 Task: Research Airbnb options in Kingori, Tanzania from 2nd December, 2023 to 9th December, 2023 for 5 adults. Place can be shared room with 2 bedrooms having 5 beds and 2 bathrooms. Property type can be flat.
Action: Mouse moved to (598, 131)
Screenshot: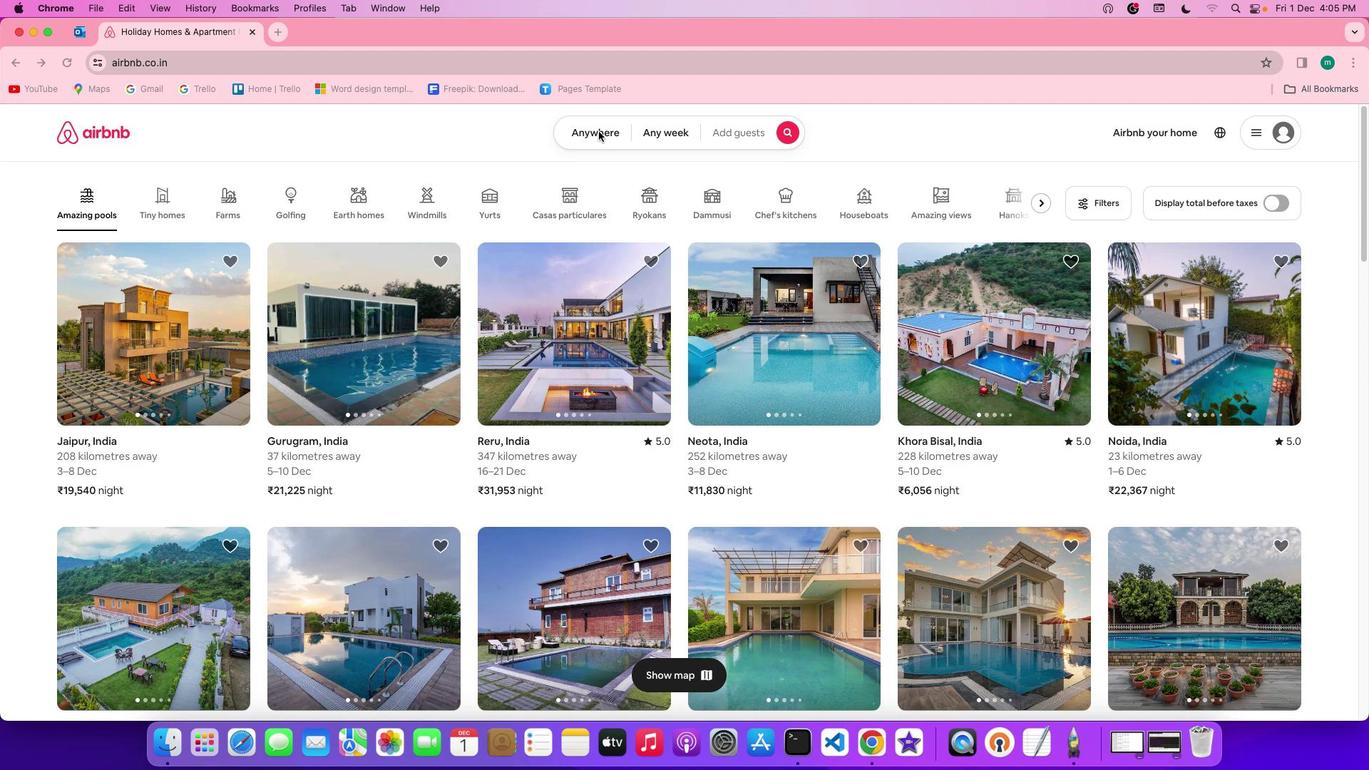 
Action: Mouse pressed left at (598, 131)
Screenshot: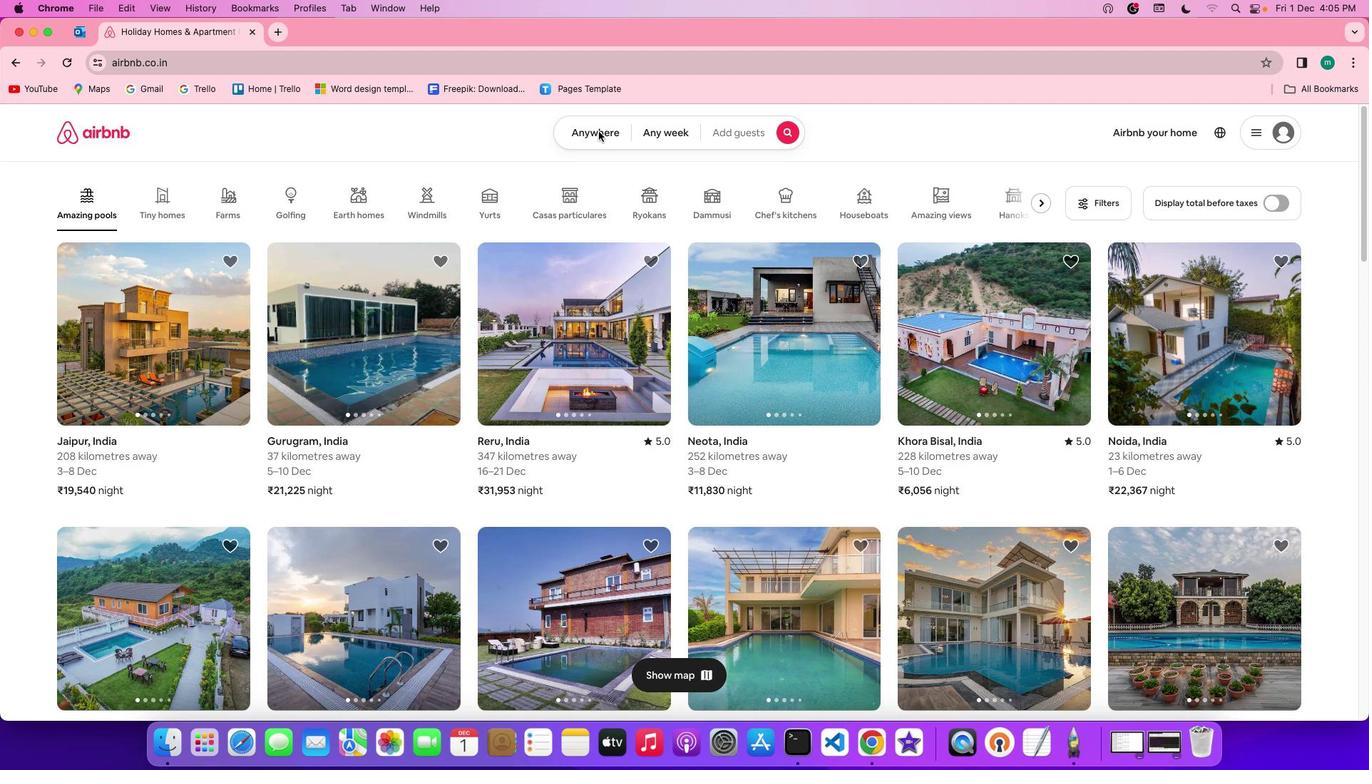 
Action: Mouse moved to (586, 139)
Screenshot: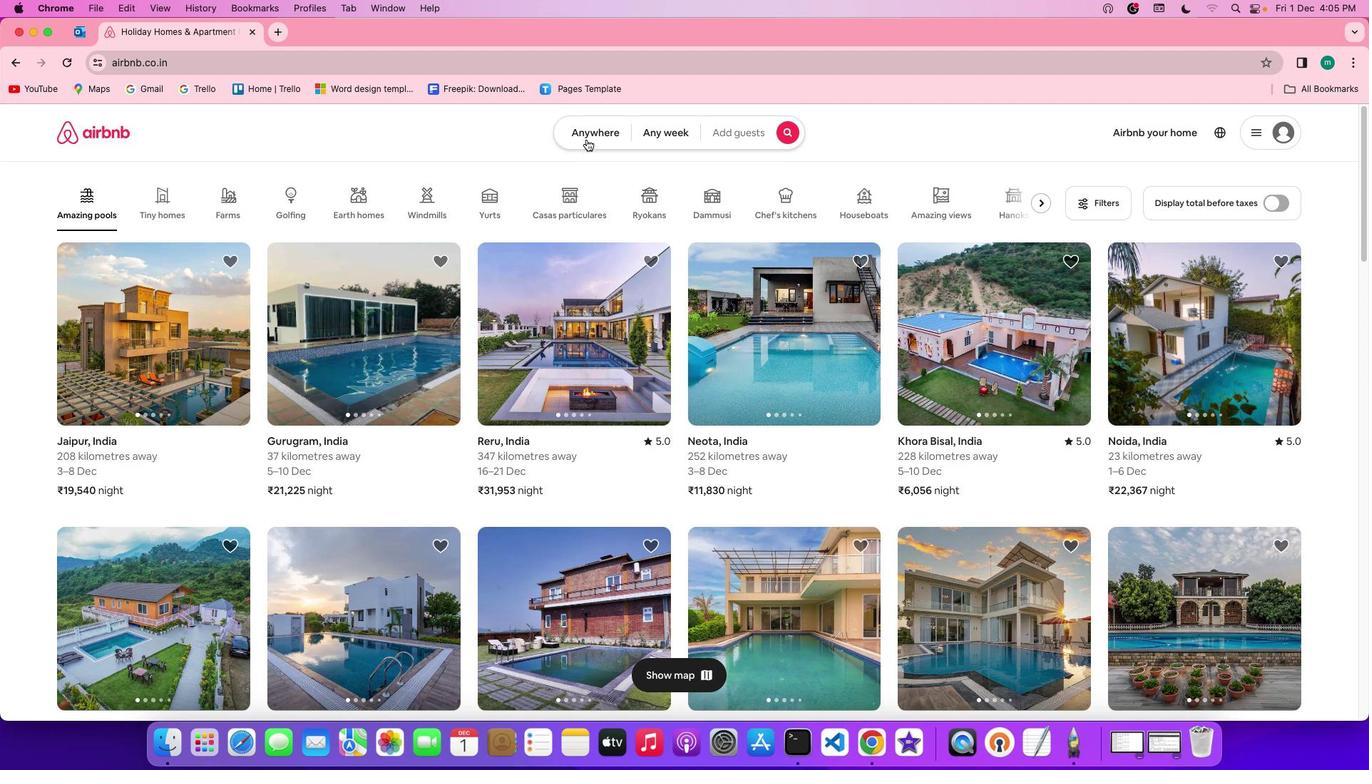 
Action: Mouse pressed left at (586, 139)
Screenshot: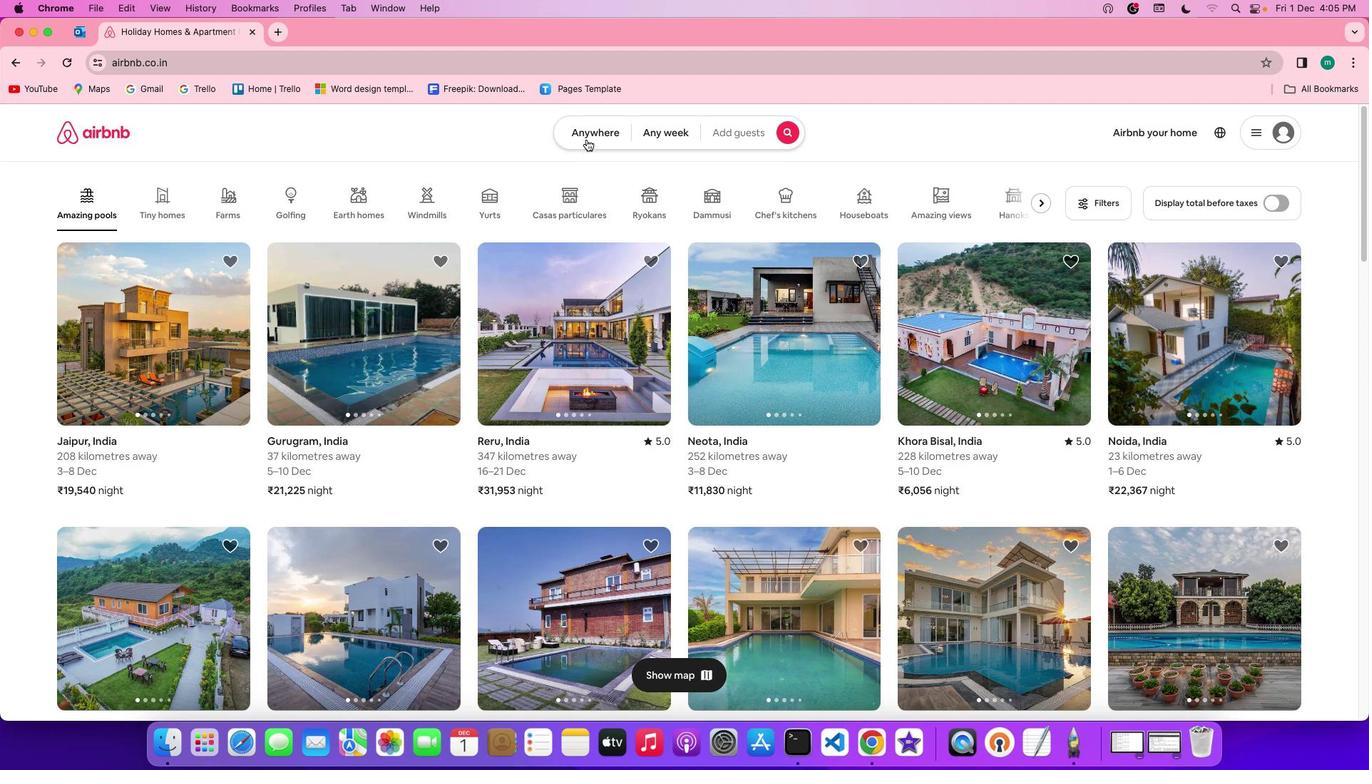 
Action: Mouse moved to (529, 191)
Screenshot: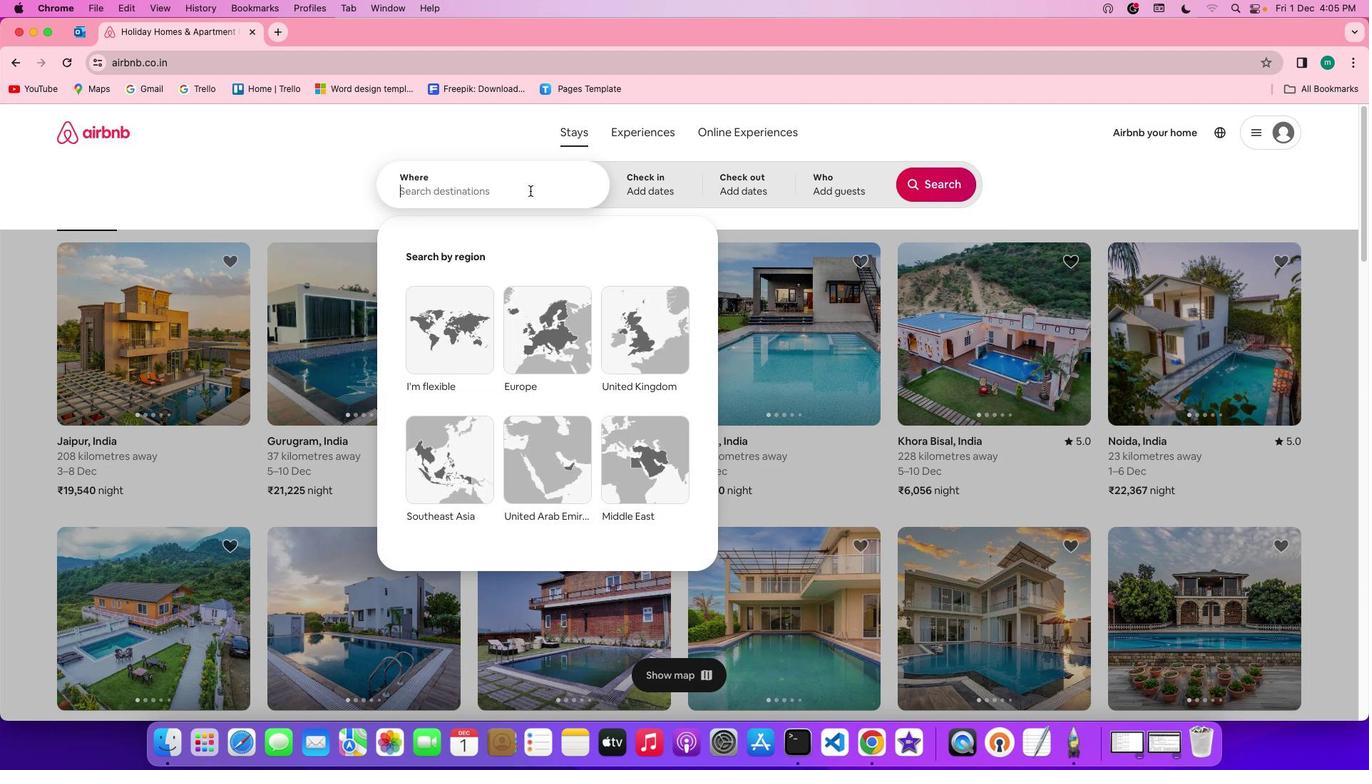 
Action: Mouse pressed left at (529, 191)
Screenshot: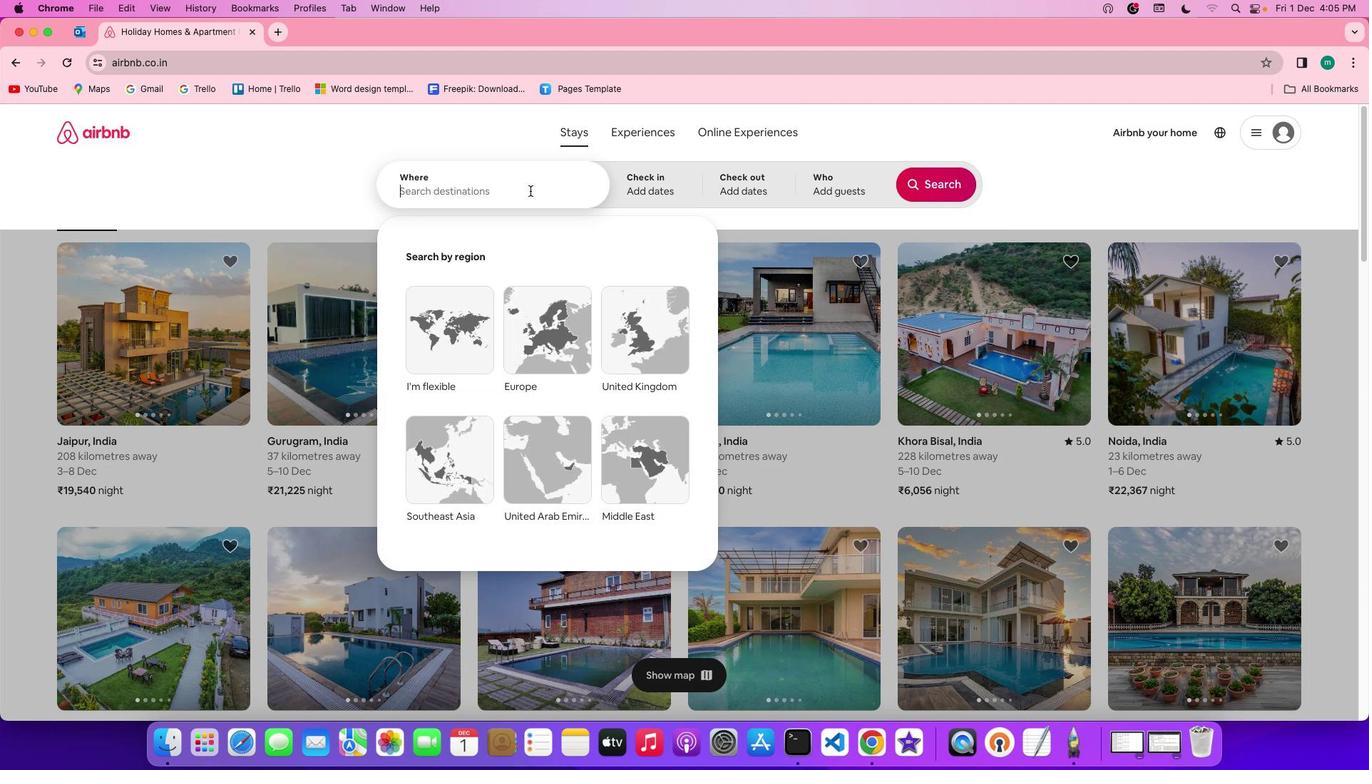 
Action: Mouse moved to (541, 194)
Screenshot: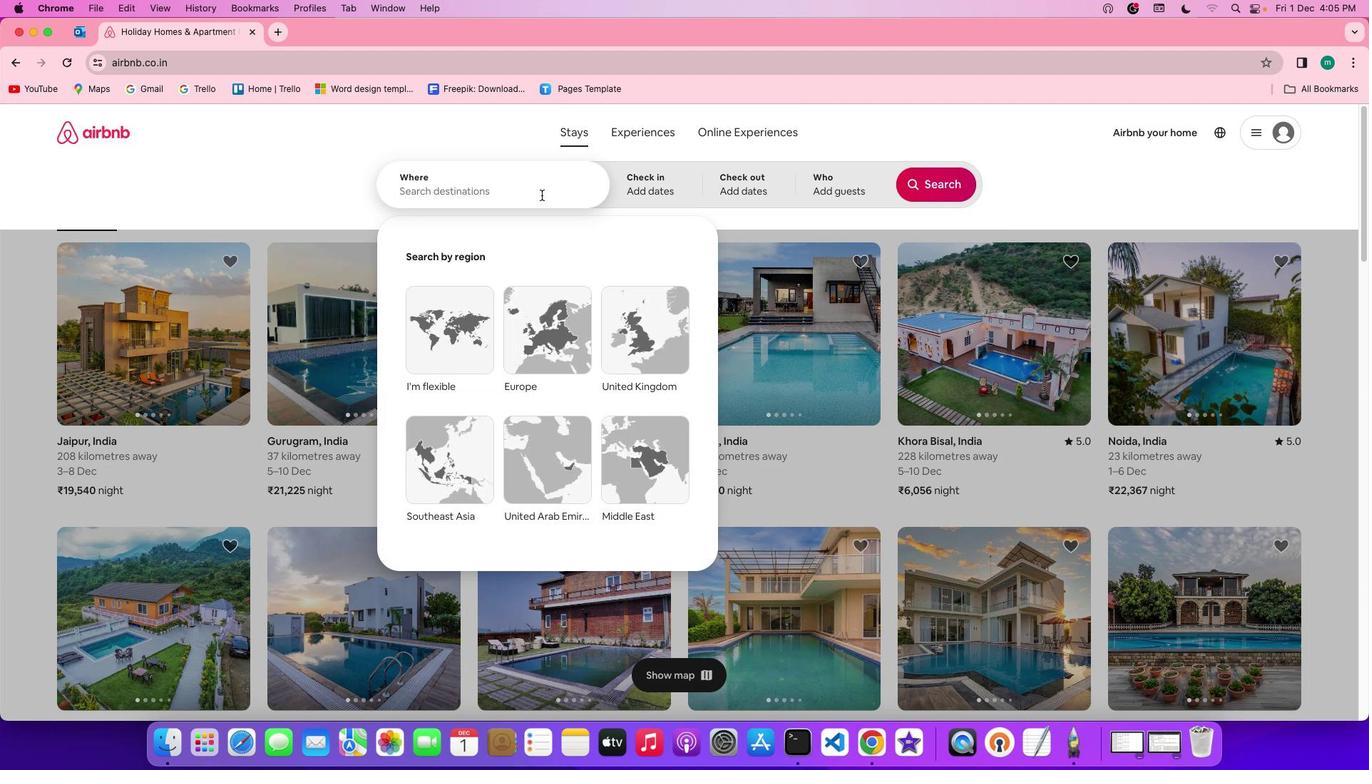 
Action: Key pressed Key.shift'K''i''n''g''o''r''i'','Key.spaceKey.shift't''a''m'Key.backspace'n''z''a''n''i''a'
Screenshot: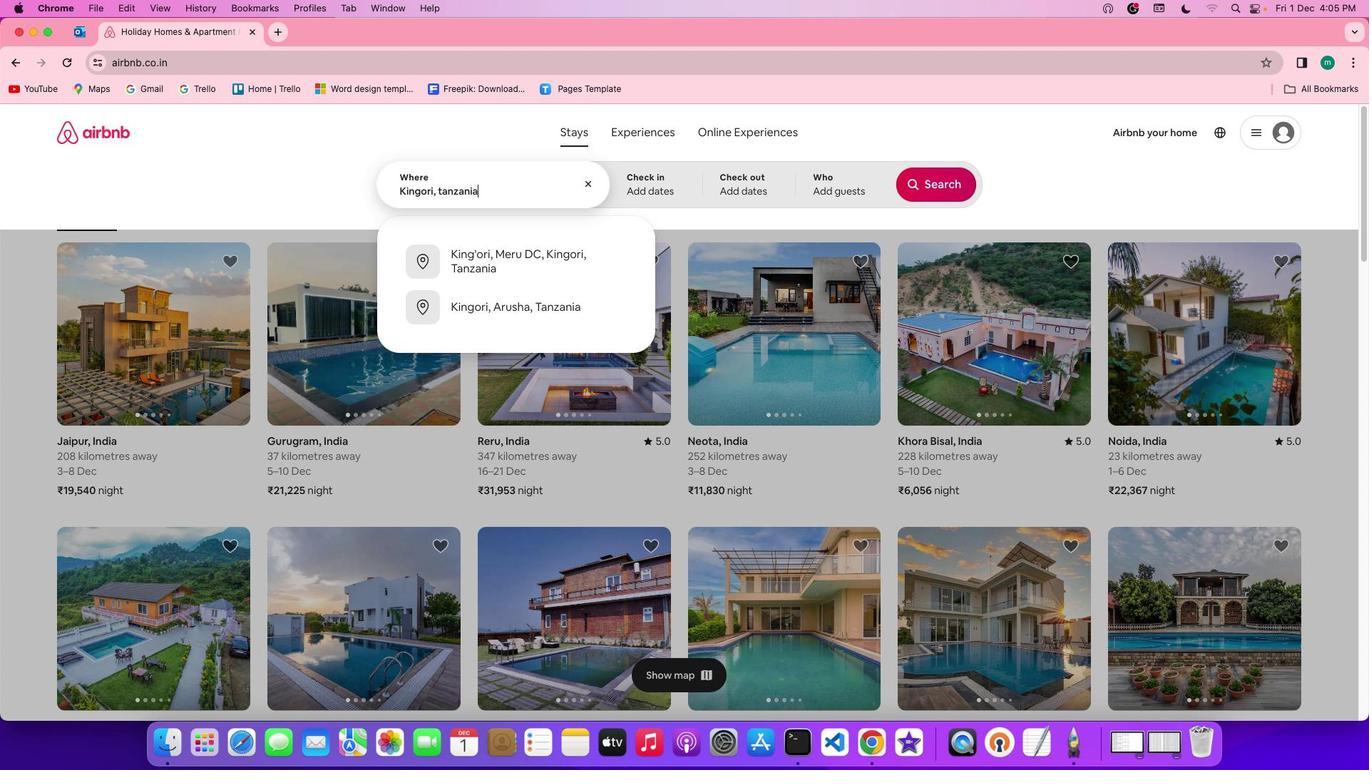 
Action: Mouse moved to (649, 197)
Screenshot: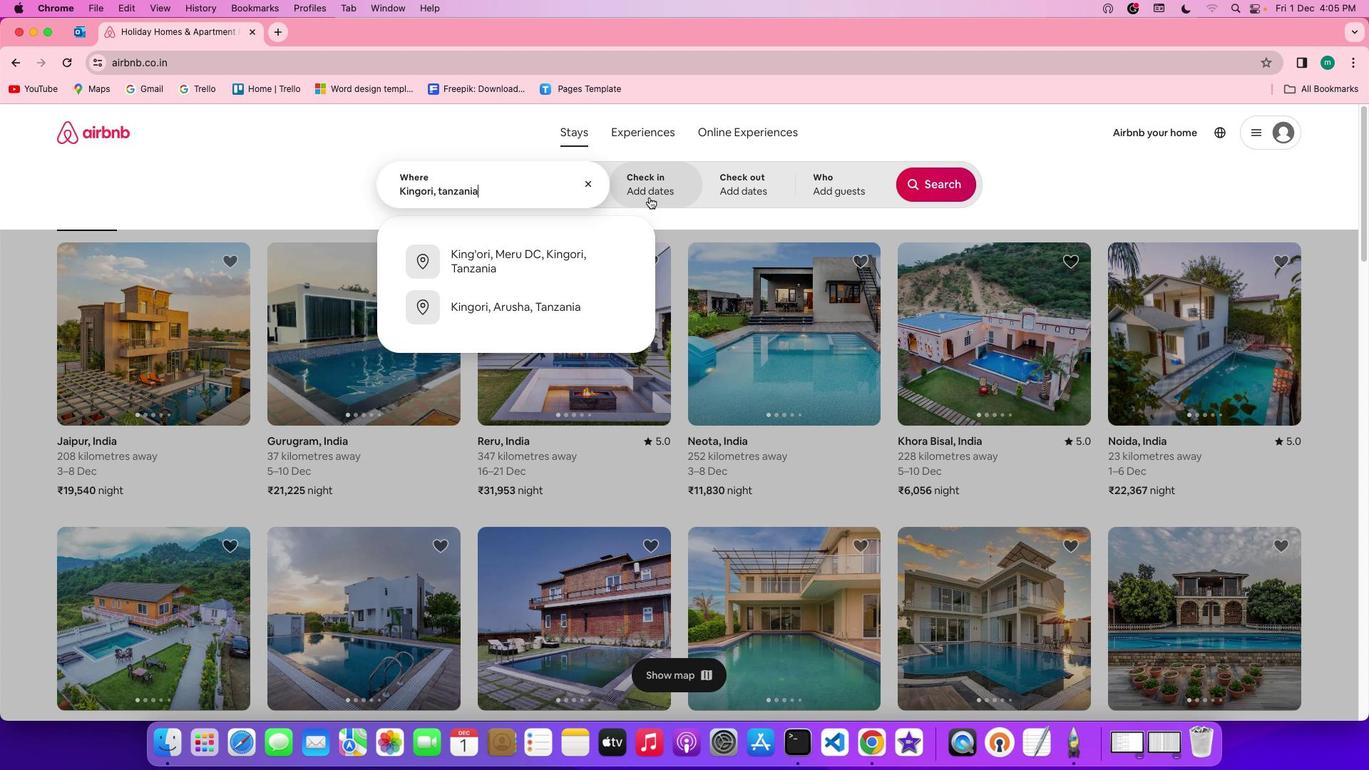 
Action: Mouse pressed left at (649, 197)
Screenshot: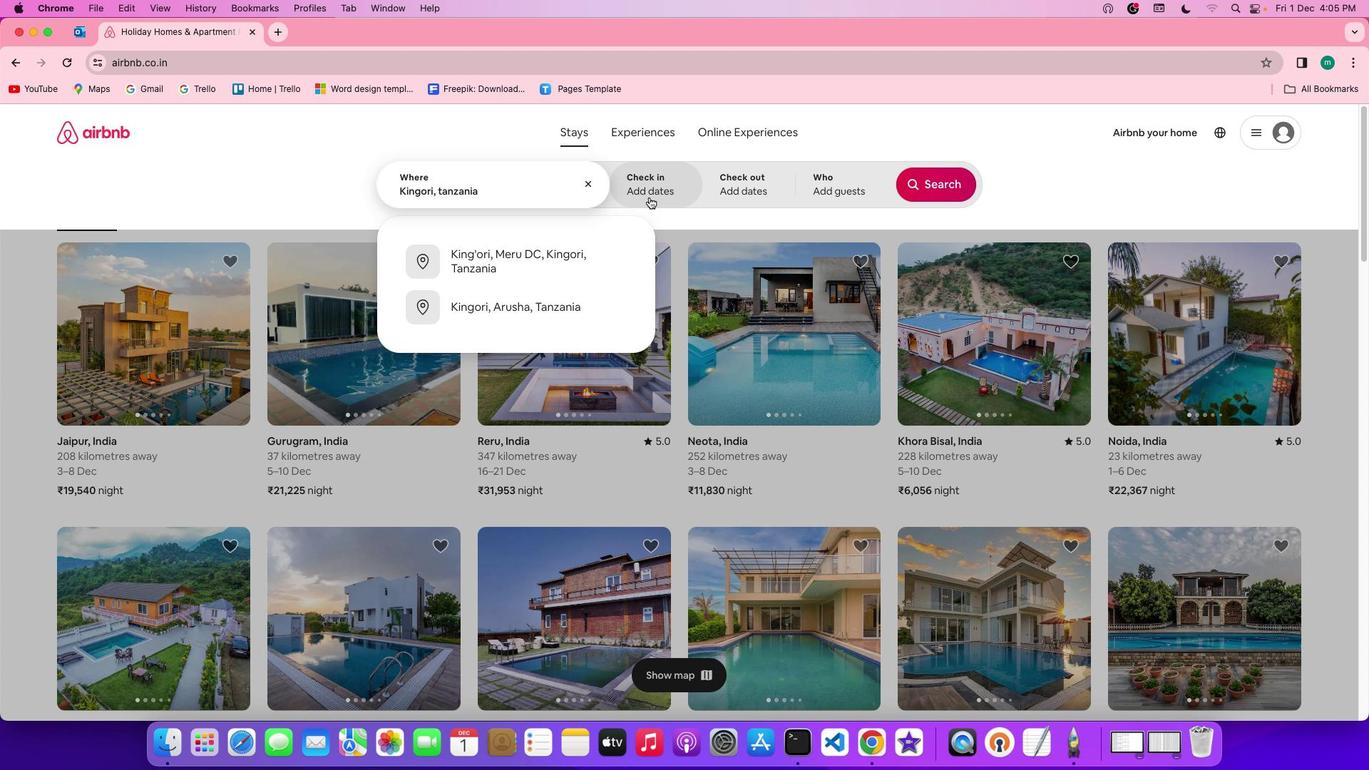 
Action: Mouse moved to (636, 367)
Screenshot: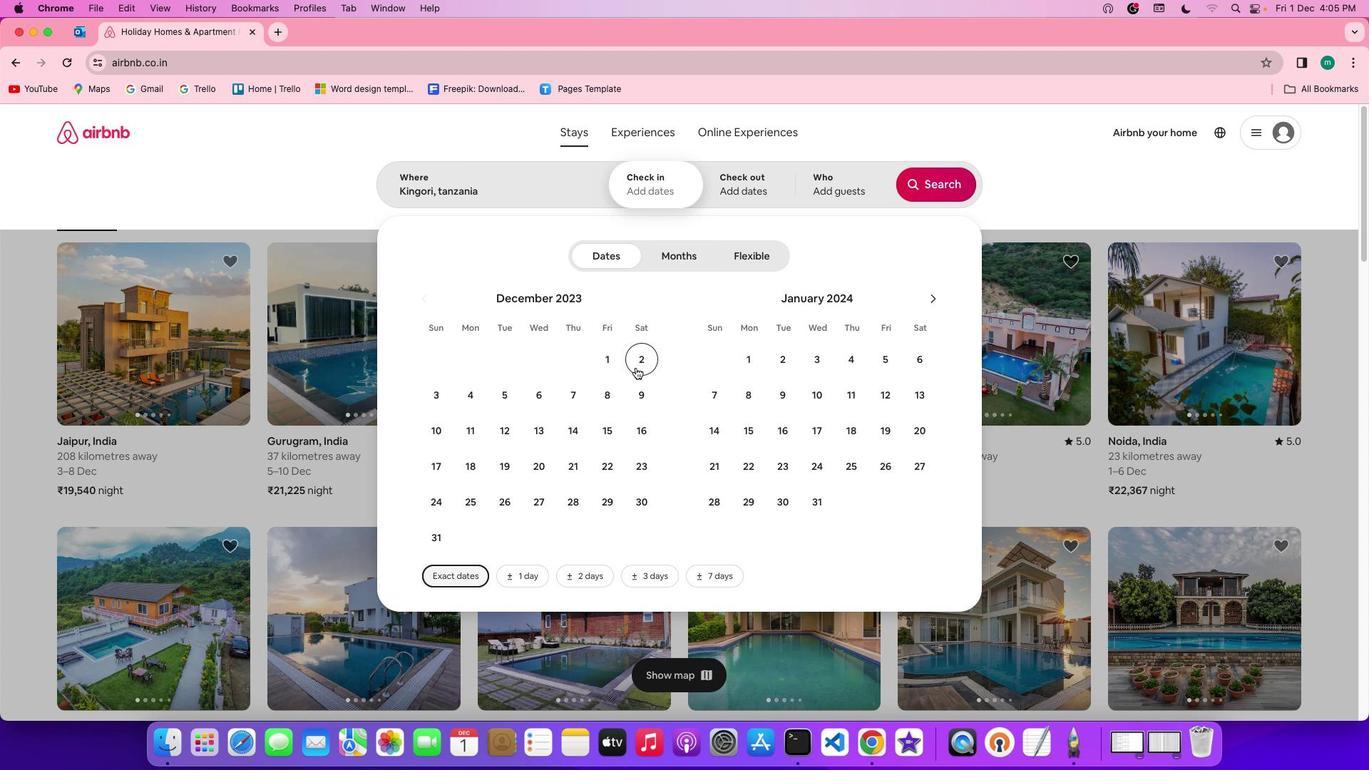 
Action: Mouse pressed left at (636, 367)
Screenshot: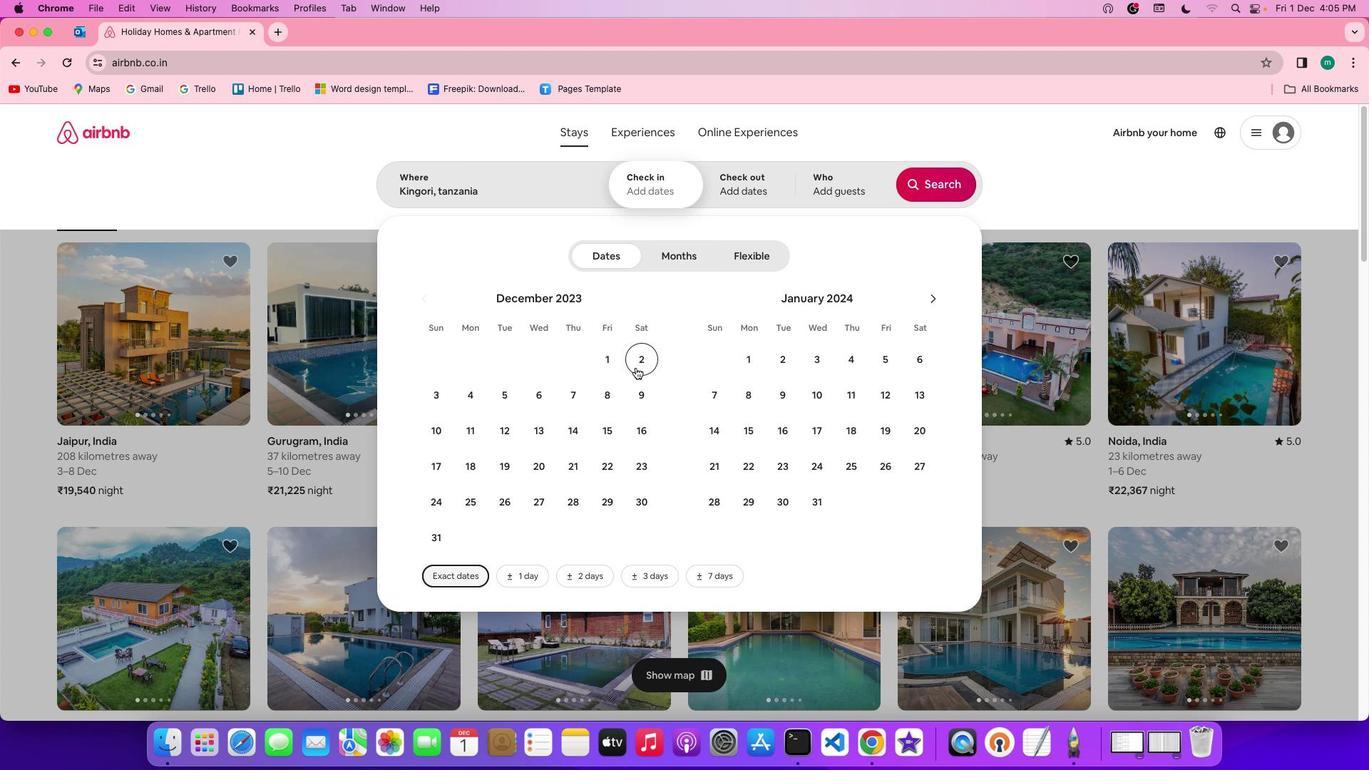 
Action: Mouse moved to (636, 392)
Screenshot: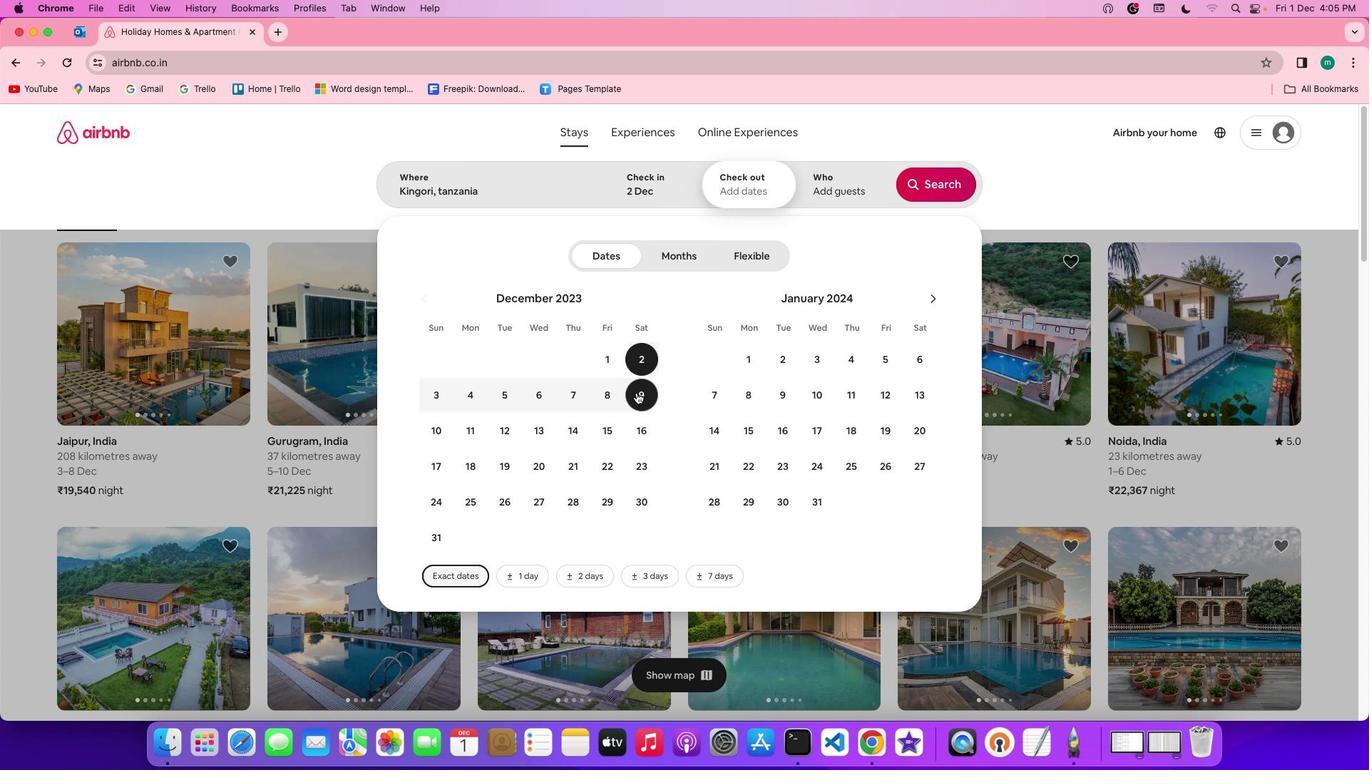 
Action: Mouse pressed left at (636, 392)
Screenshot: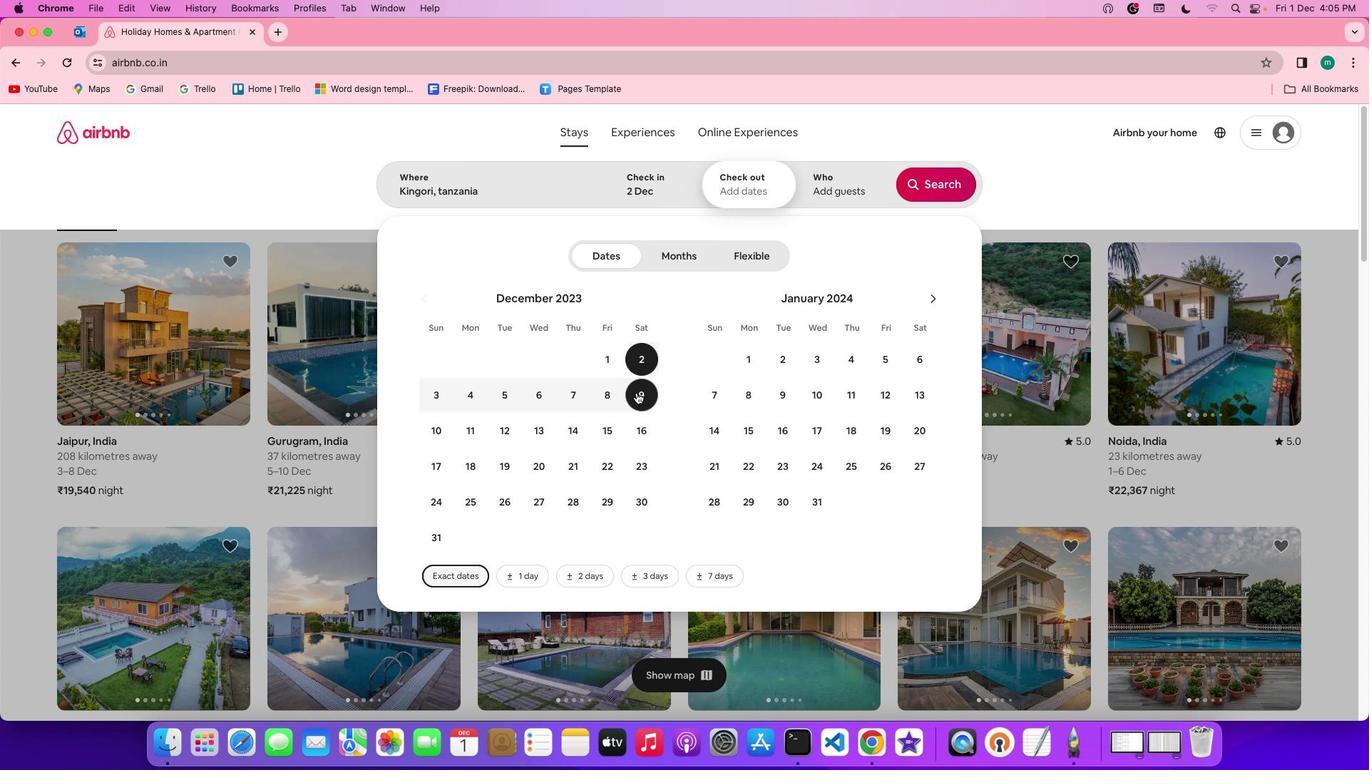 
Action: Mouse moved to (849, 179)
Screenshot: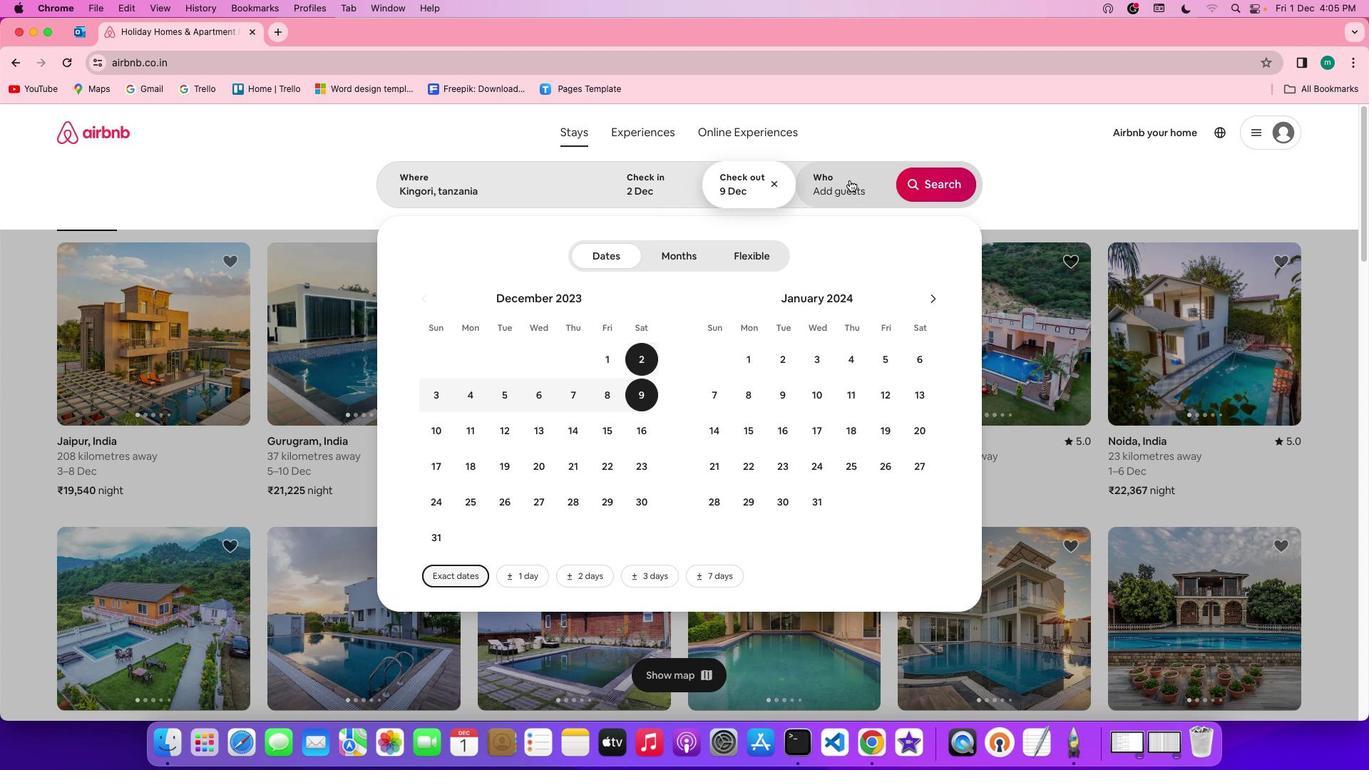 
Action: Mouse pressed left at (849, 179)
Screenshot: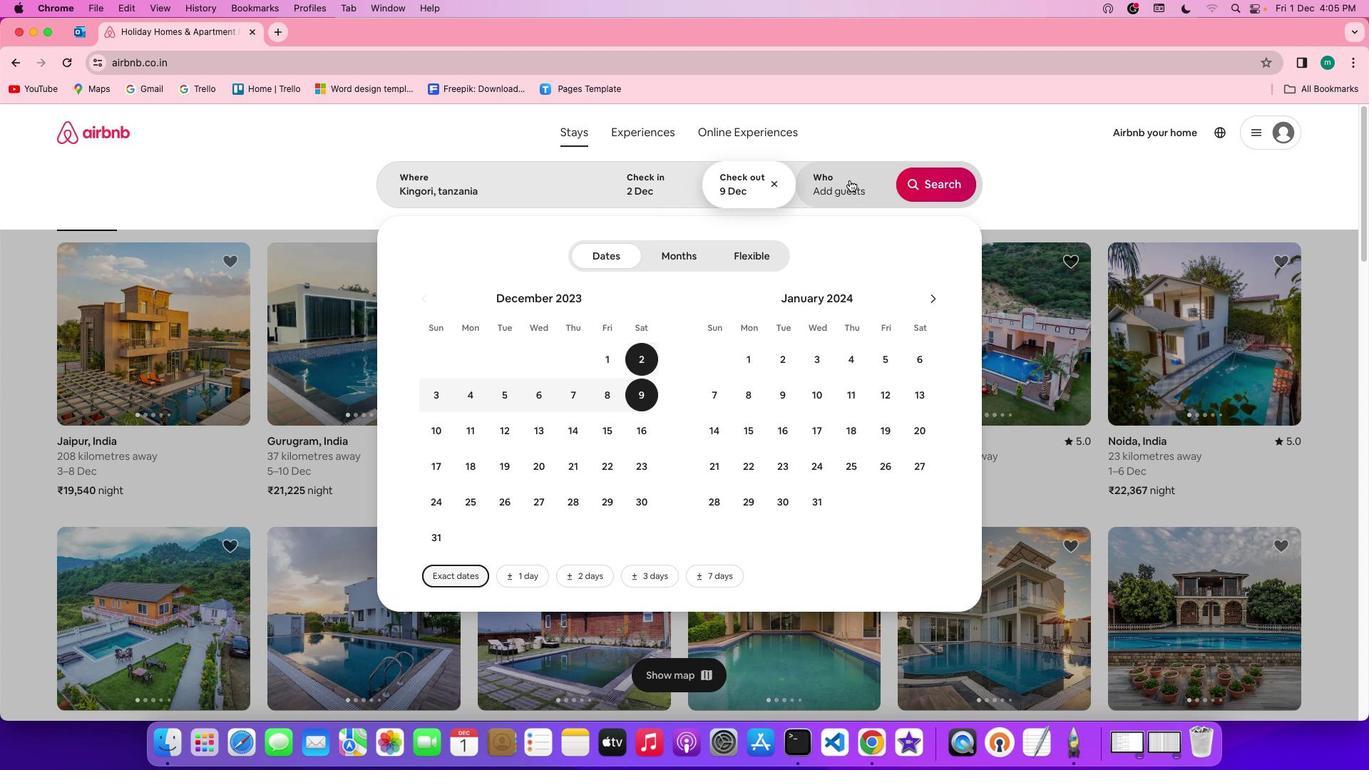 
Action: Mouse moved to (944, 266)
Screenshot: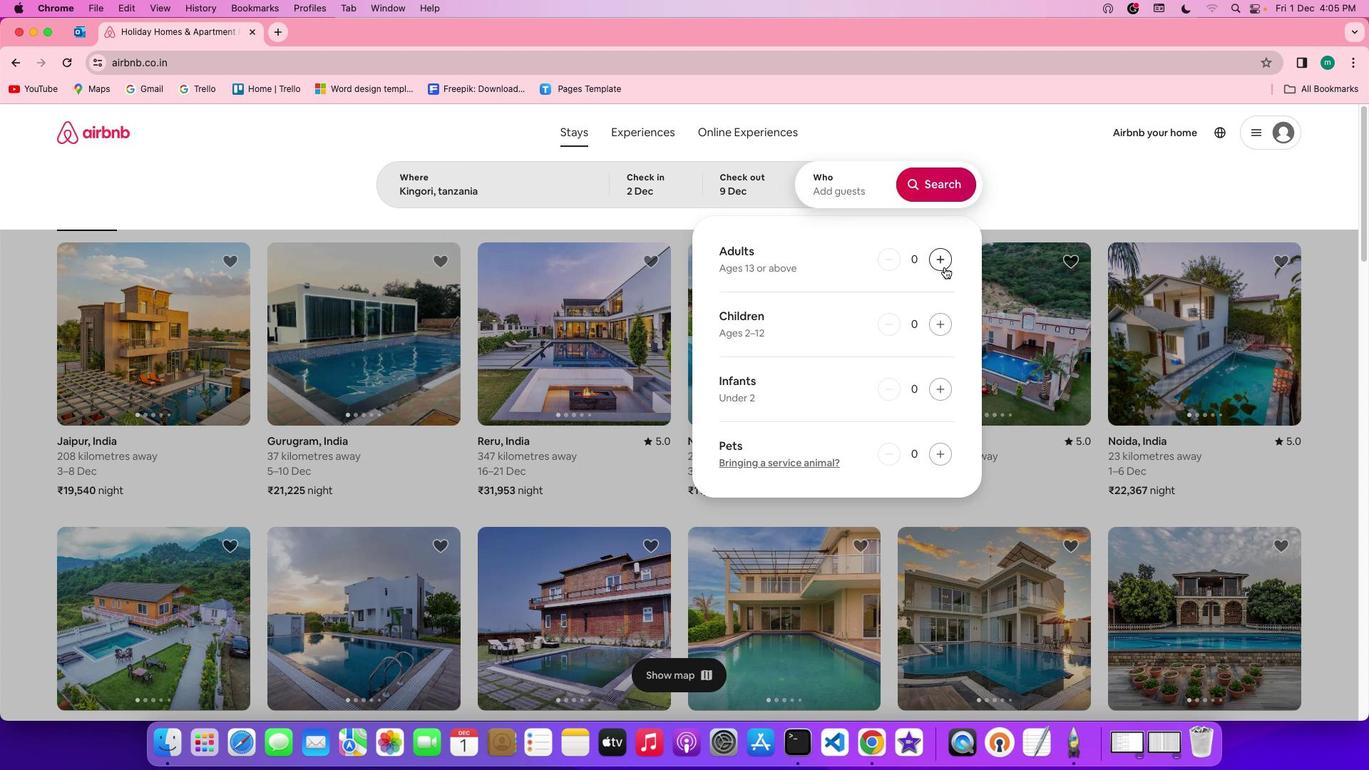 
Action: Mouse pressed left at (944, 266)
Screenshot: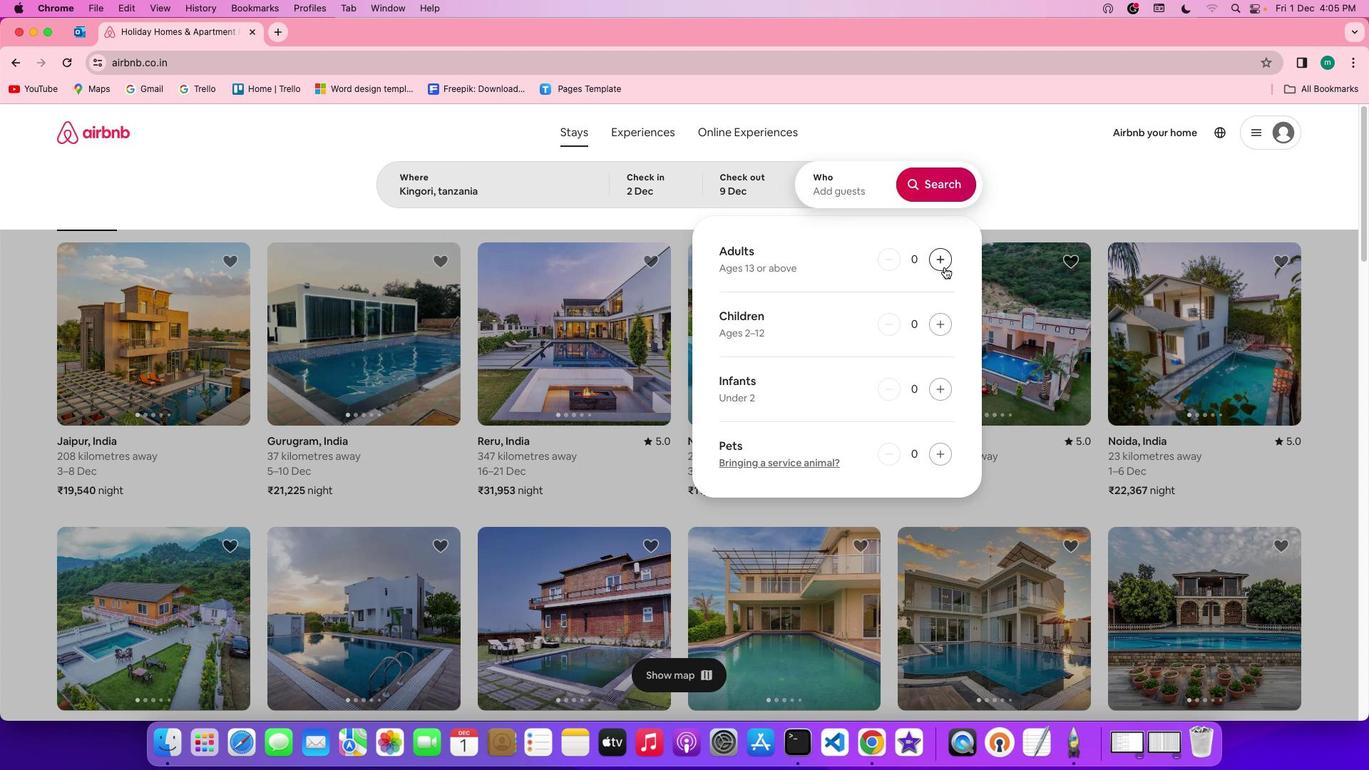 
Action: Mouse pressed left at (944, 266)
Screenshot: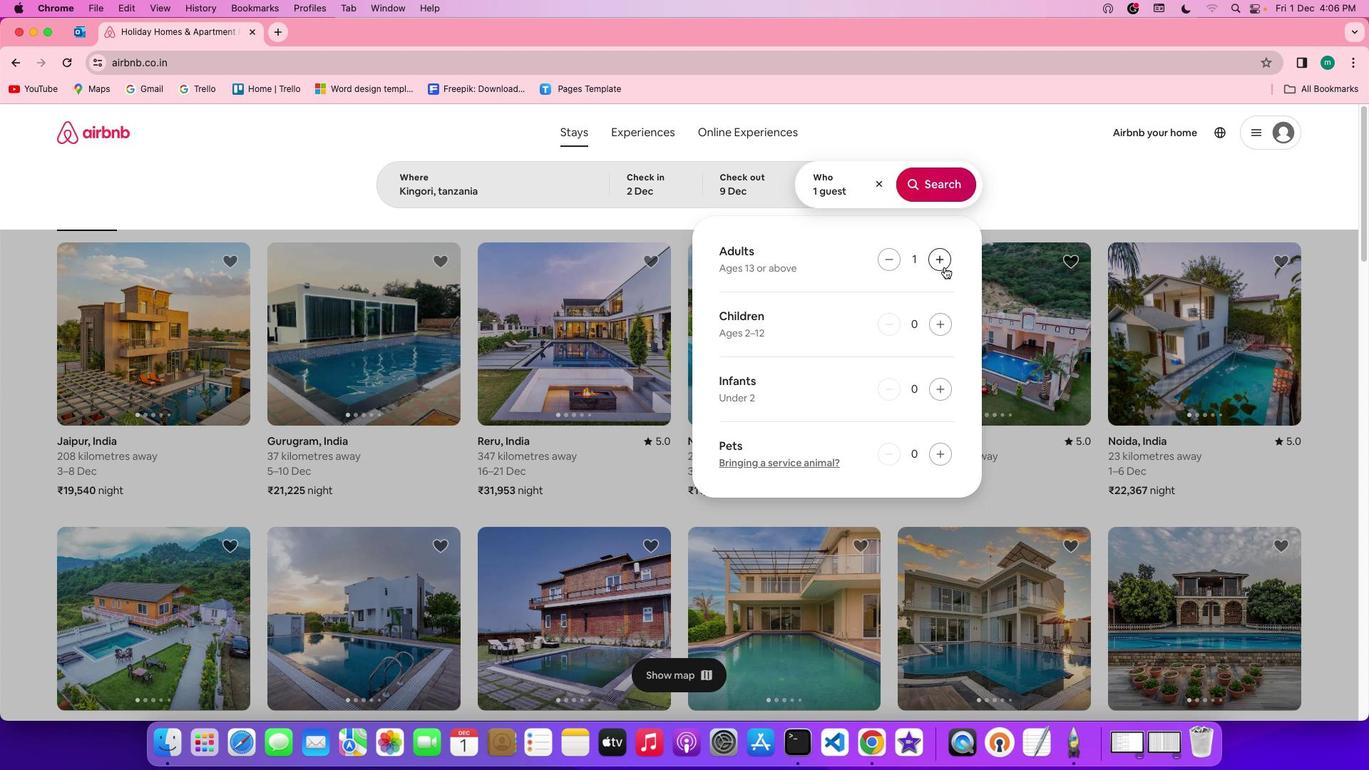 
Action: Mouse moved to (937, 257)
Screenshot: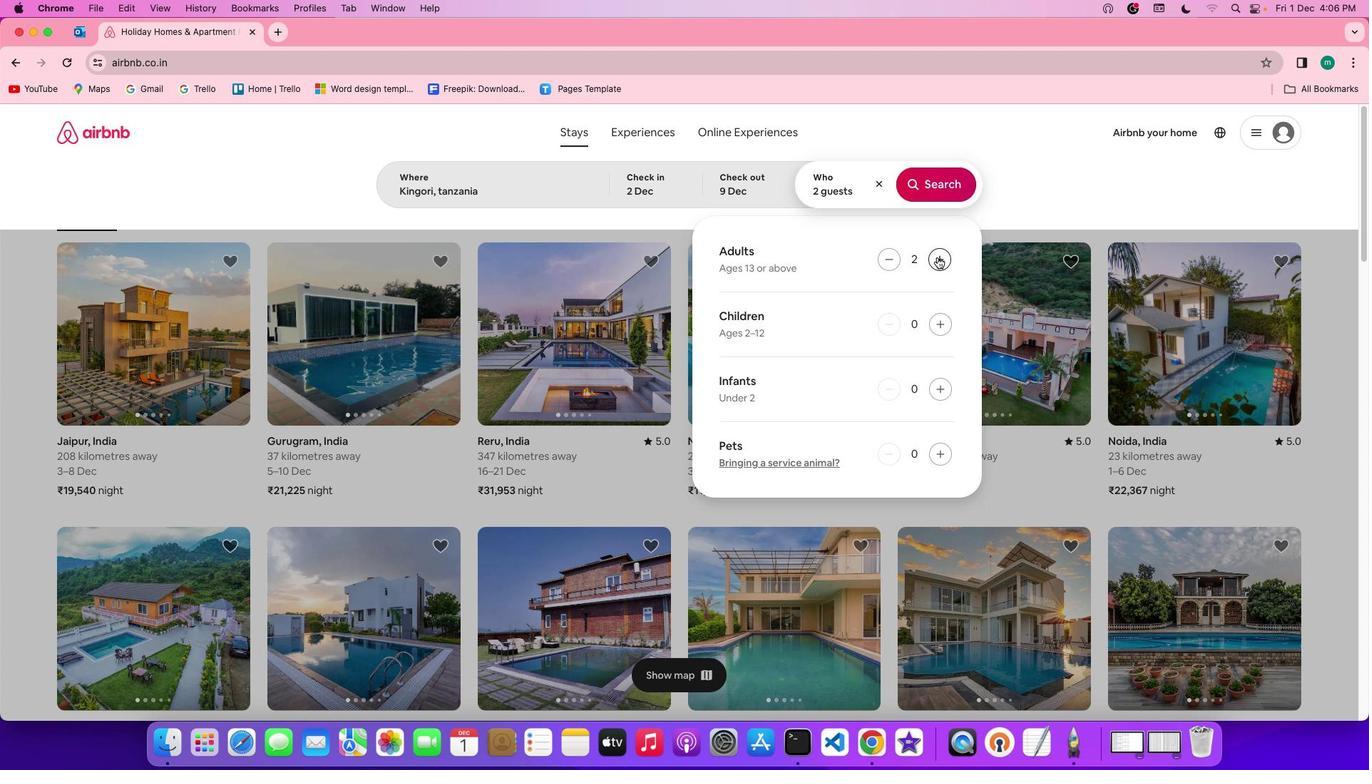 
Action: Mouse pressed left at (937, 257)
Screenshot: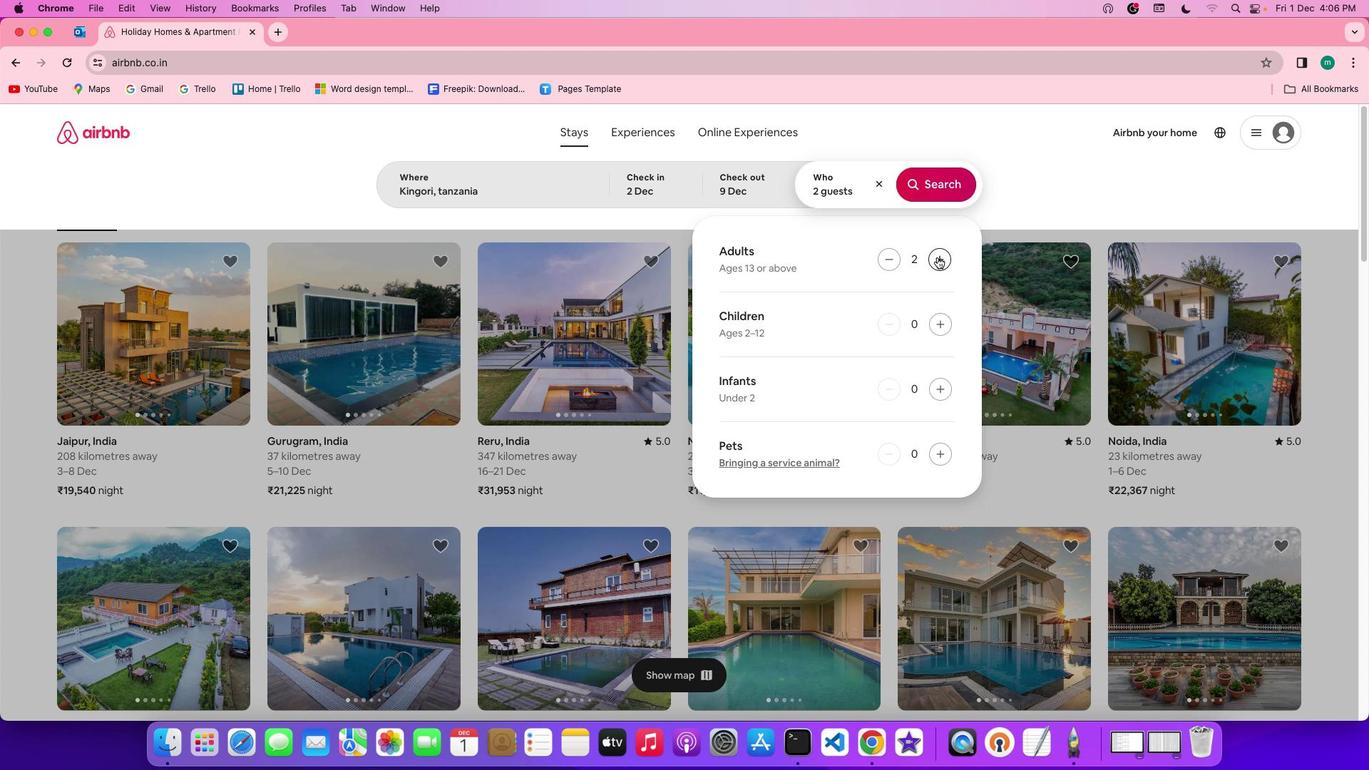 
Action: Mouse pressed left at (937, 257)
Screenshot: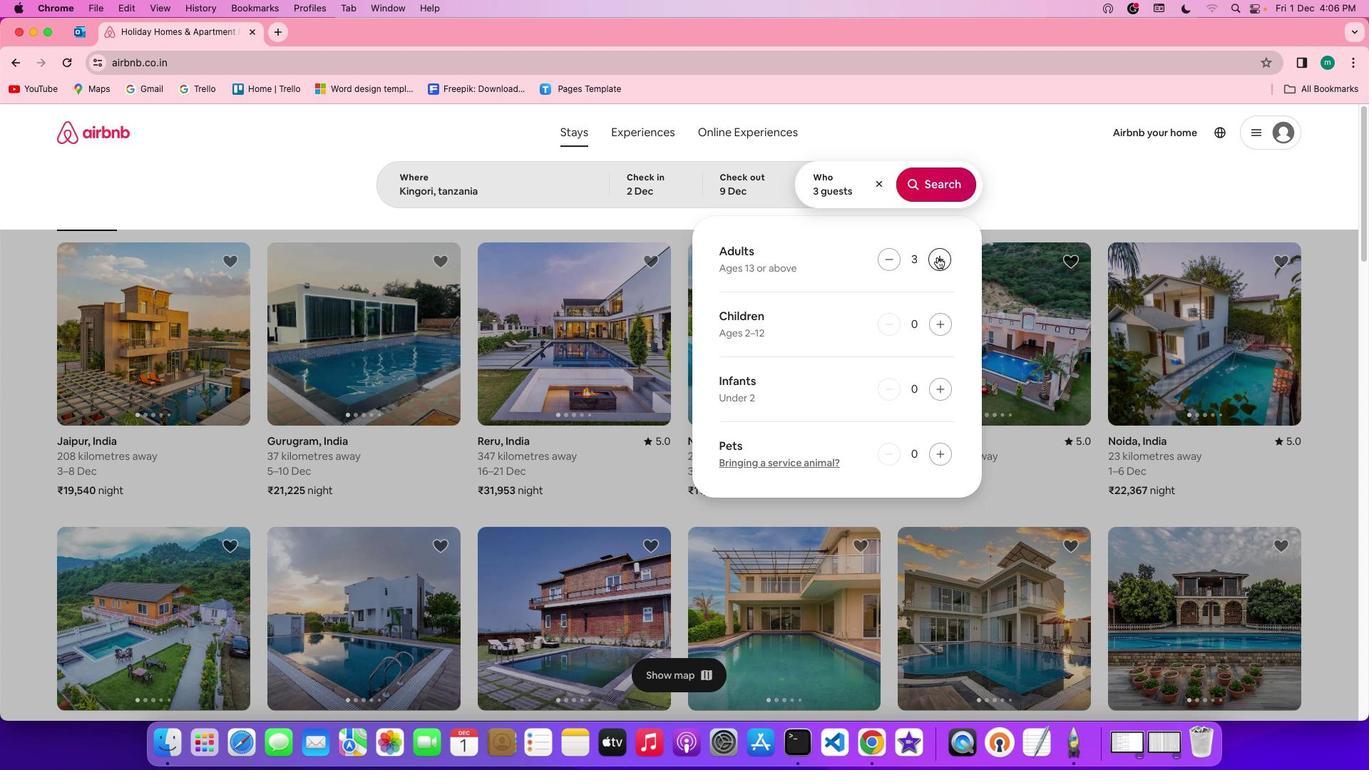 
Action: Mouse pressed left at (937, 257)
Screenshot: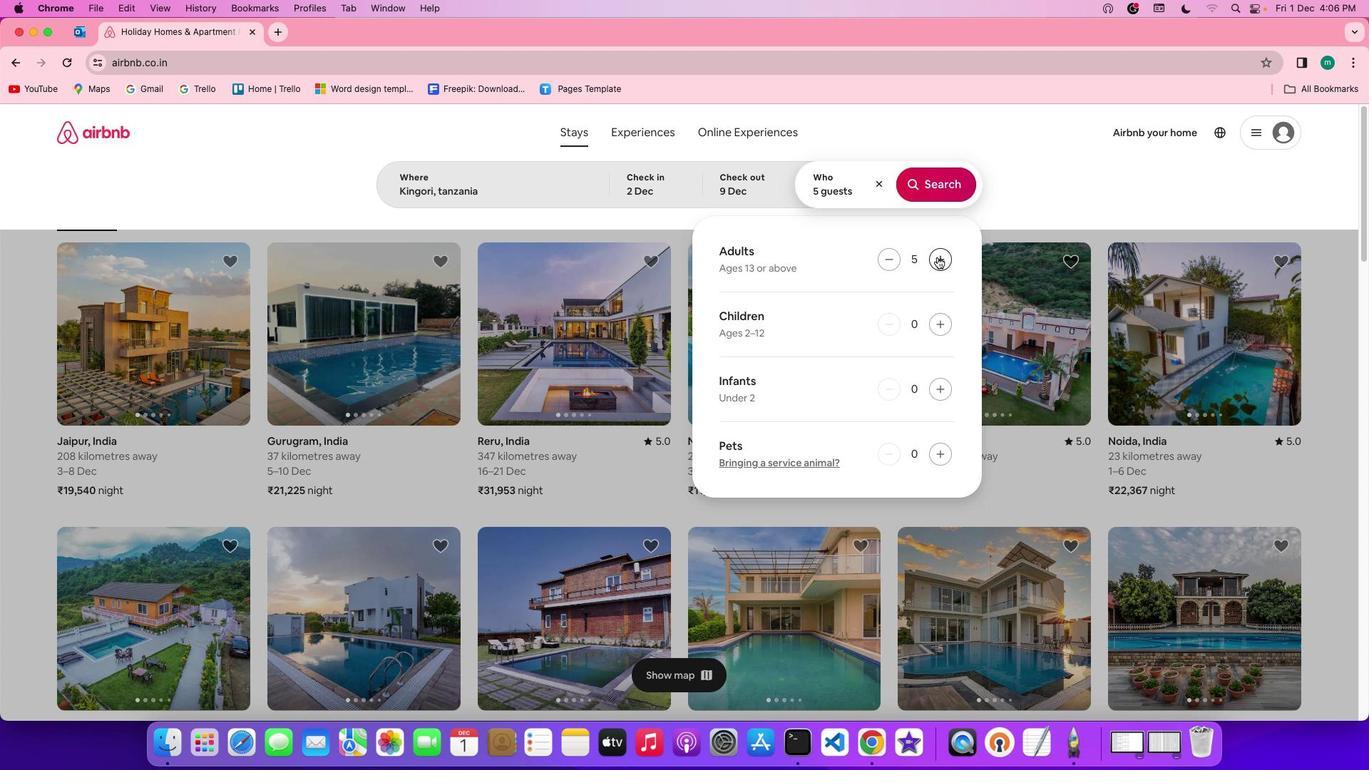 
Action: Mouse moved to (946, 176)
Screenshot: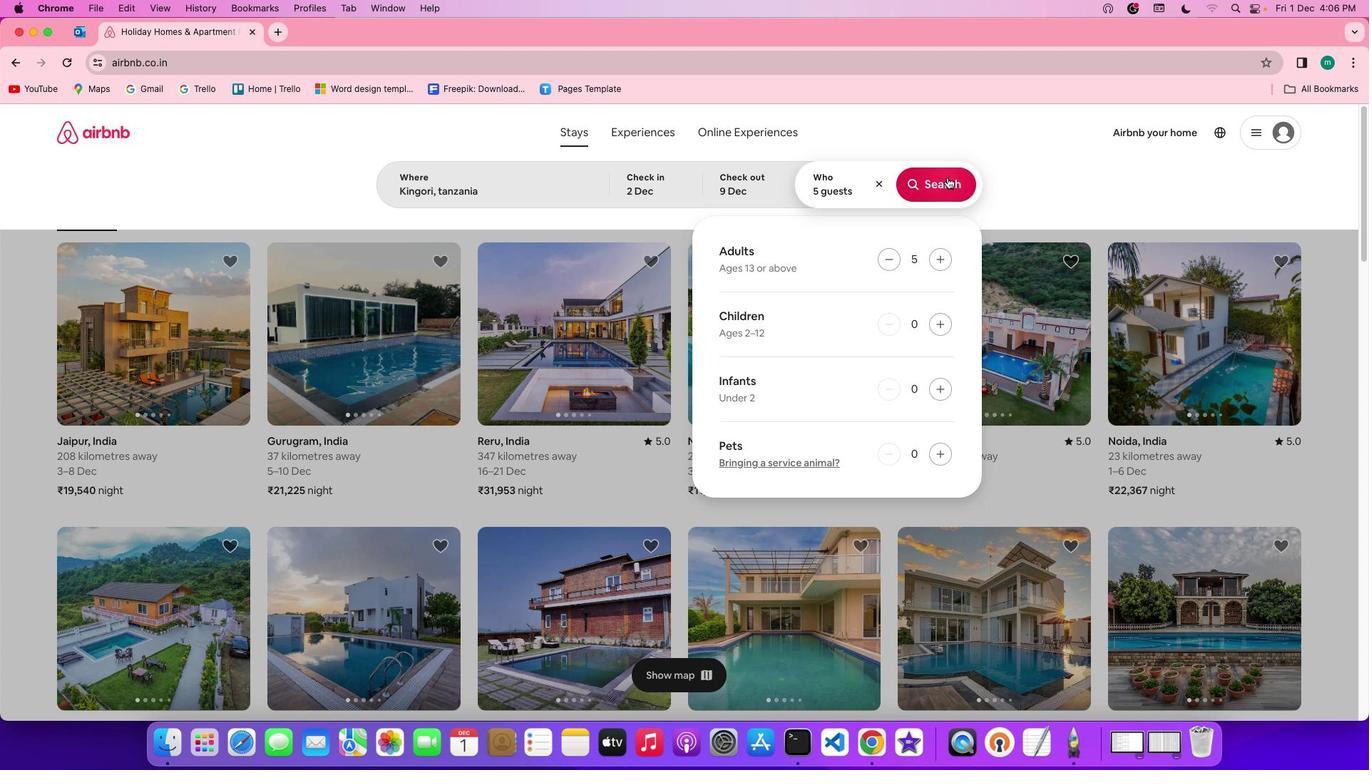 
Action: Mouse pressed left at (946, 176)
Screenshot: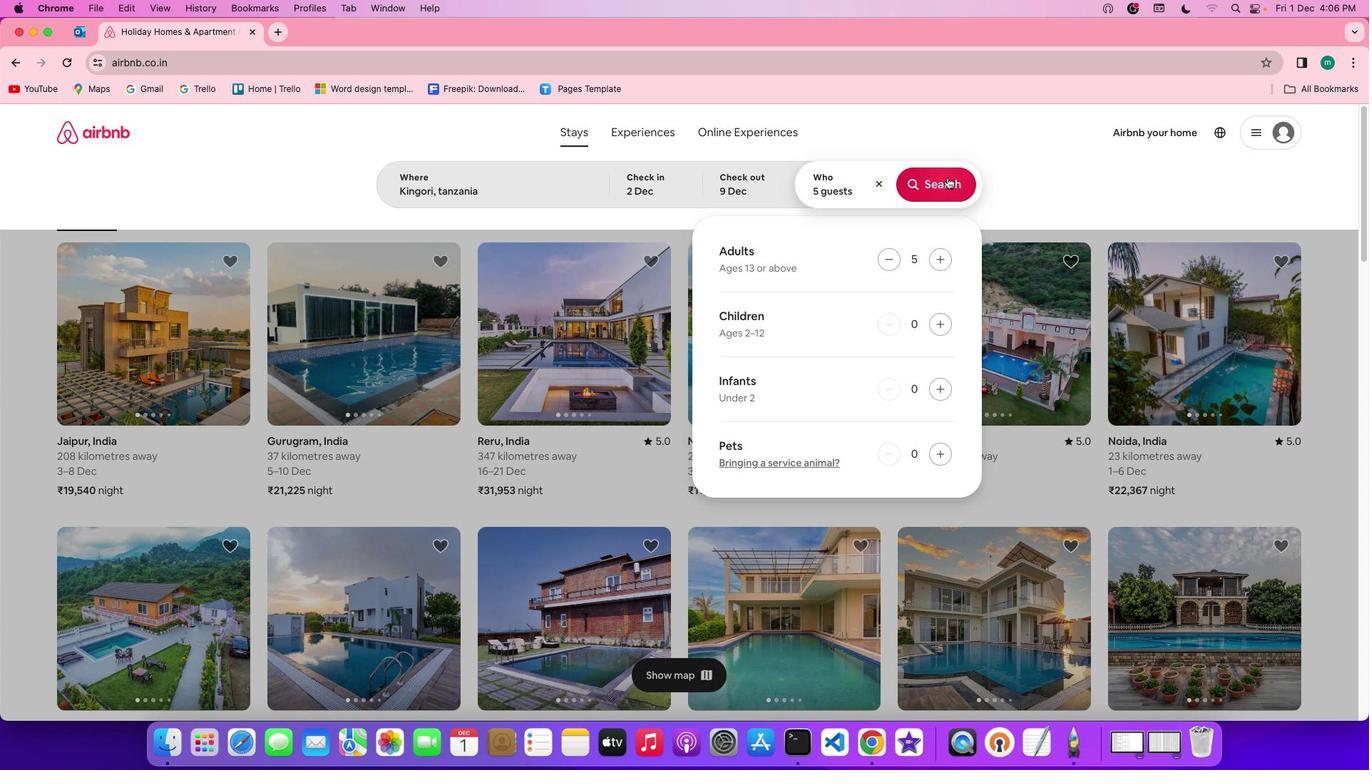
Action: Mouse moved to (1162, 186)
Screenshot: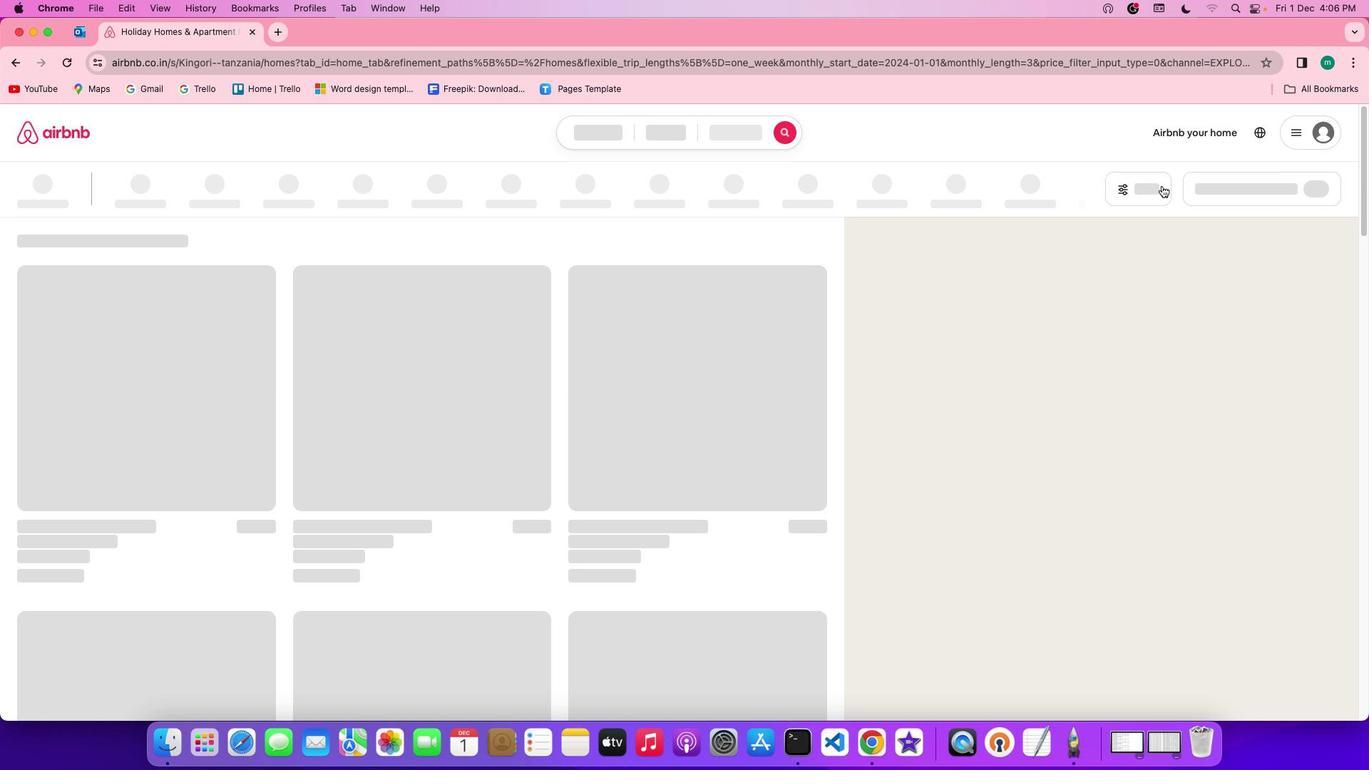 
Action: Mouse pressed left at (1162, 186)
Screenshot: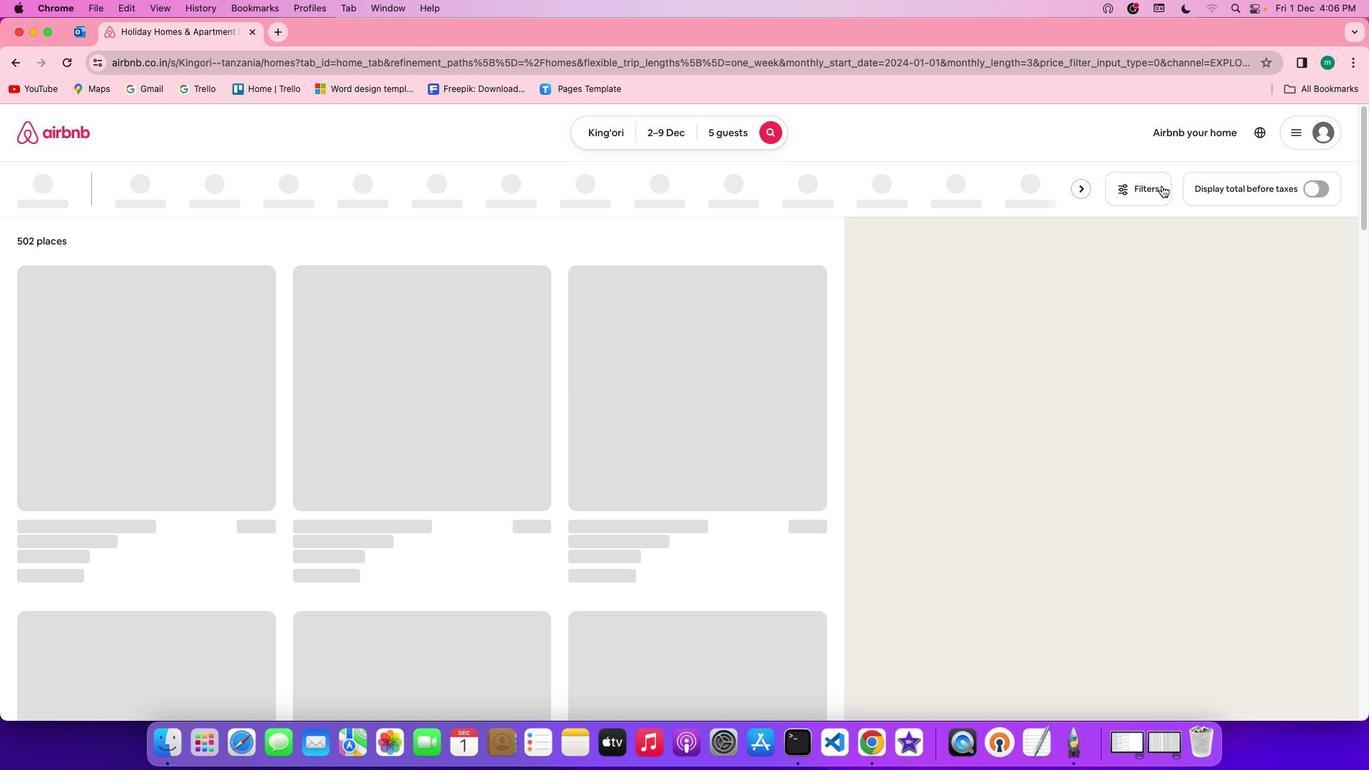 
Action: Mouse moved to (1137, 184)
Screenshot: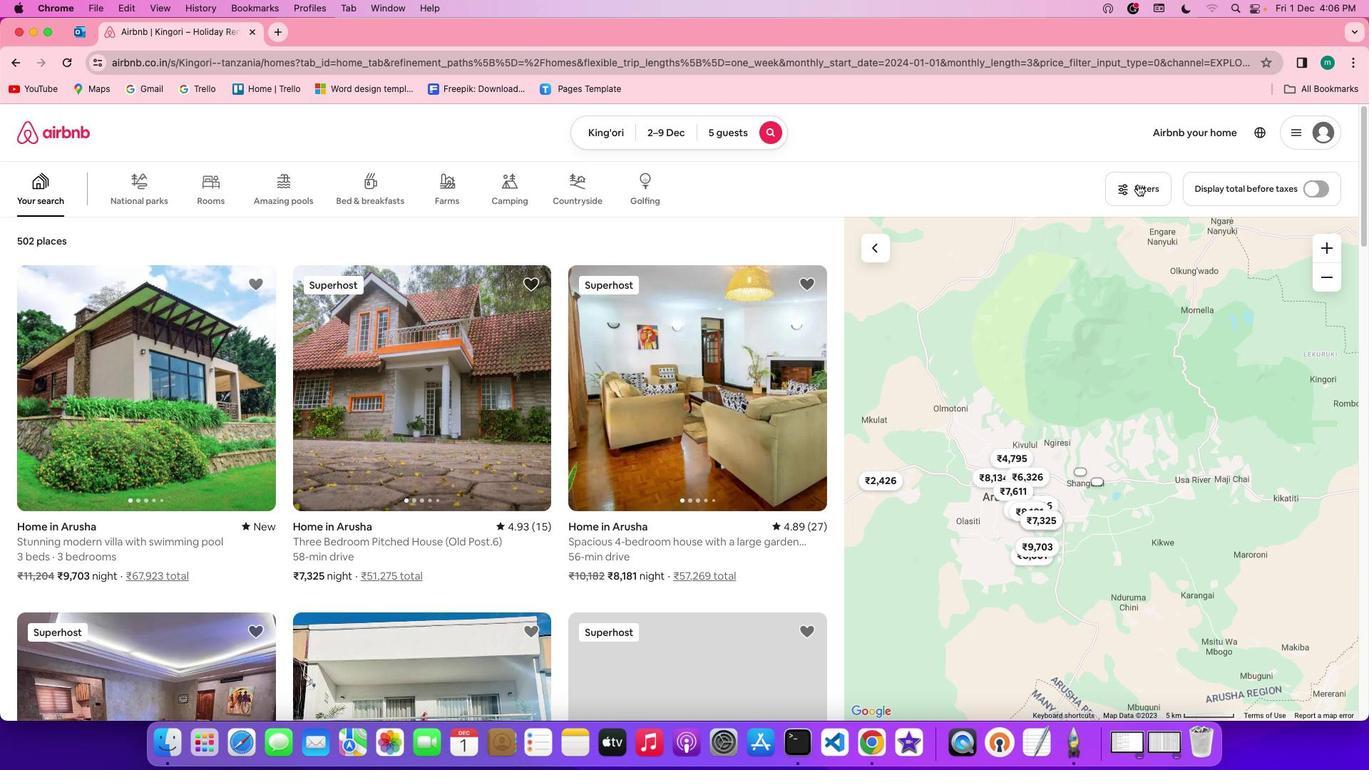 
Action: Mouse pressed left at (1137, 184)
Screenshot: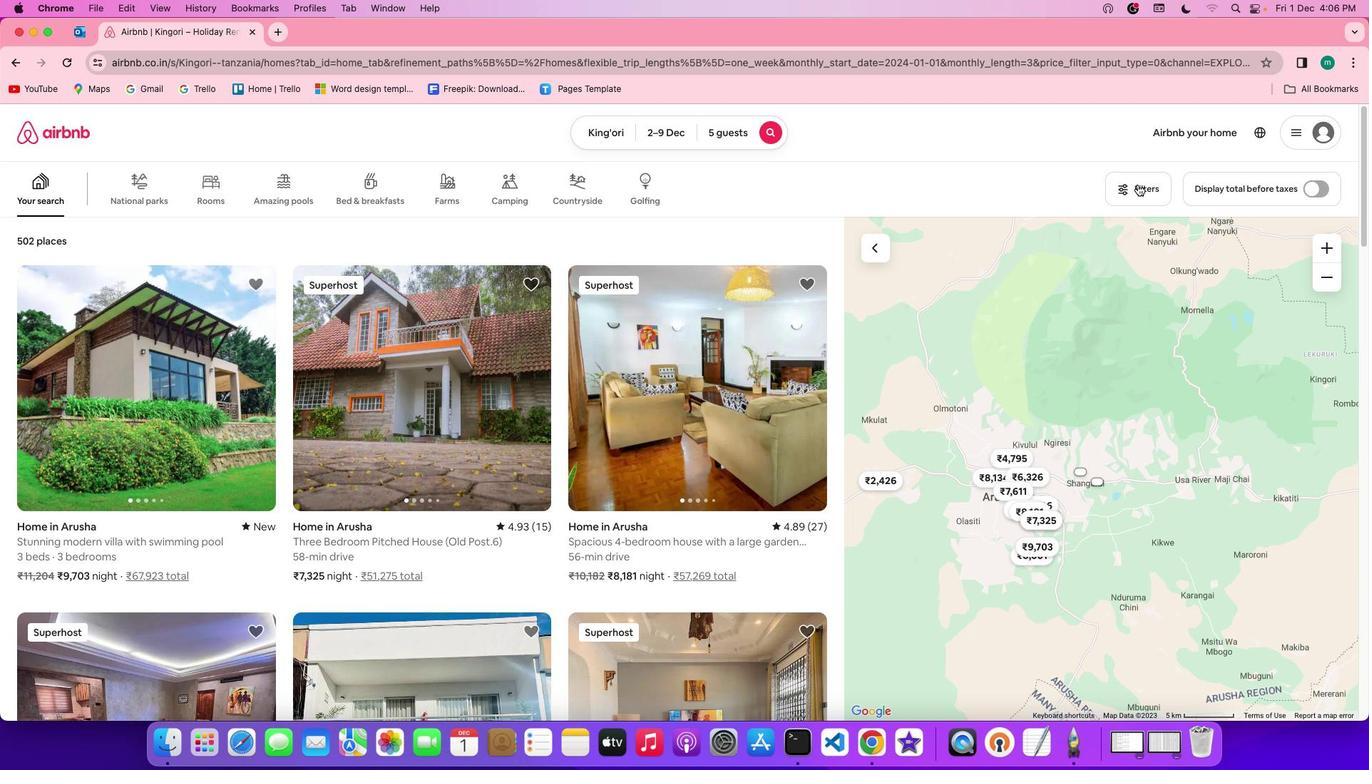 
Action: Mouse moved to (623, 473)
Screenshot: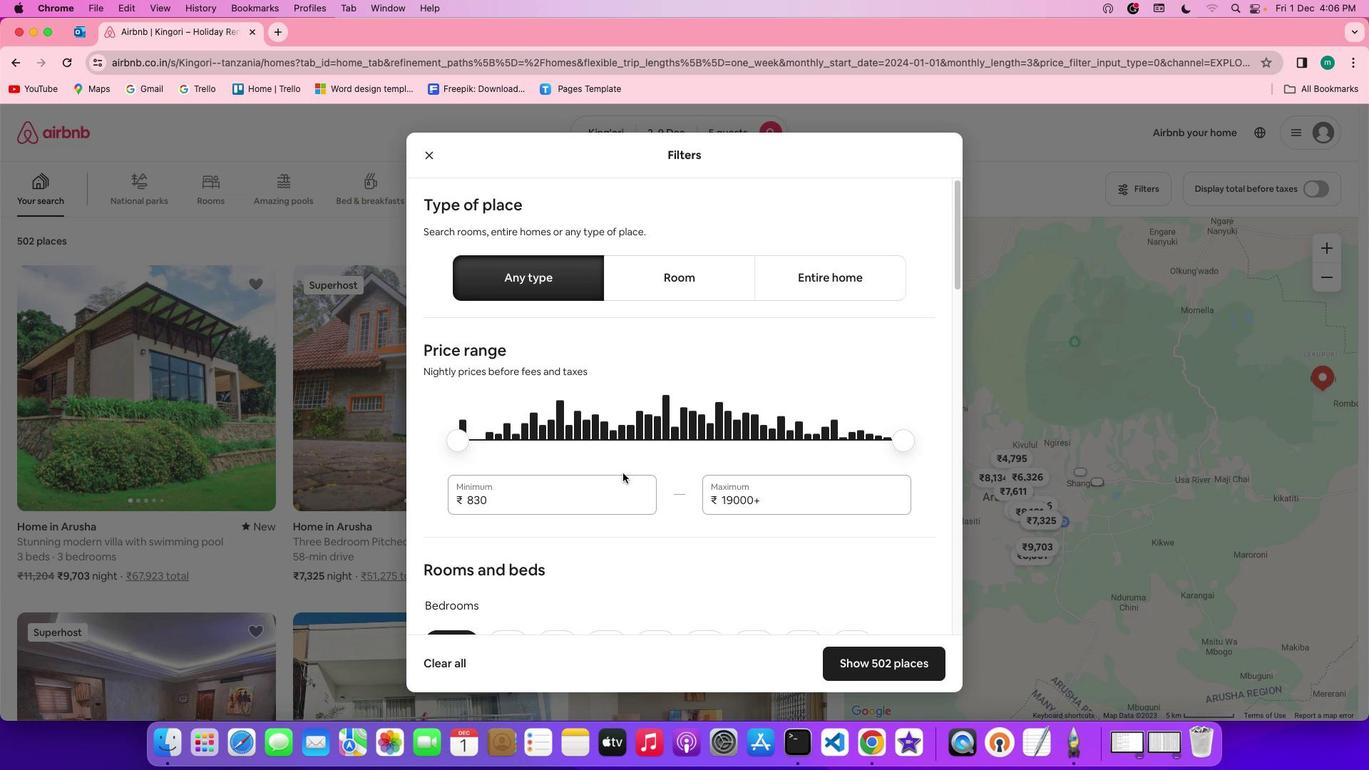 
Action: Mouse scrolled (623, 473) with delta (0, 0)
Screenshot: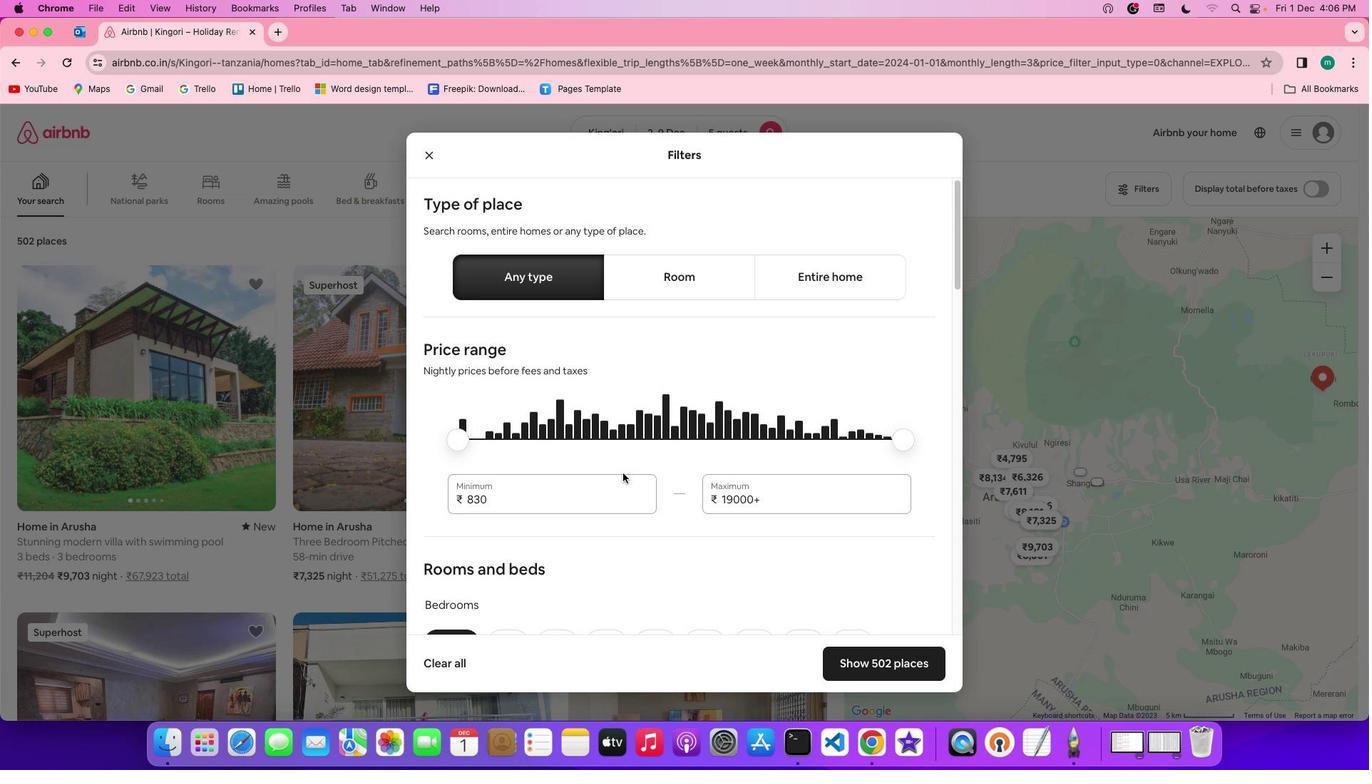 
Action: Mouse scrolled (623, 473) with delta (0, 0)
Screenshot: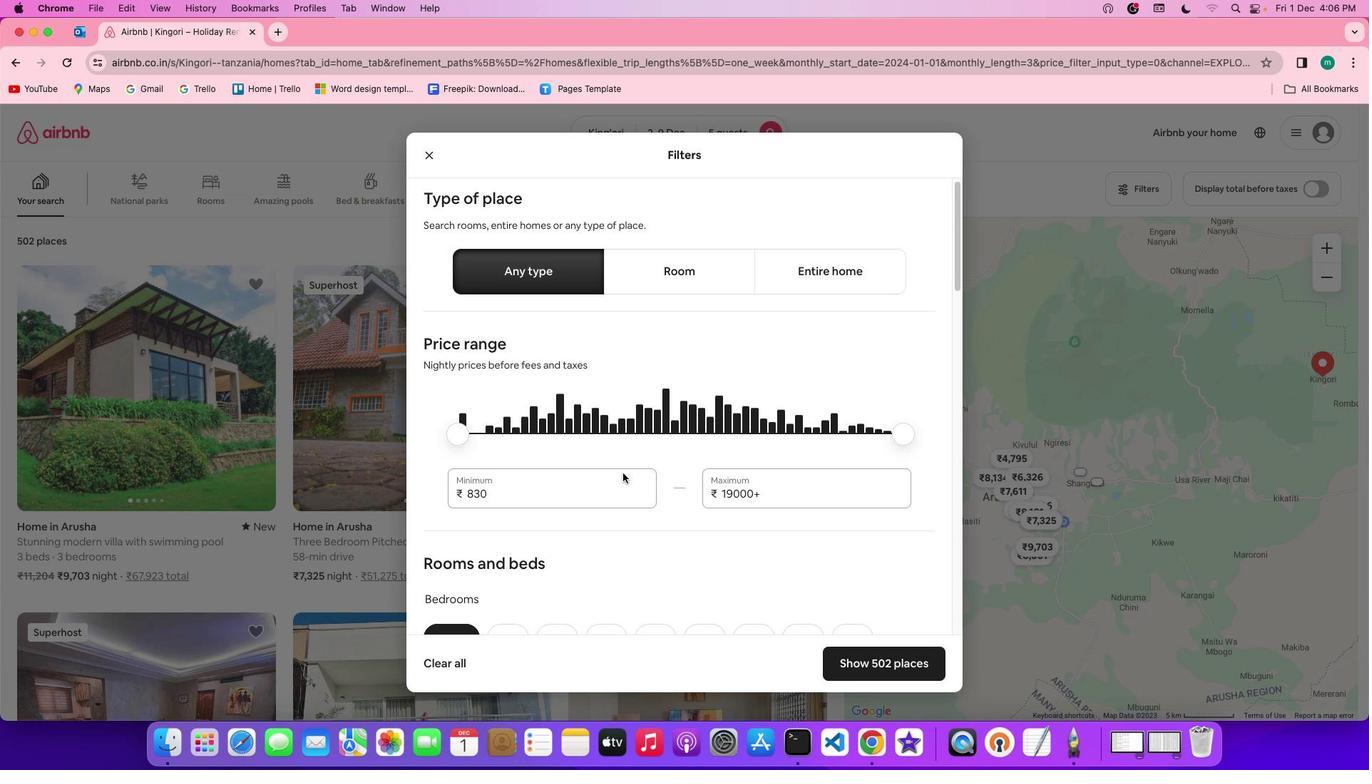 
Action: Mouse scrolled (623, 473) with delta (0, -1)
Screenshot: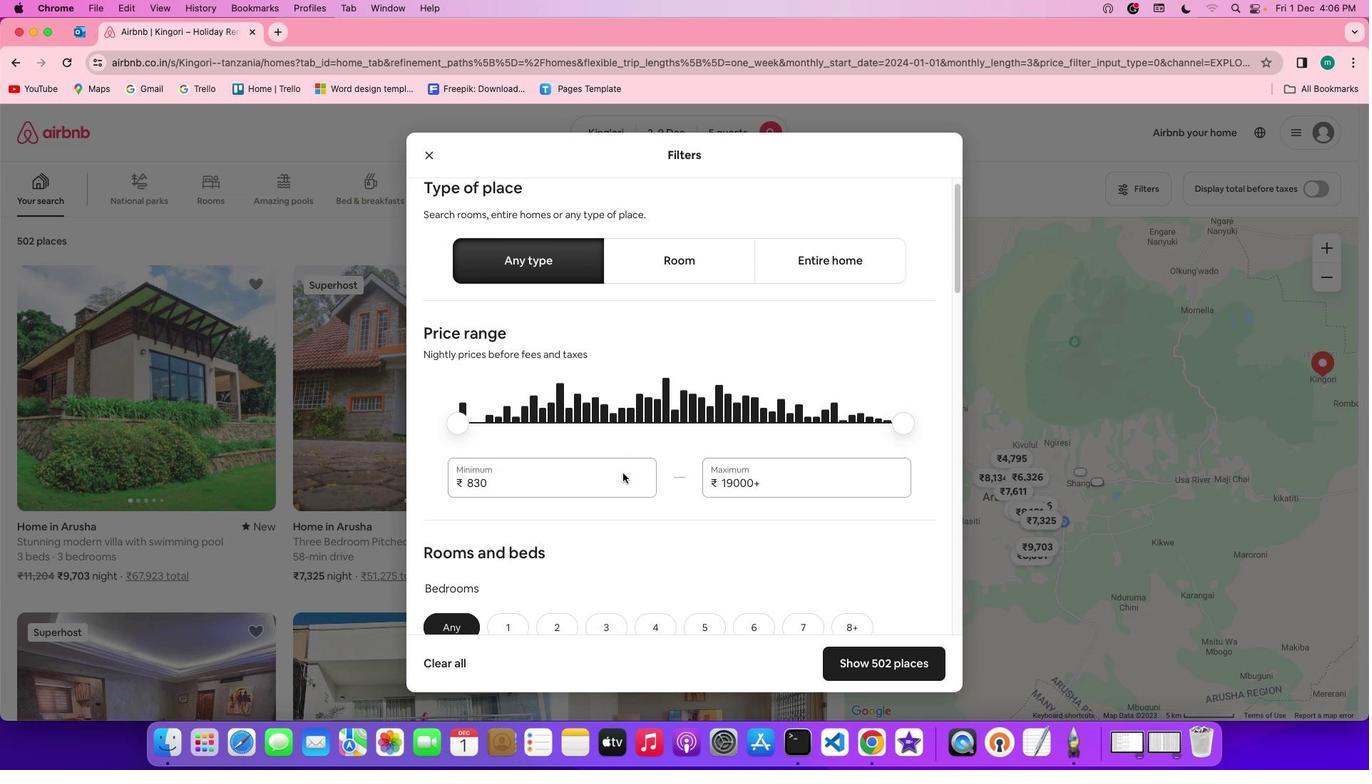 
Action: Mouse scrolled (623, 473) with delta (0, -1)
Screenshot: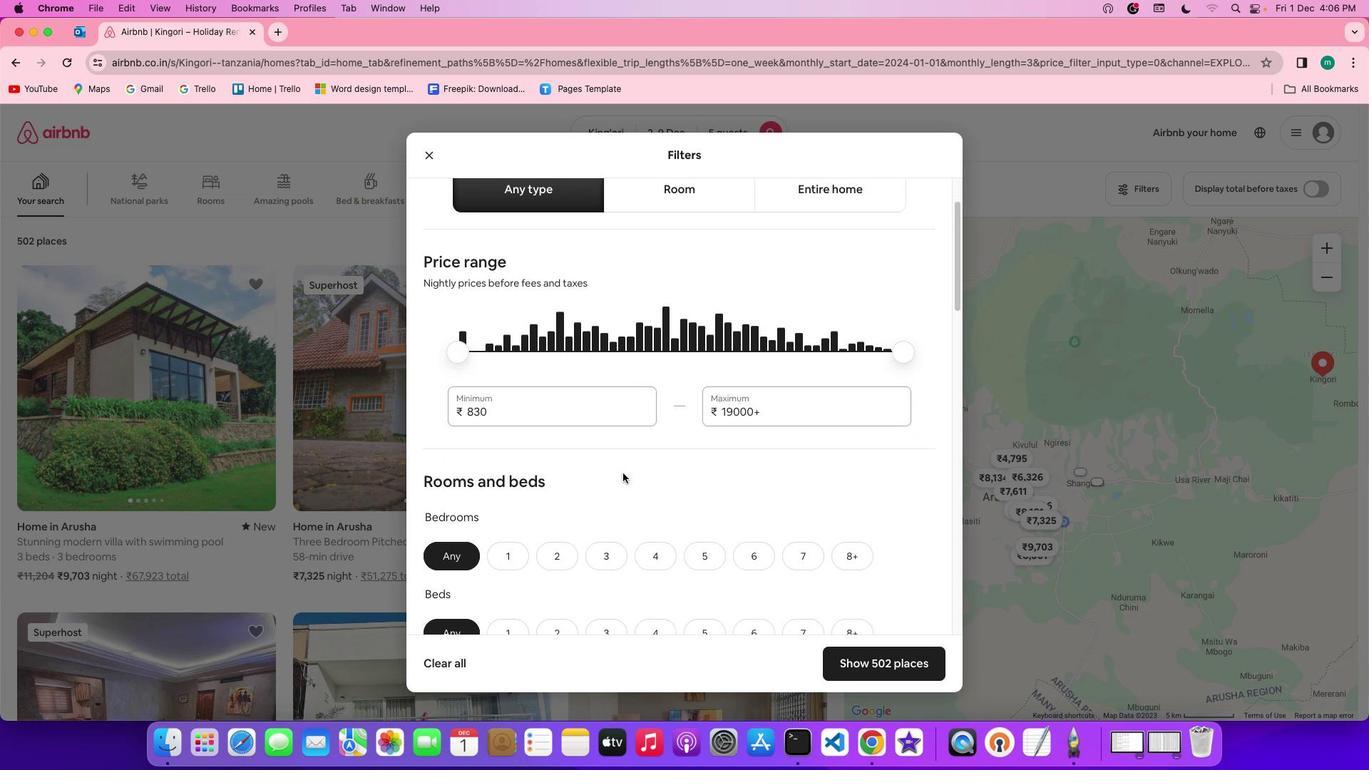 
Action: Mouse moved to (623, 472)
Screenshot: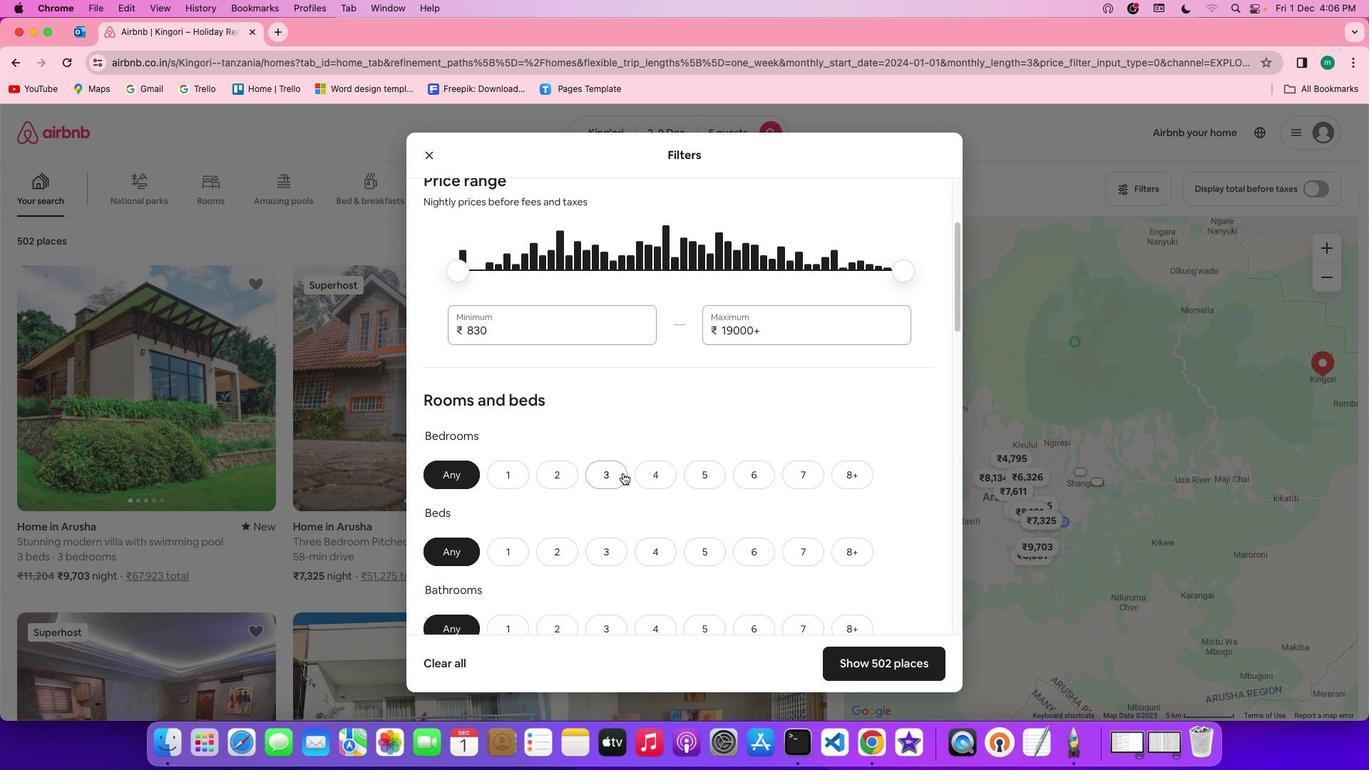 
Action: Mouse scrolled (623, 472) with delta (0, 0)
Screenshot: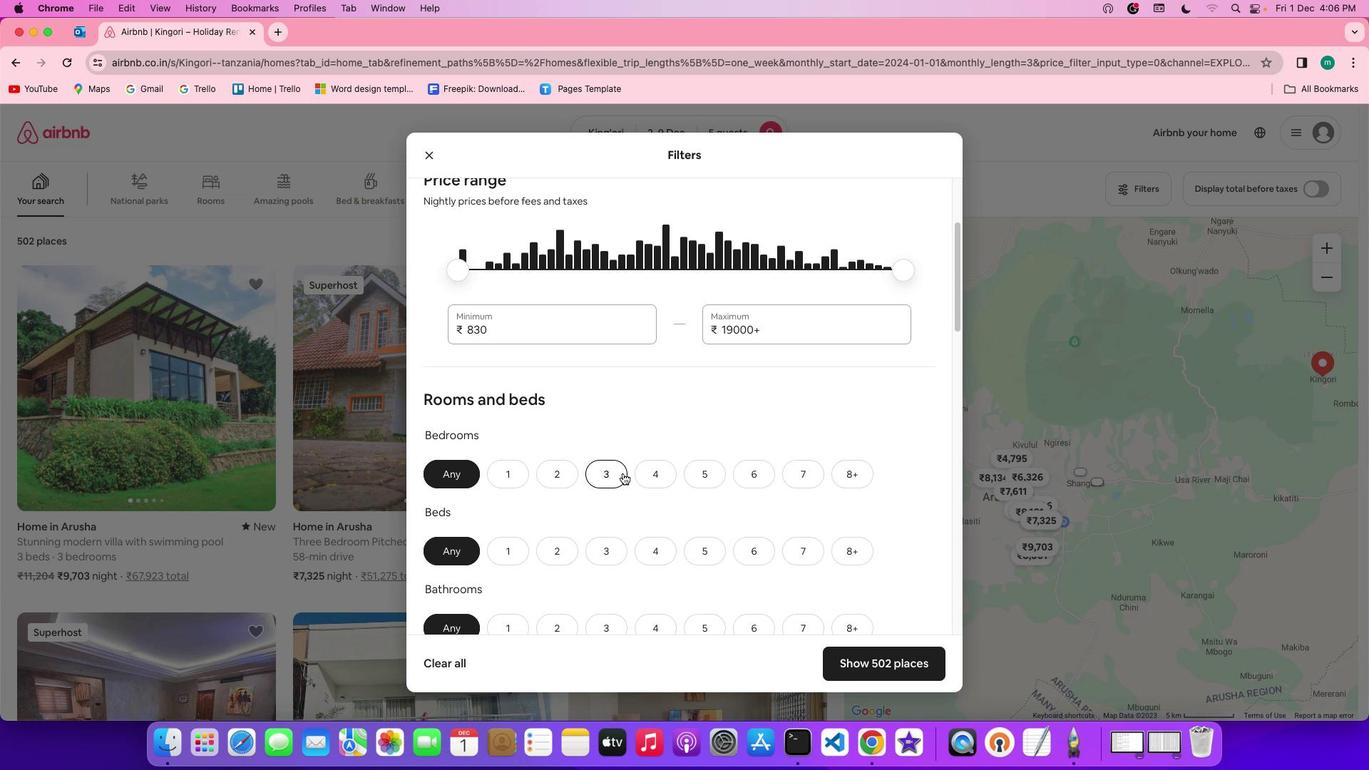 
Action: Mouse scrolled (623, 472) with delta (0, 0)
Screenshot: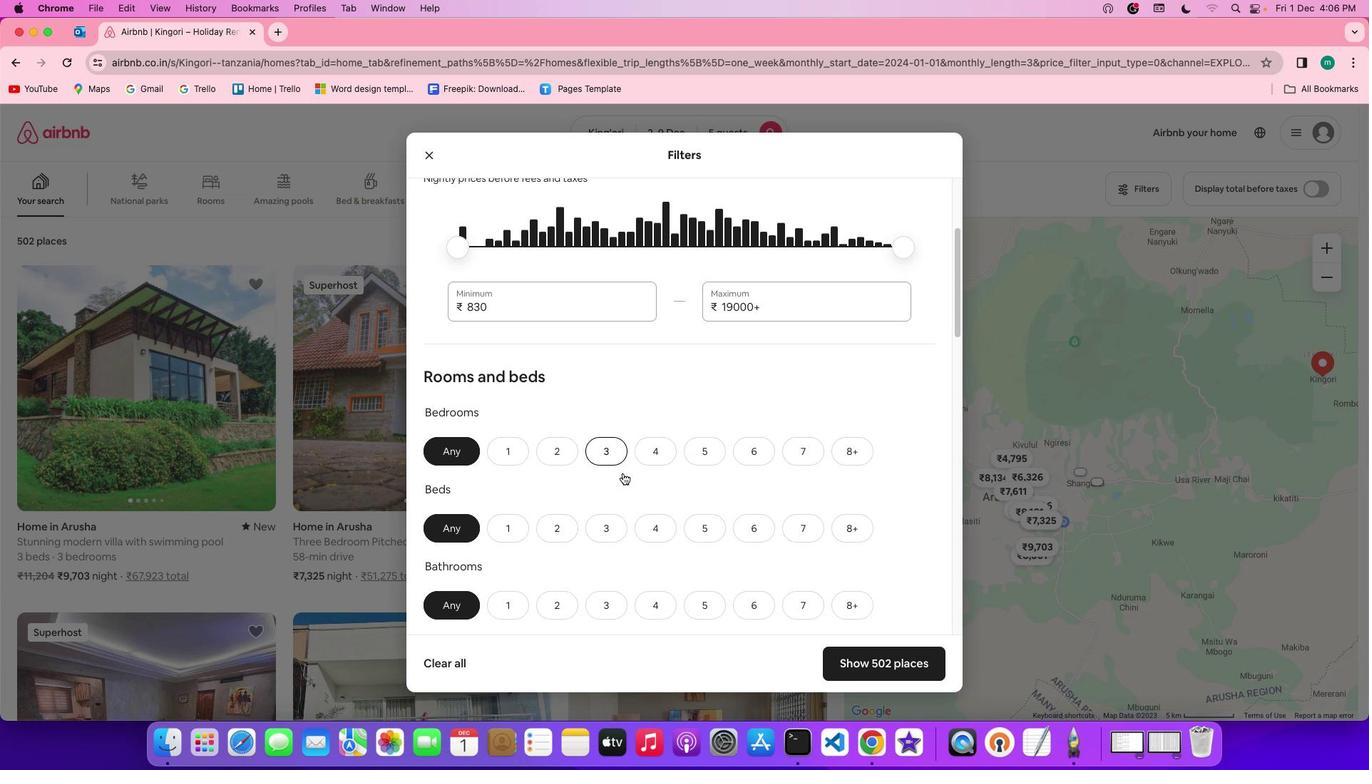 
Action: Mouse scrolled (623, 472) with delta (0, -1)
Screenshot: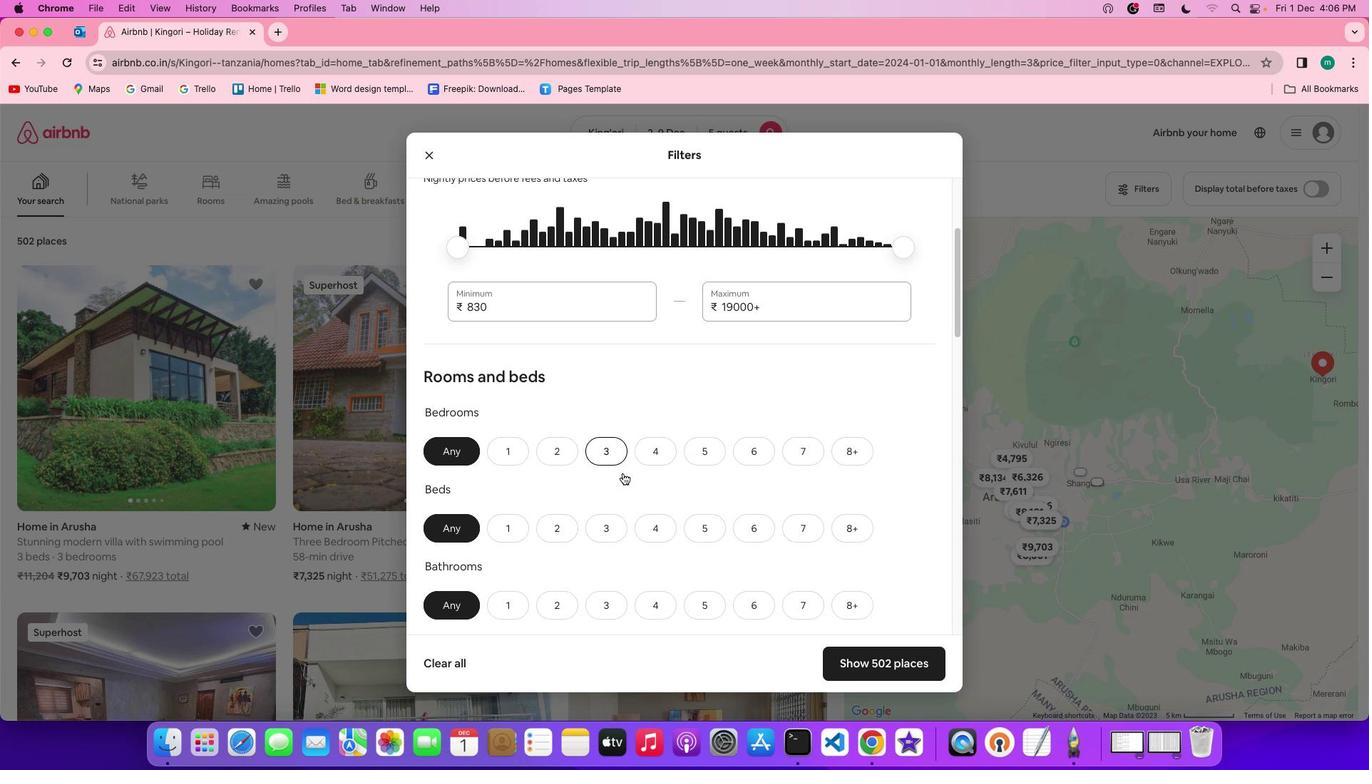 
Action: Mouse scrolled (623, 472) with delta (0, -1)
Screenshot: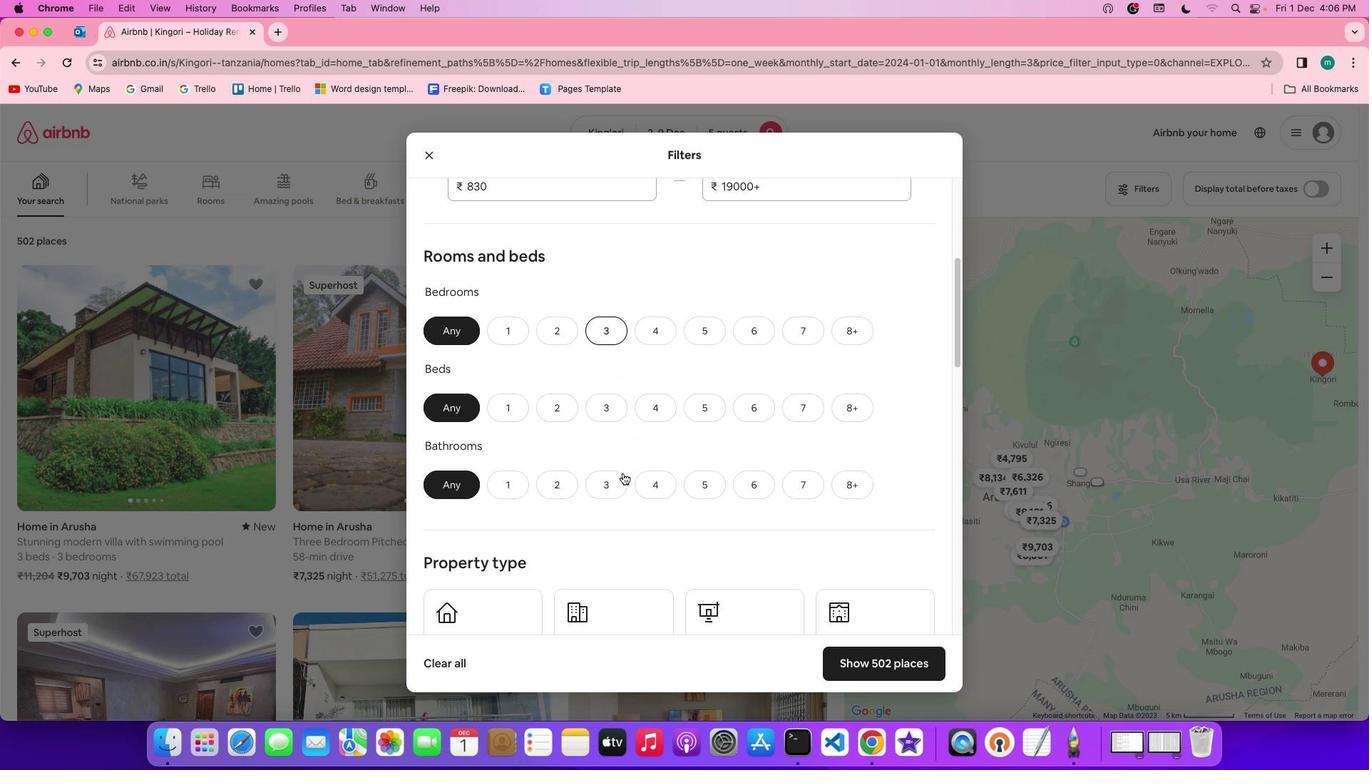 
Action: Mouse scrolled (623, 472) with delta (0, 0)
Screenshot: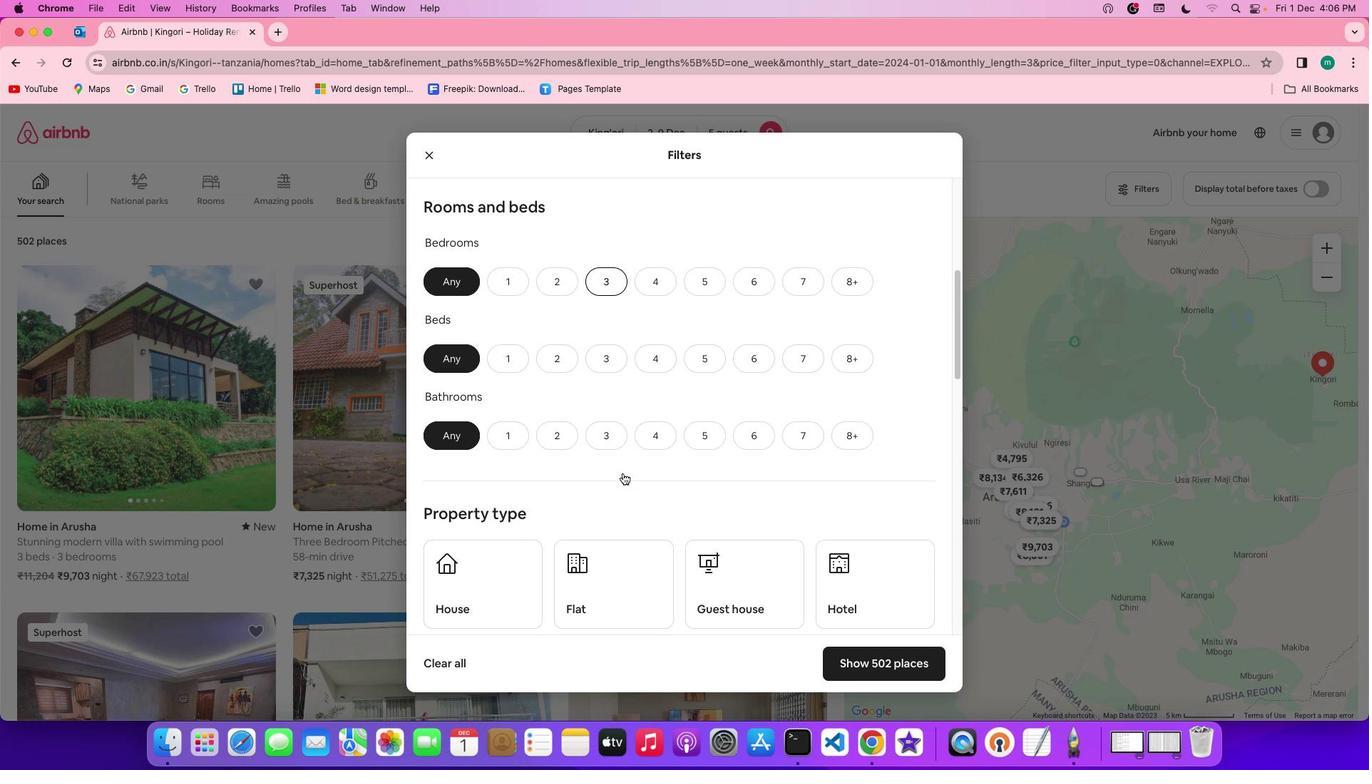 
Action: Mouse scrolled (623, 472) with delta (0, 0)
Screenshot: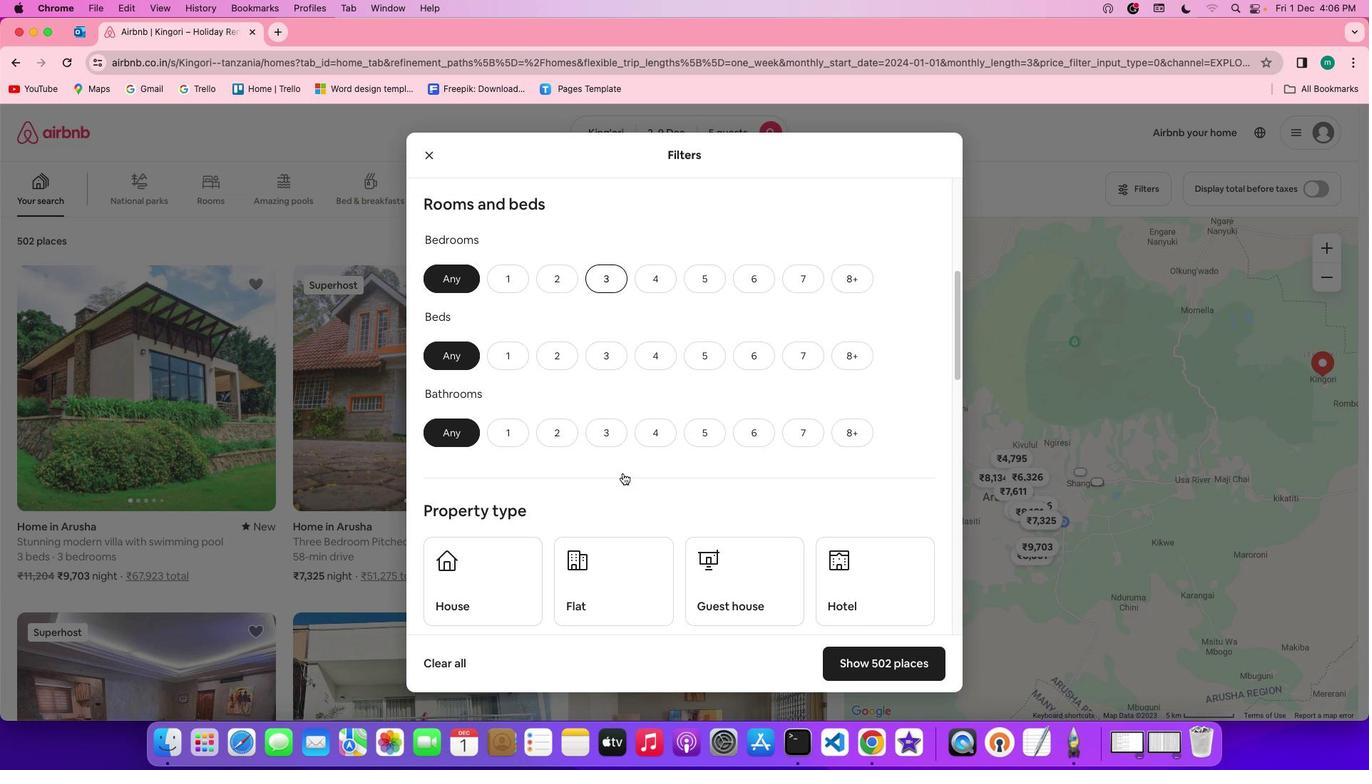 
Action: Mouse scrolled (623, 472) with delta (0, 0)
Screenshot: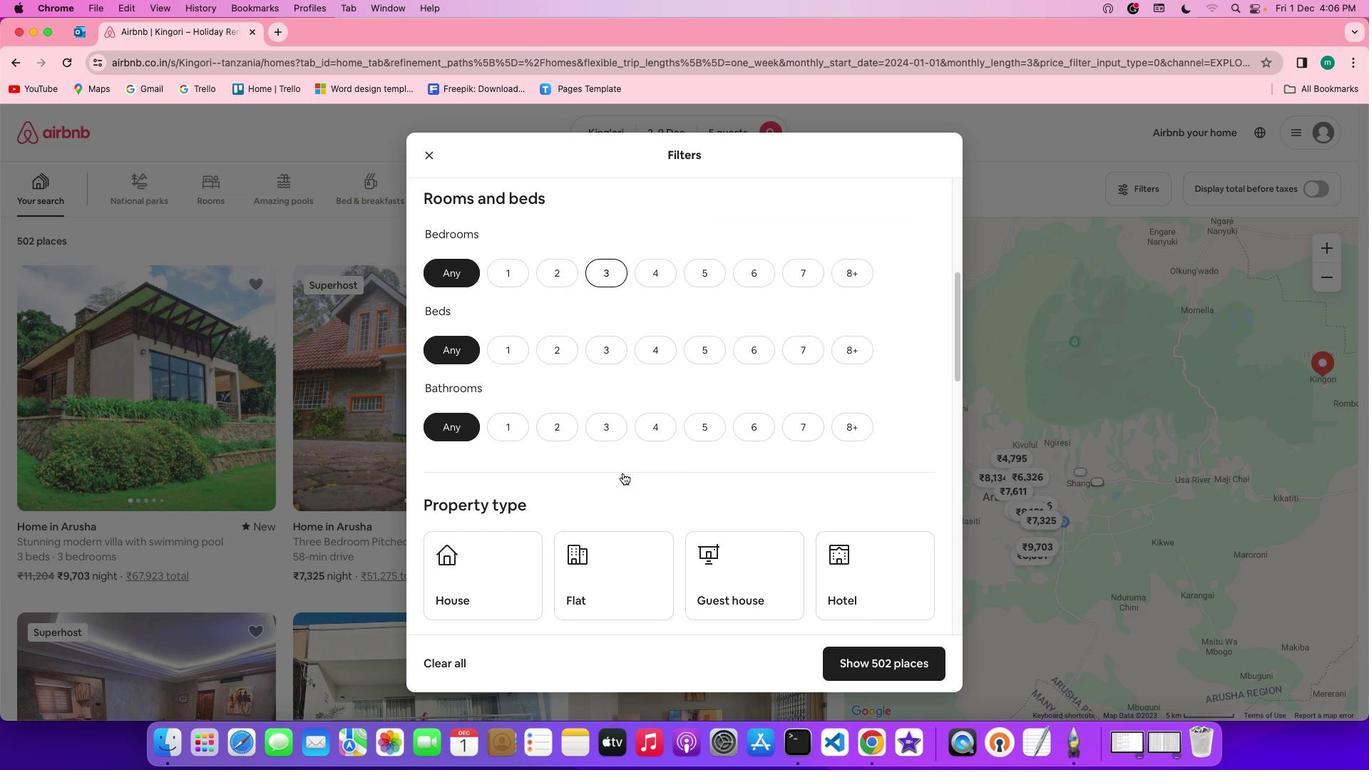 
Action: Mouse moved to (569, 263)
Screenshot: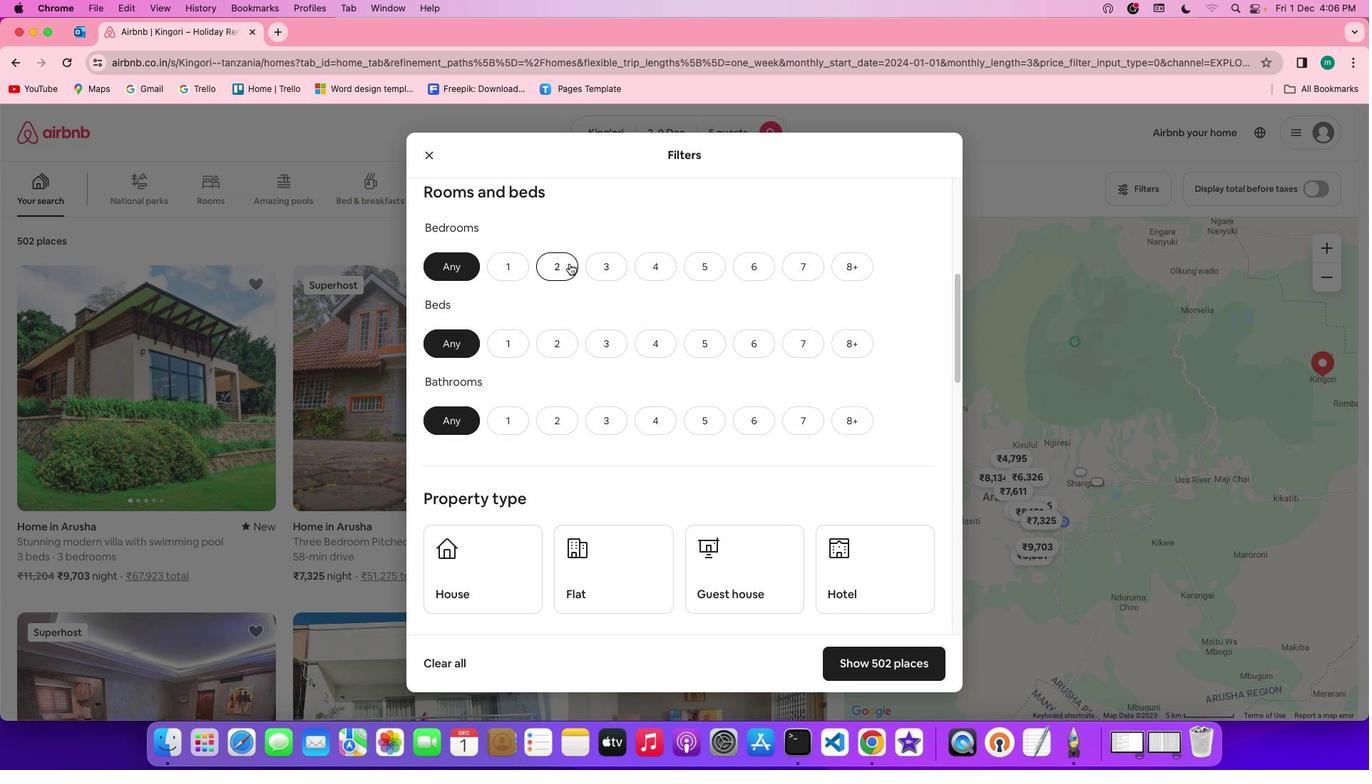 
Action: Mouse pressed left at (569, 263)
Screenshot: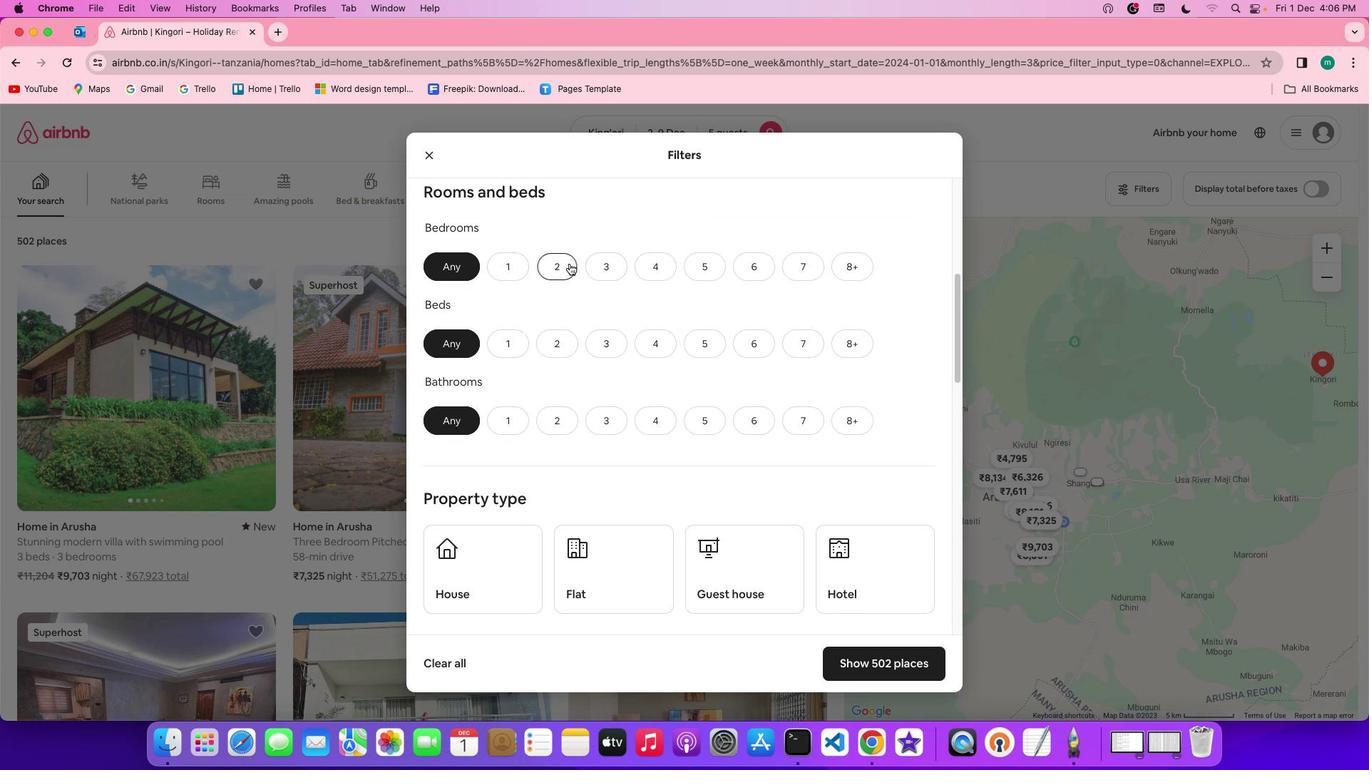 
Action: Mouse moved to (718, 347)
Screenshot: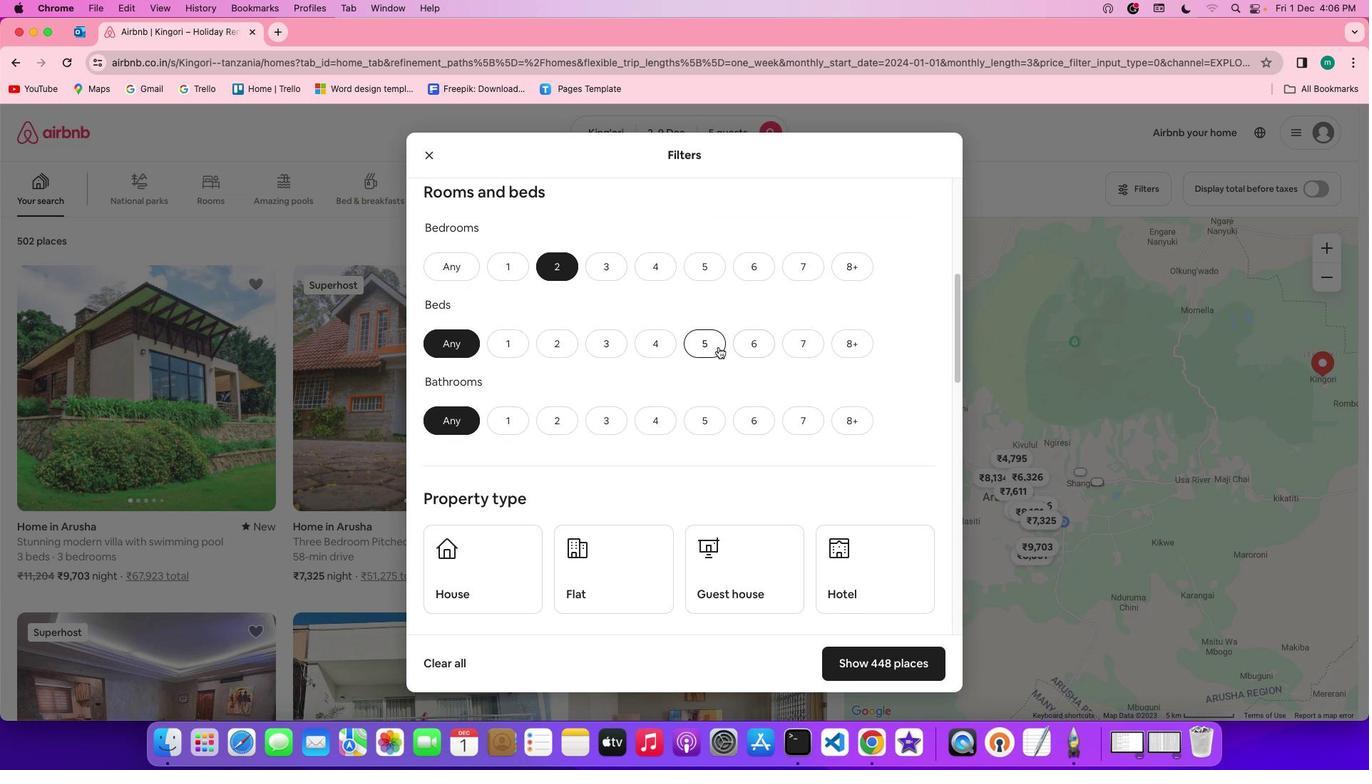 
Action: Mouse pressed left at (718, 347)
Screenshot: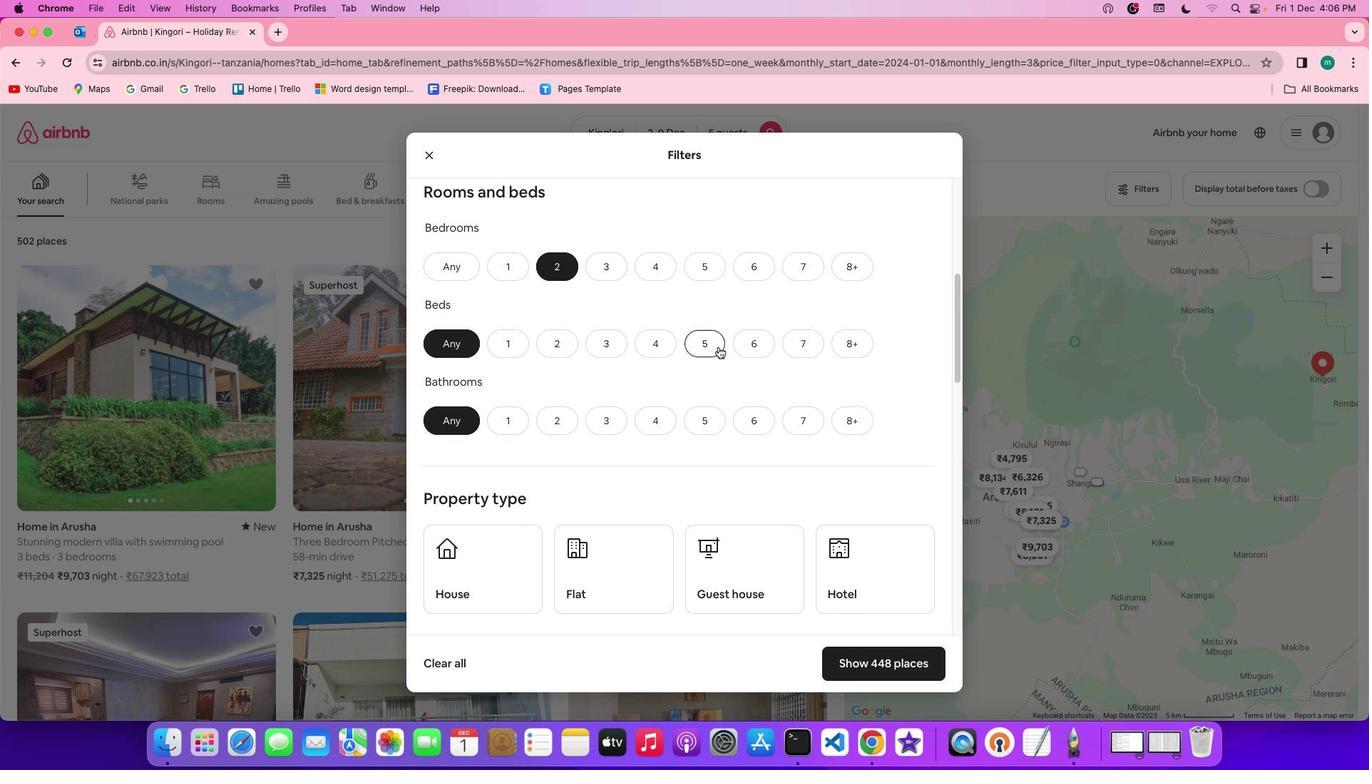 
Action: Mouse moved to (549, 419)
Screenshot: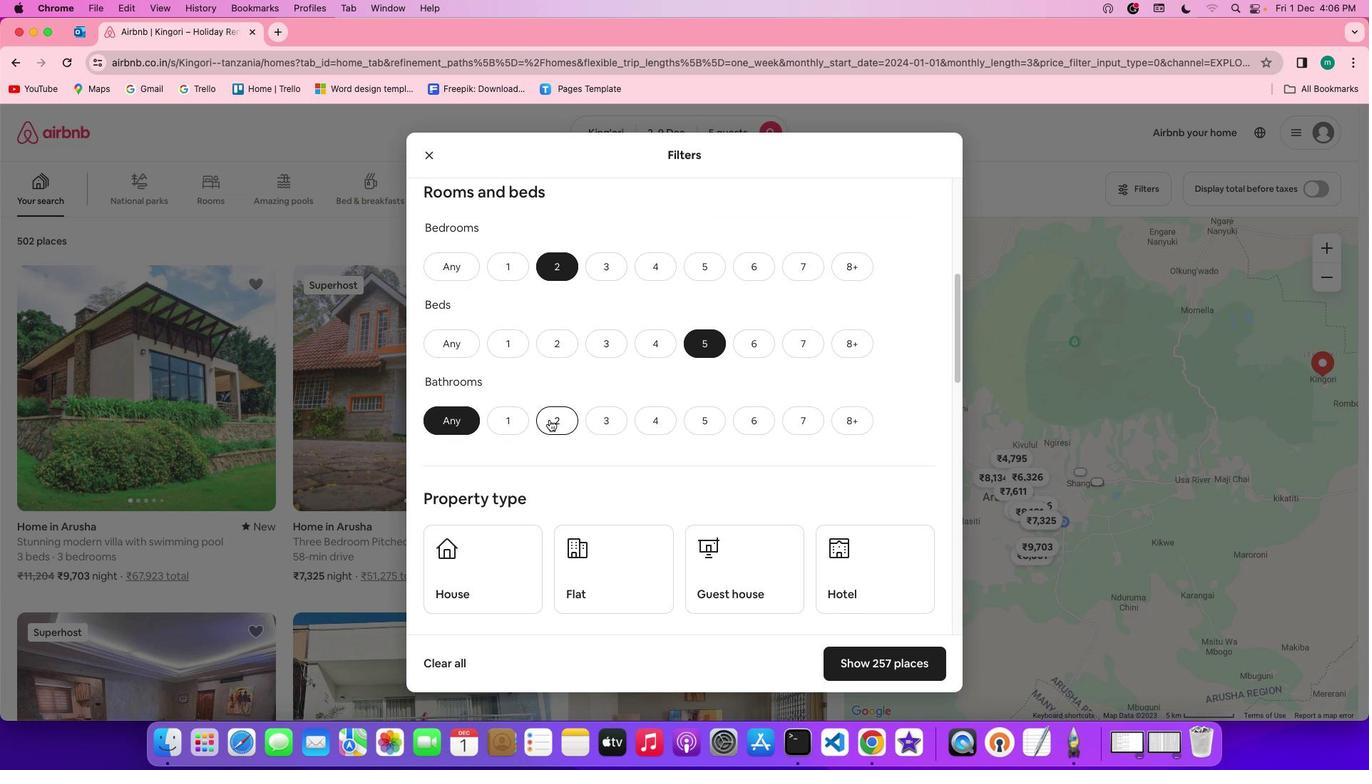 
Action: Mouse pressed left at (549, 419)
Screenshot: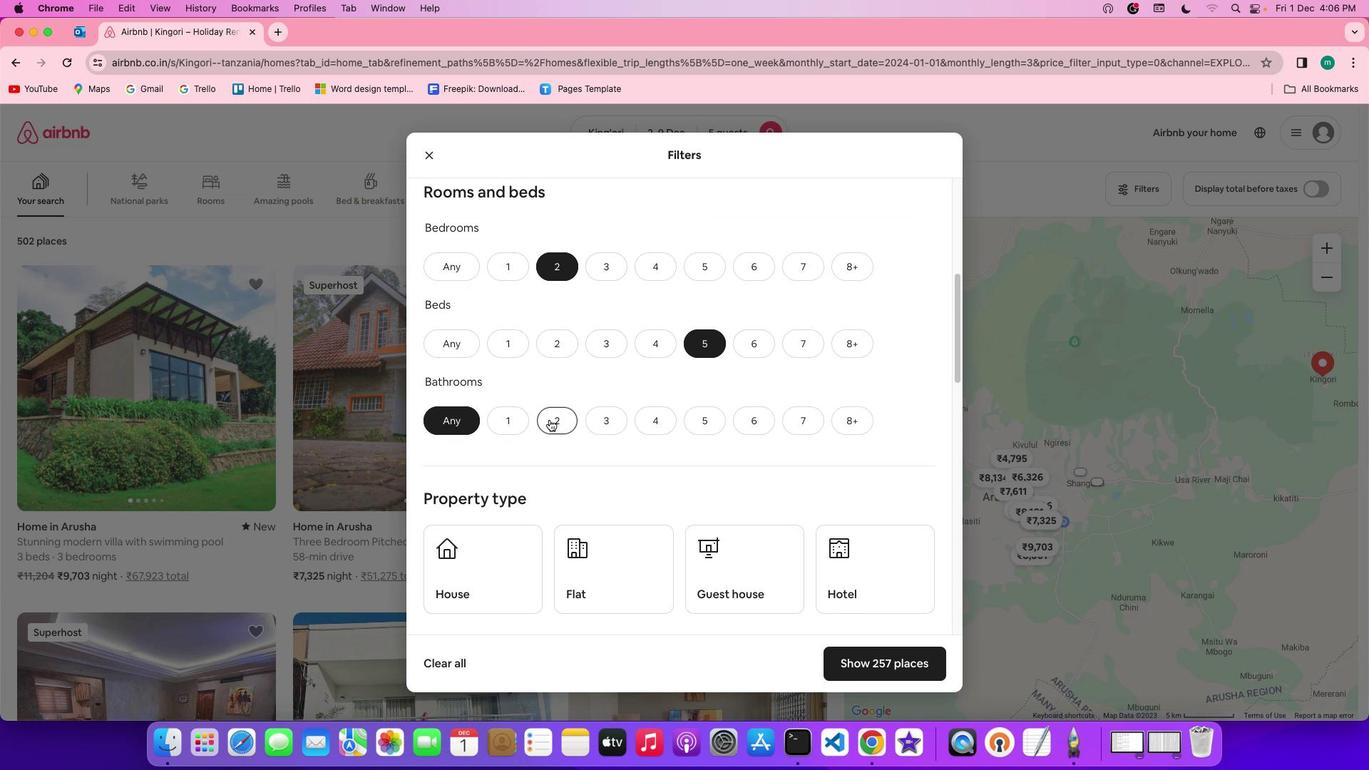 
Action: Mouse moved to (690, 454)
Screenshot: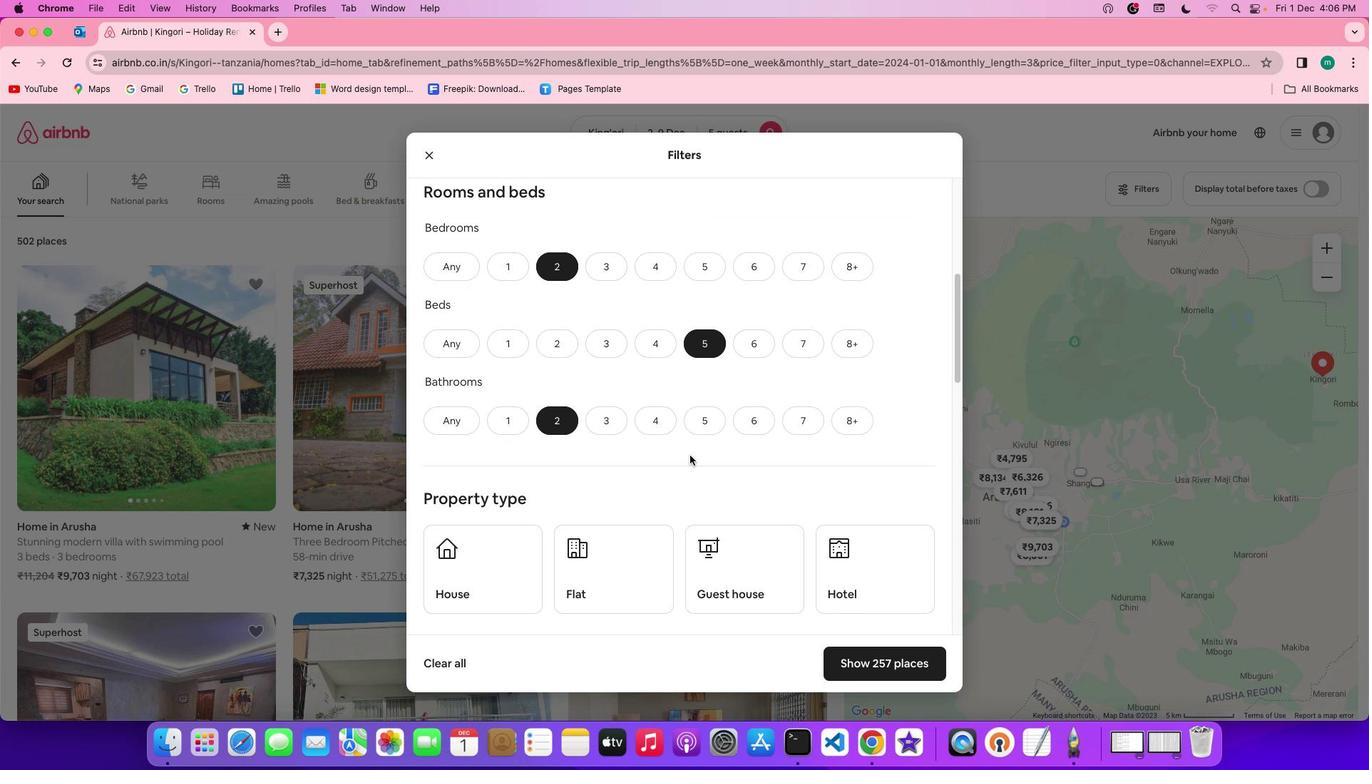 
Action: Mouse scrolled (690, 454) with delta (0, 0)
Screenshot: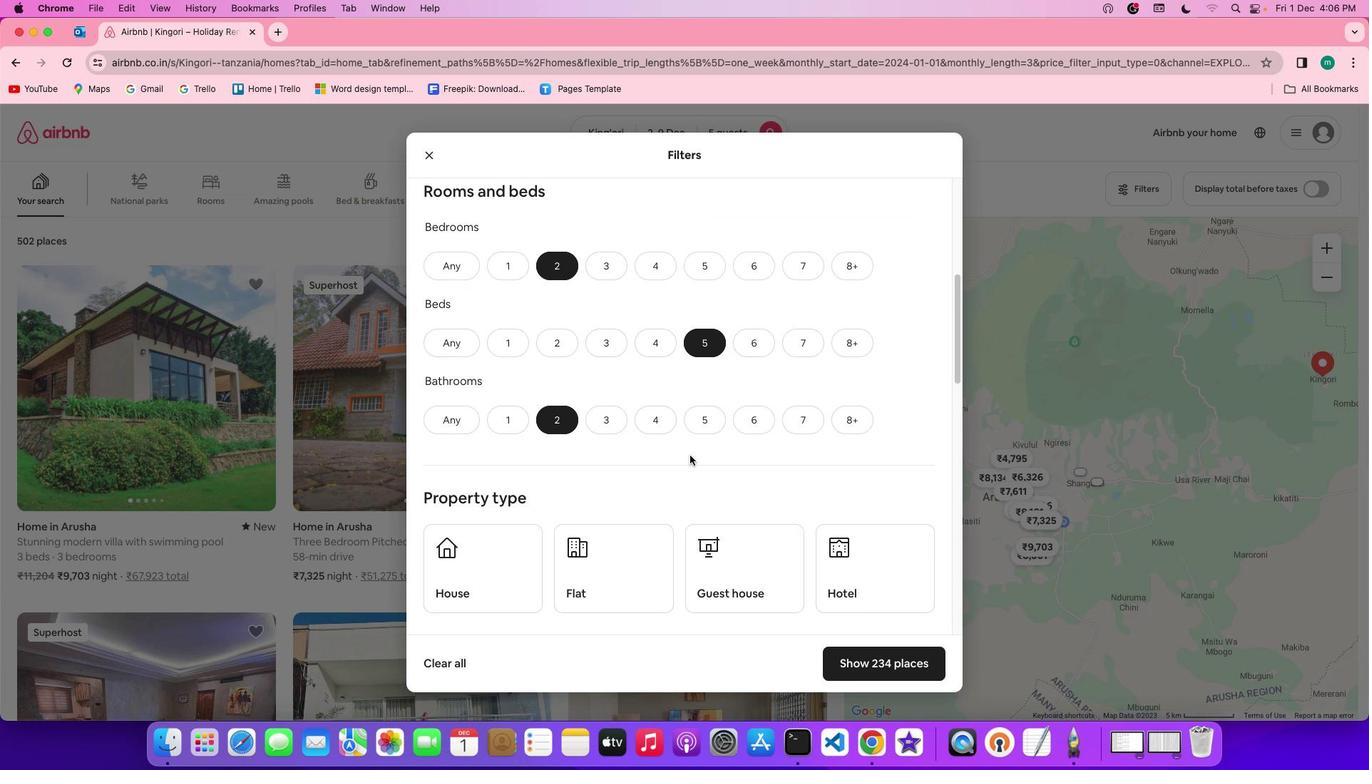 
Action: Mouse scrolled (690, 454) with delta (0, 0)
Screenshot: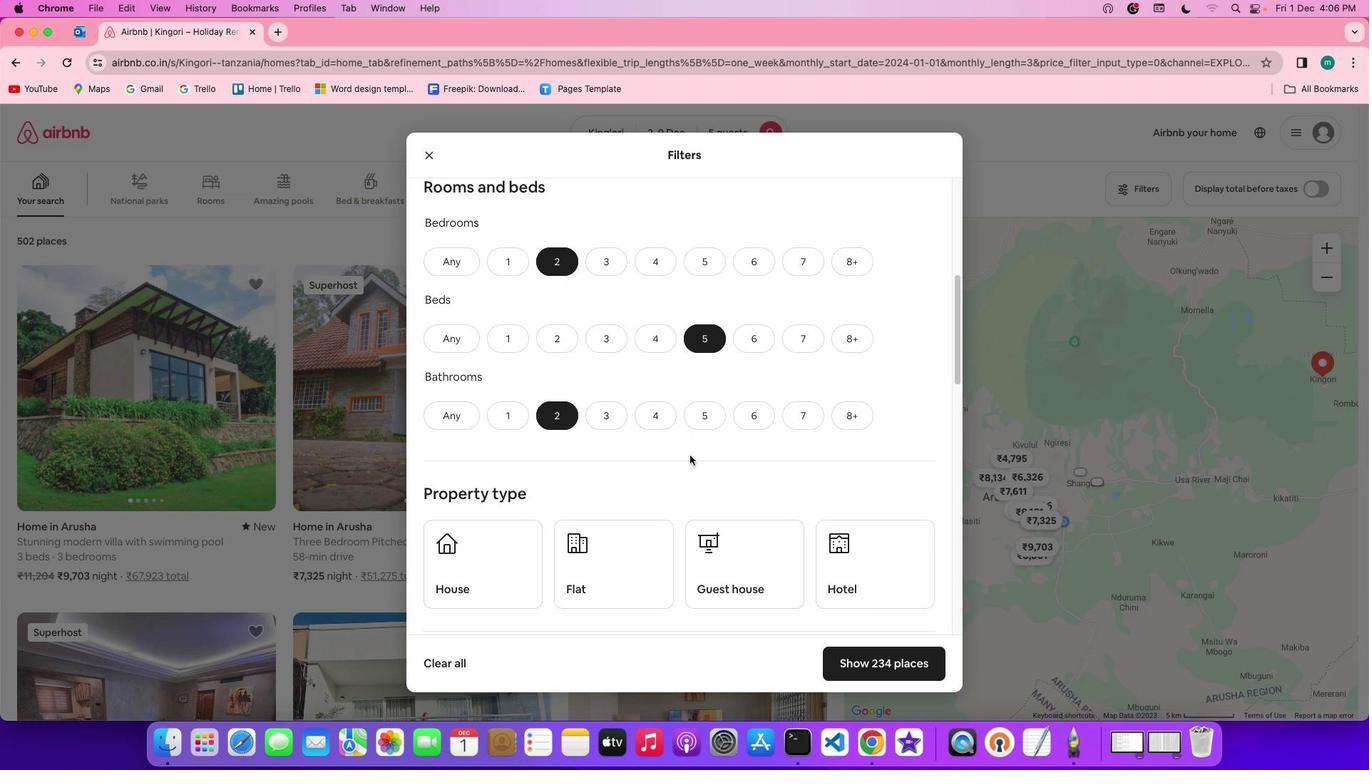 
Action: Mouse scrolled (690, 454) with delta (0, 0)
Screenshot: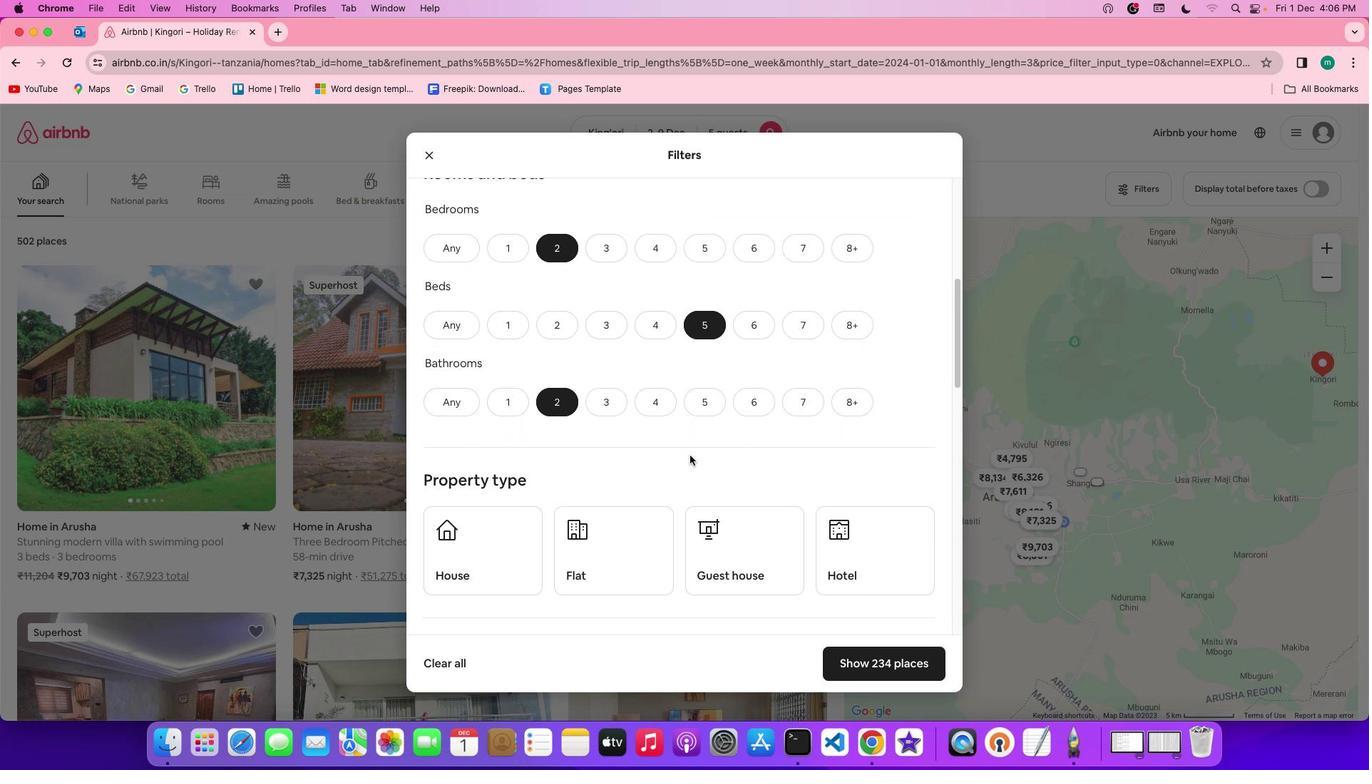 
Action: Mouse scrolled (690, 454) with delta (0, 0)
Screenshot: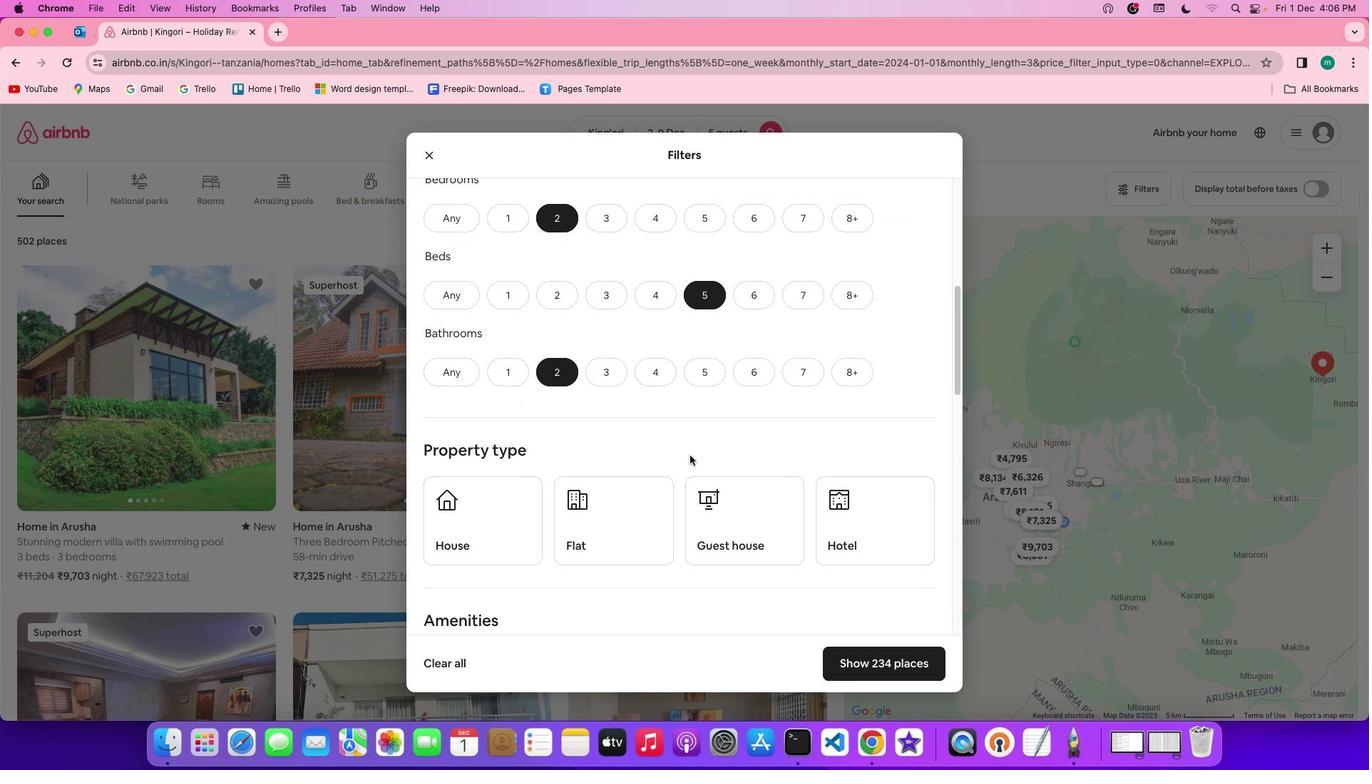 
Action: Mouse scrolled (690, 454) with delta (0, 0)
Screenshot: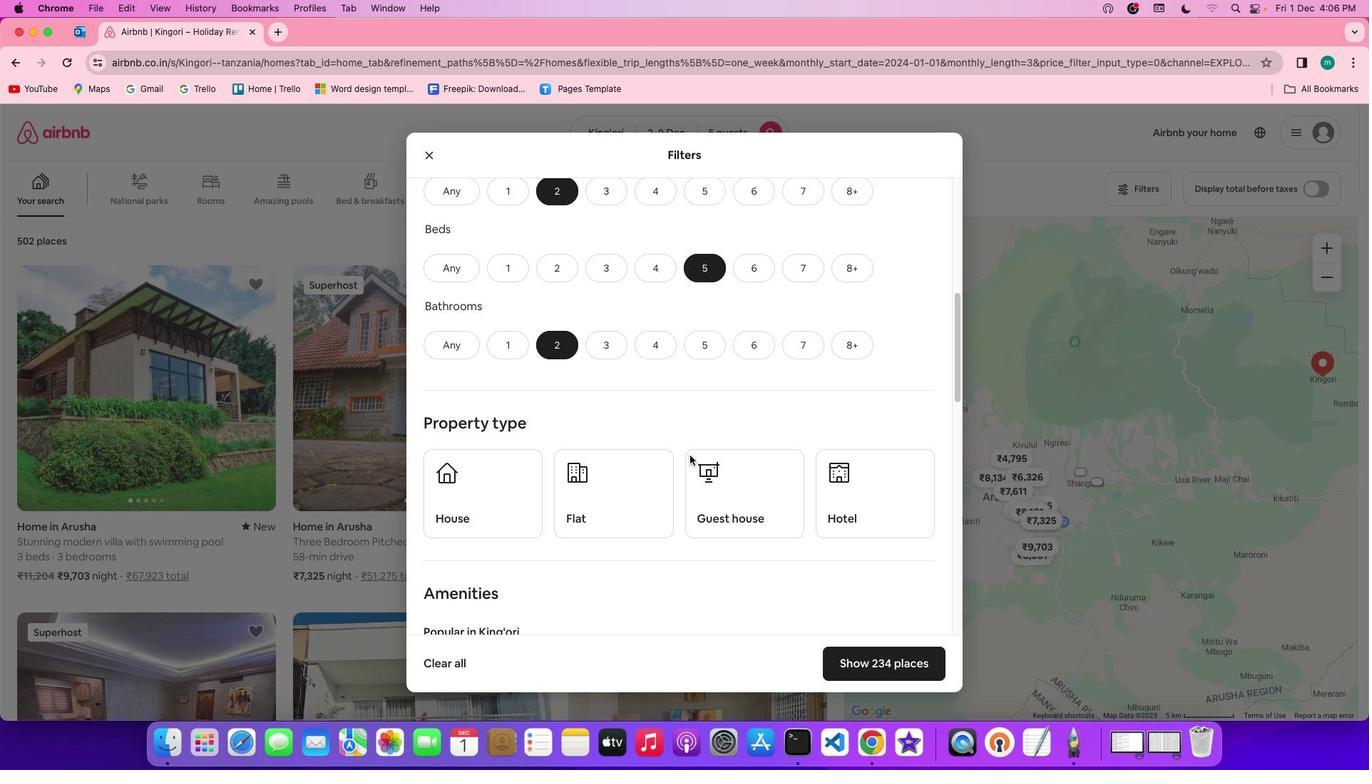 
Action: Mouse scrolled (690, 454) with delta (0, 0)
Screenshot: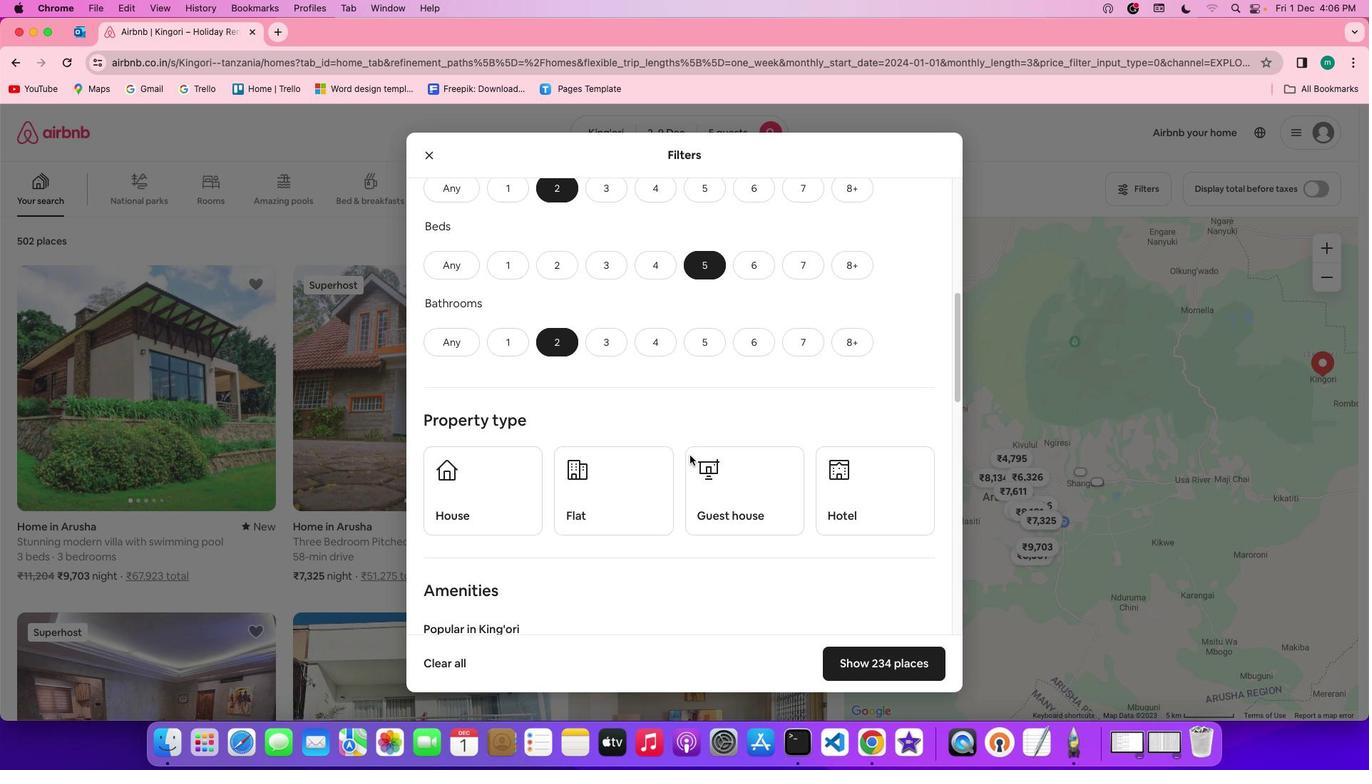 
Action: Mouse scrolled (690, 454) with delta (0, -1)
Screenshot: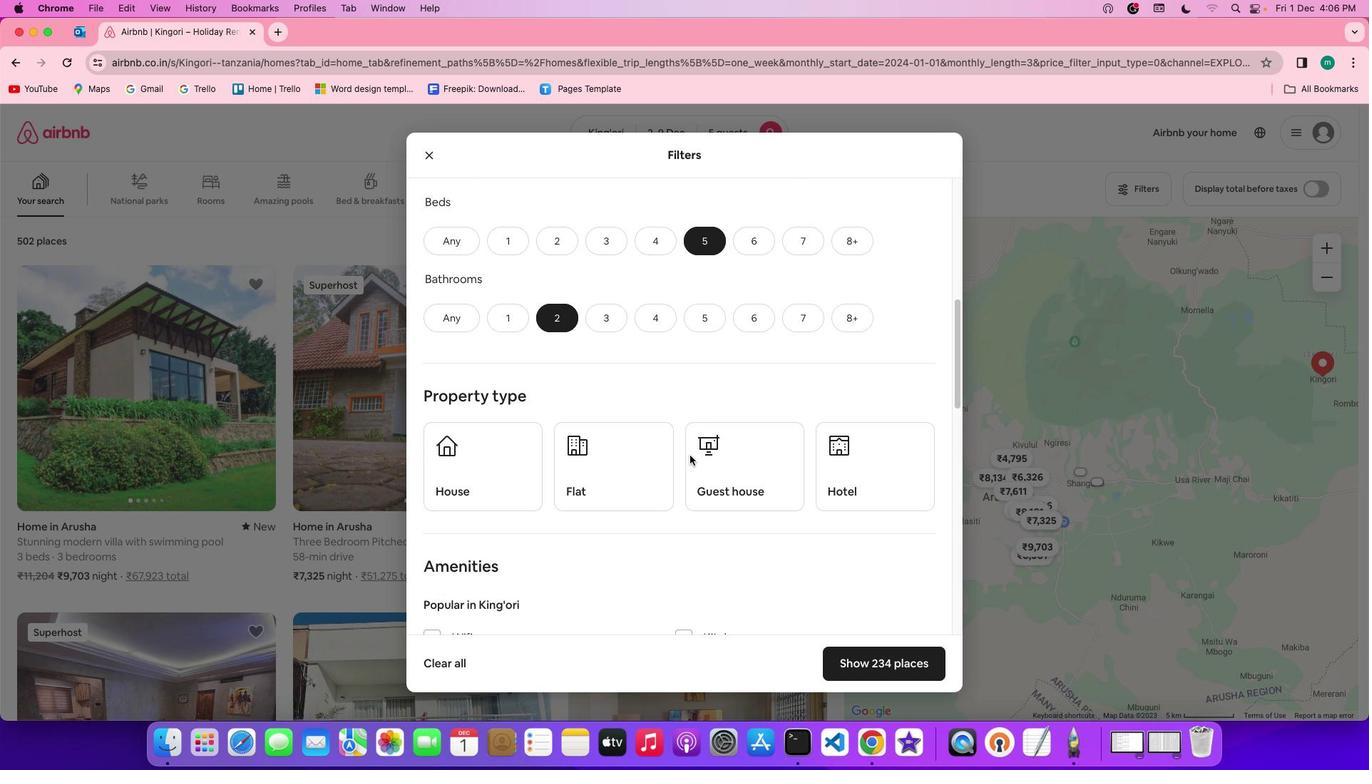 
Action: Mouse scrolled (690, 454) with delta (0, 0)
Screenshot: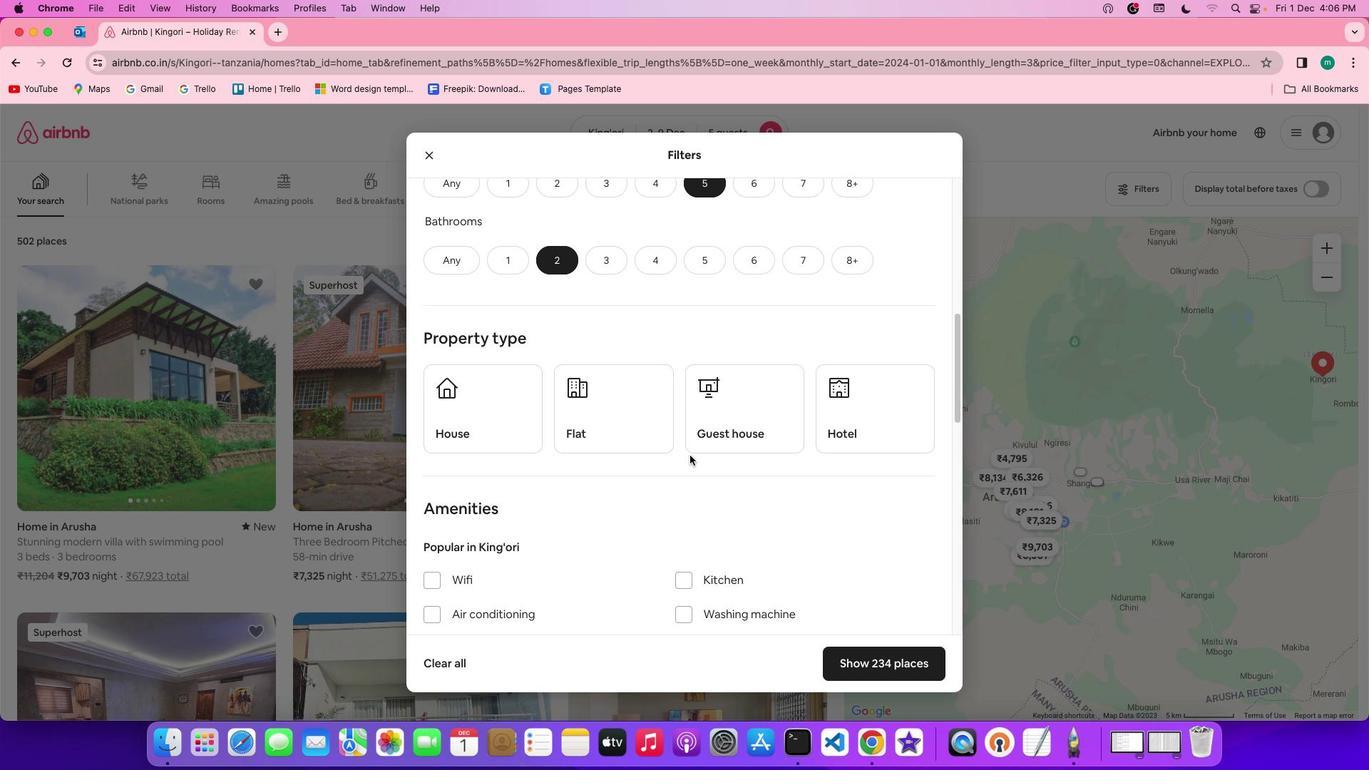 
Action: Mouse scrolled (690, 454) with delta (0, 0)
Screenshot: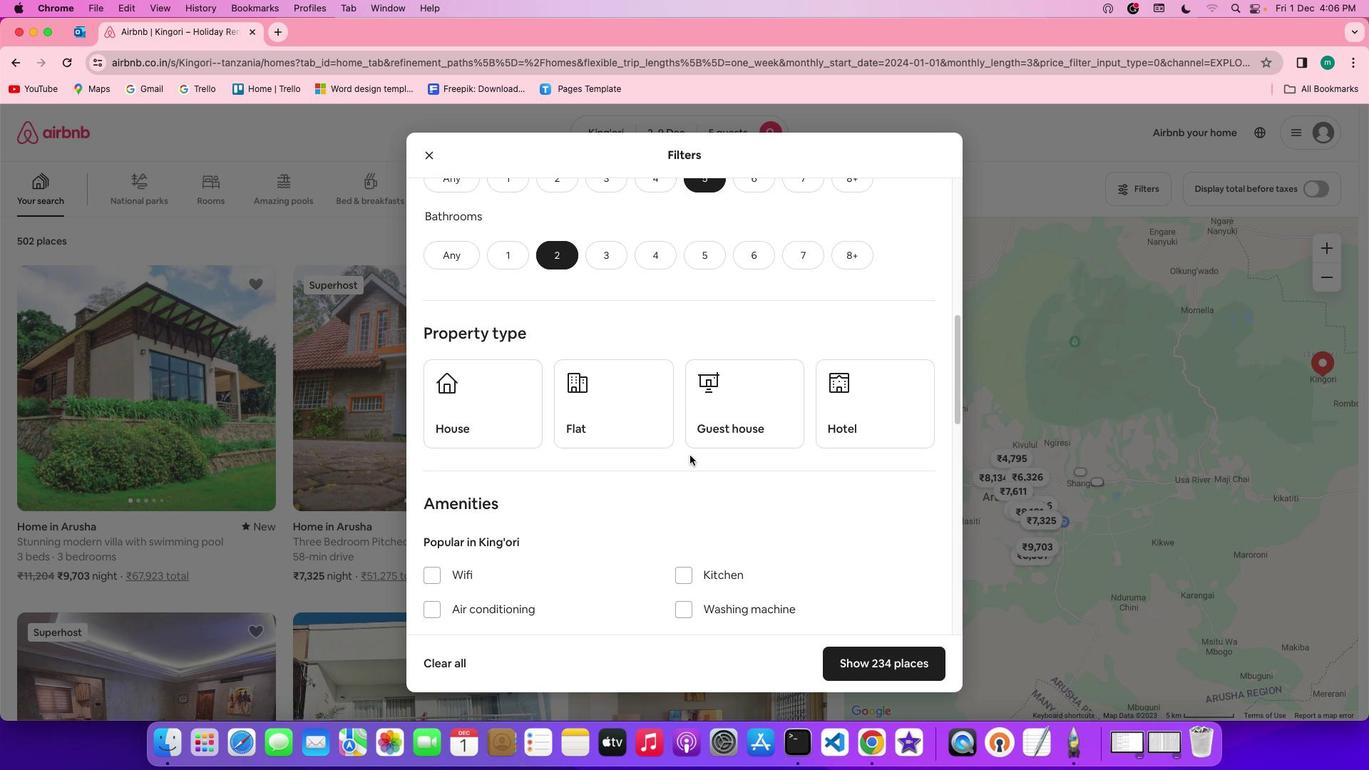 
Action: Mouse scrolled (690, 454) with delta (0, 0)
Screenshot: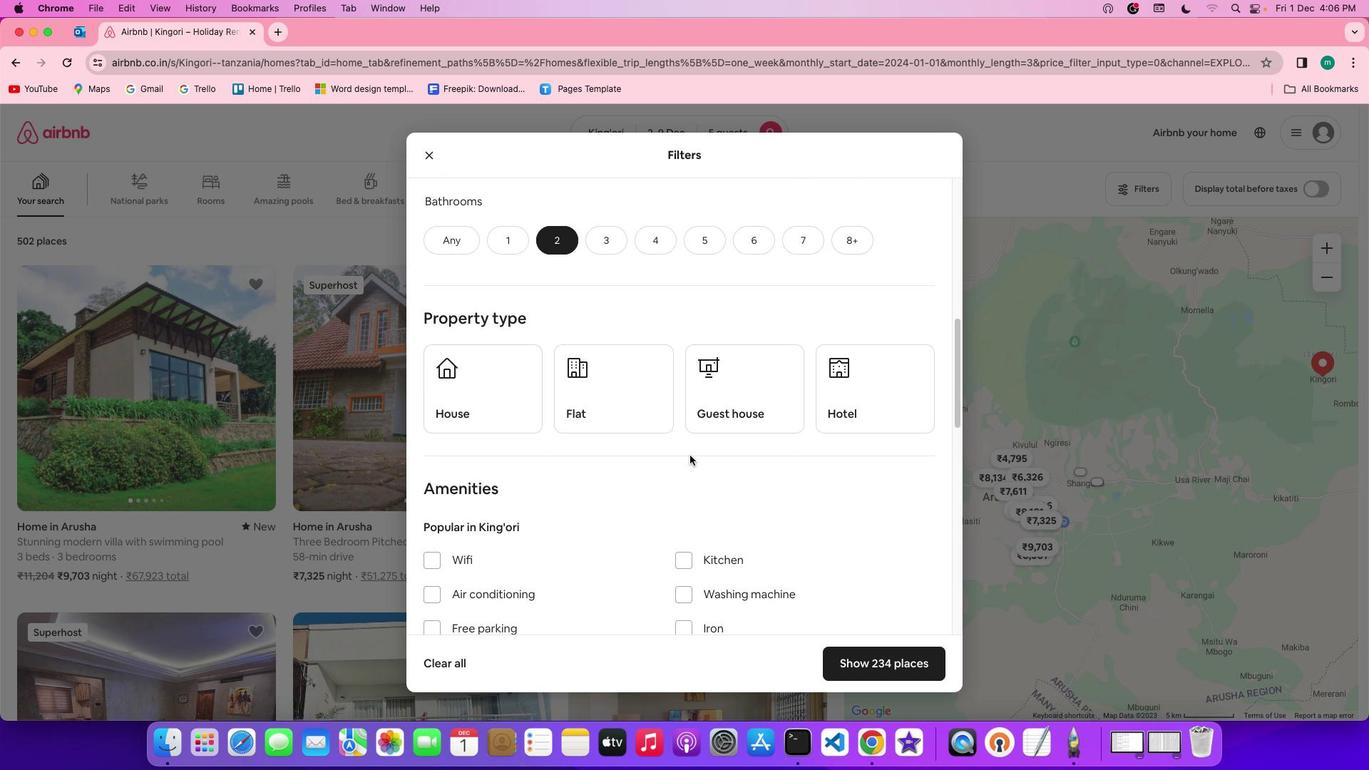 
Action: Mouse scrolled (690, 454) with delta (0, 0)
Screenshot: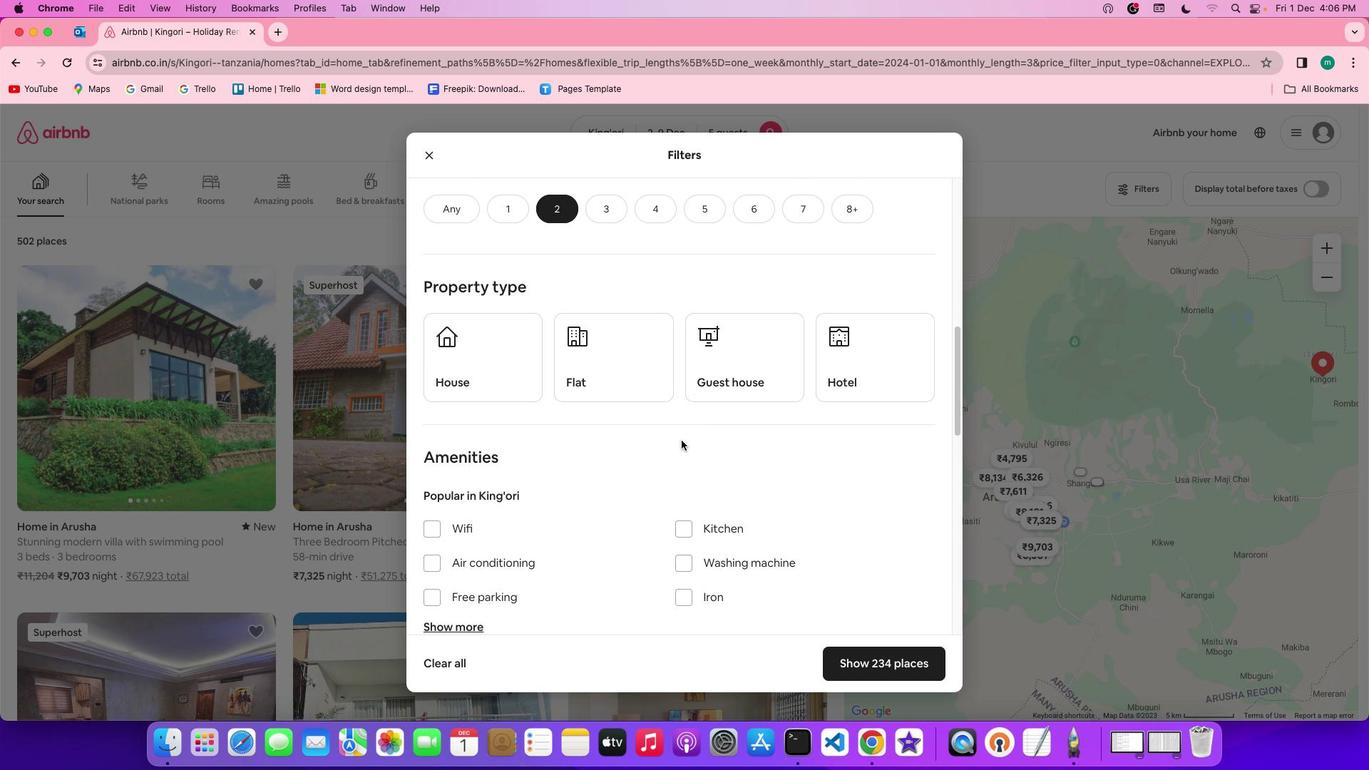 
Action: Mouse moved to (621, 369)
Screenshot: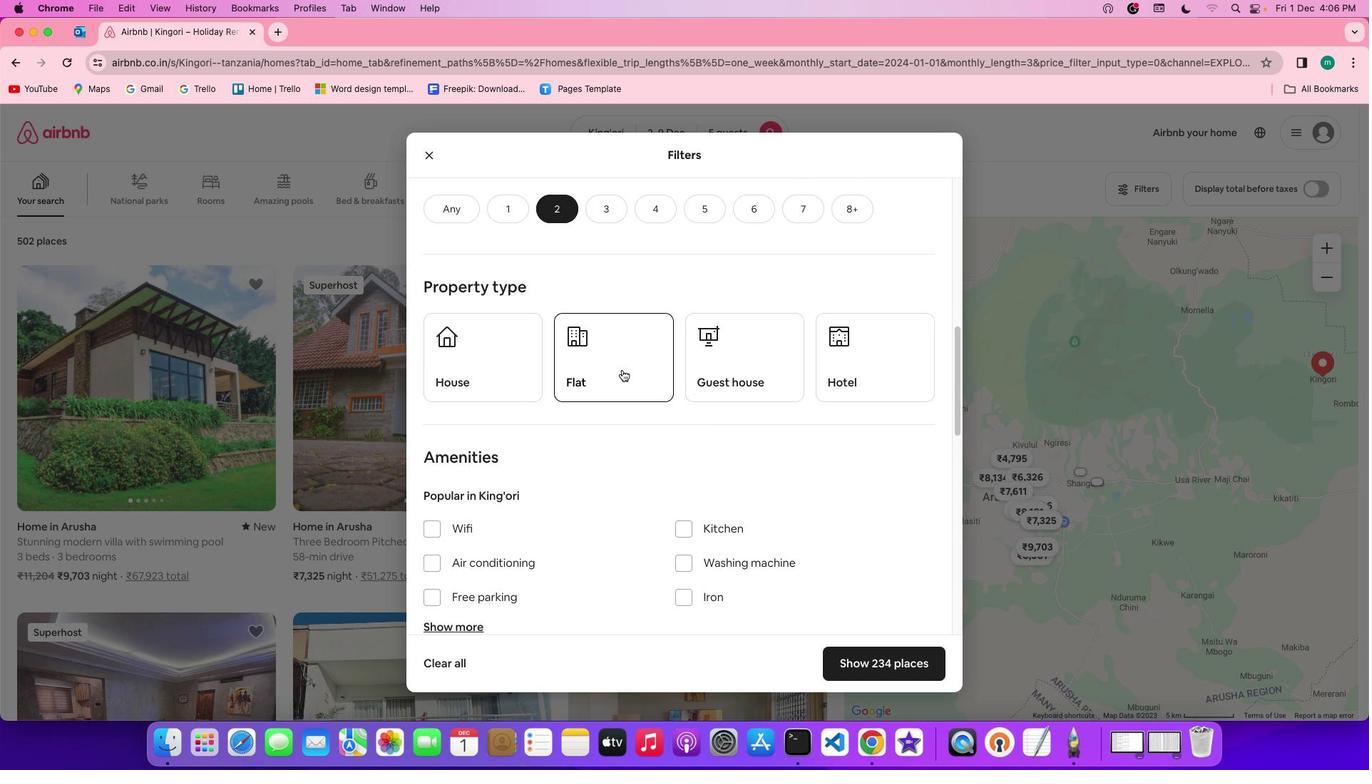 
Action: Mouse pressed left at (621, 369)
Screenshot: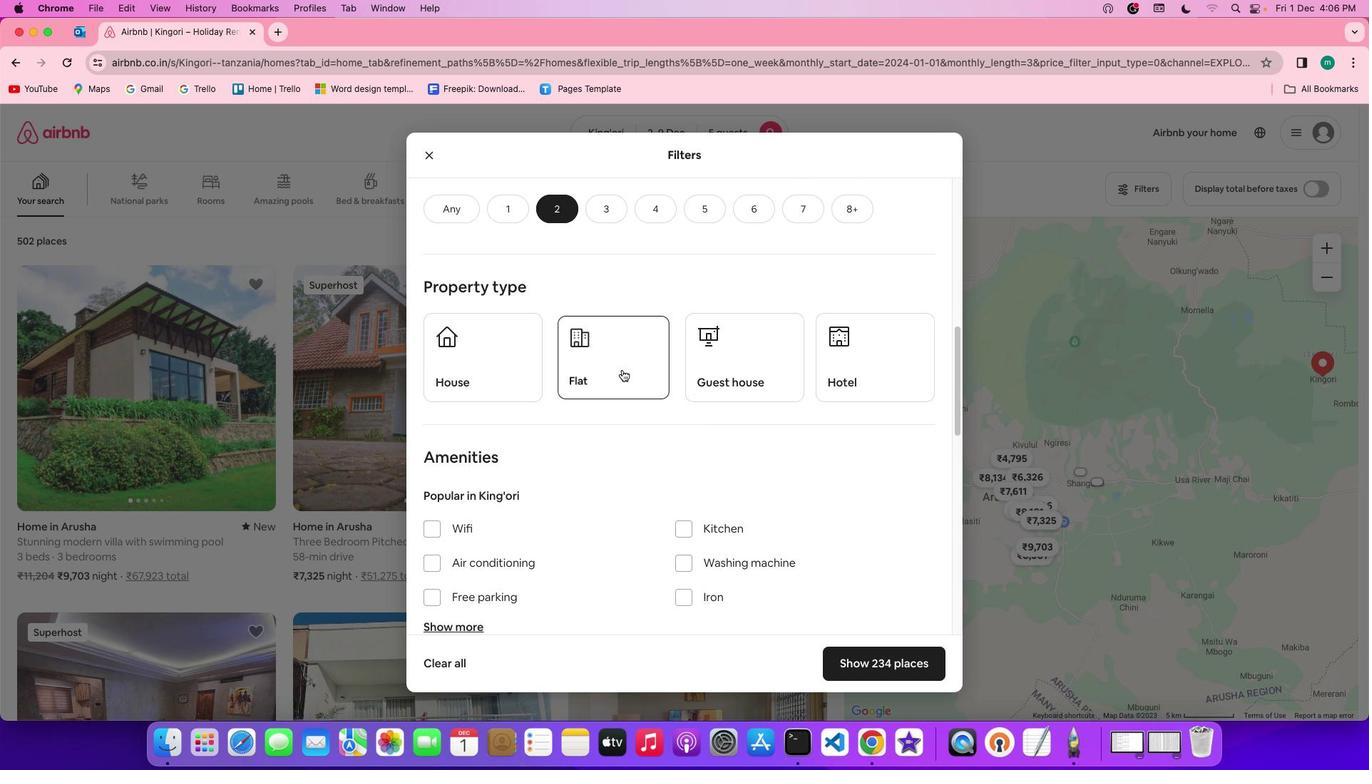 
Action: Mouse moved to (730, 492)
Screenshot: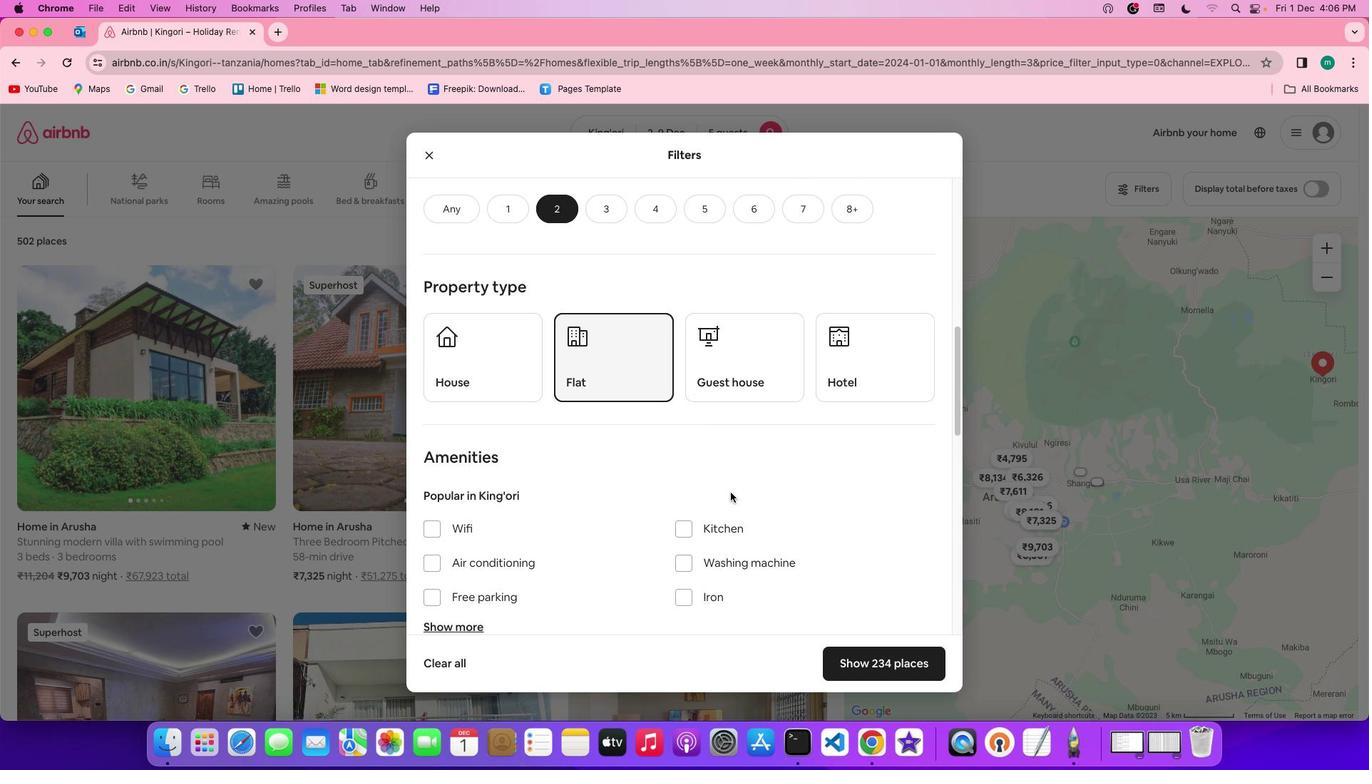 
Action: Mouse scrolled (730, 492) with delta (0, 0)
Screenshot: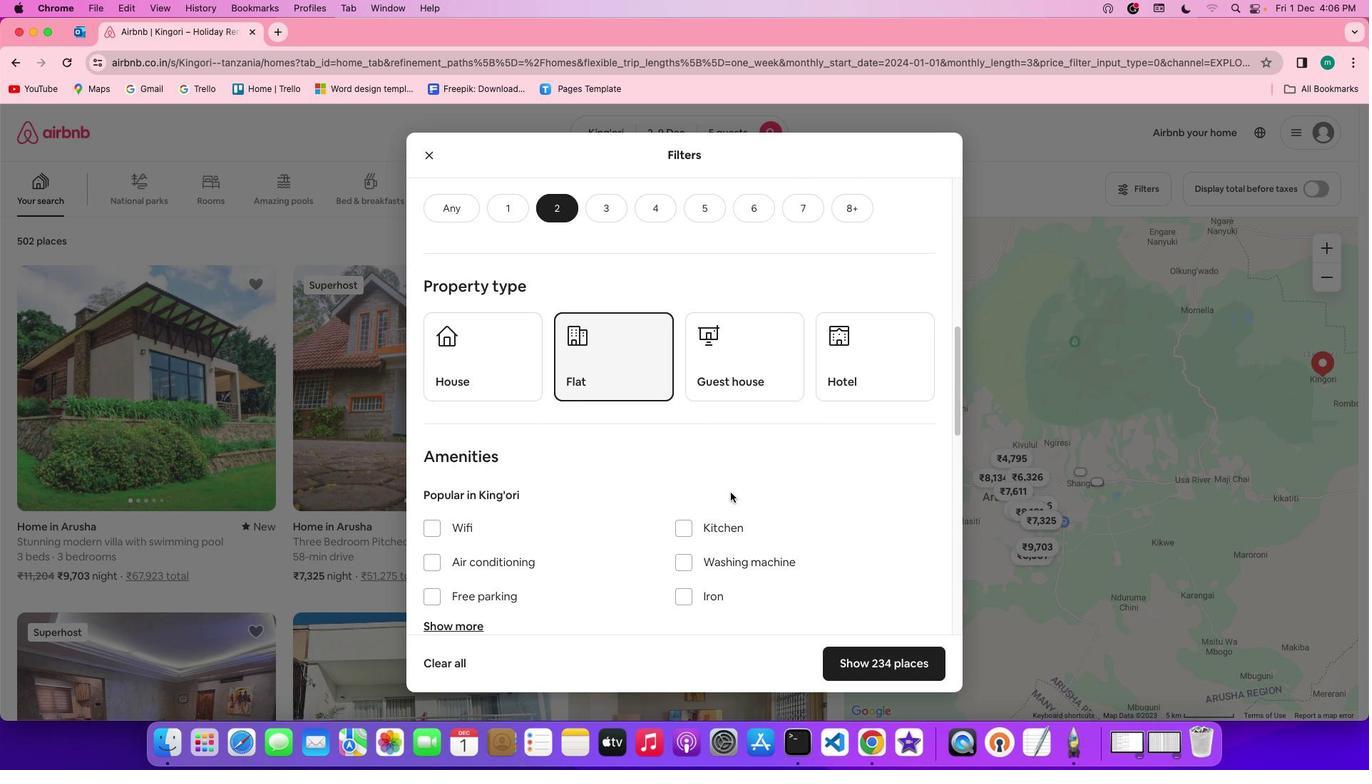 
Action: Mouse scrolled (730, 492) with delta (0, 0)
Screenshot: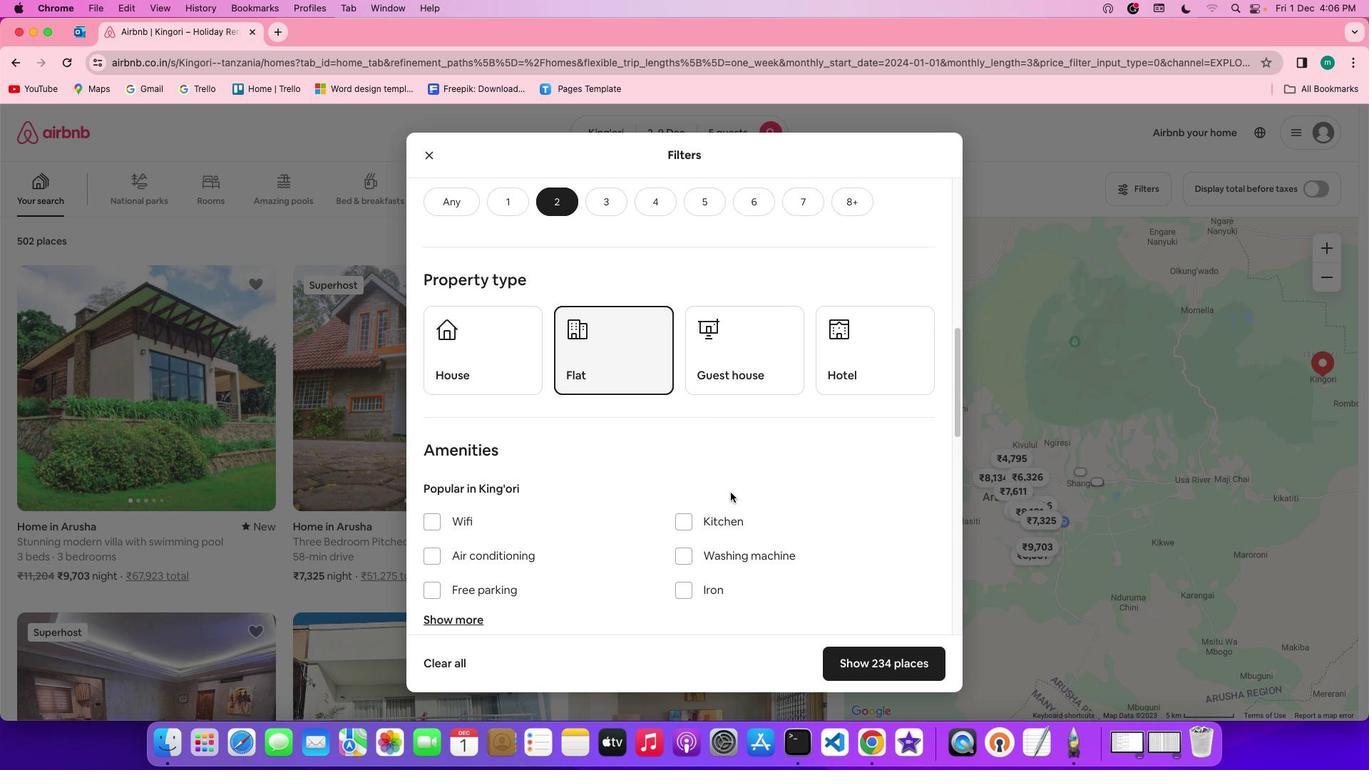 
Action: Mouse scrolled (730, 492) with delta (0, -1)
Screenshot: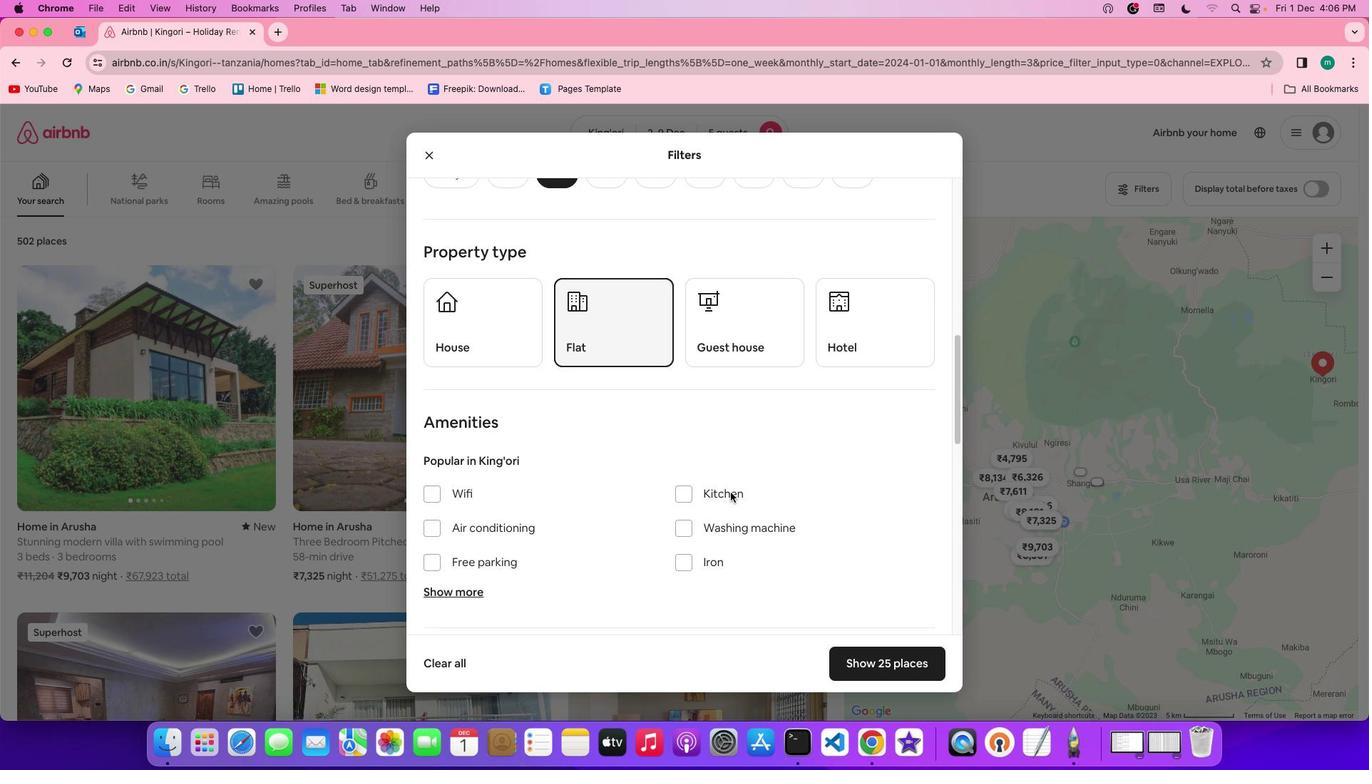 
Action: Mouse scrolled (730, 492) with delta (0, 0)
Screenshot: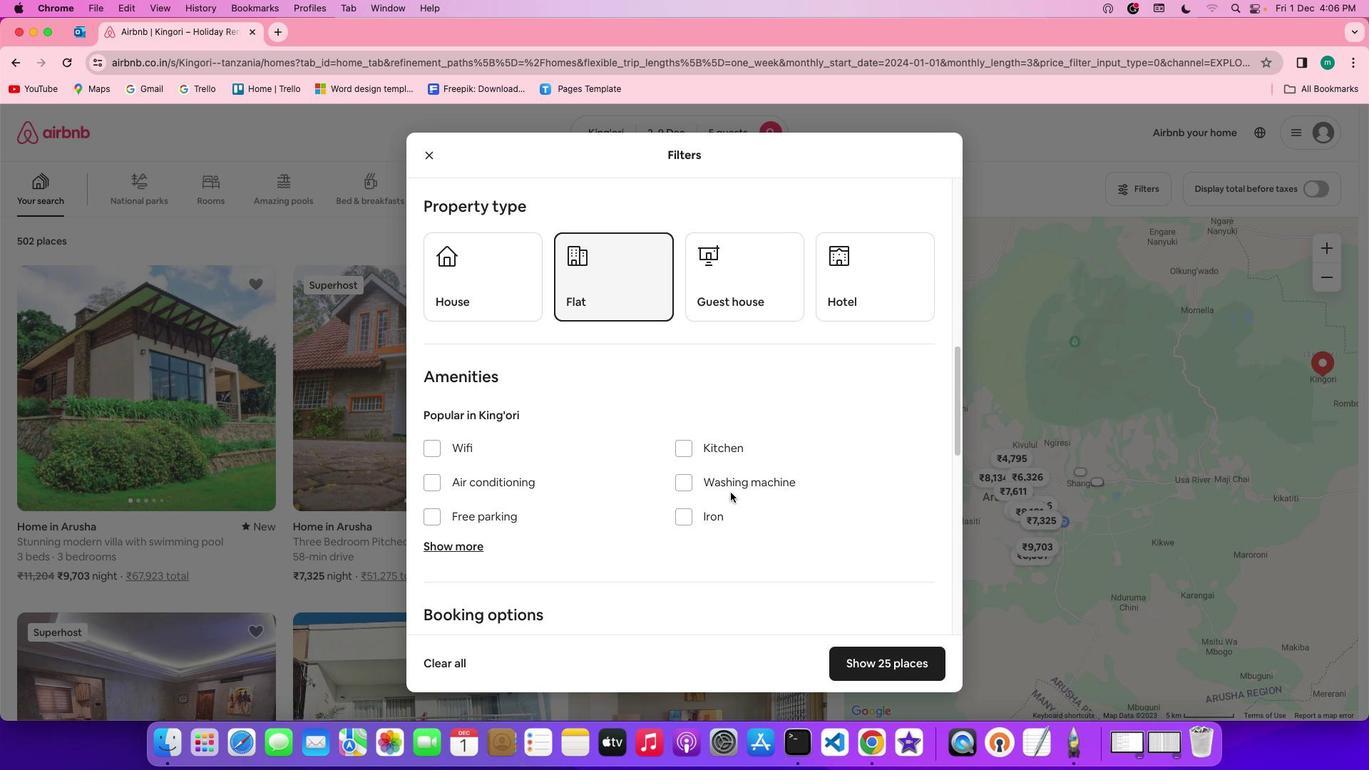 
Action: Mouse scrolled (730, 492) with delta (0, 0)
Screenshot: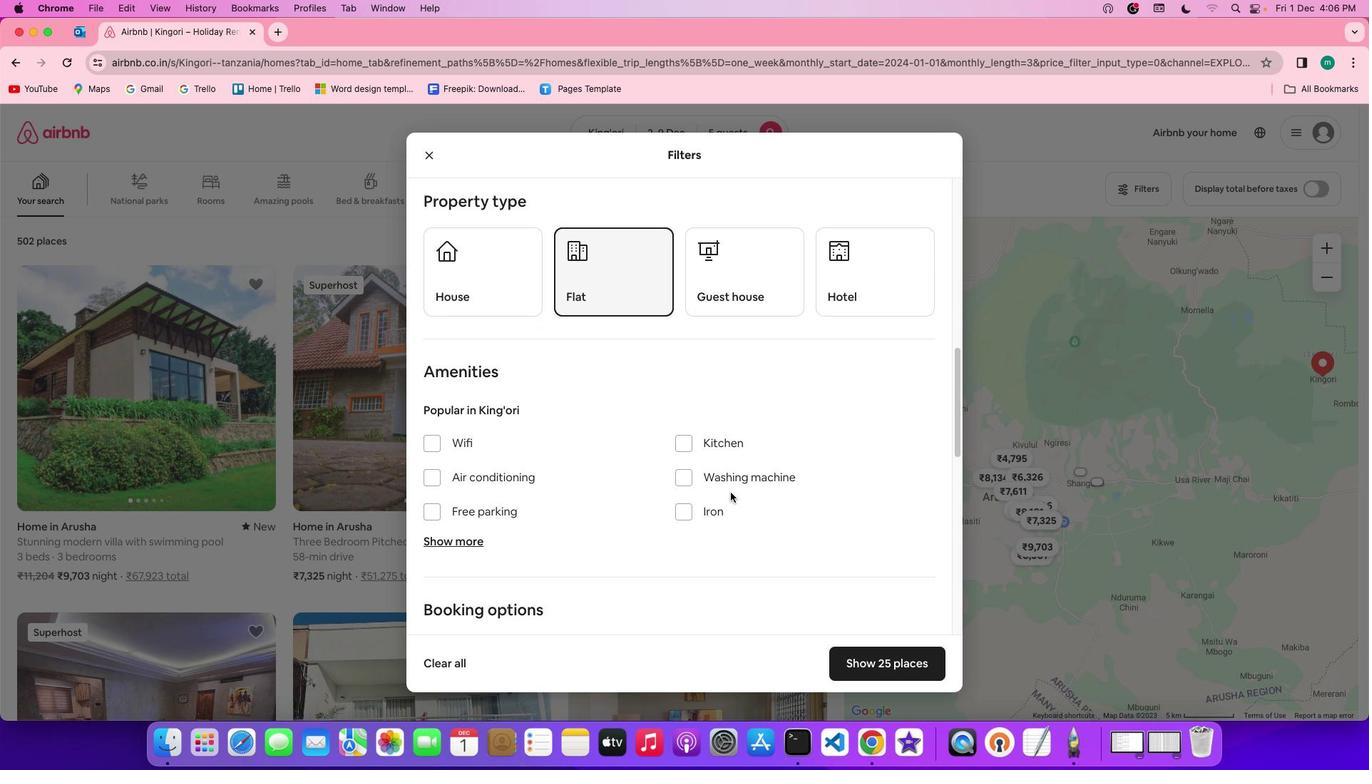 
Action: Mouse scrolled (730, 492) with delta (0, 0)
Screenshot: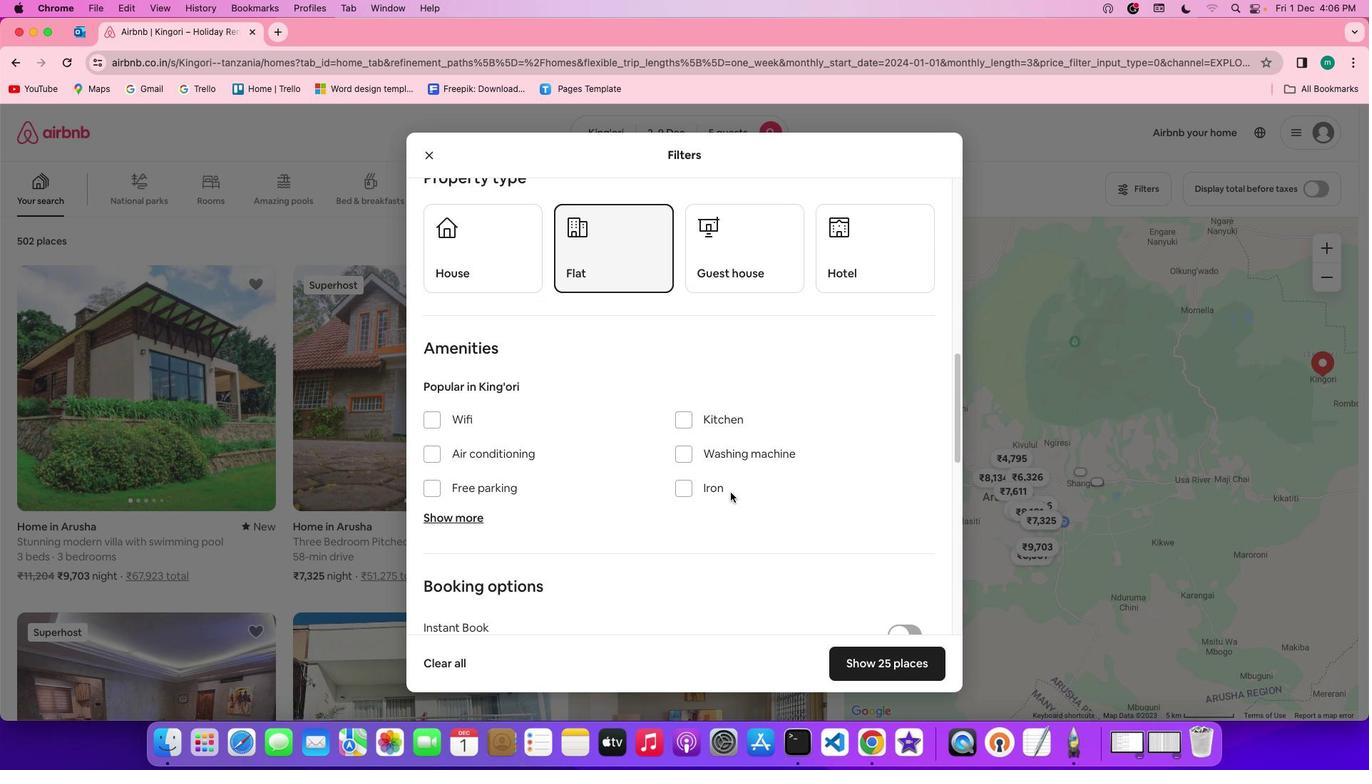 
Action: Mouse scrolled (730, 492) with delta (0, 0)
Screenshot: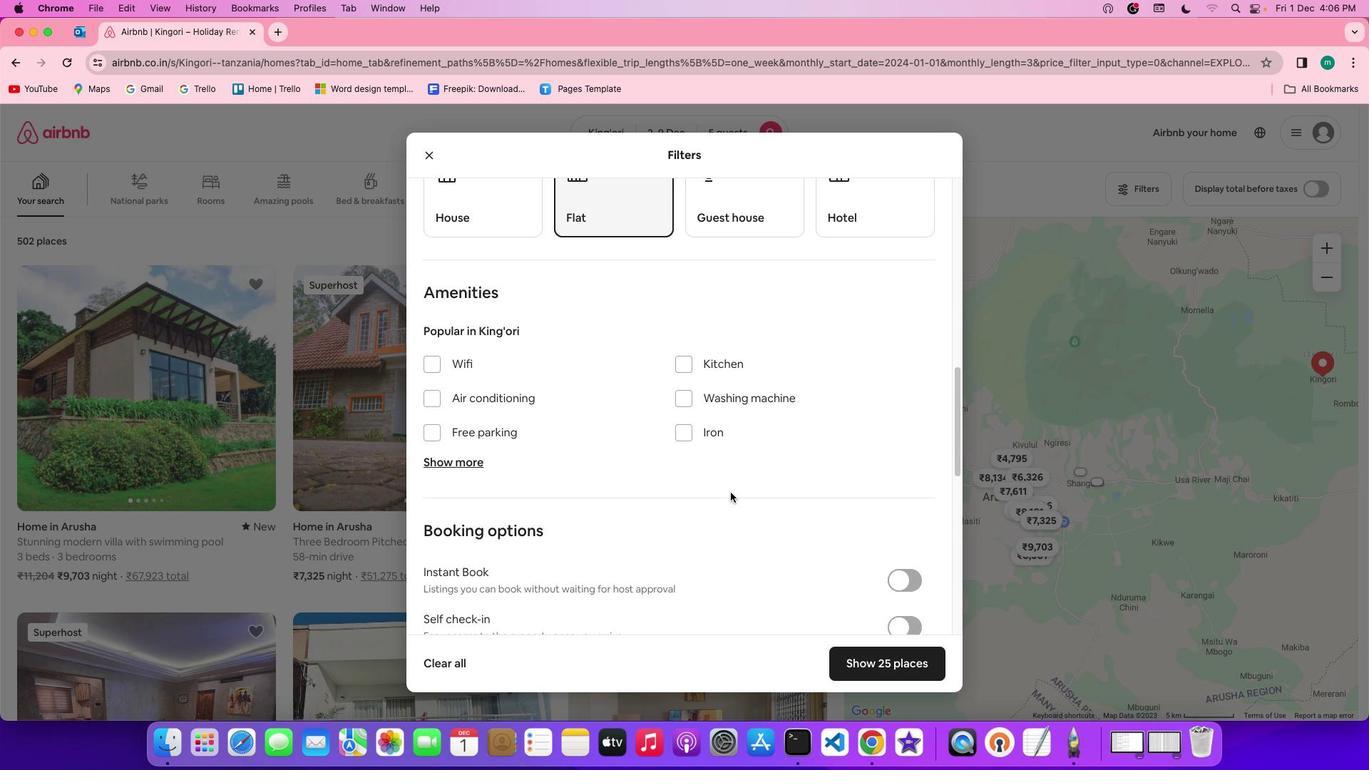 
Action: Mouse scrolled (730, 492) with delta (0, 0)
Screenshot: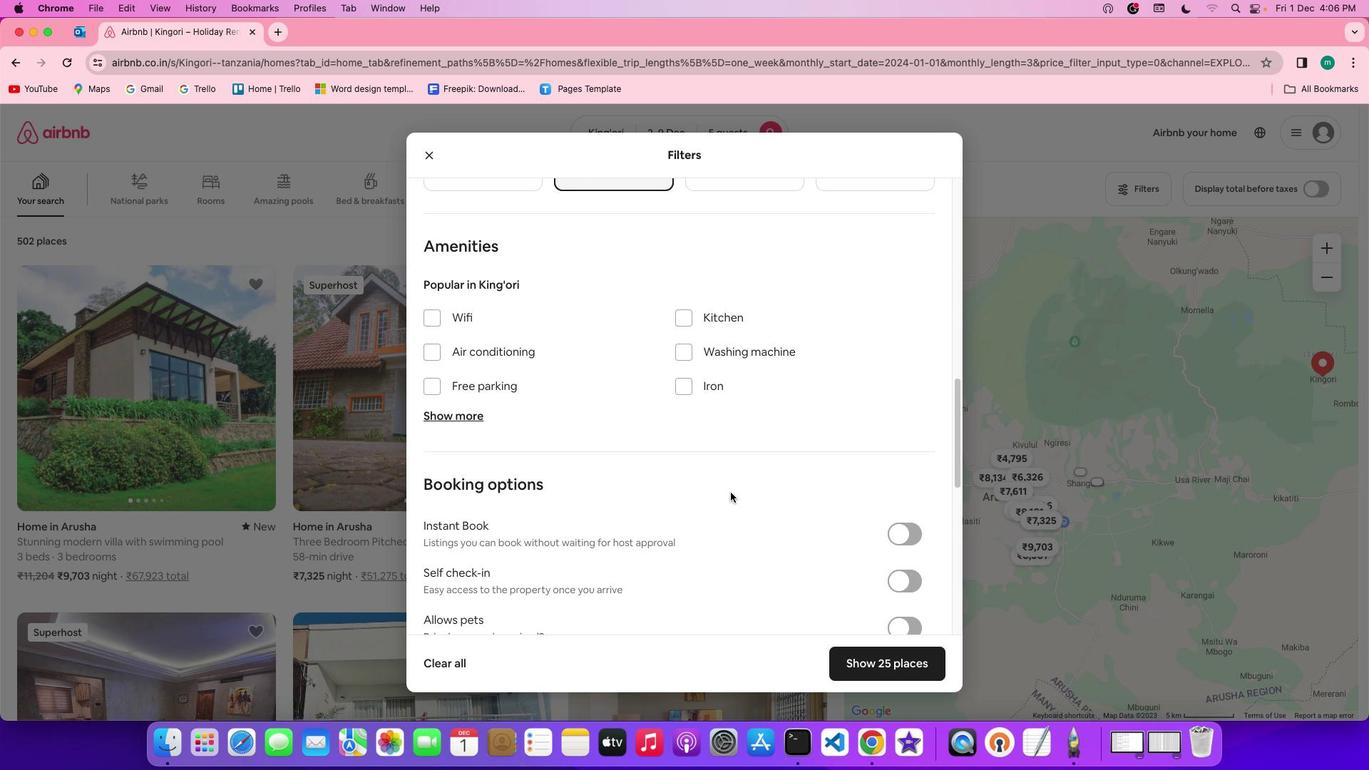 
Action: Mouse scrolled (730, 492) with delta (0, 0)
Screenshot: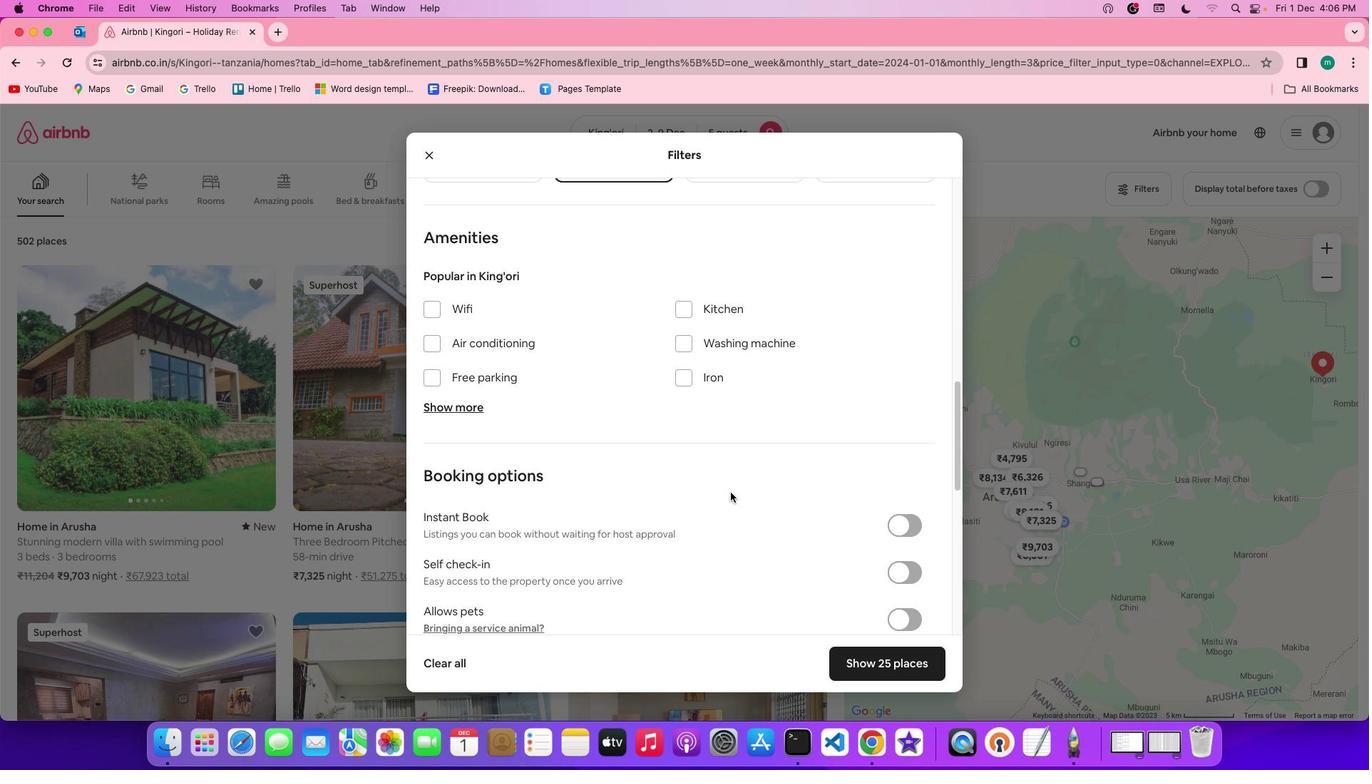 
Action: Mouse scrolled (730, 492) with delta (0, -1)
Screenshot: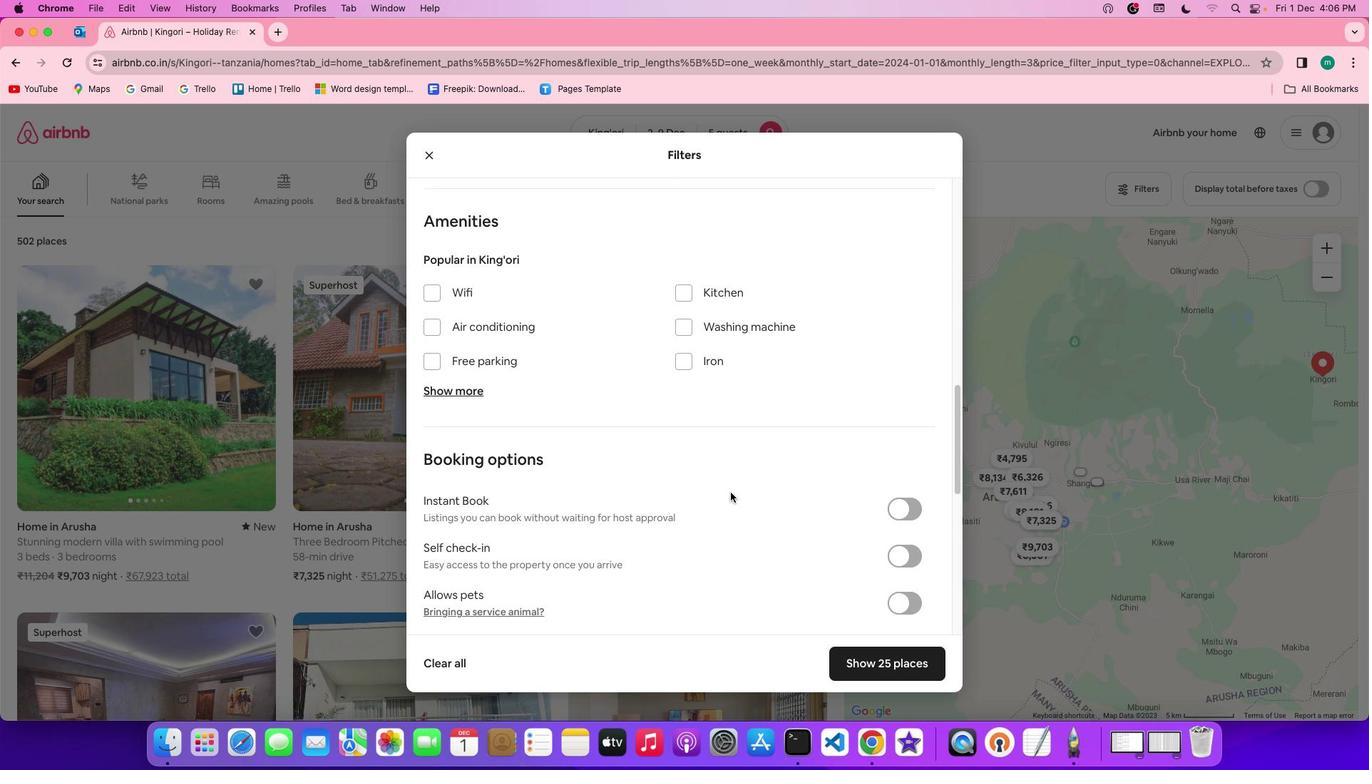 
Action: Mouse scrolled (730, 492) with delta (0, -2)
Screenshot: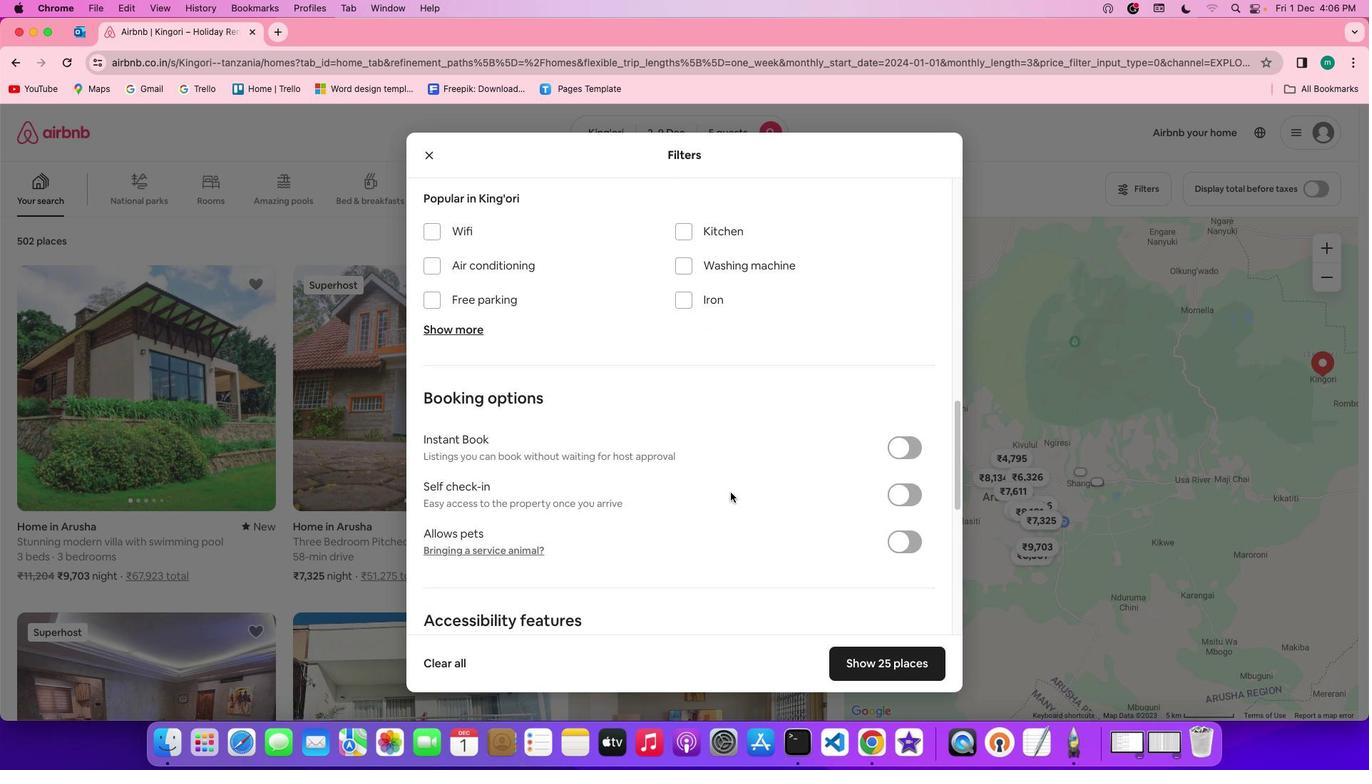 
Action: Mouse scrolled (730, 492) with delta (0, 0)
Screenshot: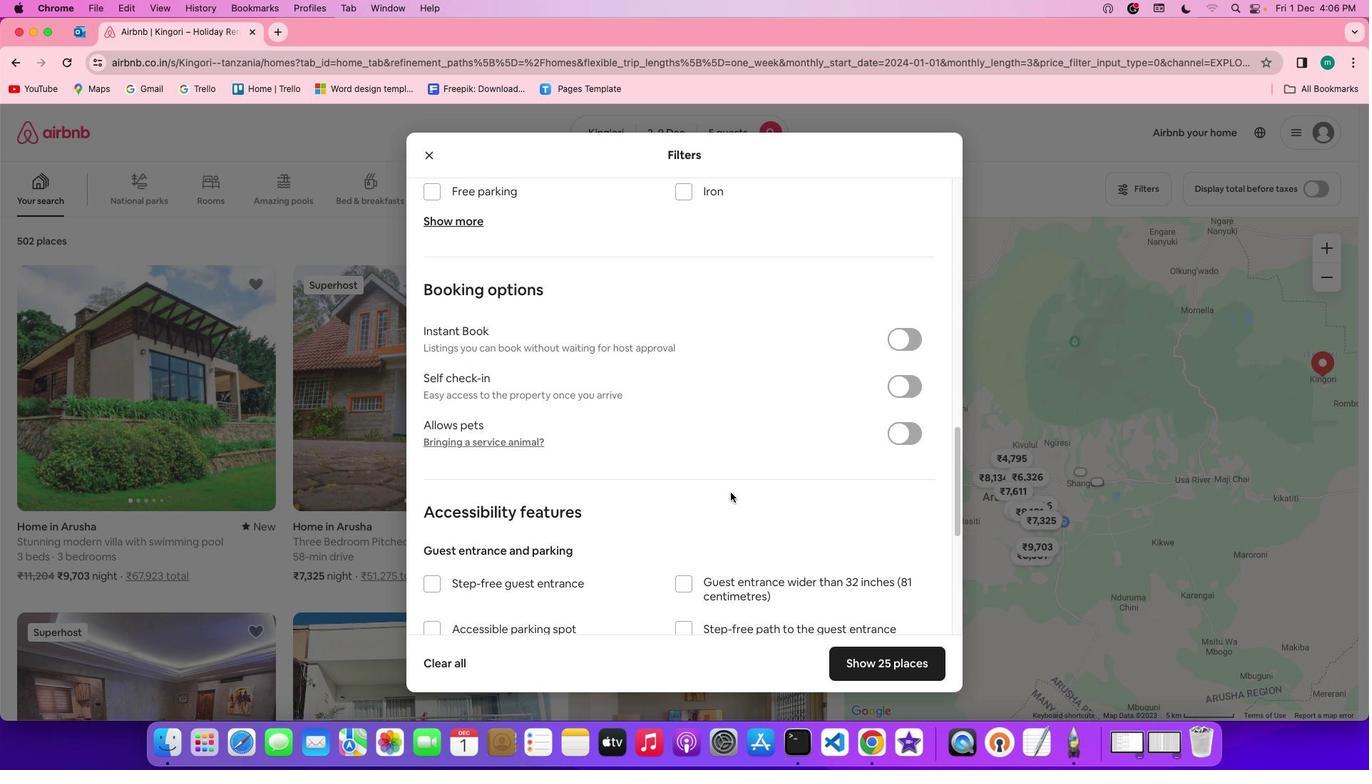 
Action: Mouse scrolled (730, 492) with delta (0, 0)
Screenshot: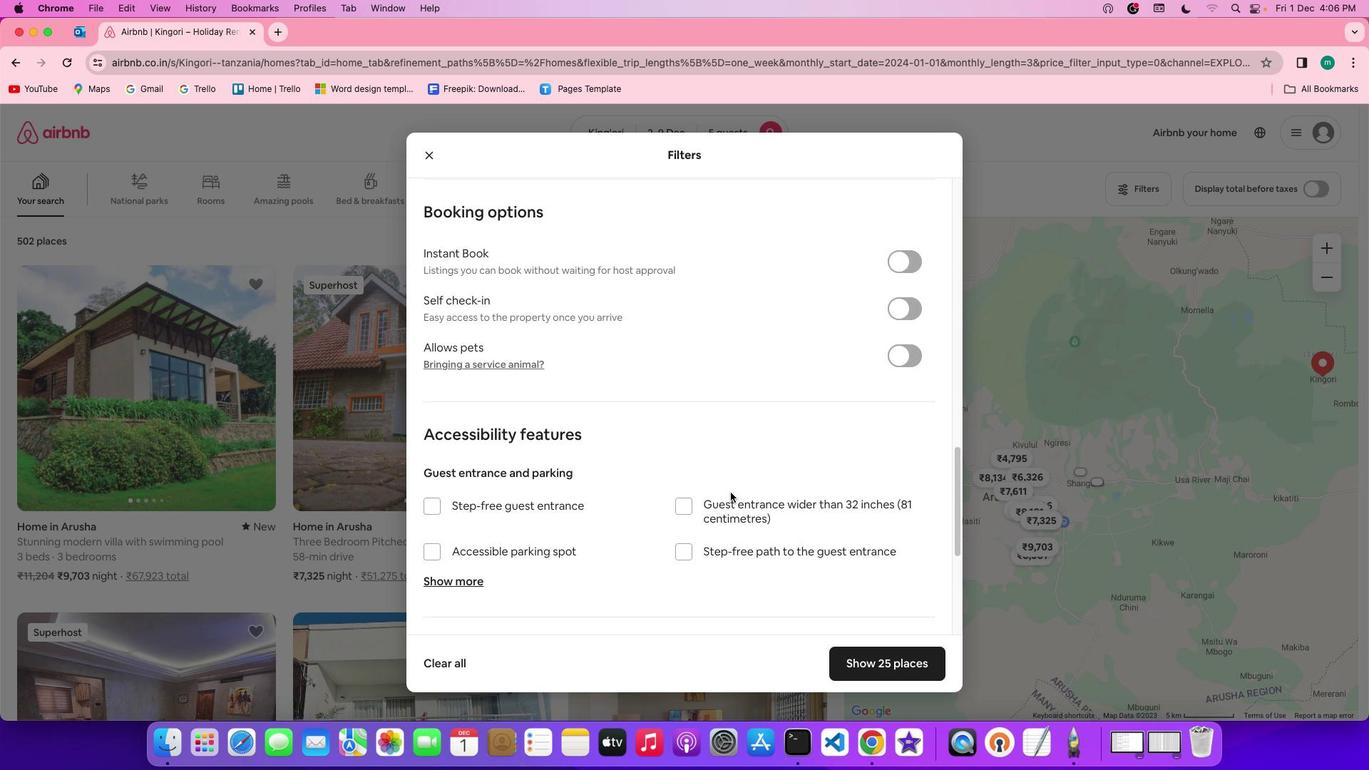 
Action: Mouse scrolled (730, 492) with delta (0, -2)
Screenshot: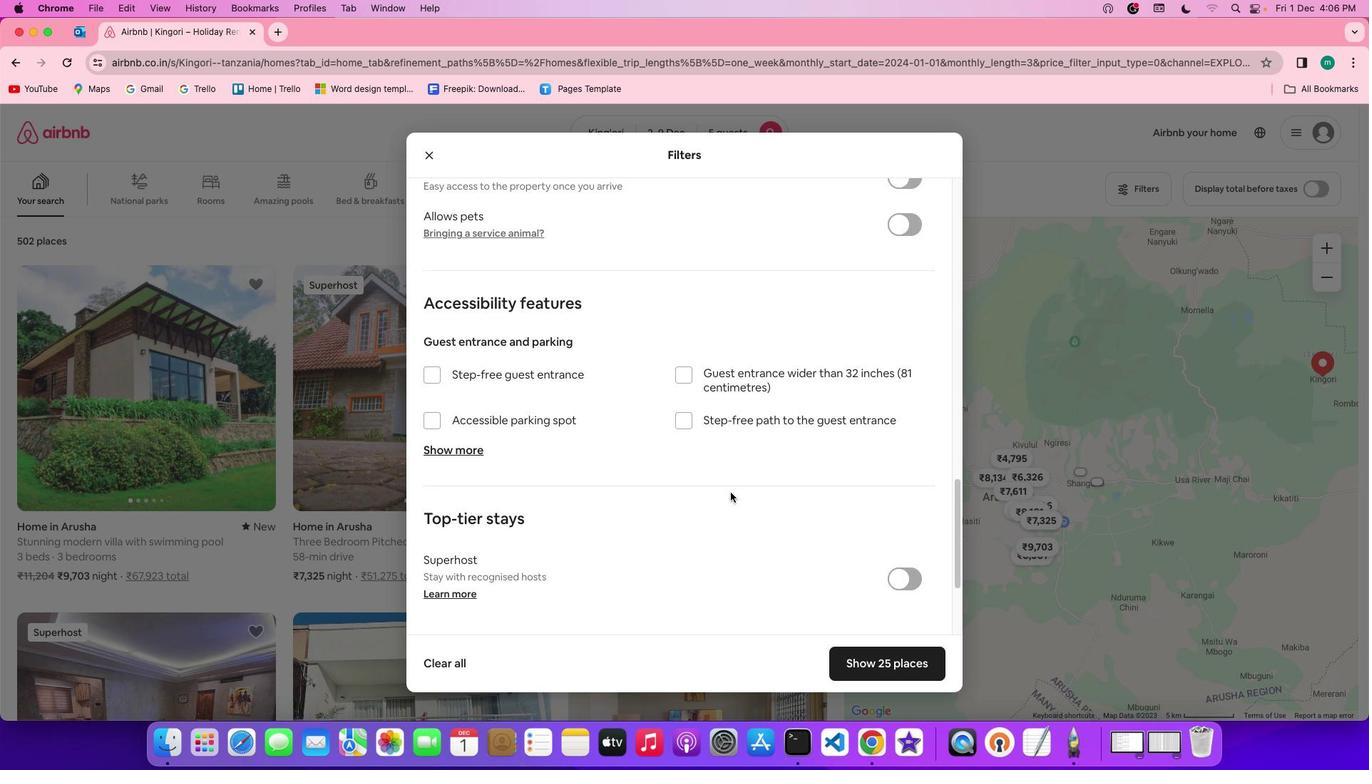 
Action: Mouse scrolled (730, 492) with delta (0, -3)
Screenshot: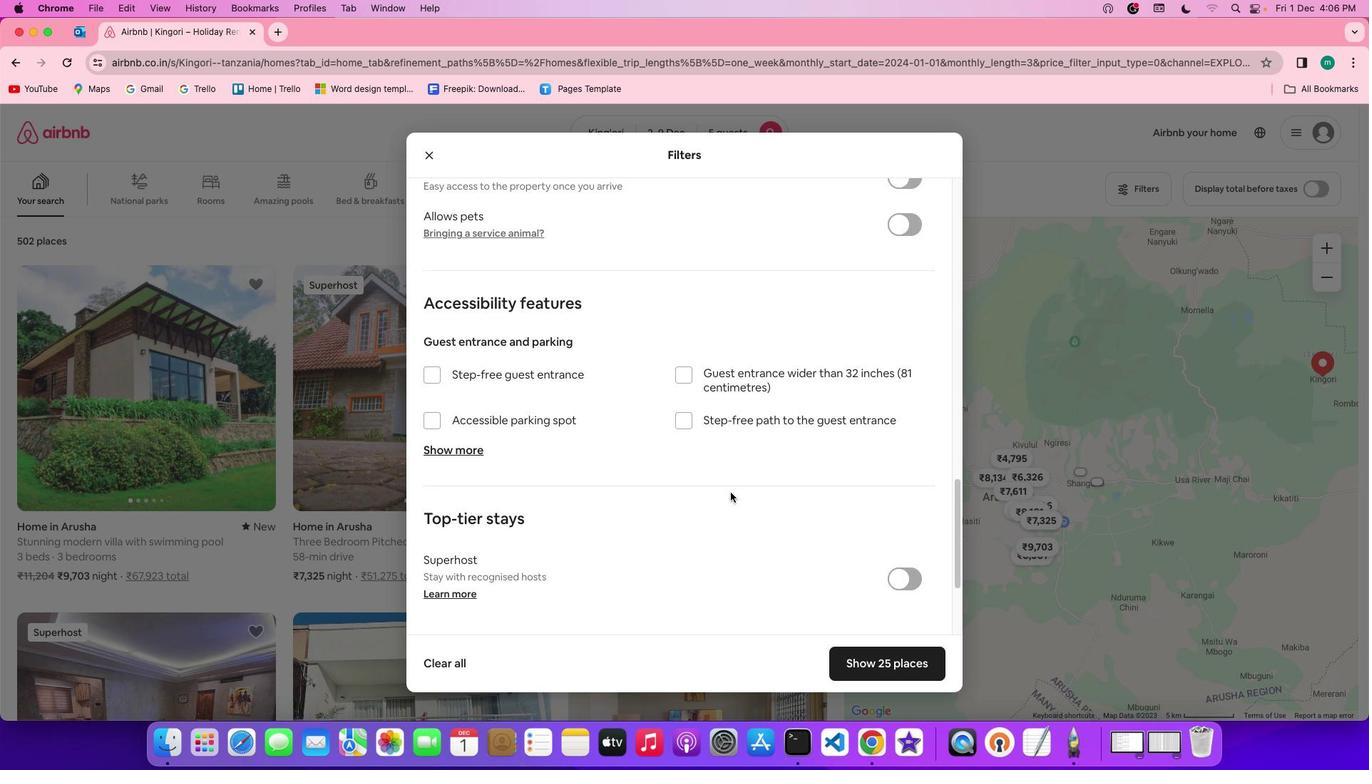 
Action: Mouse scrolled (730, 492) with delta (0, -3)
Screenshot: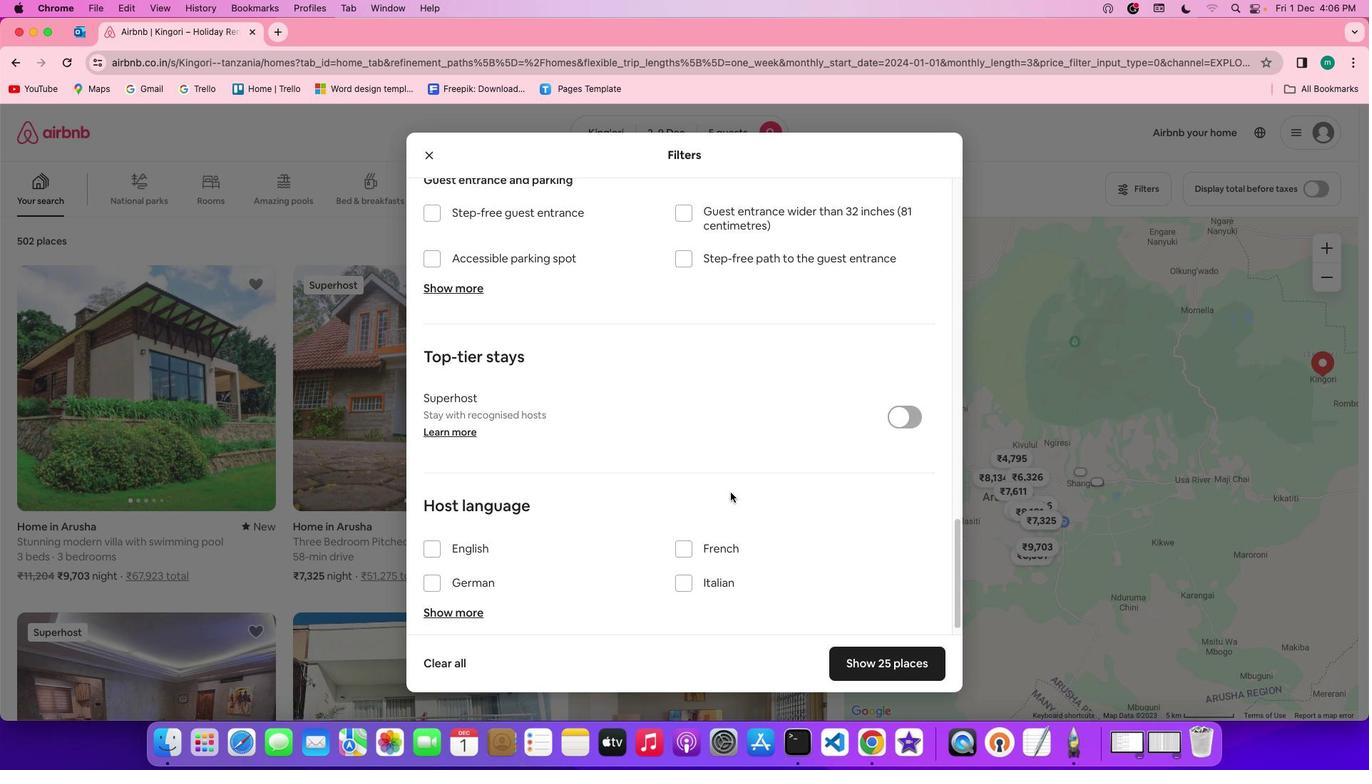
Action: Mouse moved to (730, 492)
Screenshot: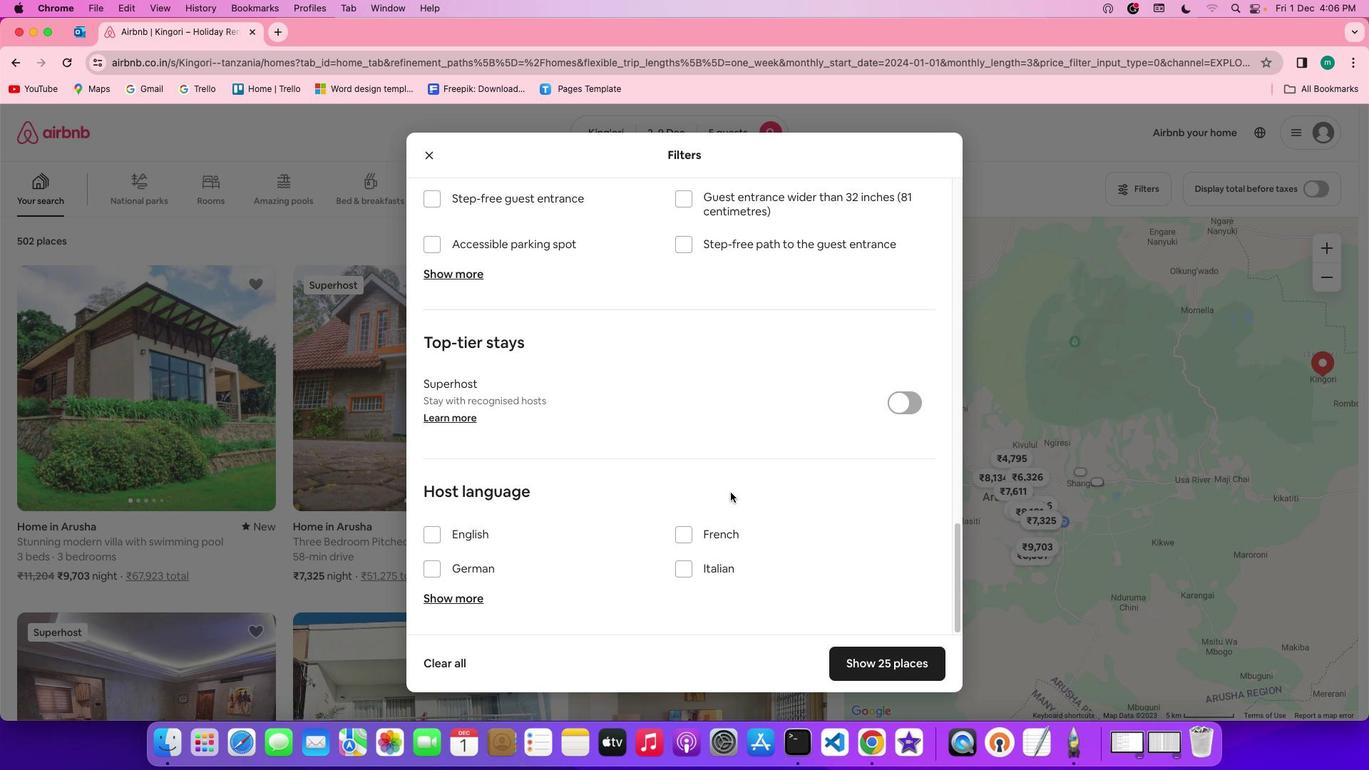 
Action: Mouse scrolled (730, 492) with delta (0, 0)
Screenshot: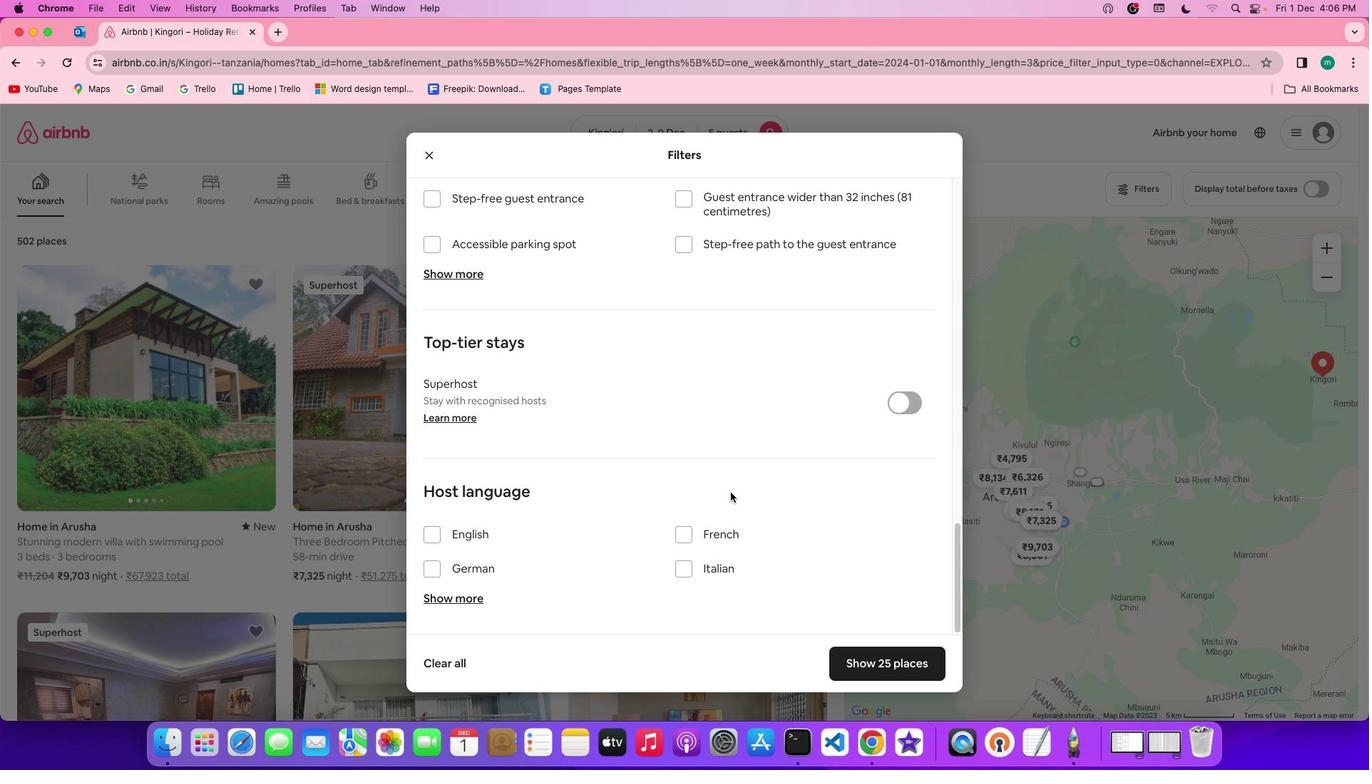 
Action: Mouse scrolled (730, 492) with delta (0, 0)
Screenshot: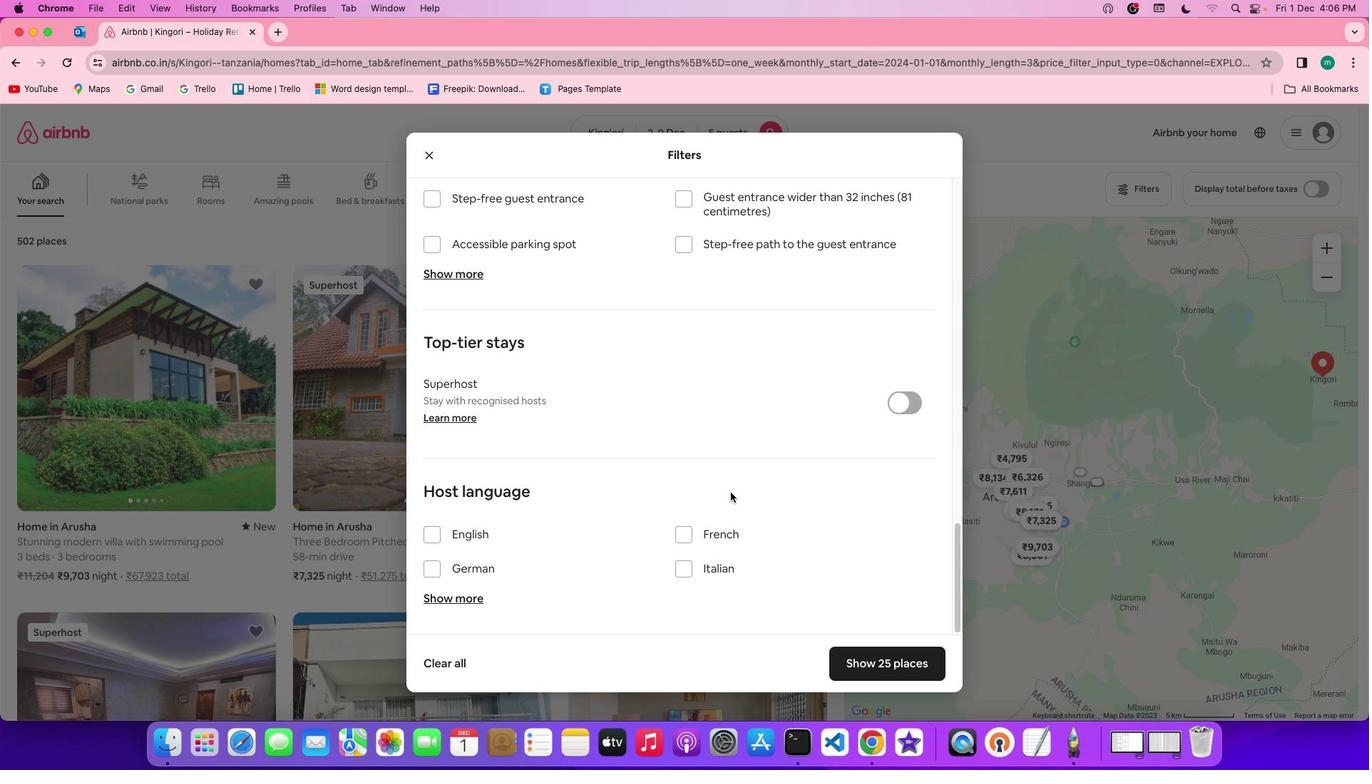 
Action: Mouse scrolled (730, 492) with delta (0, -2)
Screenshot: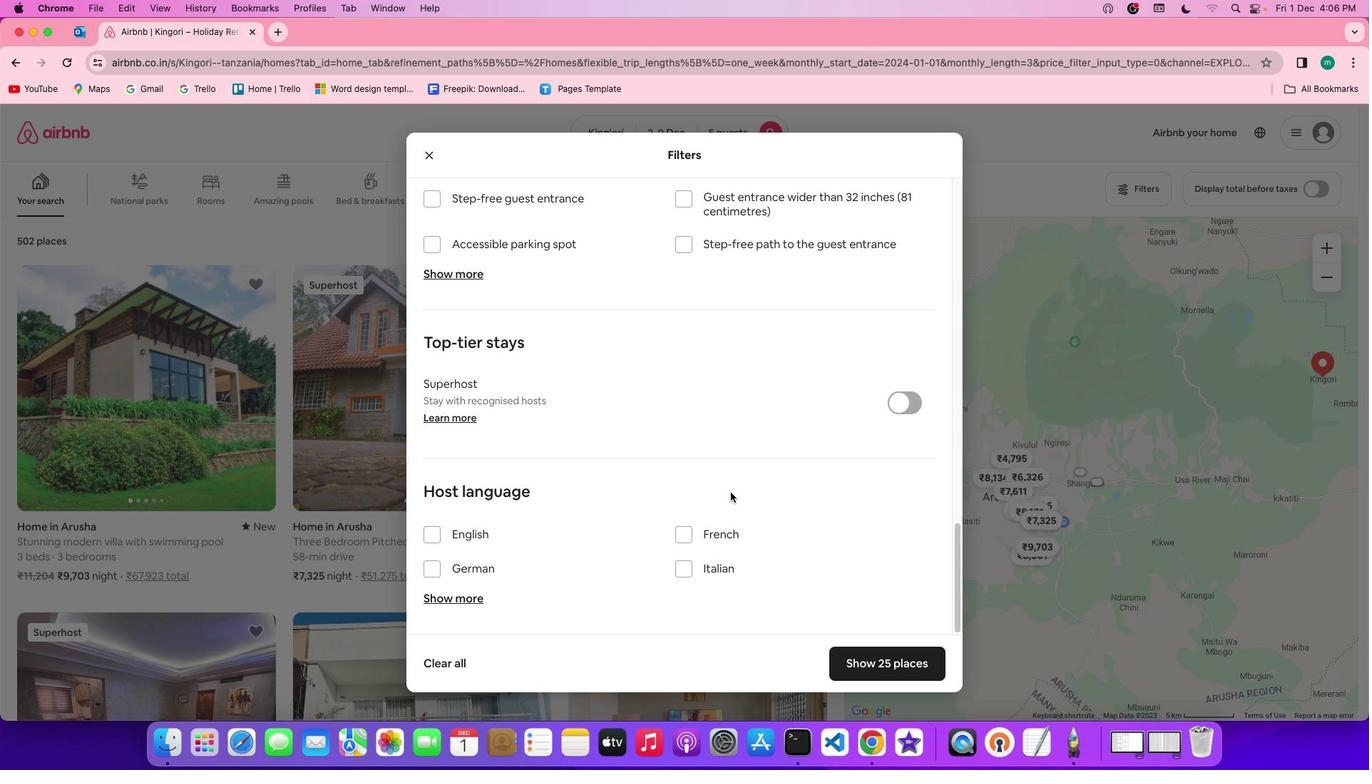 
Action: Mouse scrolled (730, 492) with delta (0, -3)
Screenshot: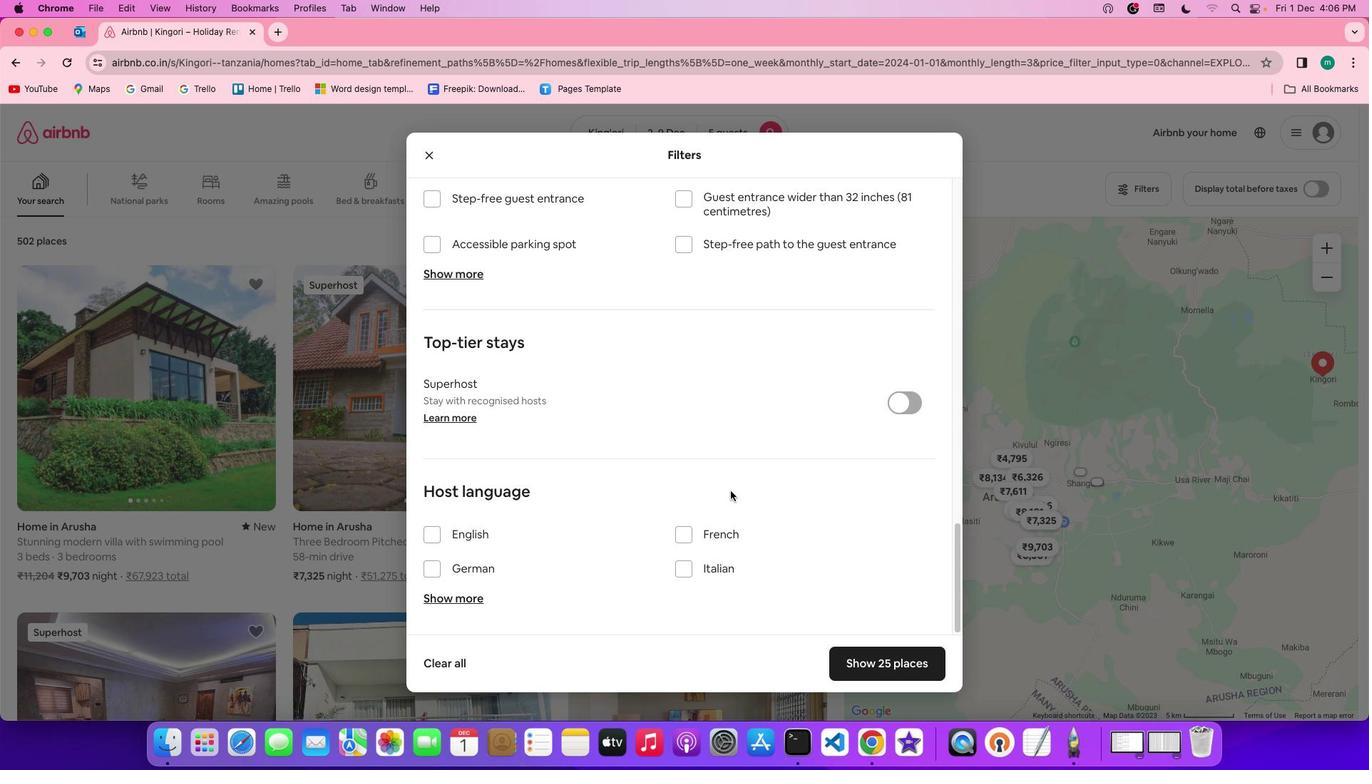 
Action: Mouse scrolled (730, 492) with delta (0, -3)
Screenshot: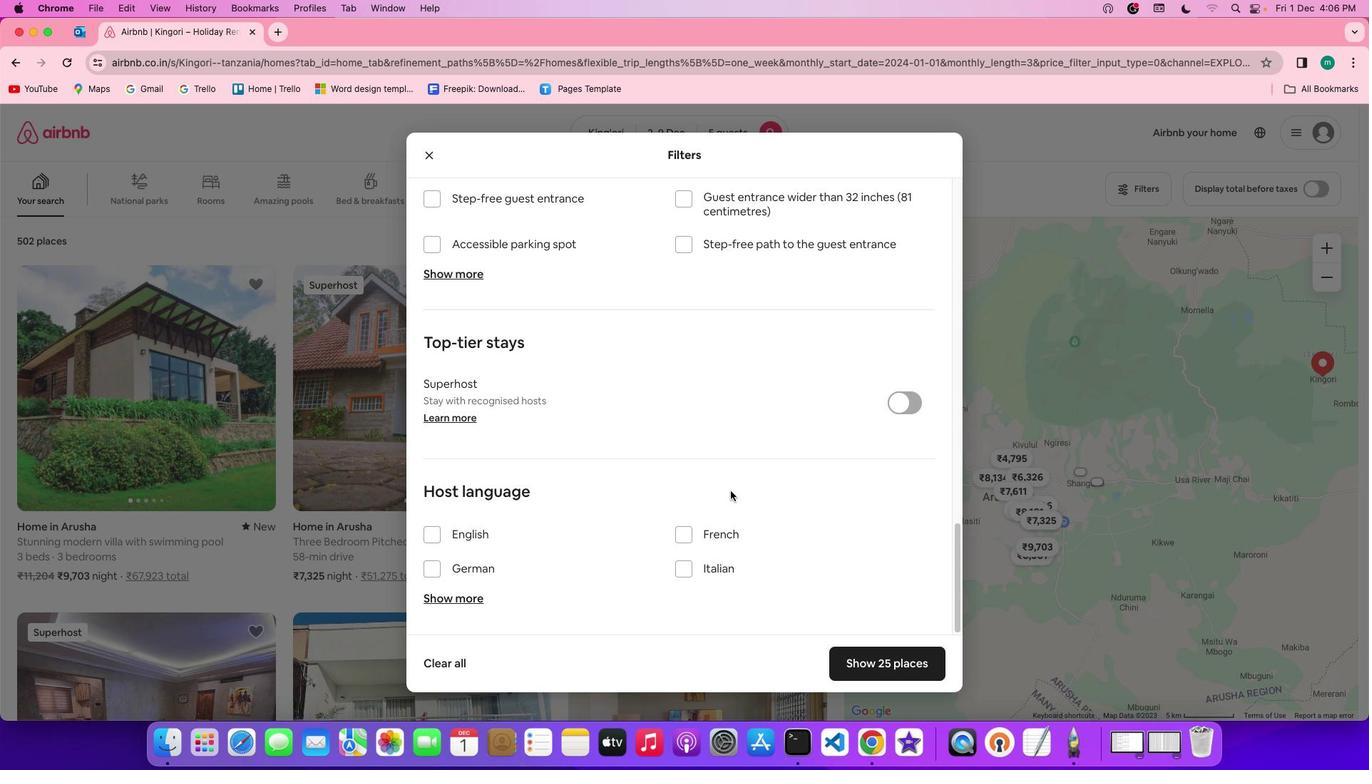 
Action: Mouse moved to (730, 490)
Screenshot: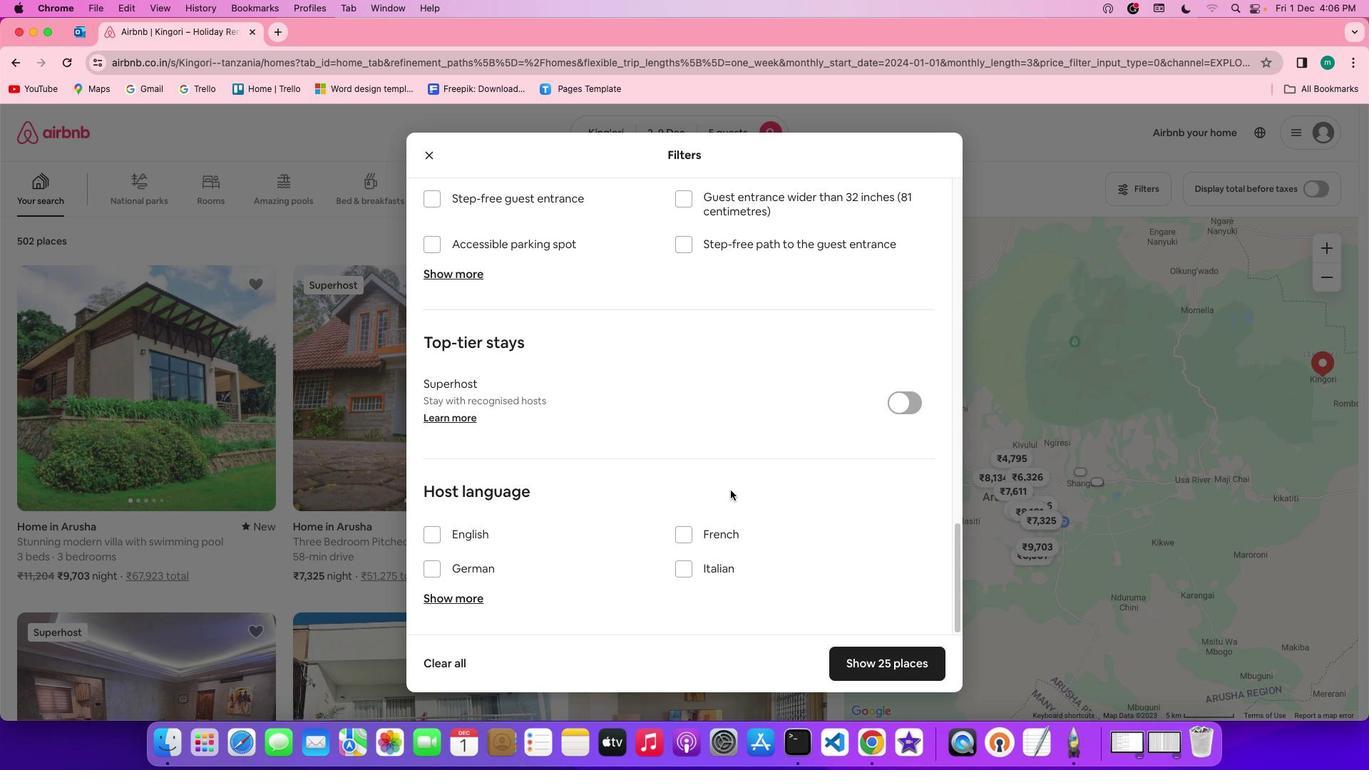 
Action: Mouse scrolled (730, 490) with delta (0, 0)
Screenshot: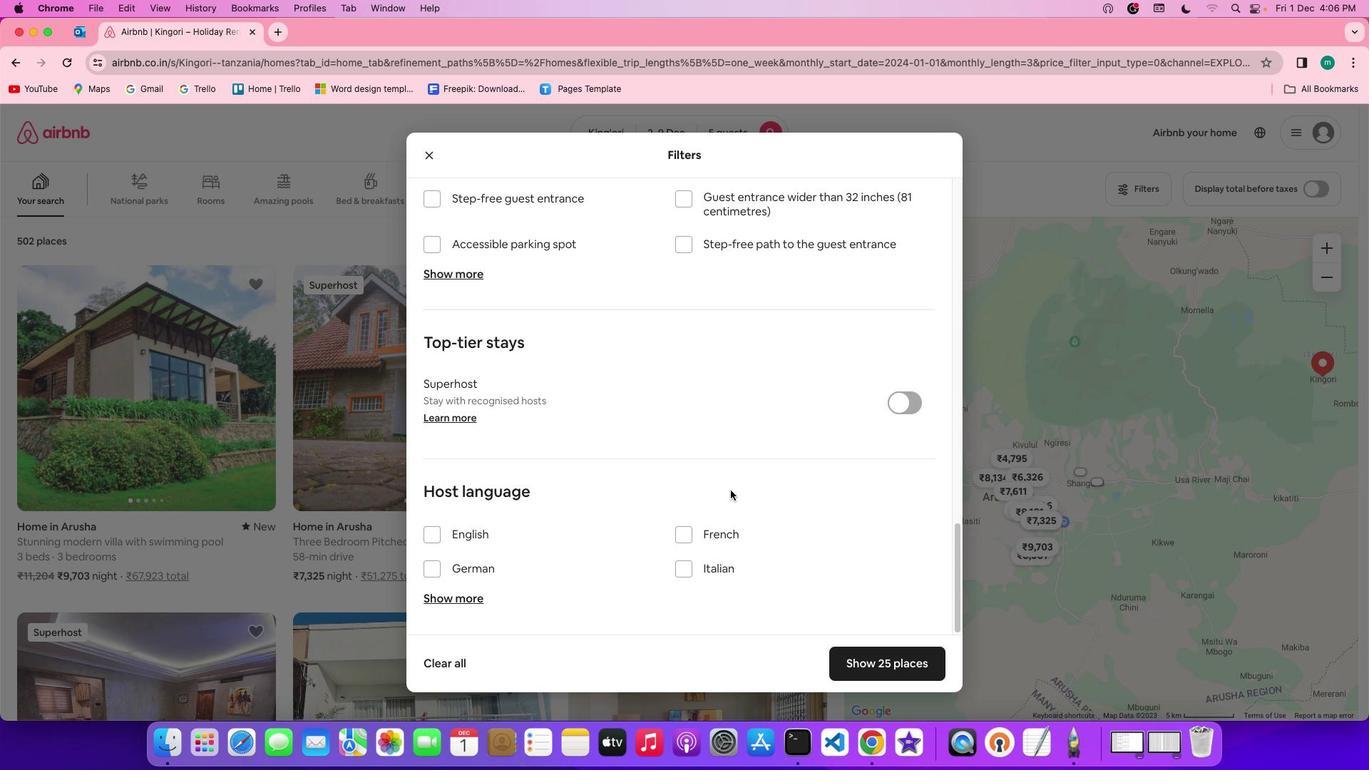
Action: Mouse scrolled (730, 490) with delta (0, 0)
Screenshot: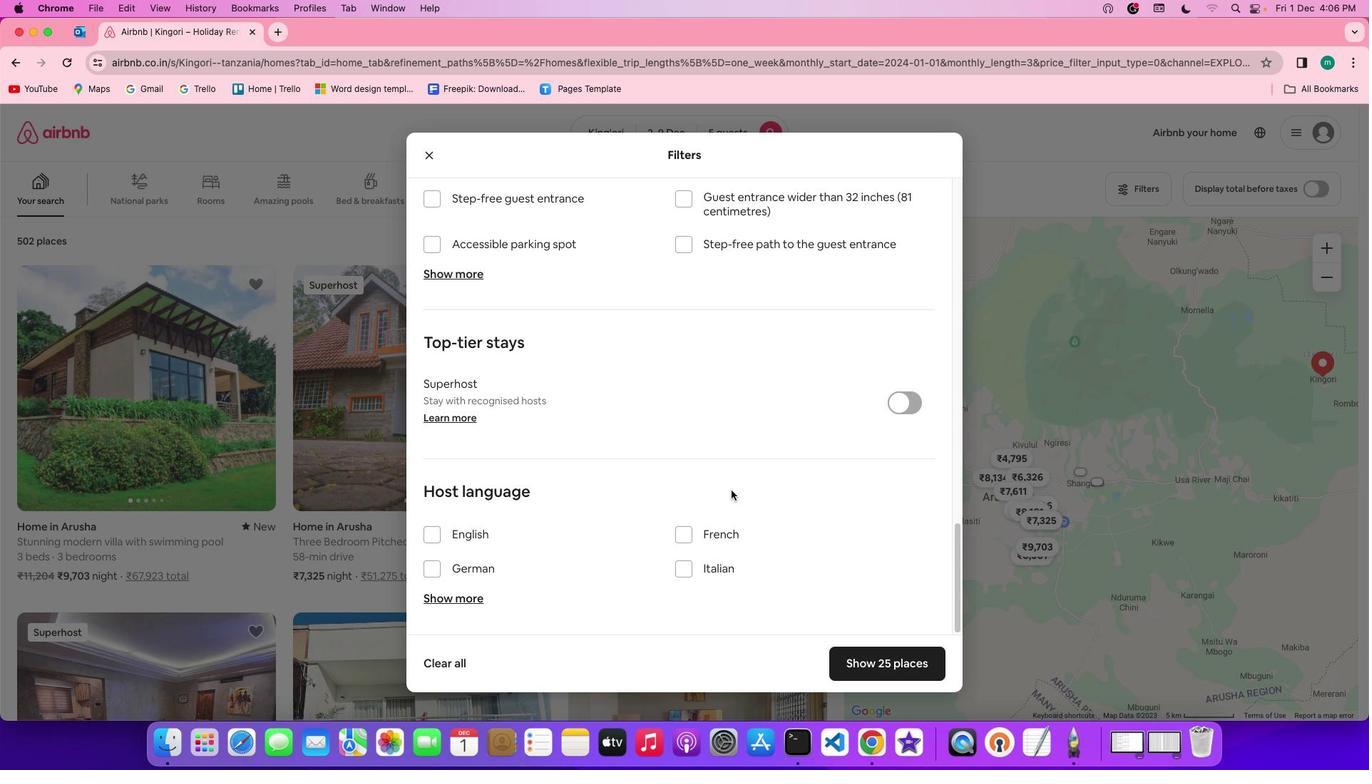 
Action: Mouse scrolled (730, 490) with delta (0, -2)
Screenshot: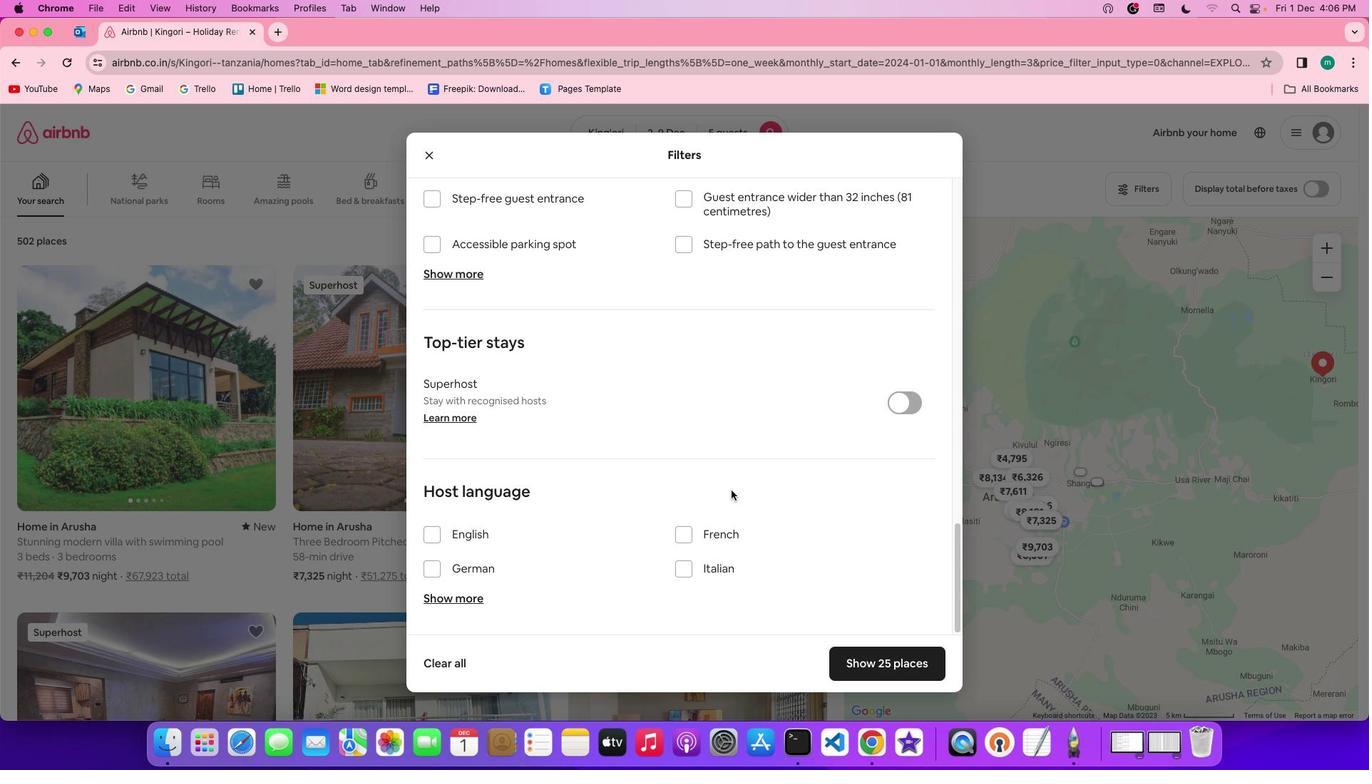 
Action: Mouse scrolled (730, 490) with delta (0, -3)
Screenshot: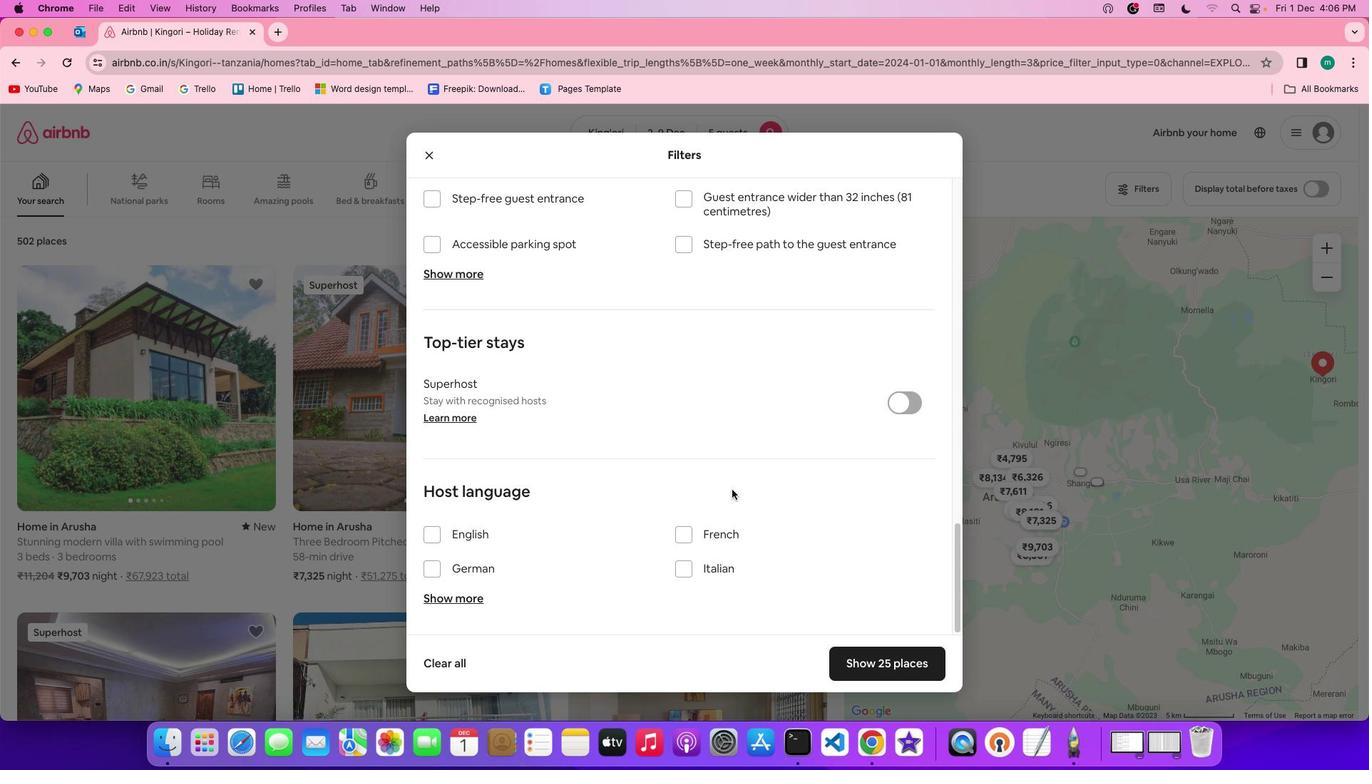 
Action: Mouse scrolled (730, 490) with delta (0, -4)
Screenshot: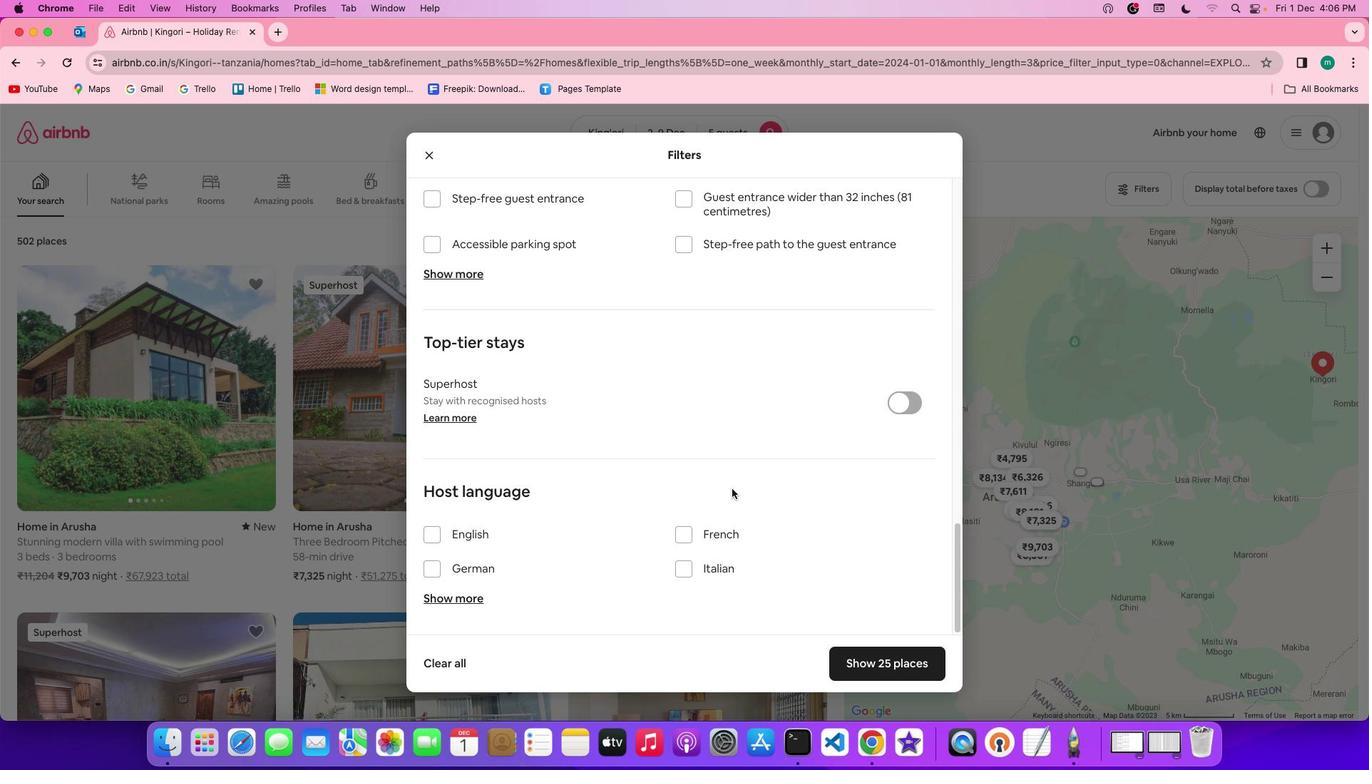 
Action: Mouse moved to (906, 662)
Screenshot: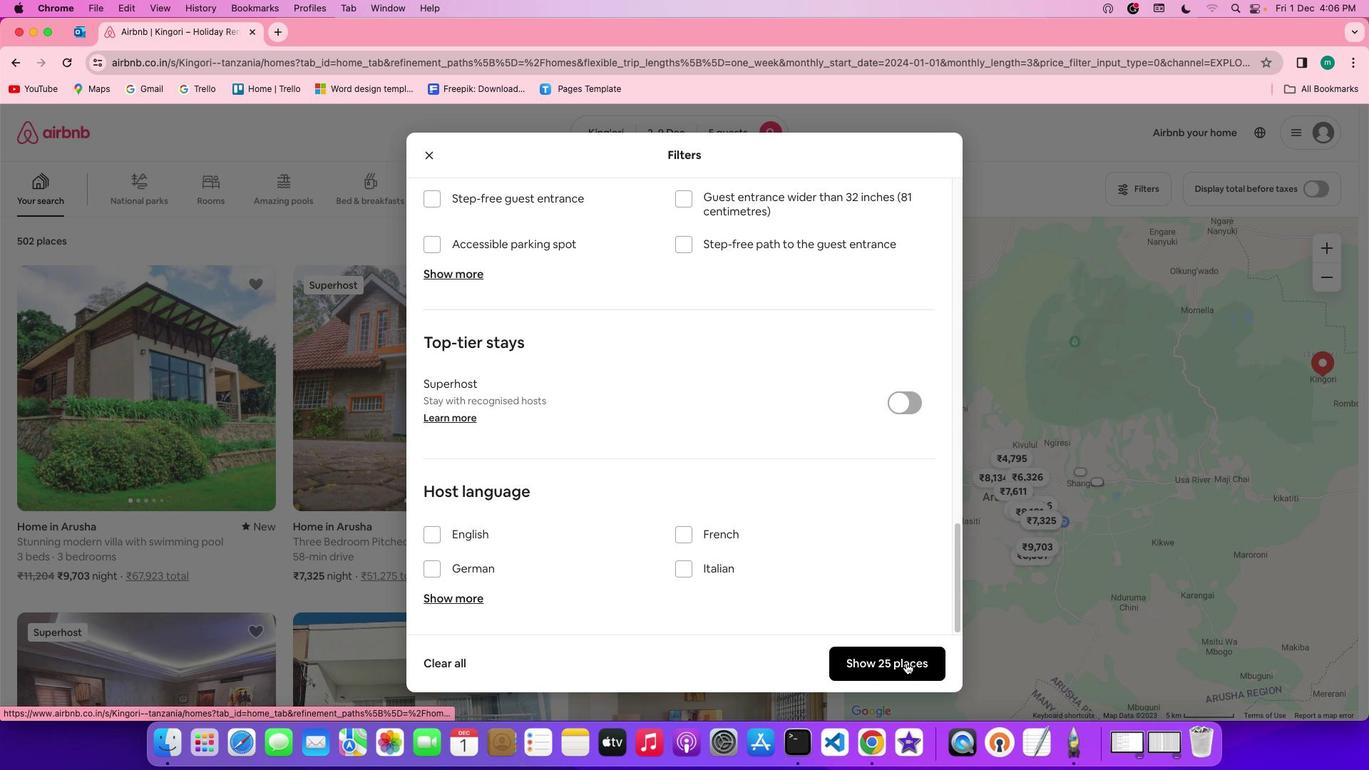 
Action: Mouse pressed left at (906, 662)
Screenshot: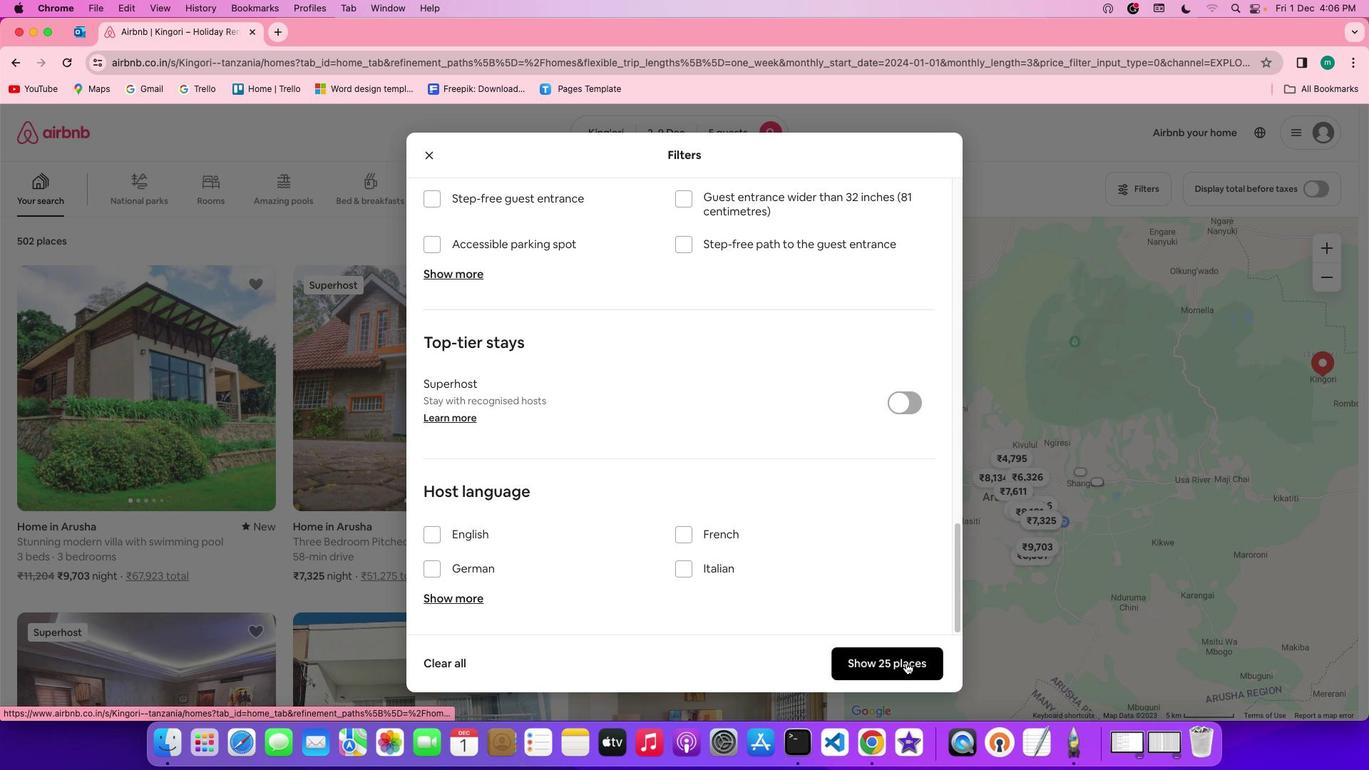 
Action: Mouse moved to (156, 363)
Screenshot: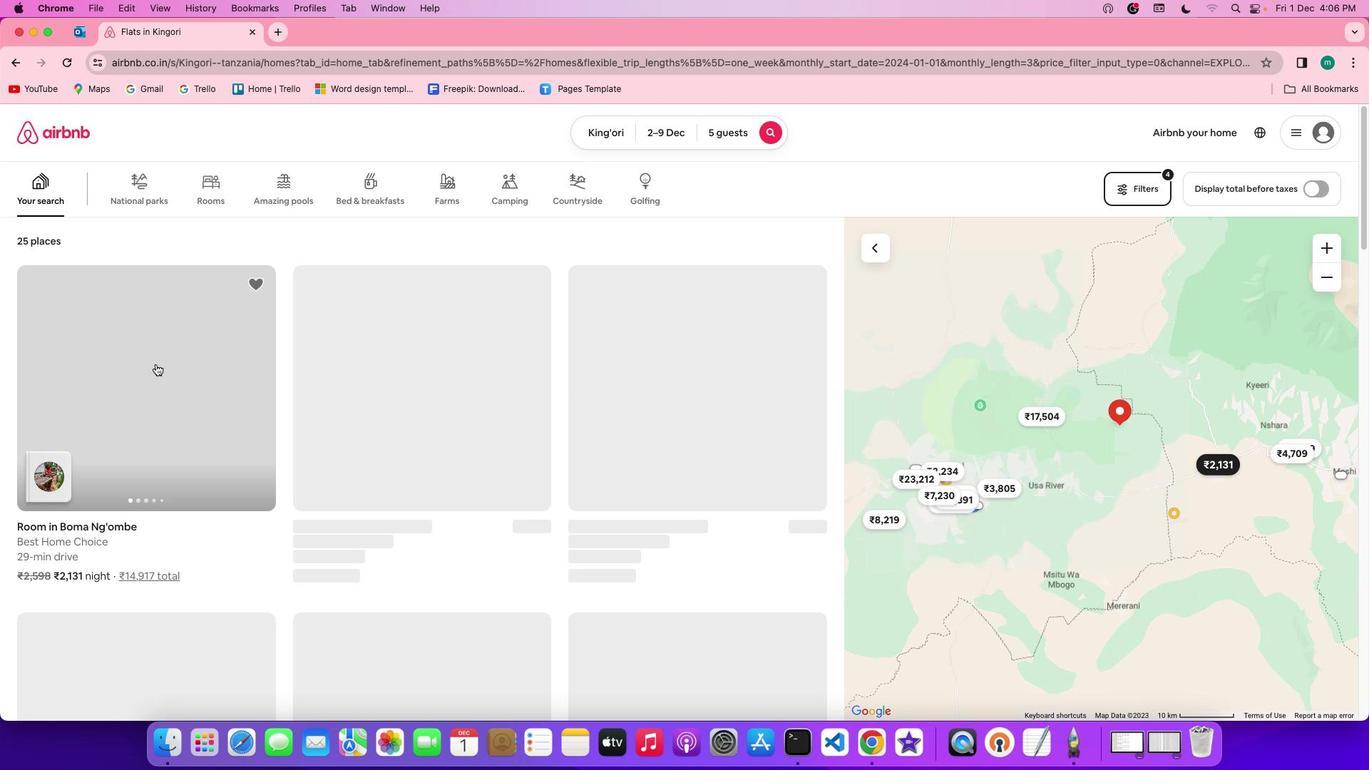 
Action: Mouse scrolled (156, 363) with delta (0, 0)
Screenshot: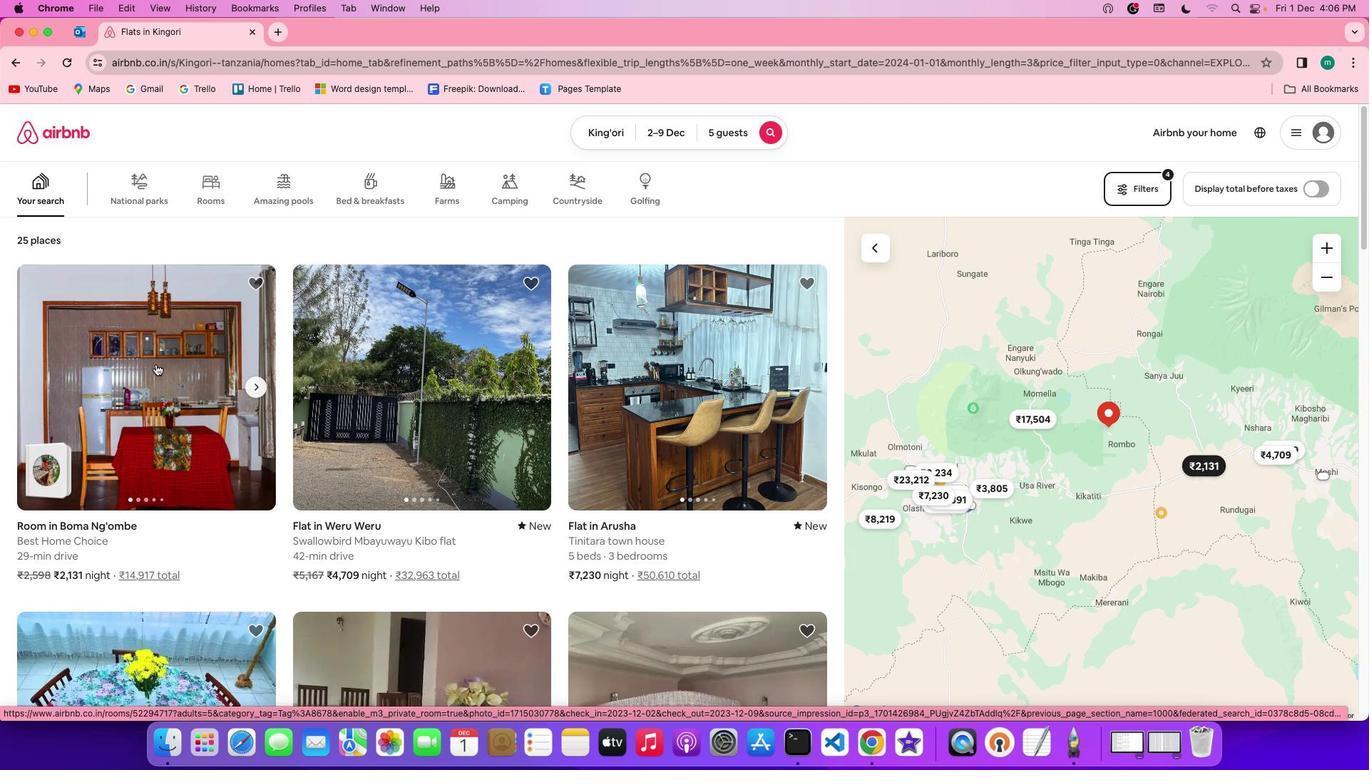 
Action: Mouse scrolled (156, 363) with delta (0, 0)
Screenshot: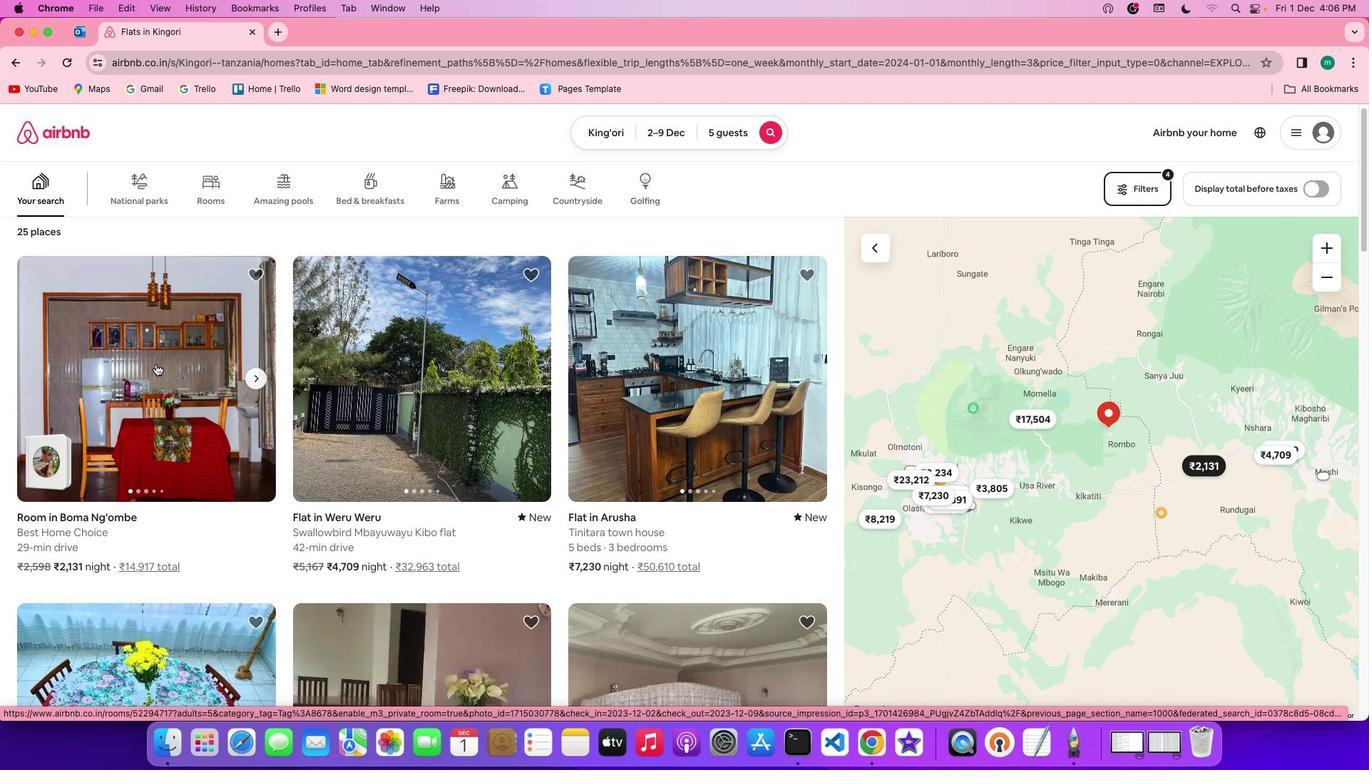 
Action: Mouse scrolled (156, 363) with delta (0, 0)
Screenshot: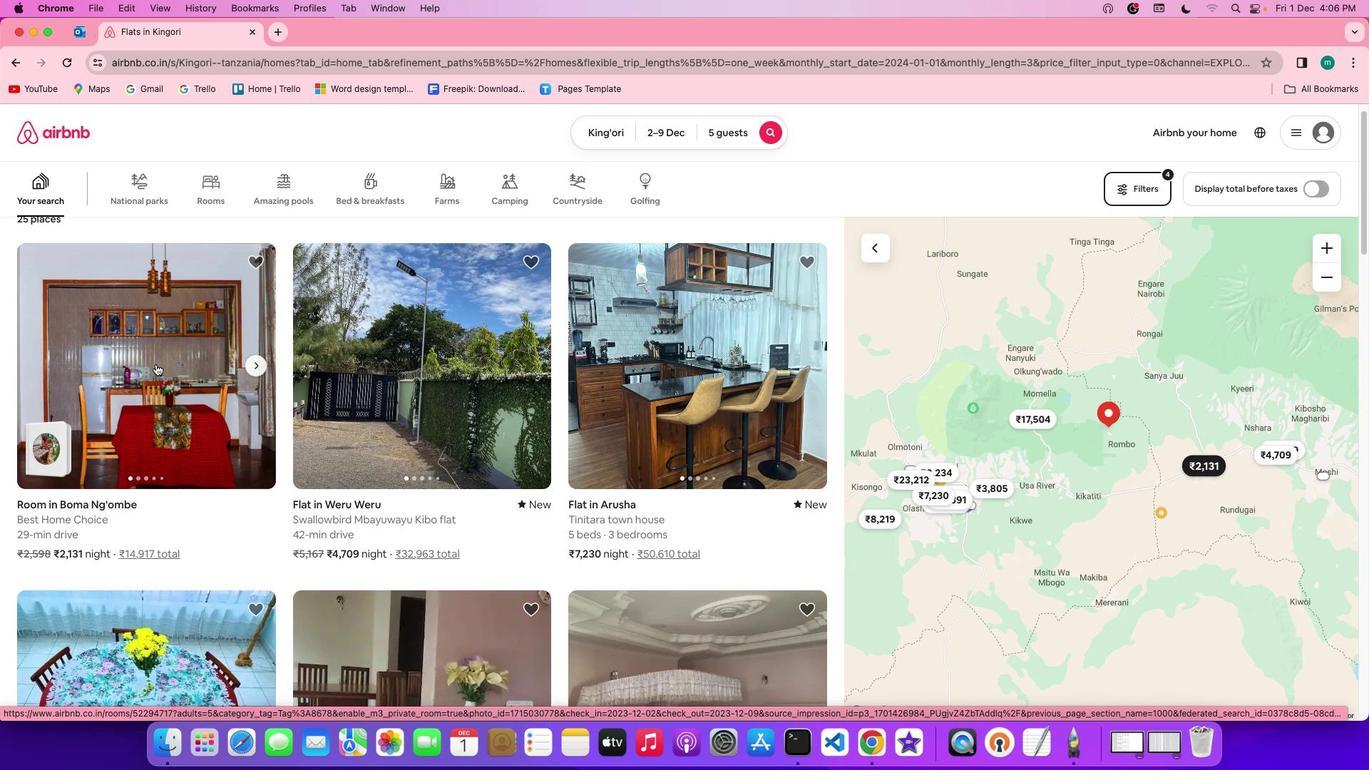 
Action: Mouse moved to (380, 408)
Screenshot: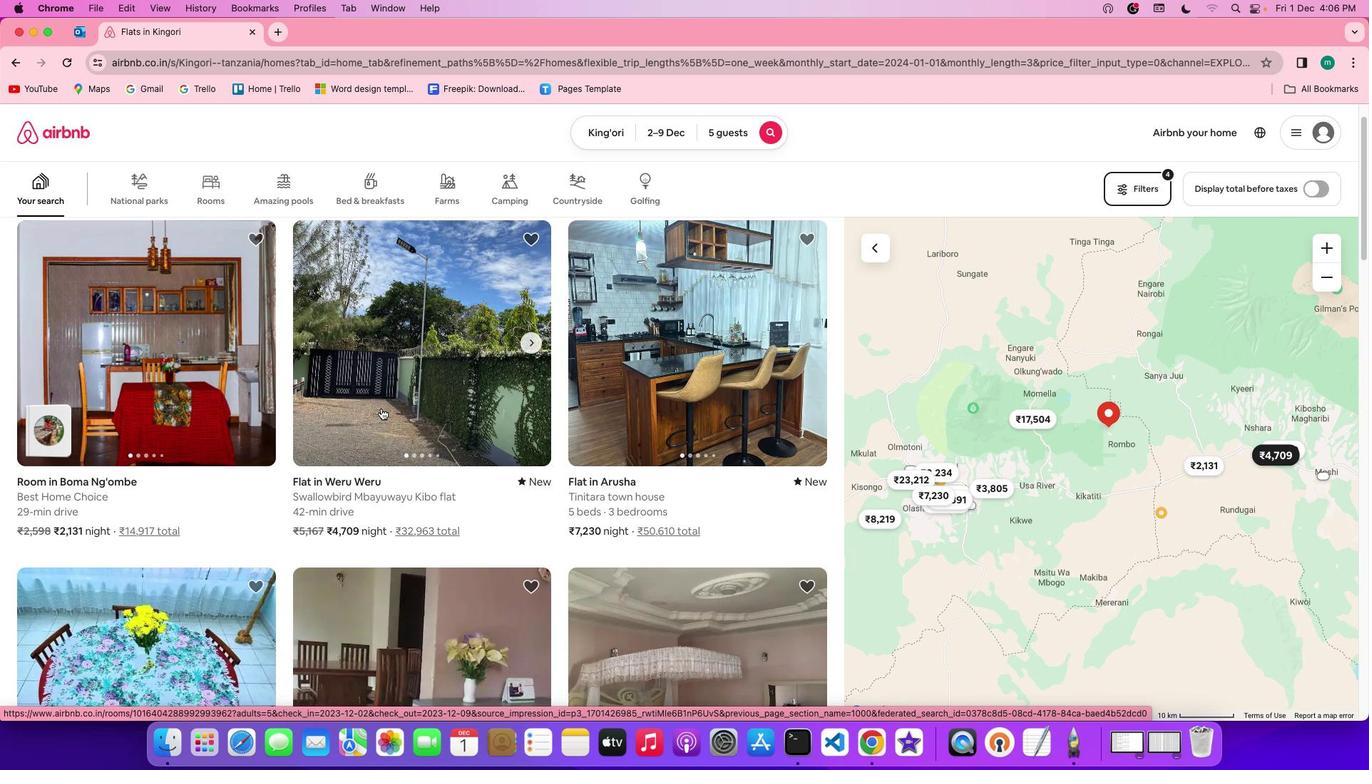 
Action: Mouse scrolled (380, 408) with delta (0, 0)
Screenshot: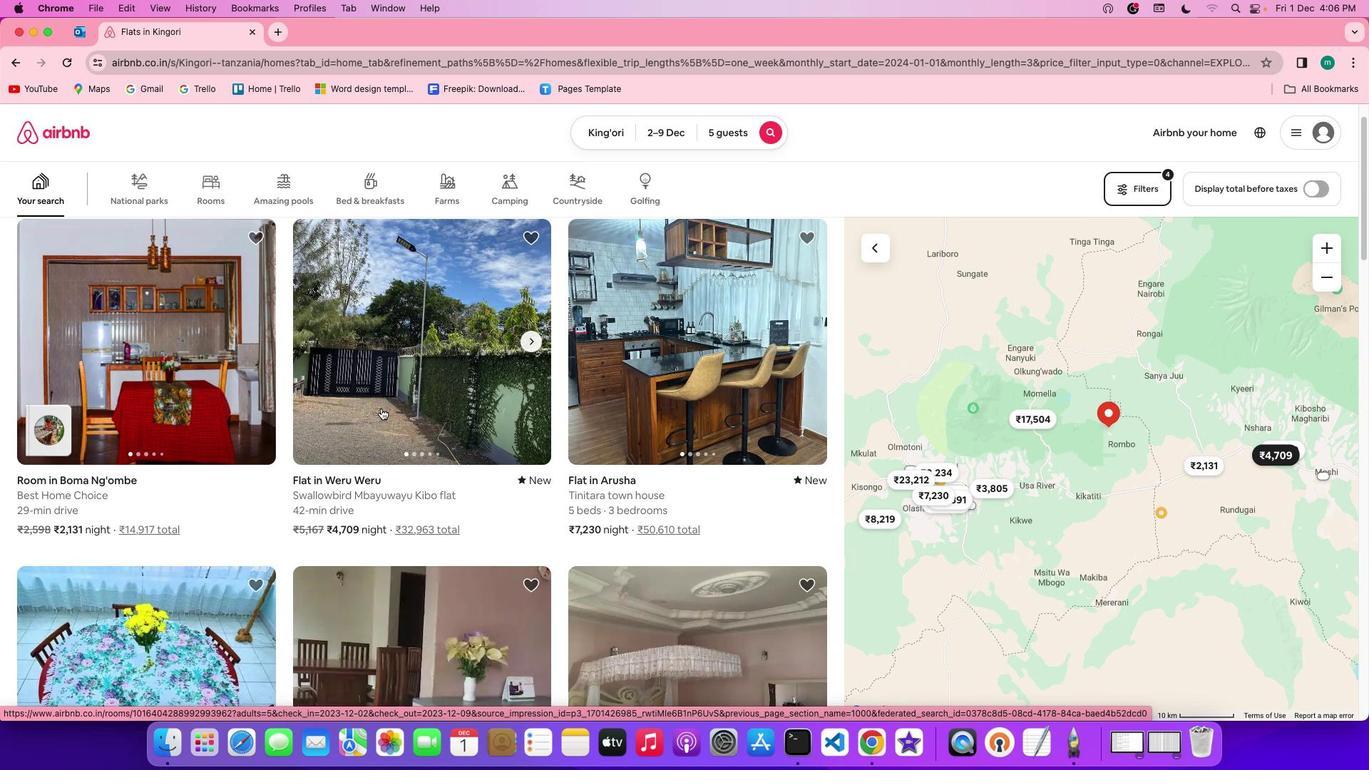 
Action: Mouse scrolled (380, 408) with delta (0, 0)
Screenshot: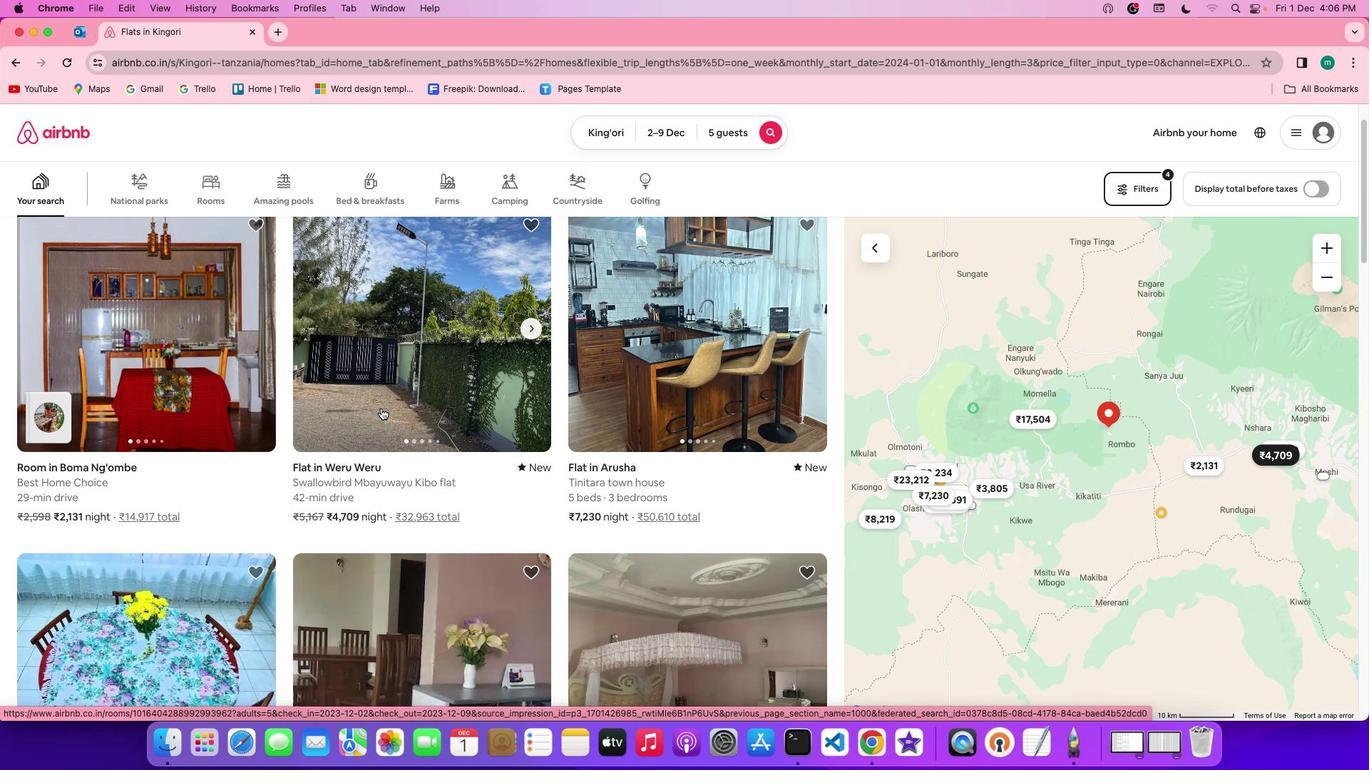 
Action: Mouse scrolled (380, 408) with delta (0, -1)
Screenshot: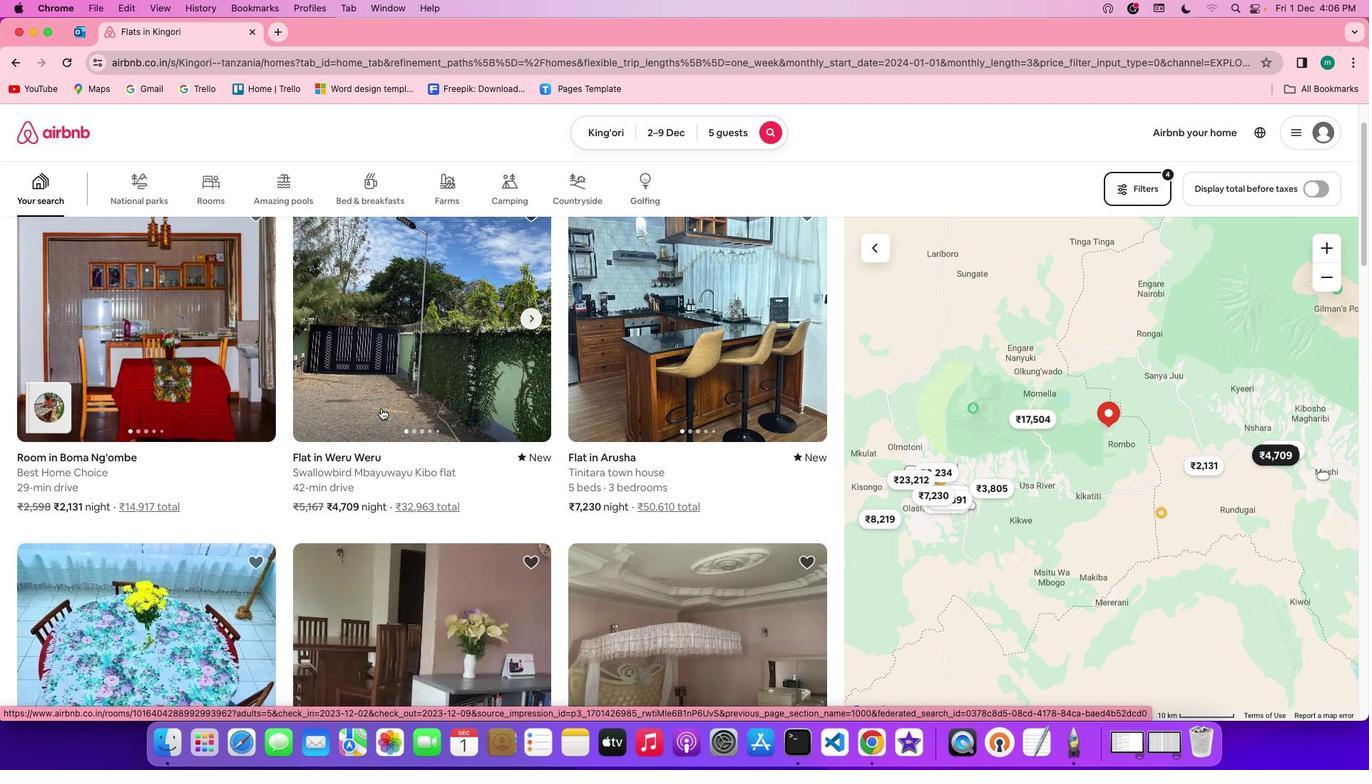 
Action: Mouse scrolled (380, 408) with delta (0, -2)
Screenshot: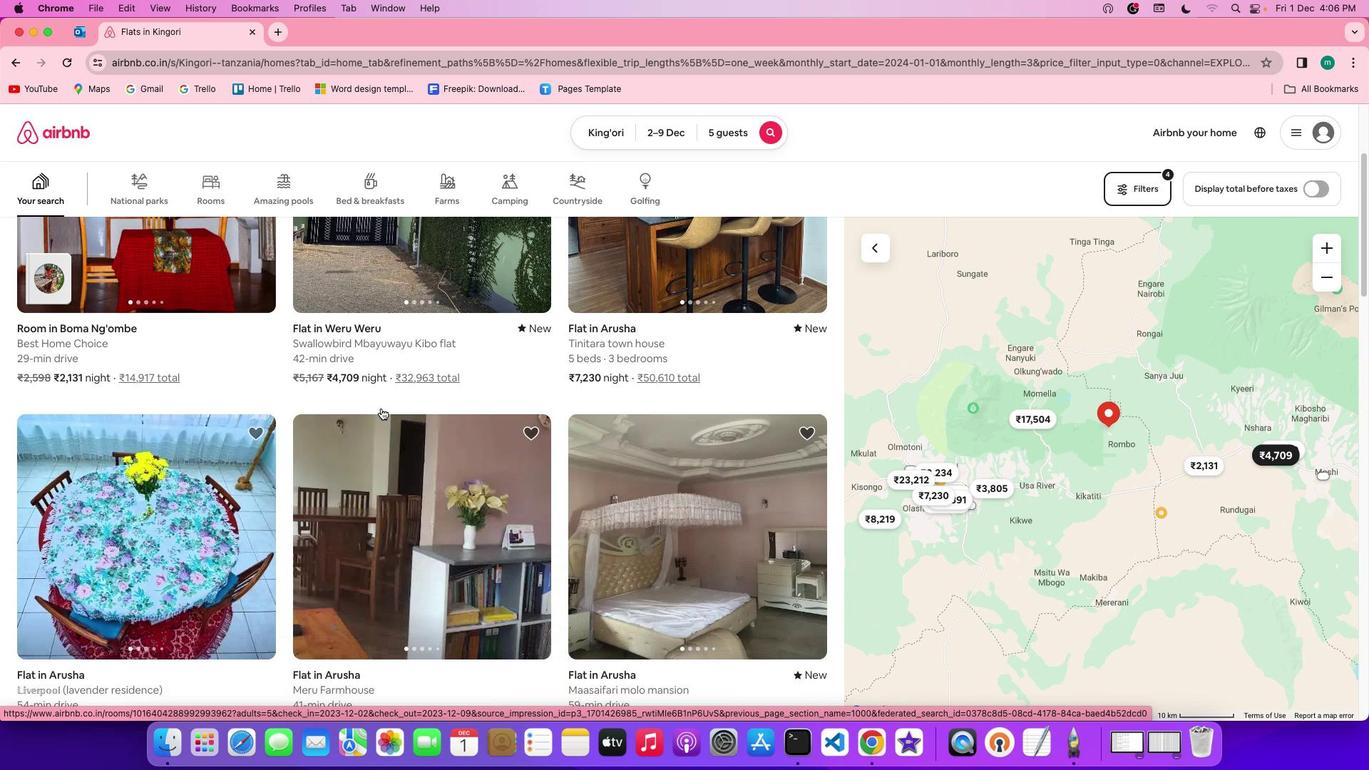 
Action: Mouse scrolled (380, 408) with delta (0, 0)
Screenshot: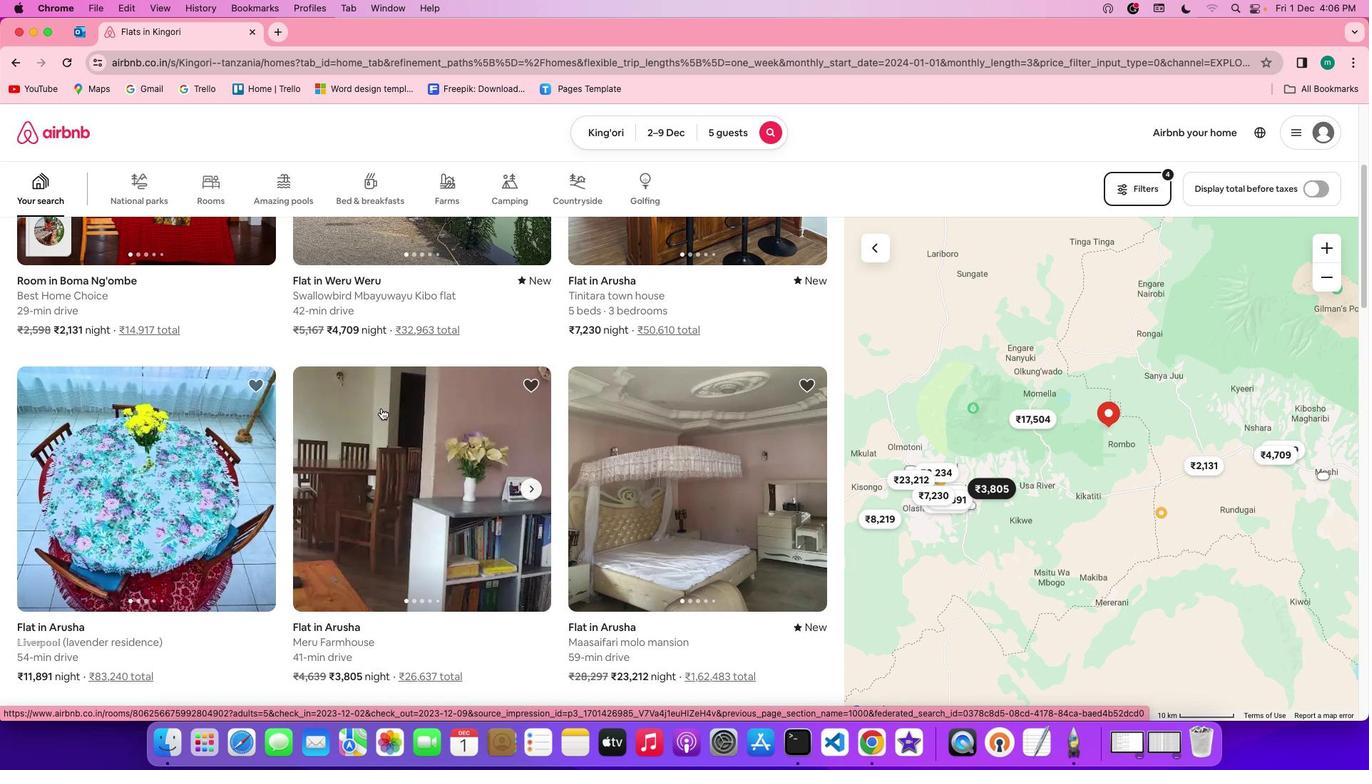 
Action: Mouse scrolled (380, 408) with delta (0, 0)
Screenshot: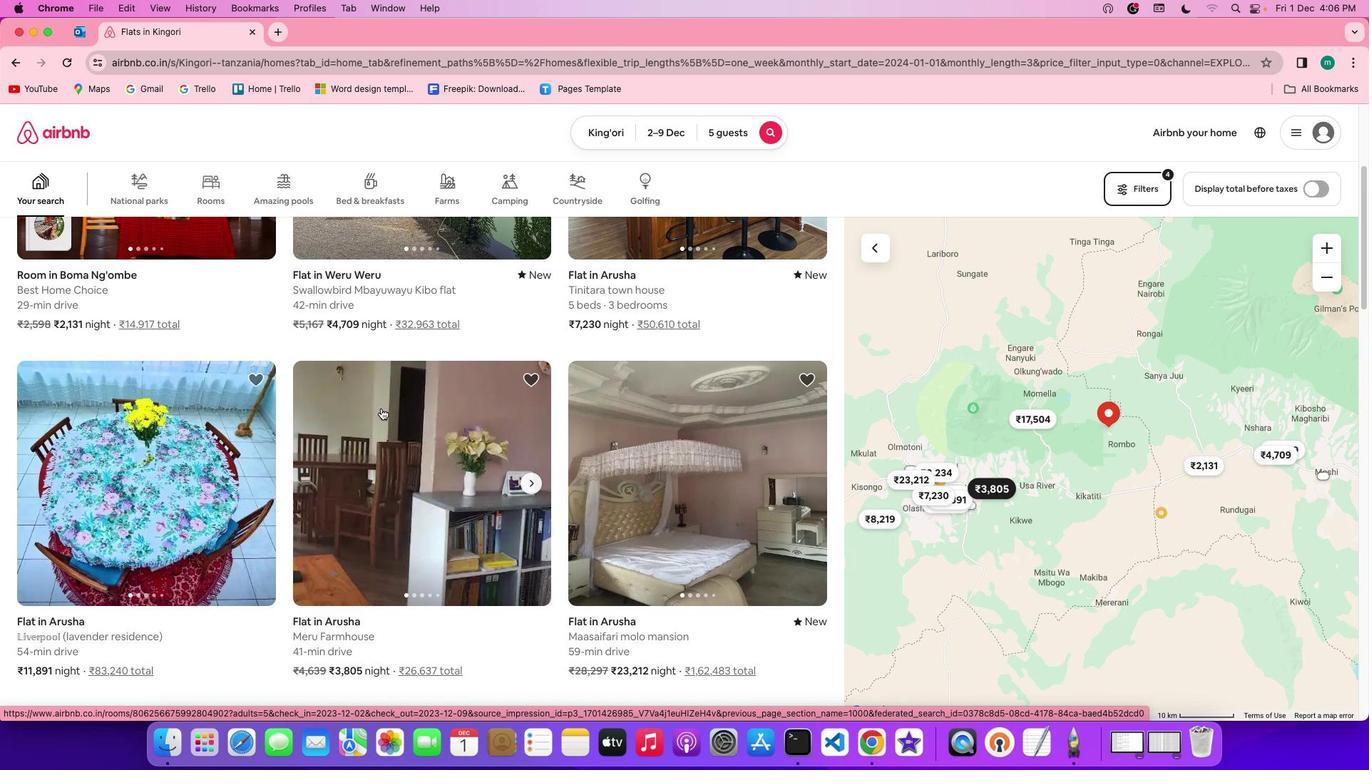 
Action: Mouse scrolled (380, 408) with delta (0, 0)
Screenshot: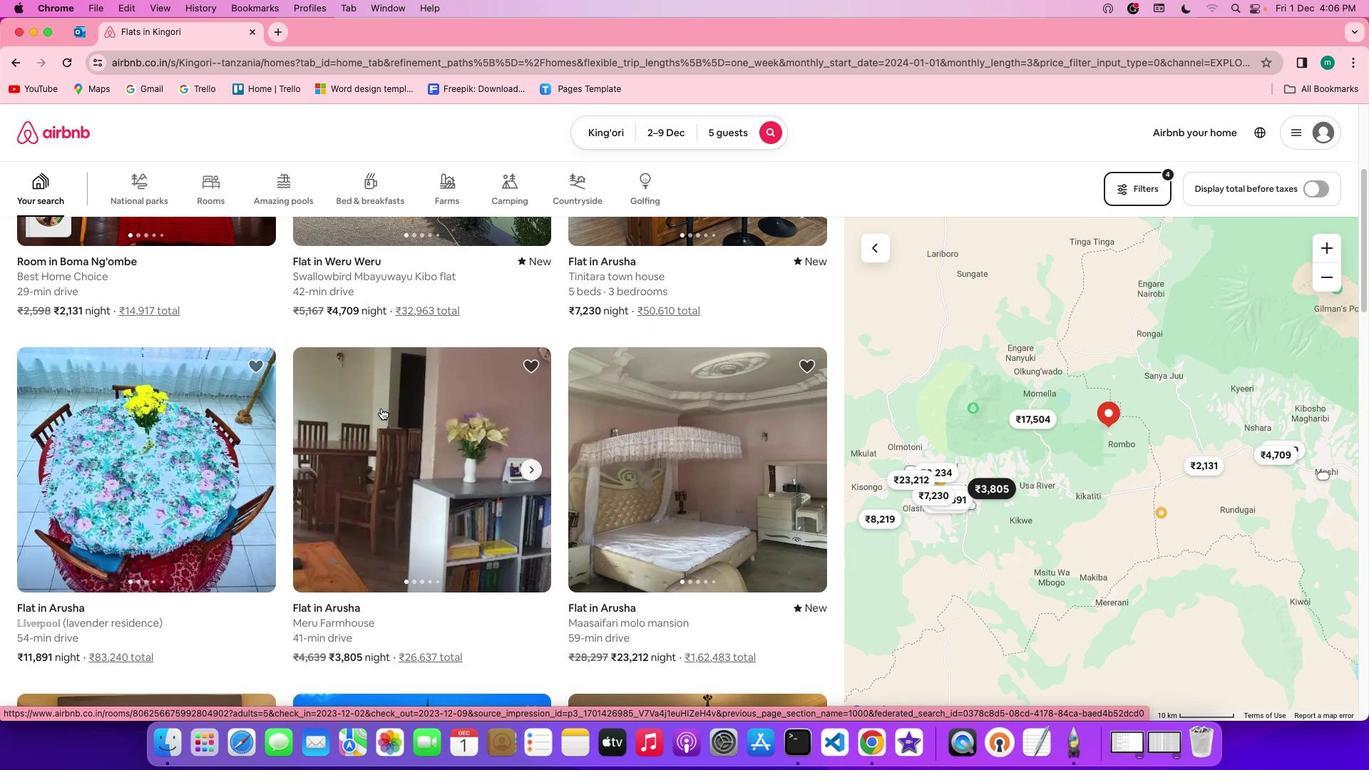 
Action: Mouse scrolled (380, 408) with delta (0, 0)
Screenshot: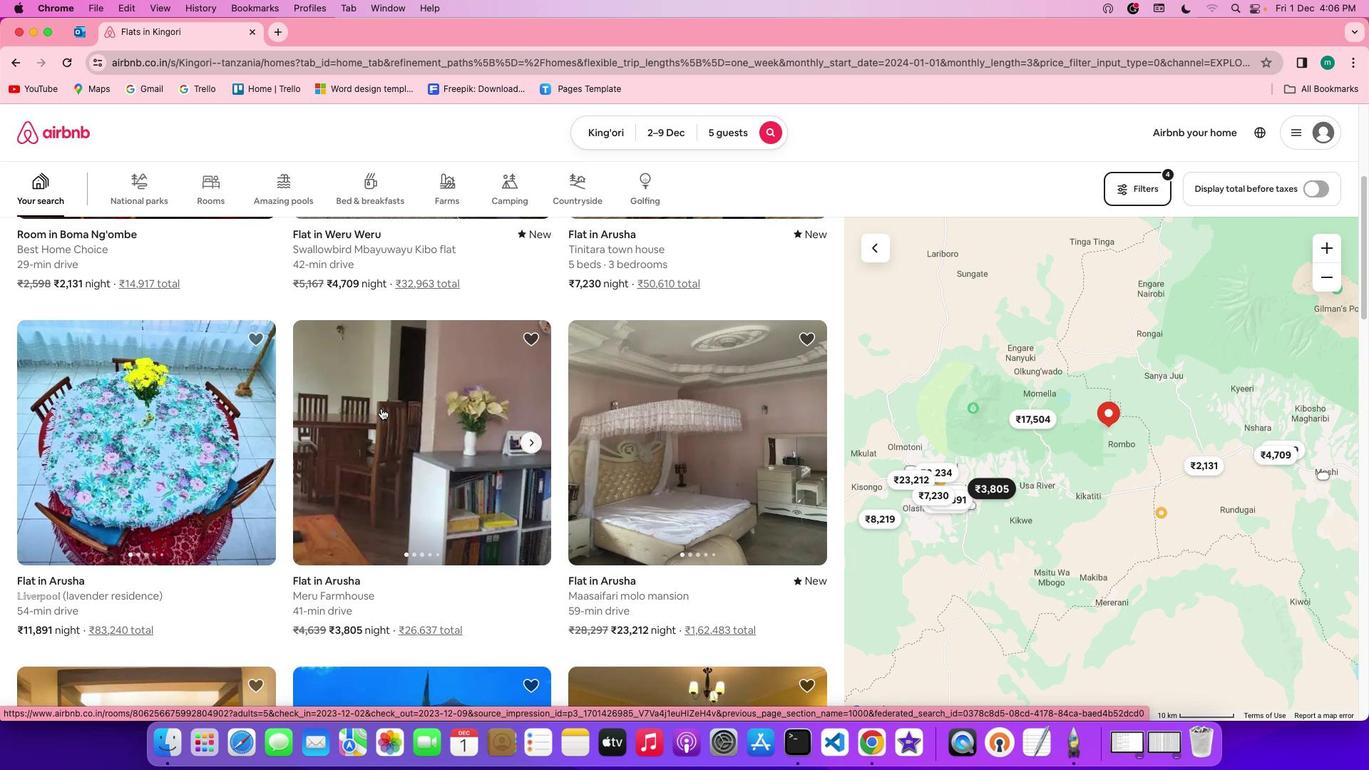 
Action: Mouse scrolled (380, 408) with delta (0, 0)
Screenshot: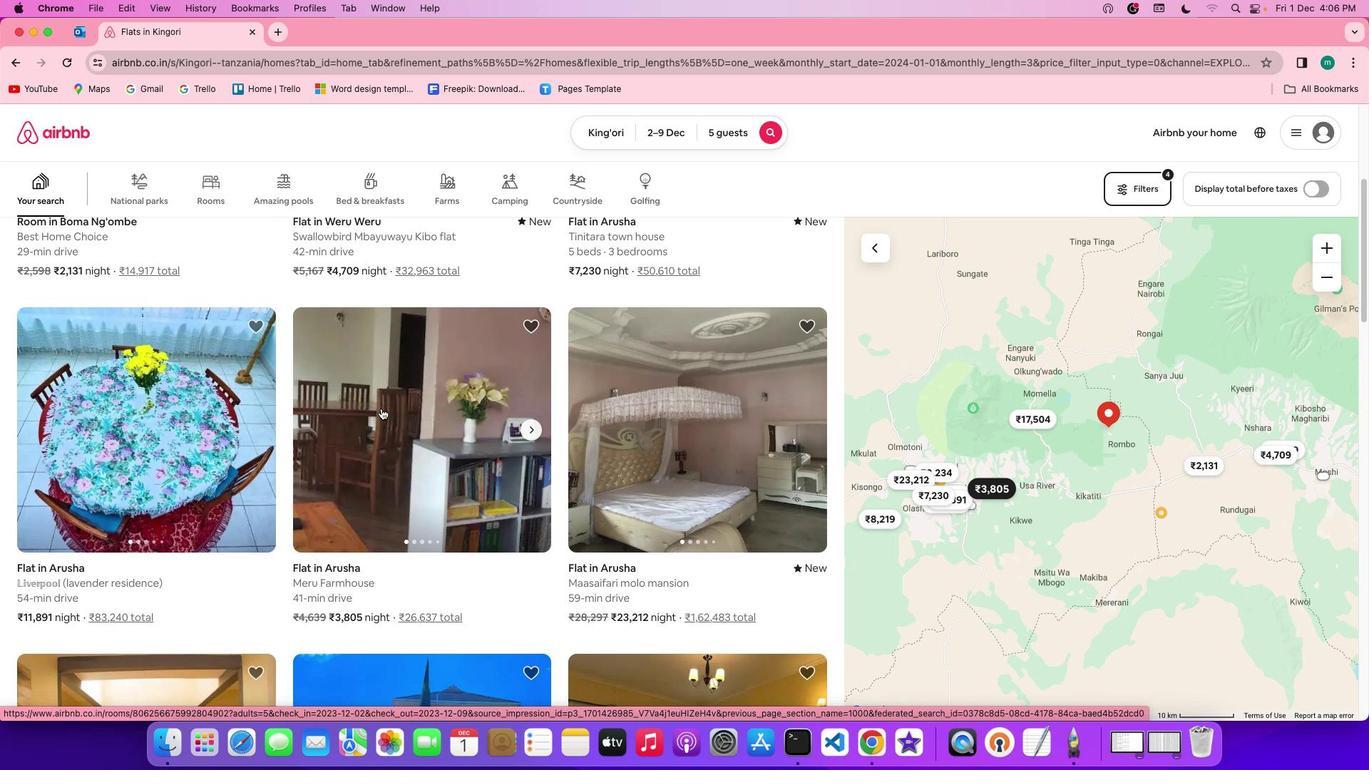 
Action: Mouse scrolled (380, 408) with delta (0, 0)
Screenshot: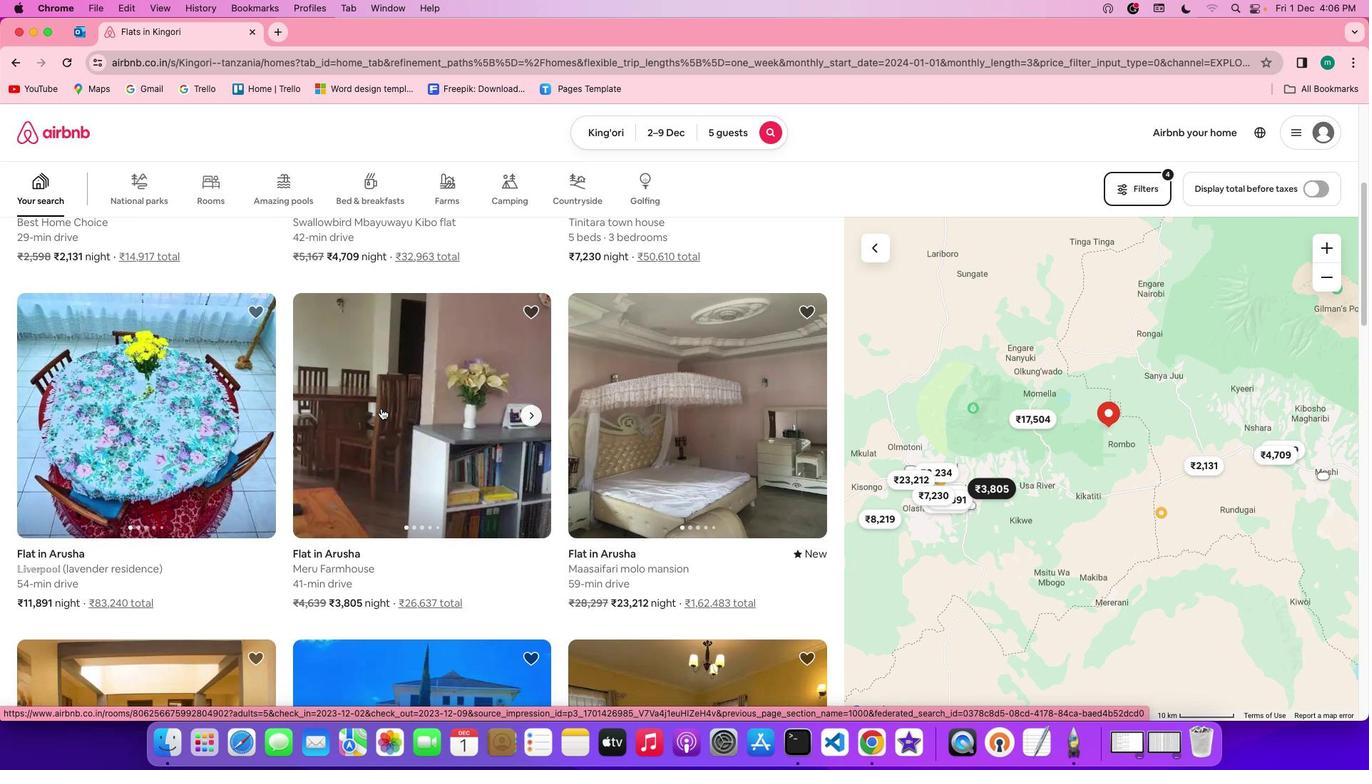 
Action: Mouse scrolled (380, 408) with delta (0, 0)
Screenshot: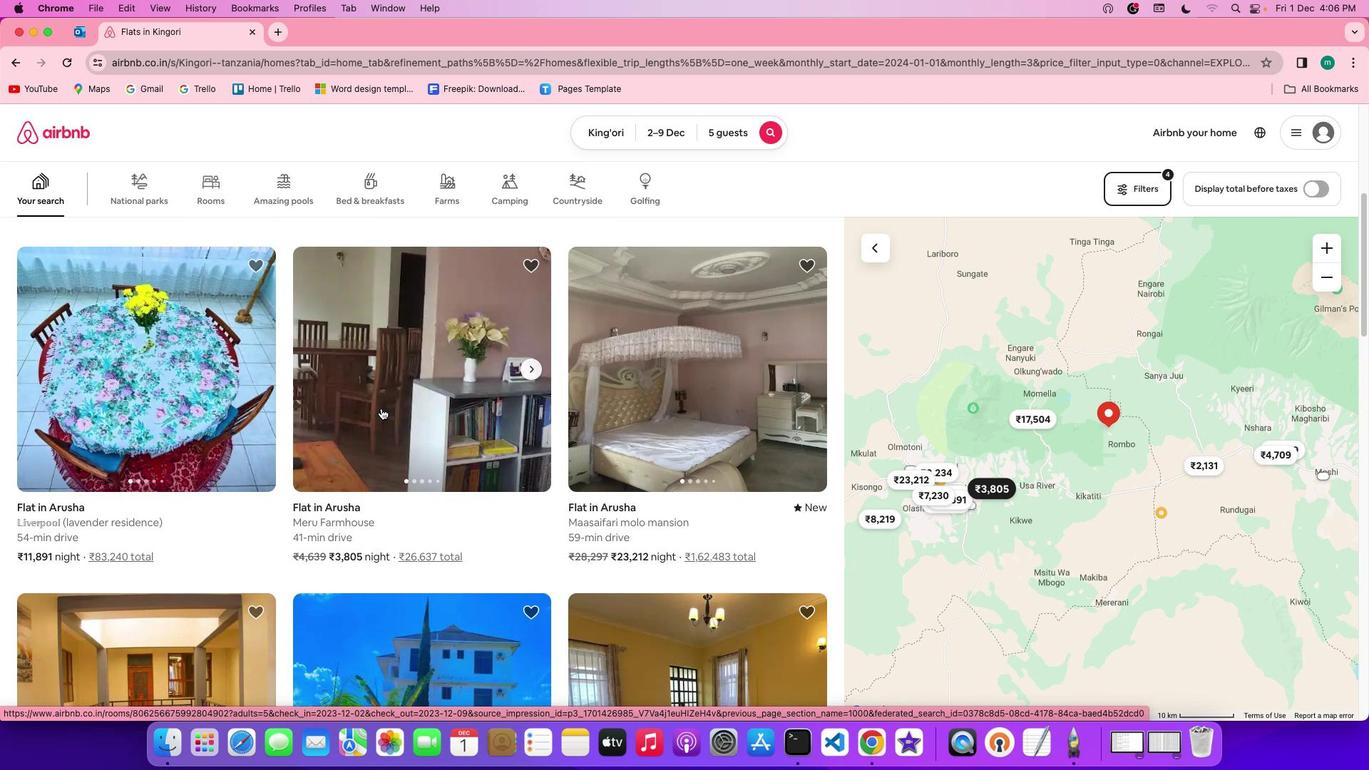 
Action: Mouse scrolled (380, 408) with delta (0, 0)
Screenshot: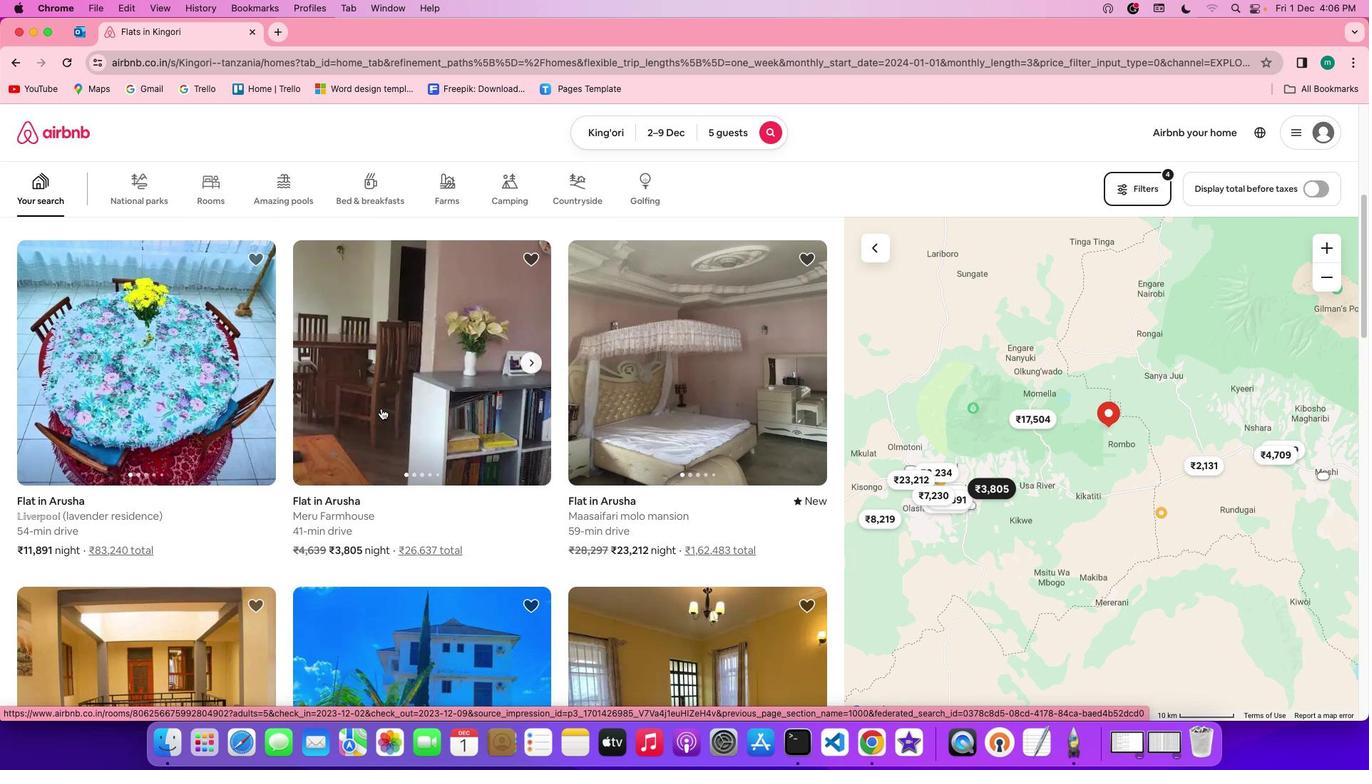
Action: Mouse scrolled (380, 408) with delta (0, 0)
Screenshot: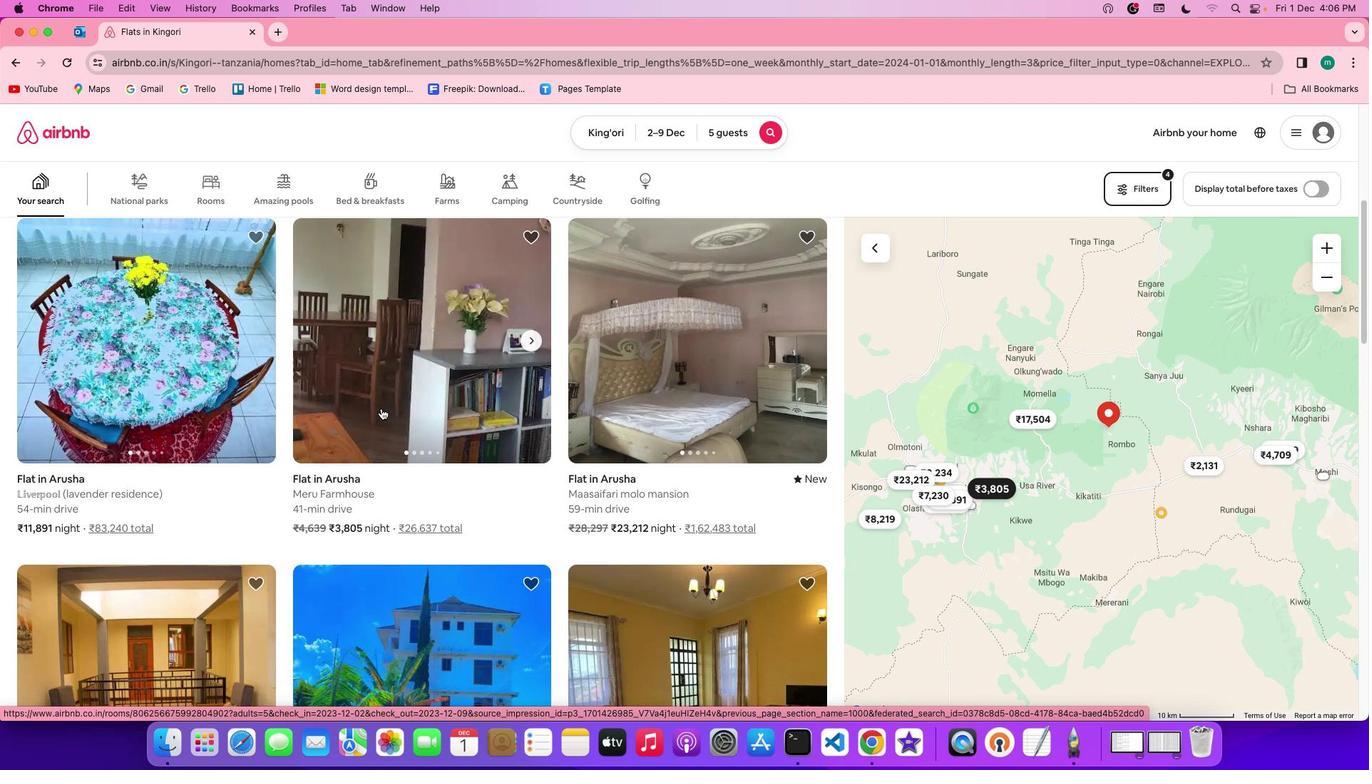 
Action: Mouse scrolled (380, 408) with delta (0, 0)
Screenshot: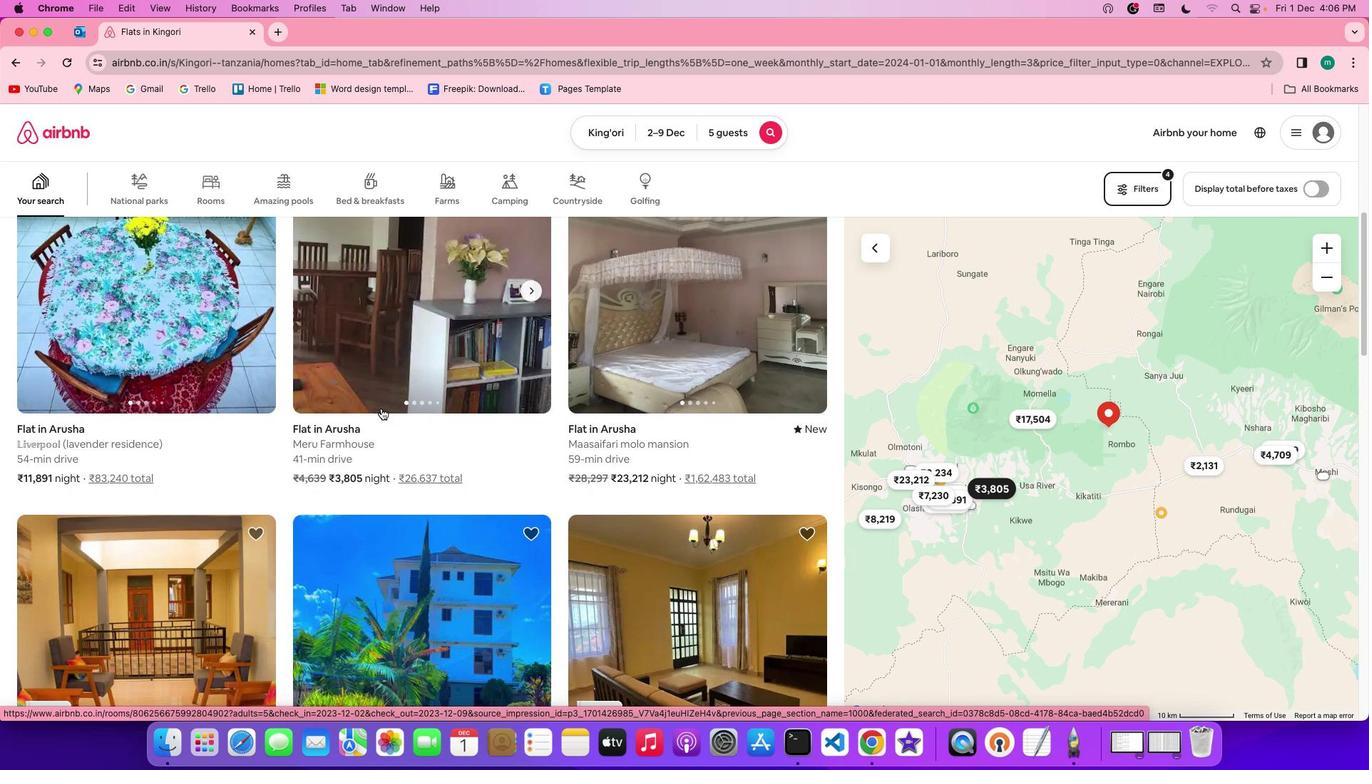 
Action: Mouse scrolled (380, 408) with delta (0, 0)
Screenshot: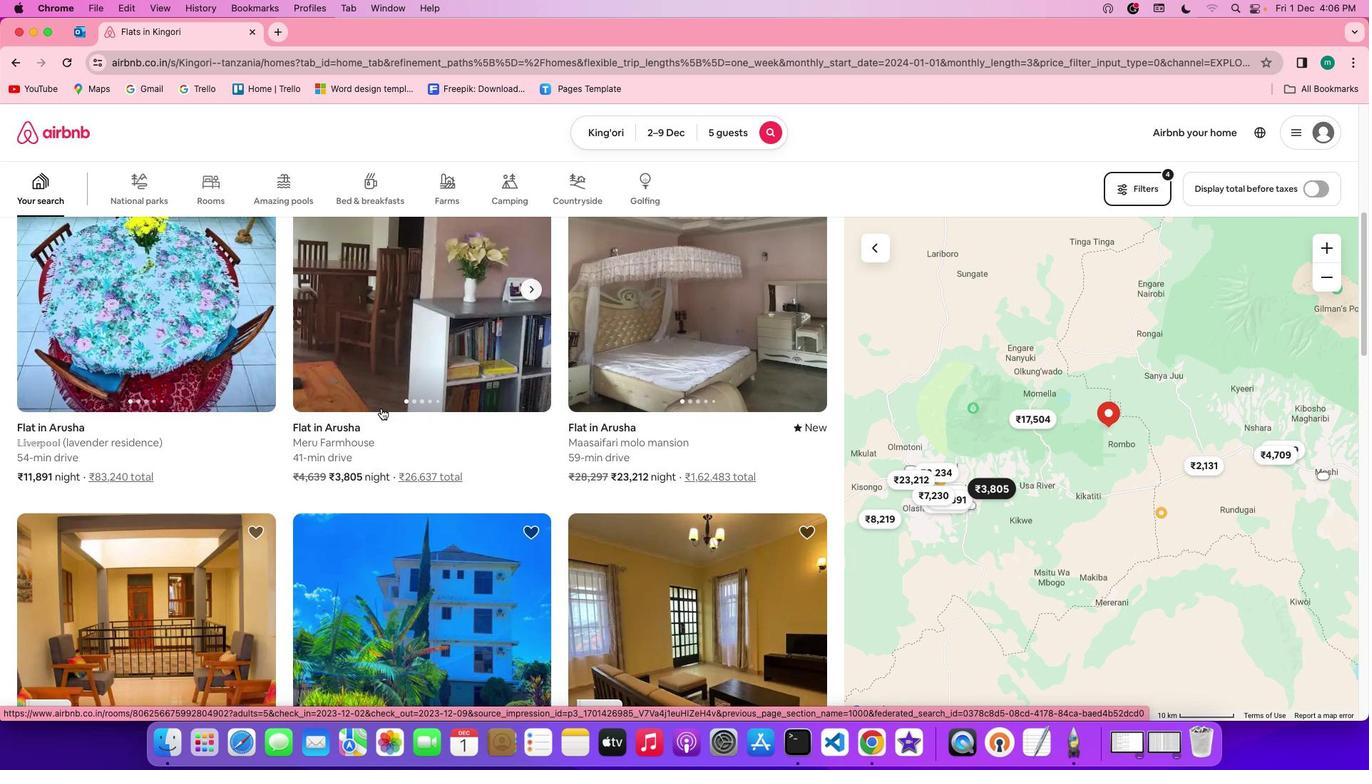
Action: Mouse scrolled (380, 408) with delta (0, 0)
Screenshot: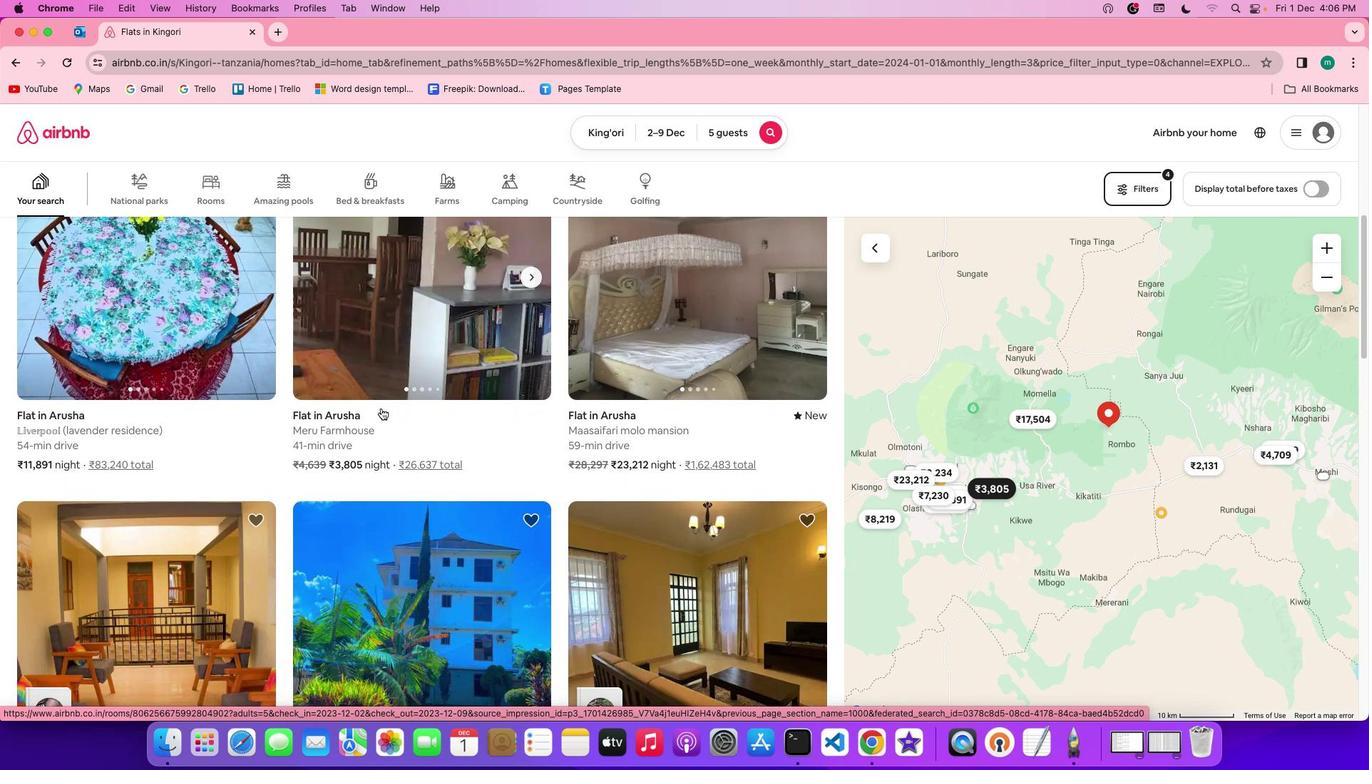 
Action: Mouse scrolled (380, 408) with delta (0, -1)
Screenshot: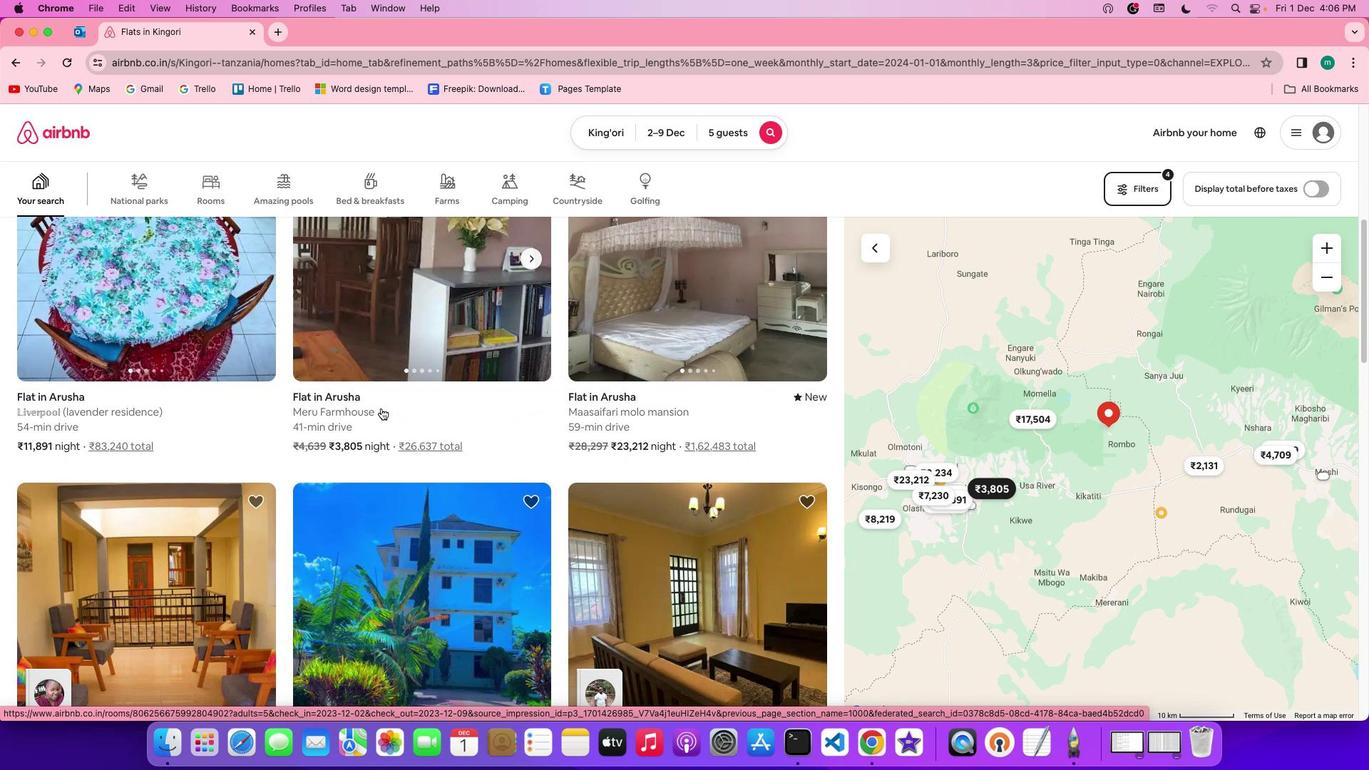 
Action: Mouse scrolled (380, 408) with delta (0, -1)
Screenshot: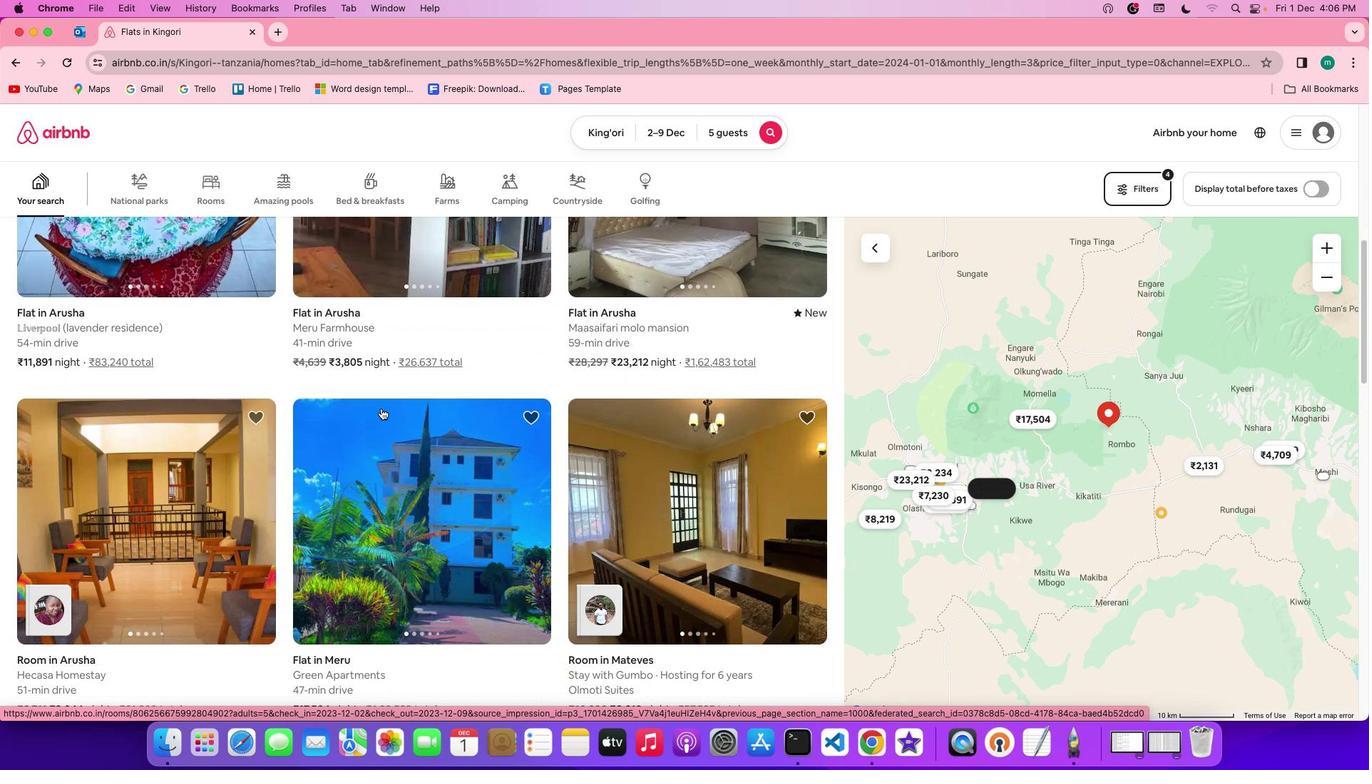 
Action: Mouse moved to (164, 432)
Screenshot: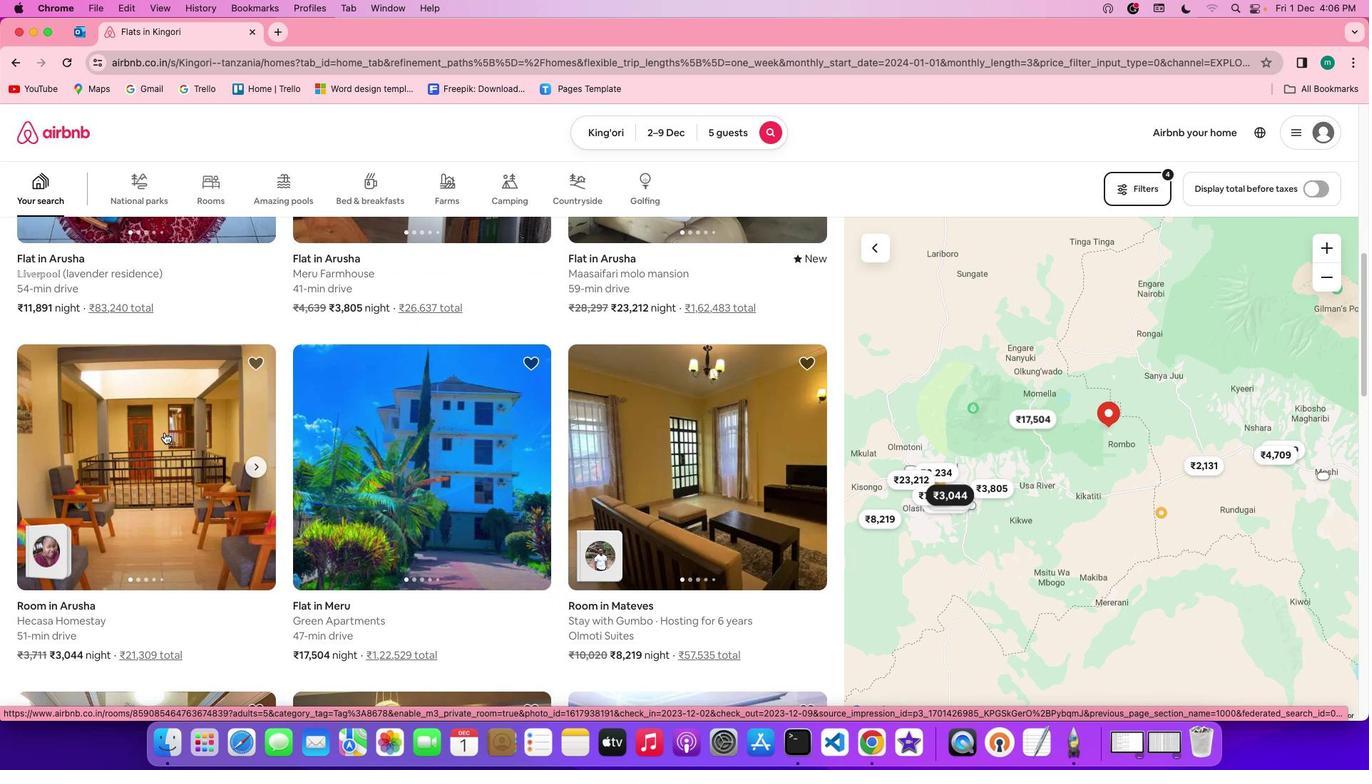 
Action: Mouse pressed left at (164, 432)
Screenshot: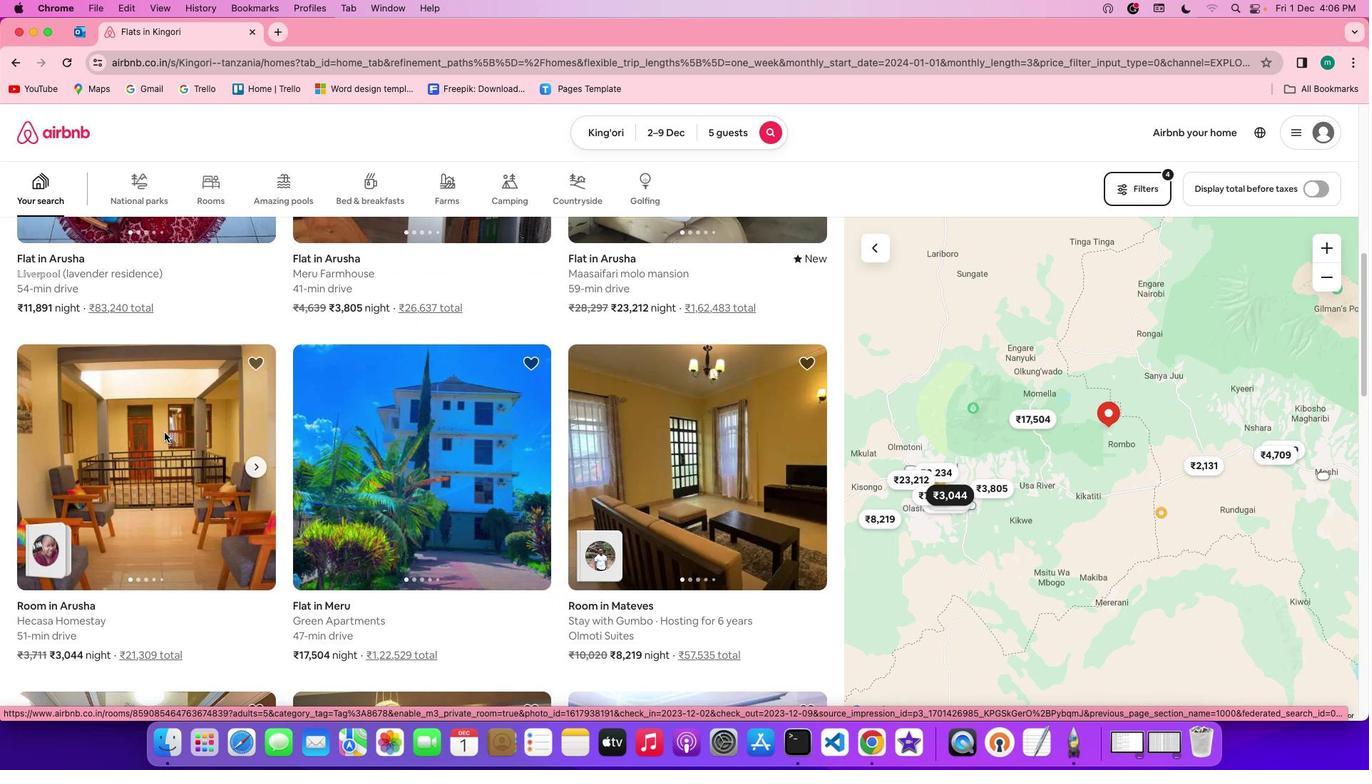 
Action: Mouse moved to (1024, 542)
Screenshot: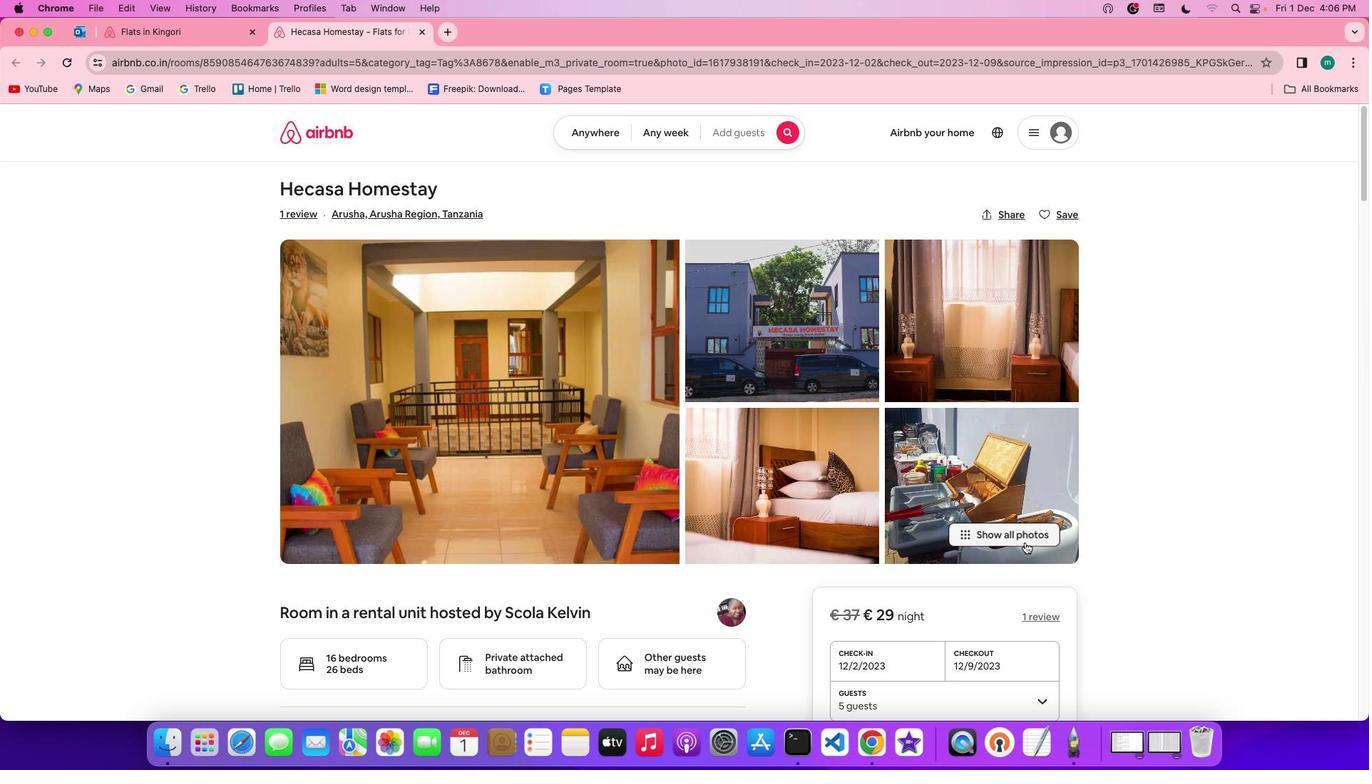 
Action: Mouse pressed left at (1024, 542)
Screenshot: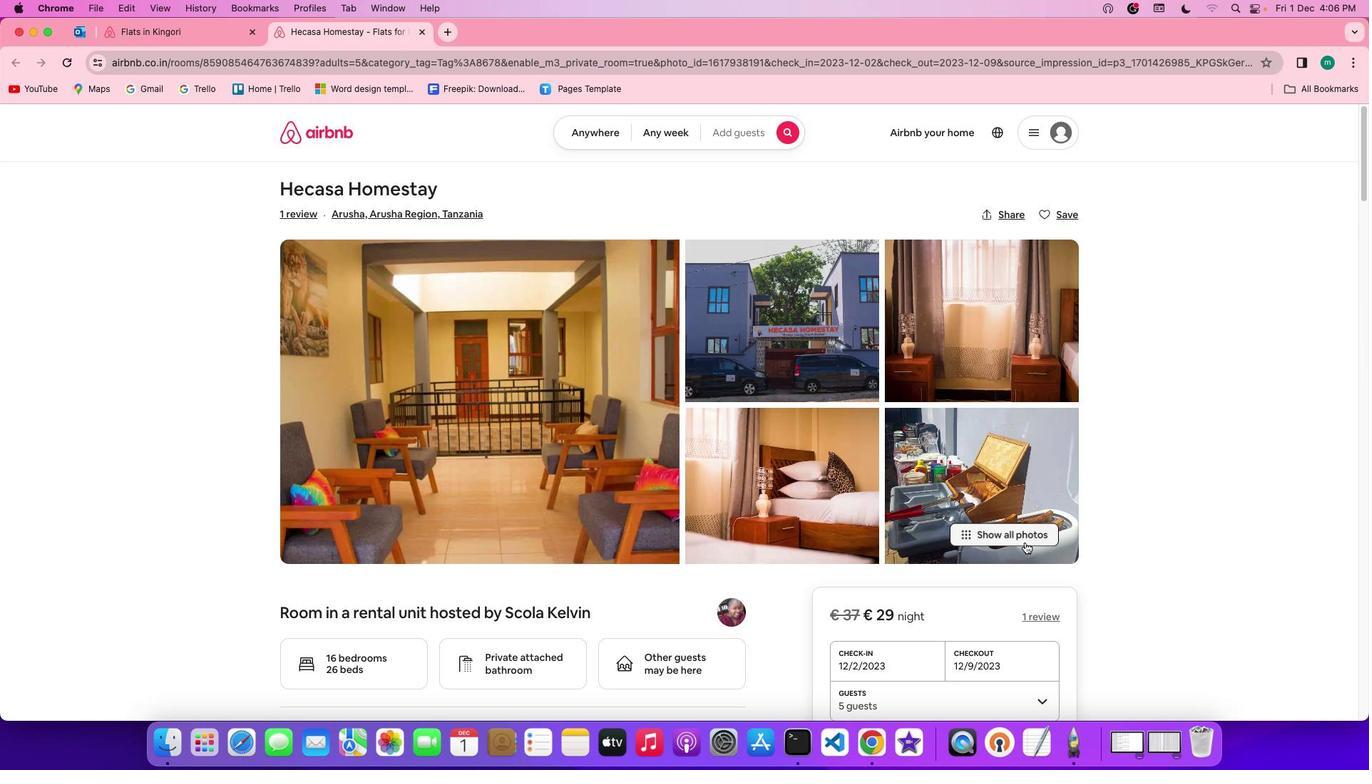 
Action: Mouse moved to (678, 486)
Screenshot: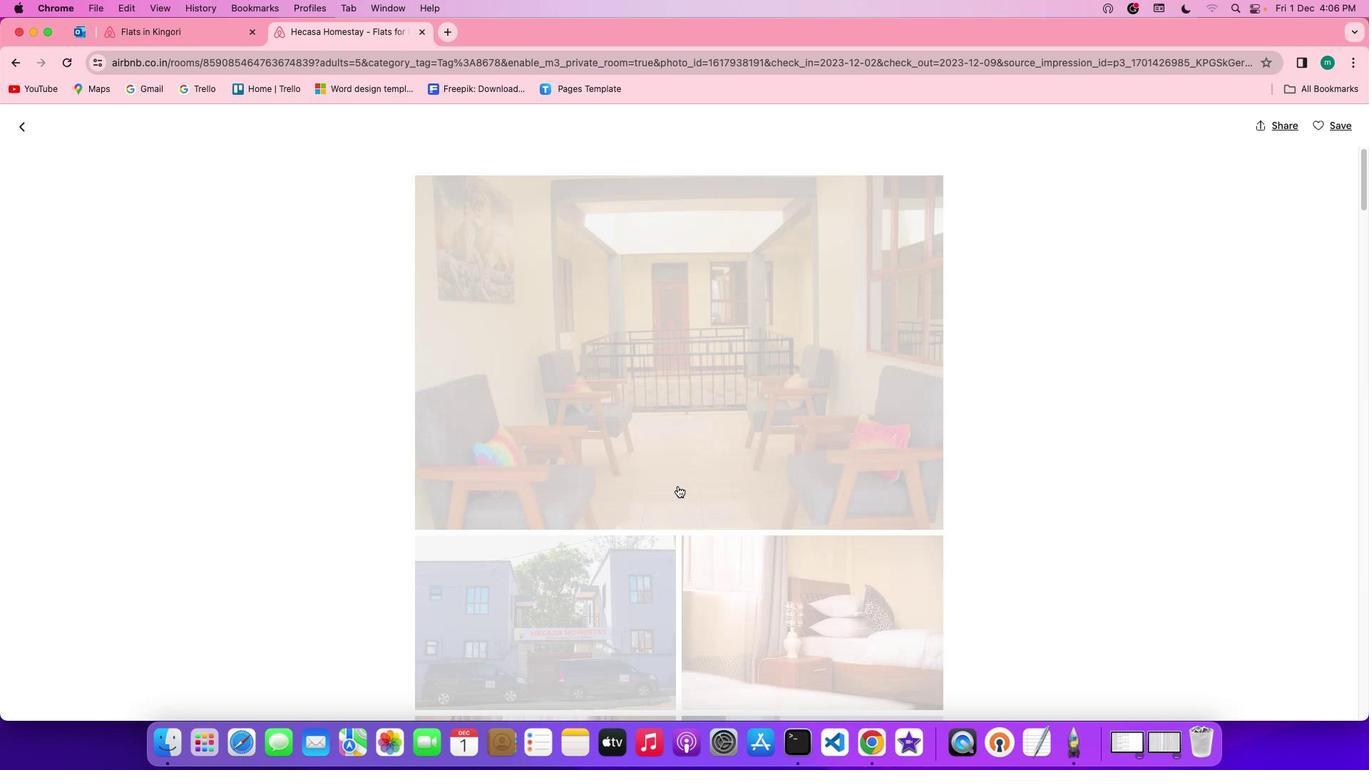 
Action: Mouse scrolled (678, 486) with delta (0, 0)
Screenshot: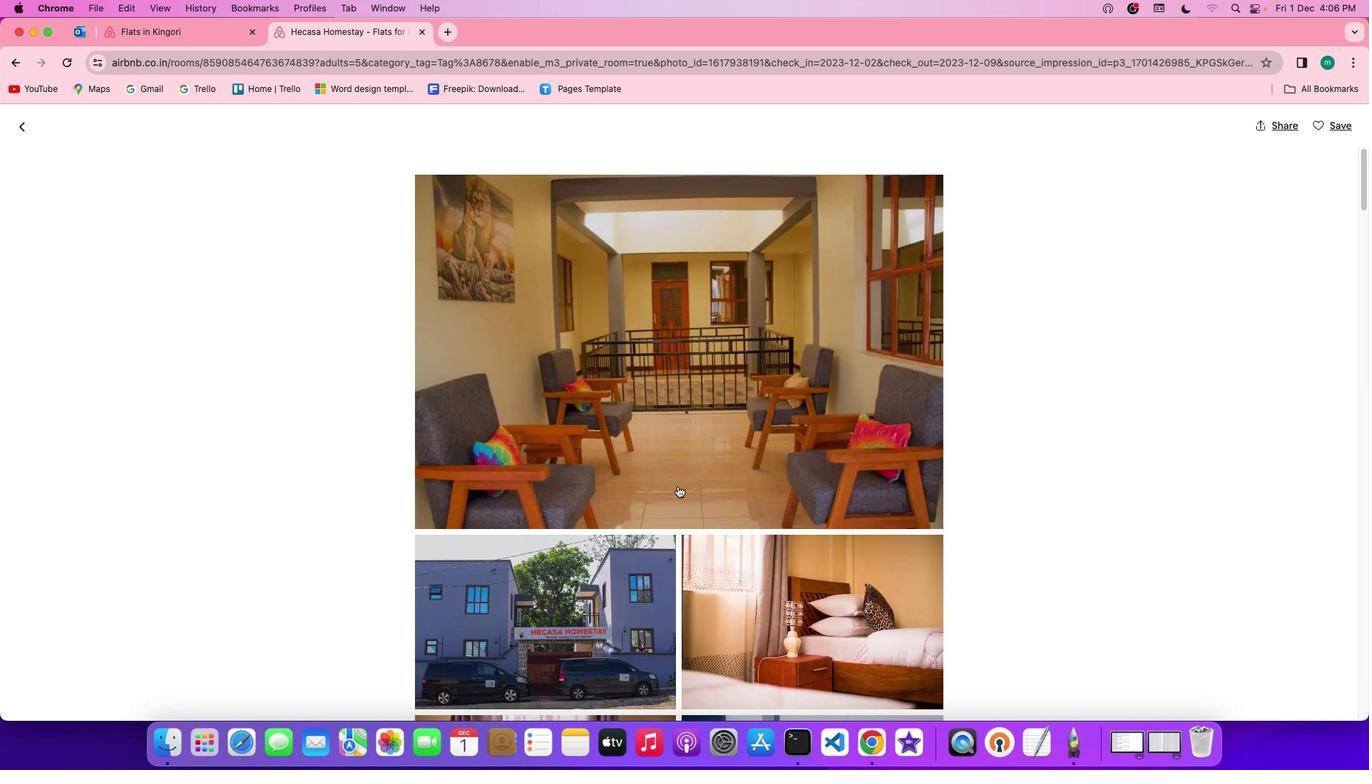 
Action: Mouse scrolled (678, 486) with delta (0, 0)
Screenshot: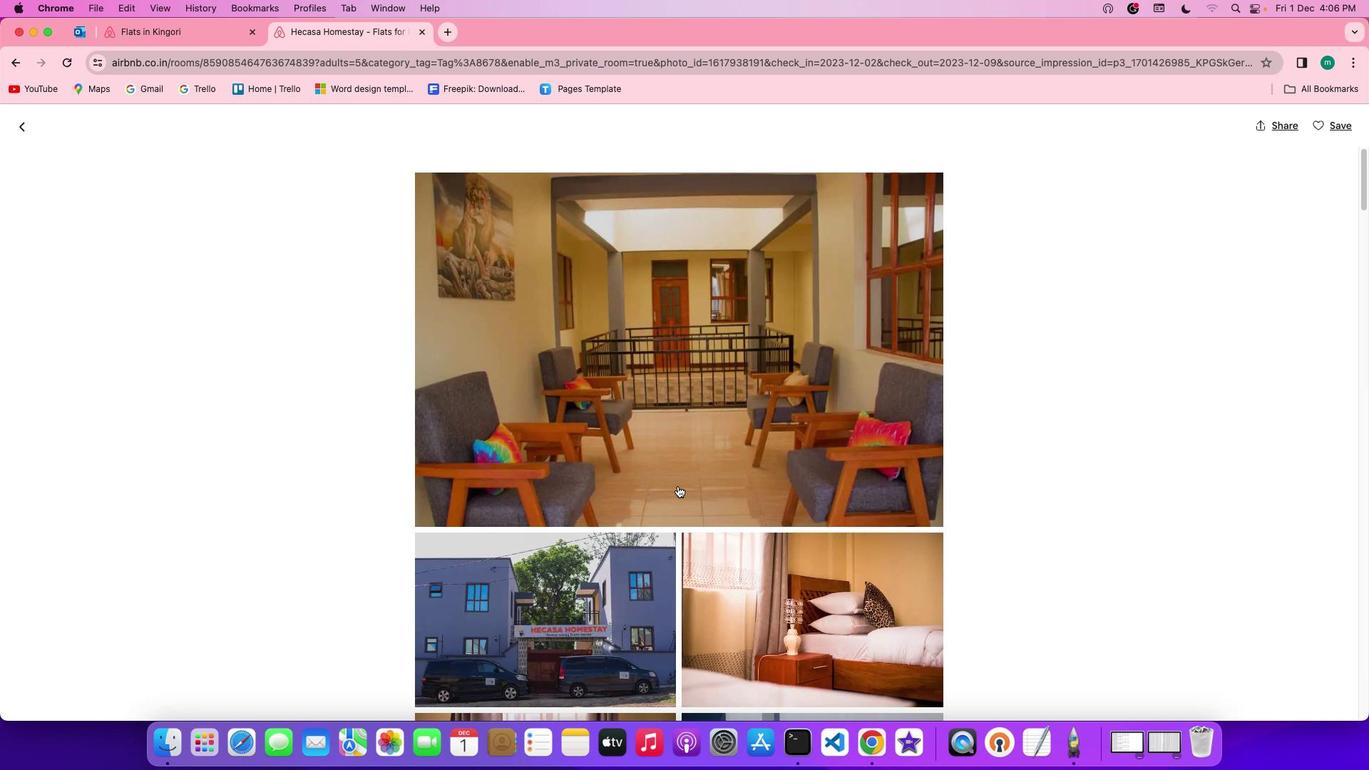 
Action: Mouse scrolled (678, 486) with delta (0, 0)
Screenshot: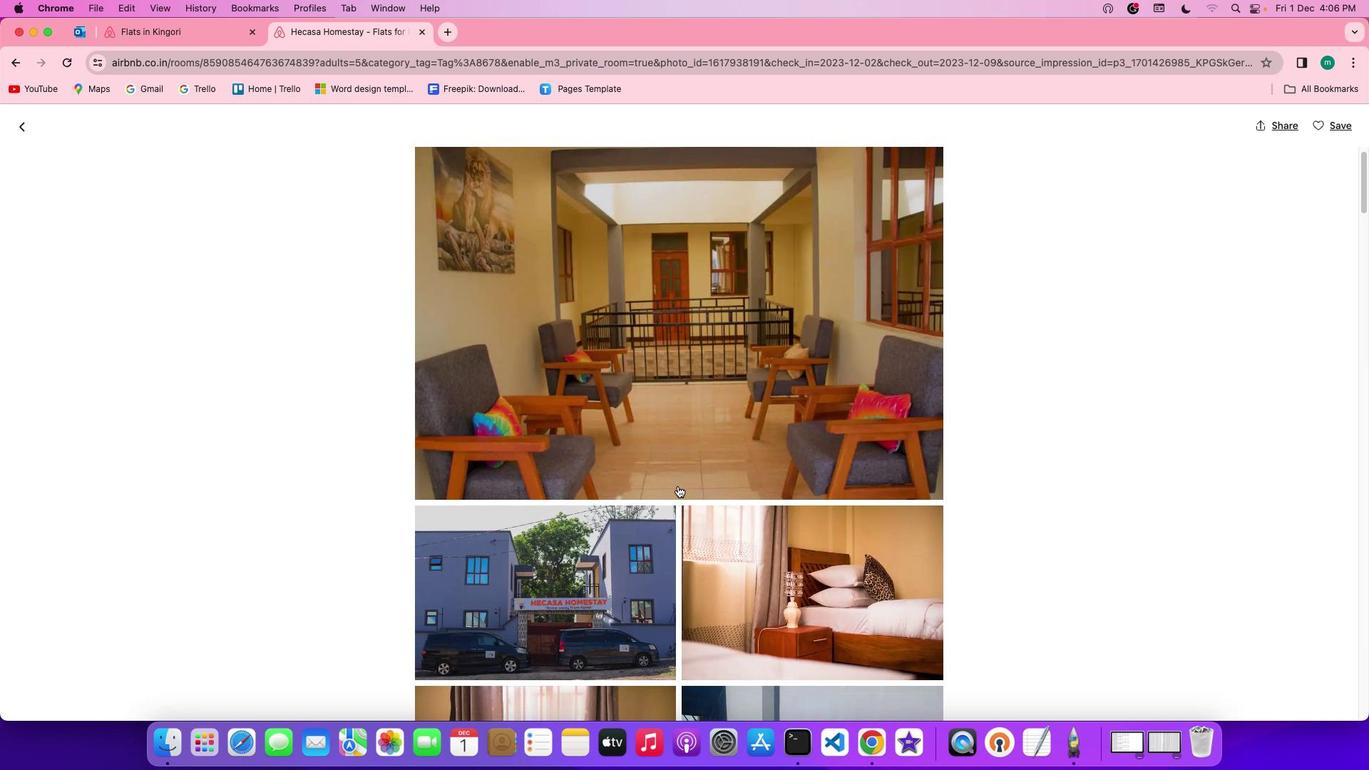 
Action: Mouse scrolled (678, 486) with delta (0, 0)
Screenshot: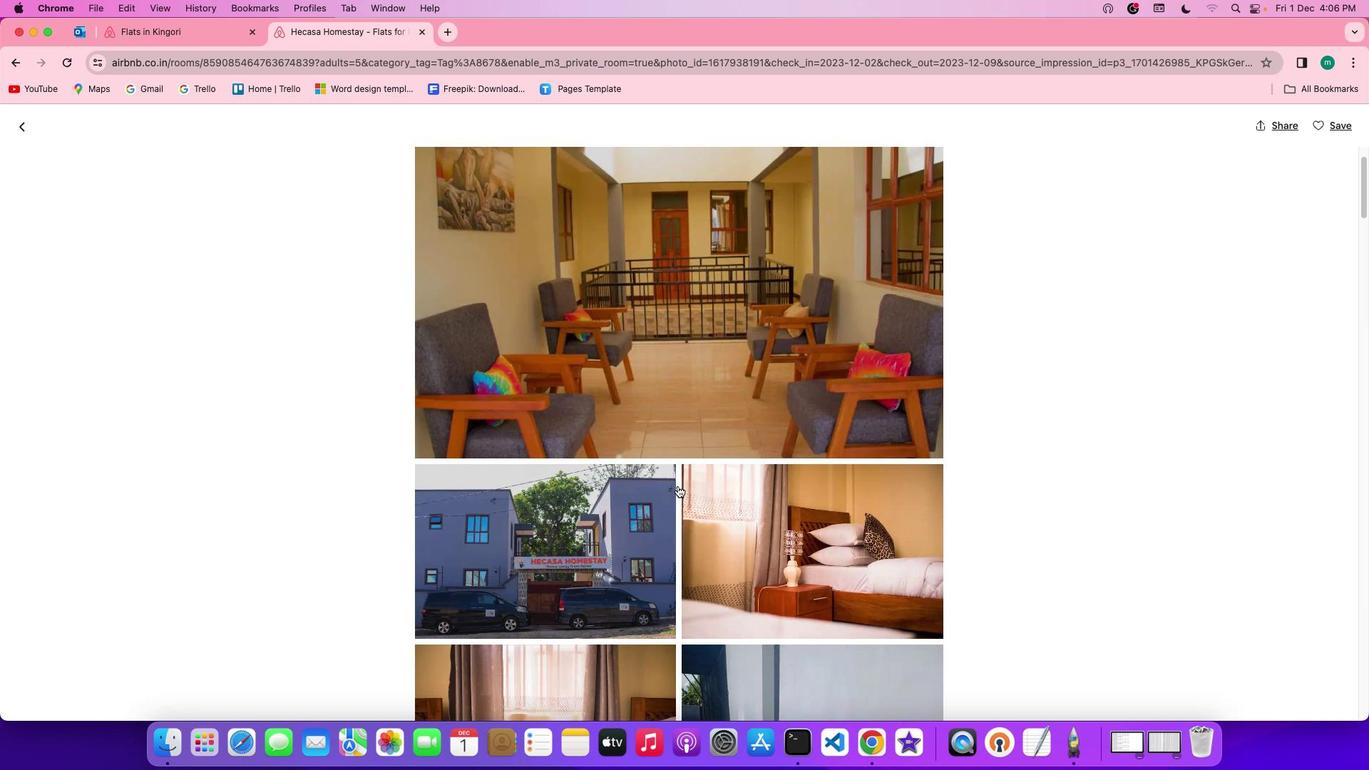 
Action: Mouse scrolled (678, 486) with delta (0, 0)
Screenshot: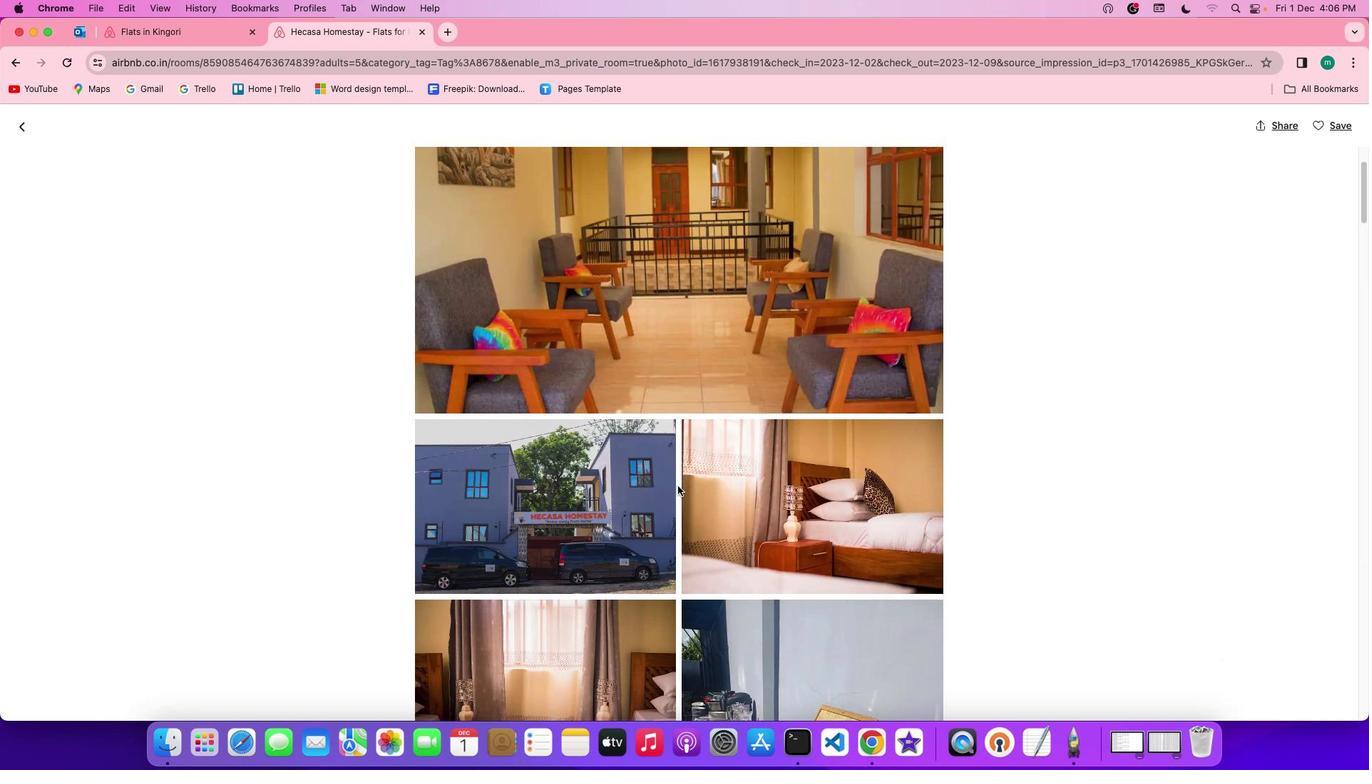 
Action: Mouse scrolled (678, 486) with delta (0, 0)
Screenshot: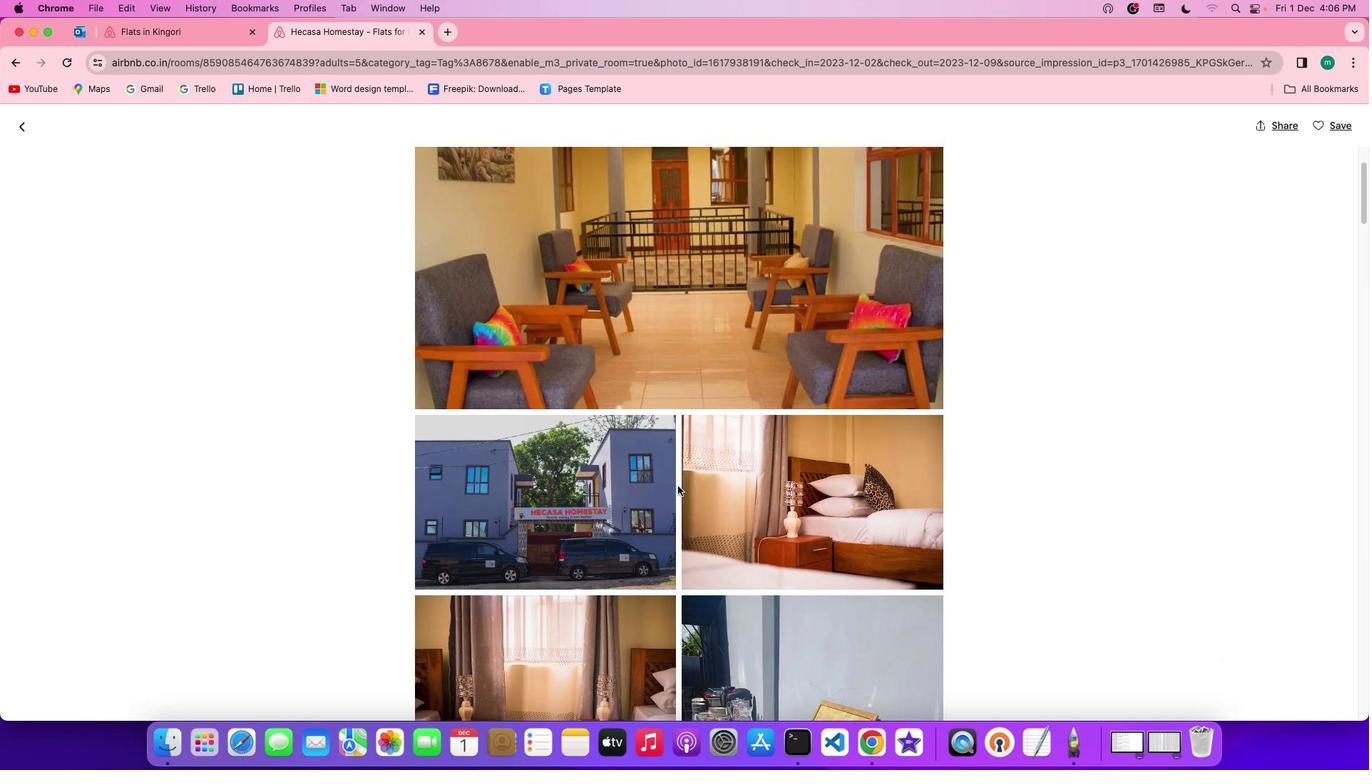 
Action: Mouse scrolled (678, 486) with delta (0, -1)
Screenshot: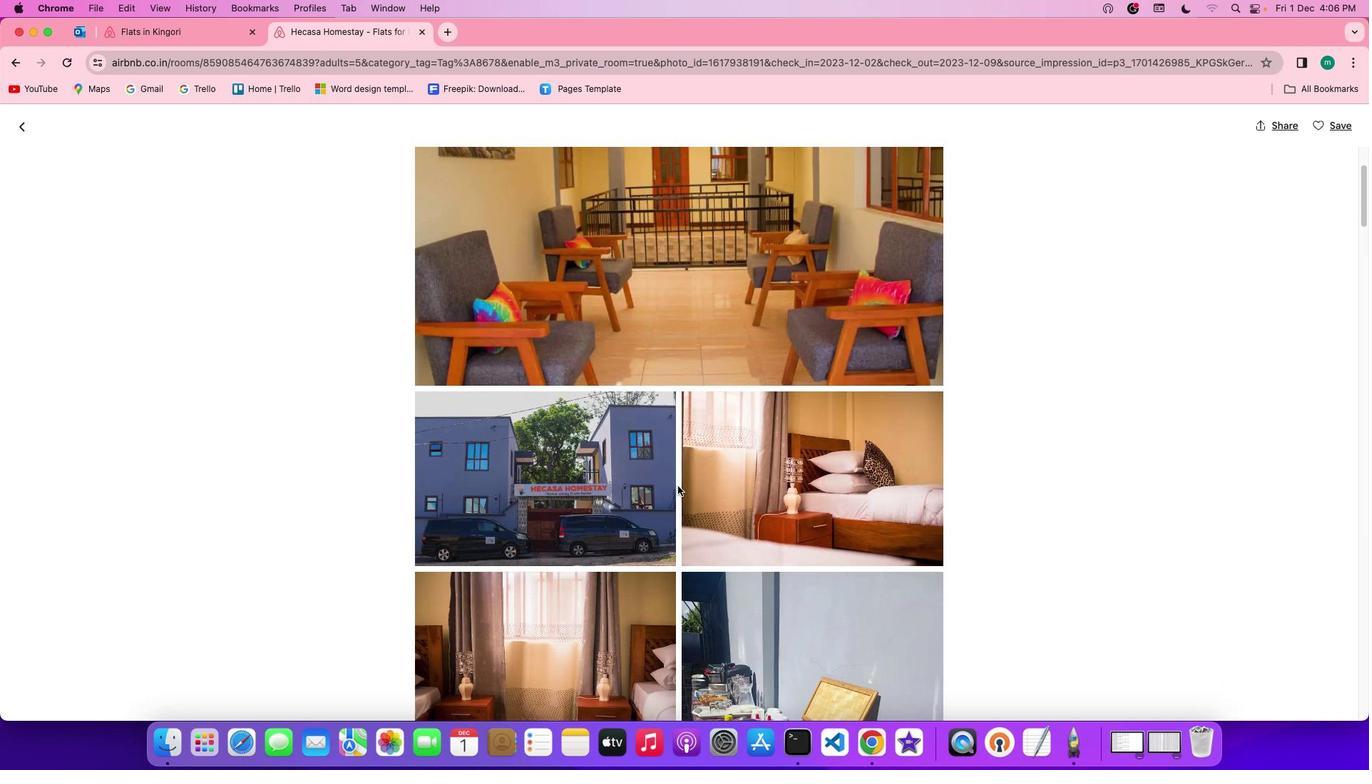 
Action: Mouse scrolled (678, 486) with delta (0, -2)
Screenshot: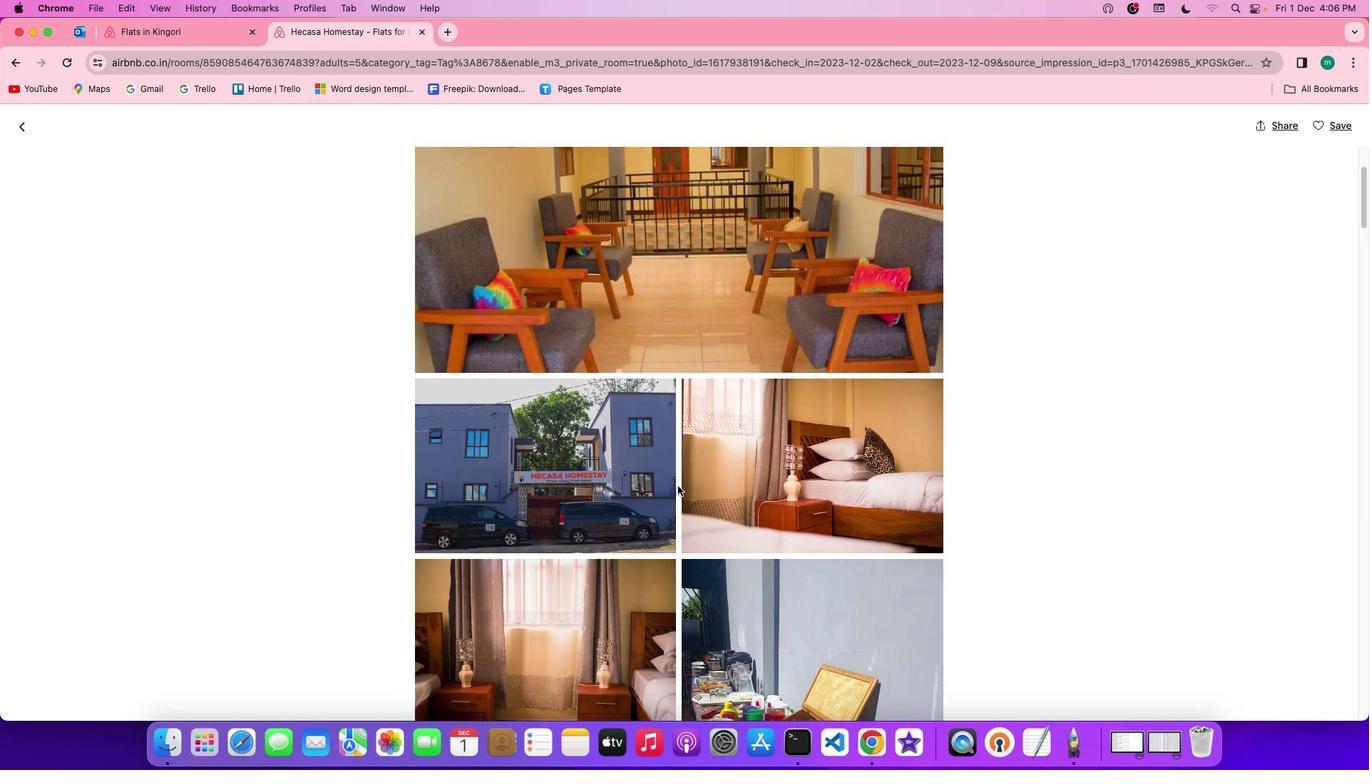 
Action: Mouse scrolled (678, 486) with delta (0, -2)
Screenshot: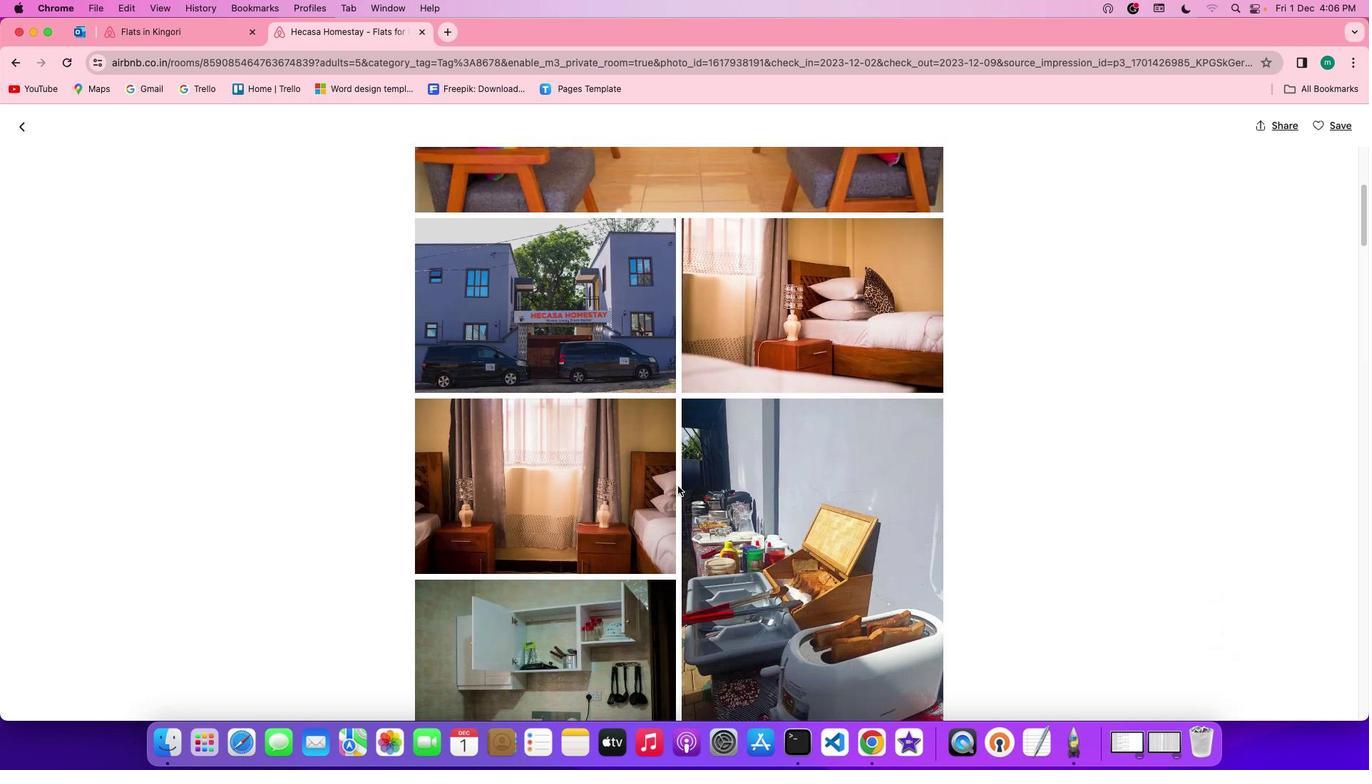 
Action: Mouse scrolled (678, 486) with delta (0, 0)
Screenshot: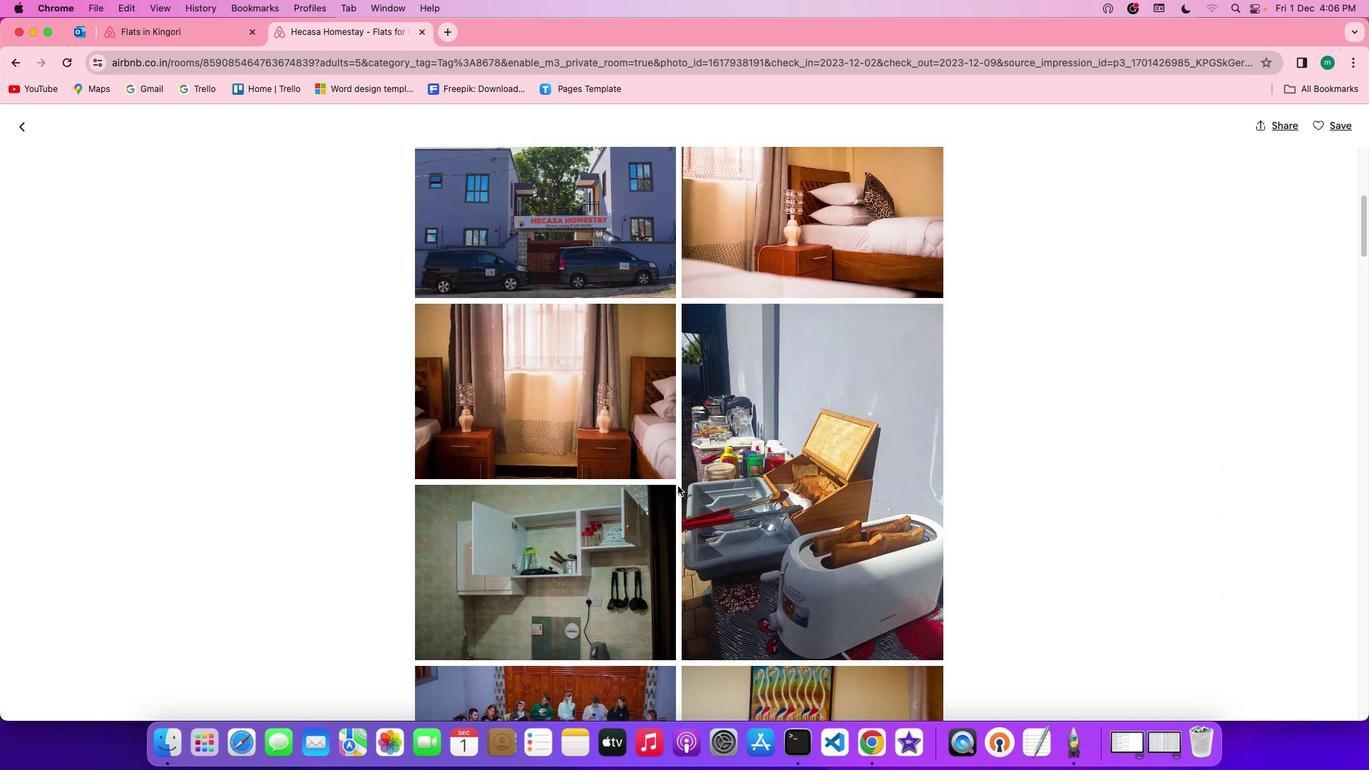 
Action: Mouse scrolled (678, 486) with delta (0, 0)
Screenshot: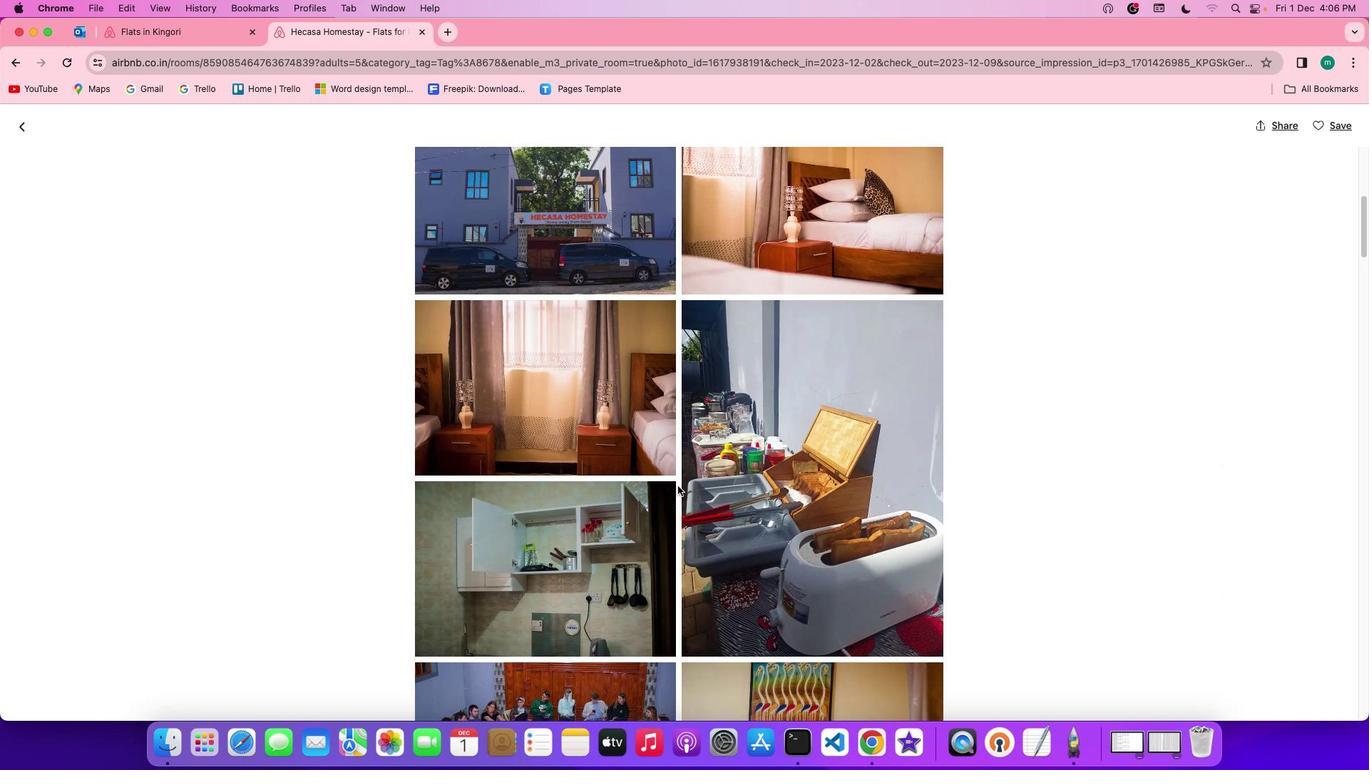 
Action: Mouse scrolled (678, 486) with delta (0, -1)
Screenshot: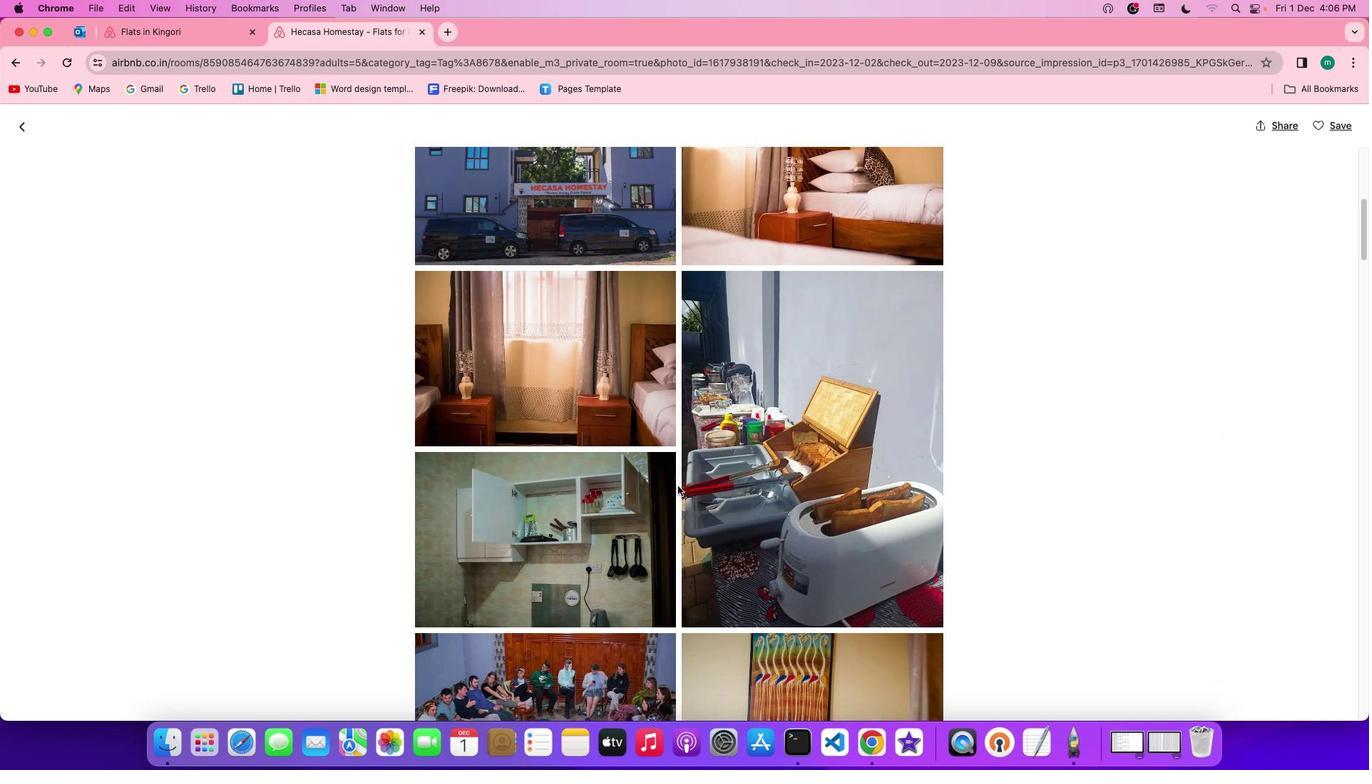 
Action: Mouse scrolled (678, 486) with delta (0, -1)
Screenshot: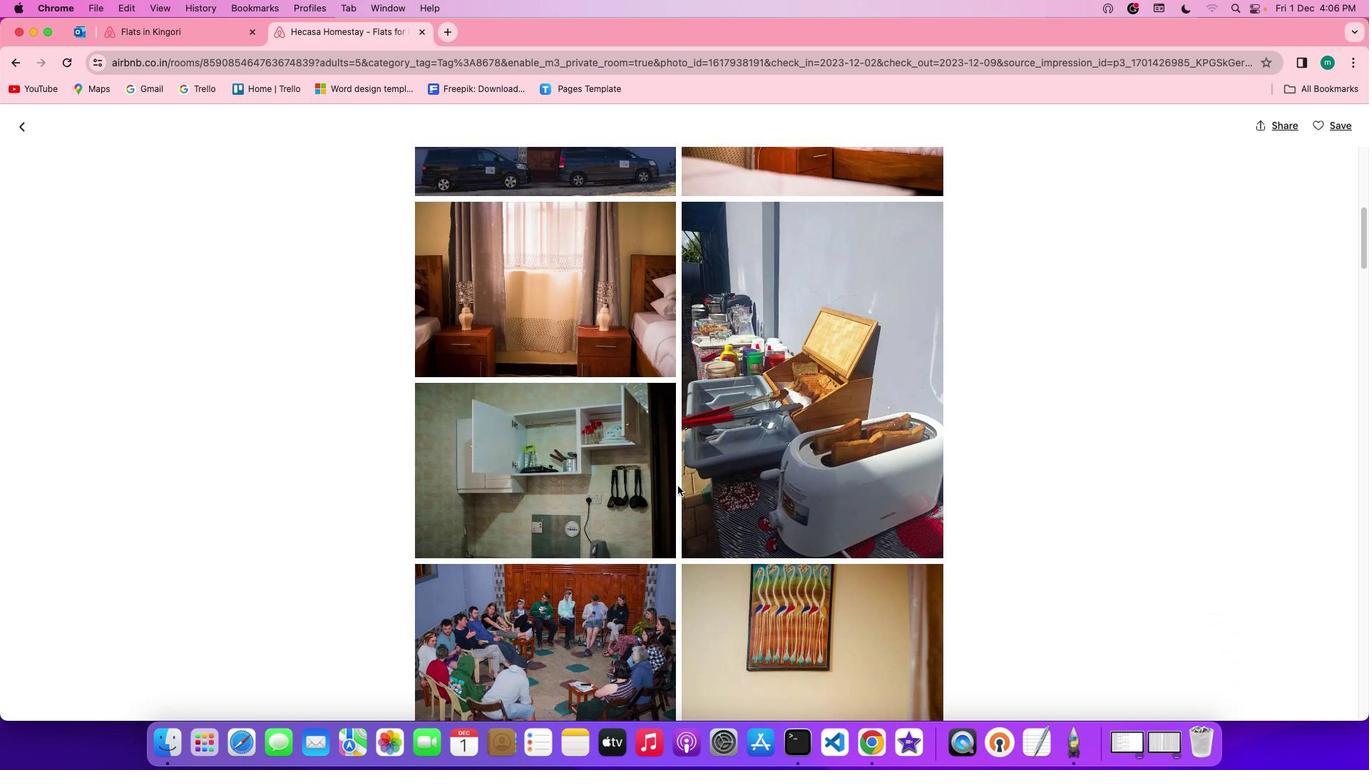 
Action: Mouse scrolled (678, 486) with delta (0, 0)
Screenshot: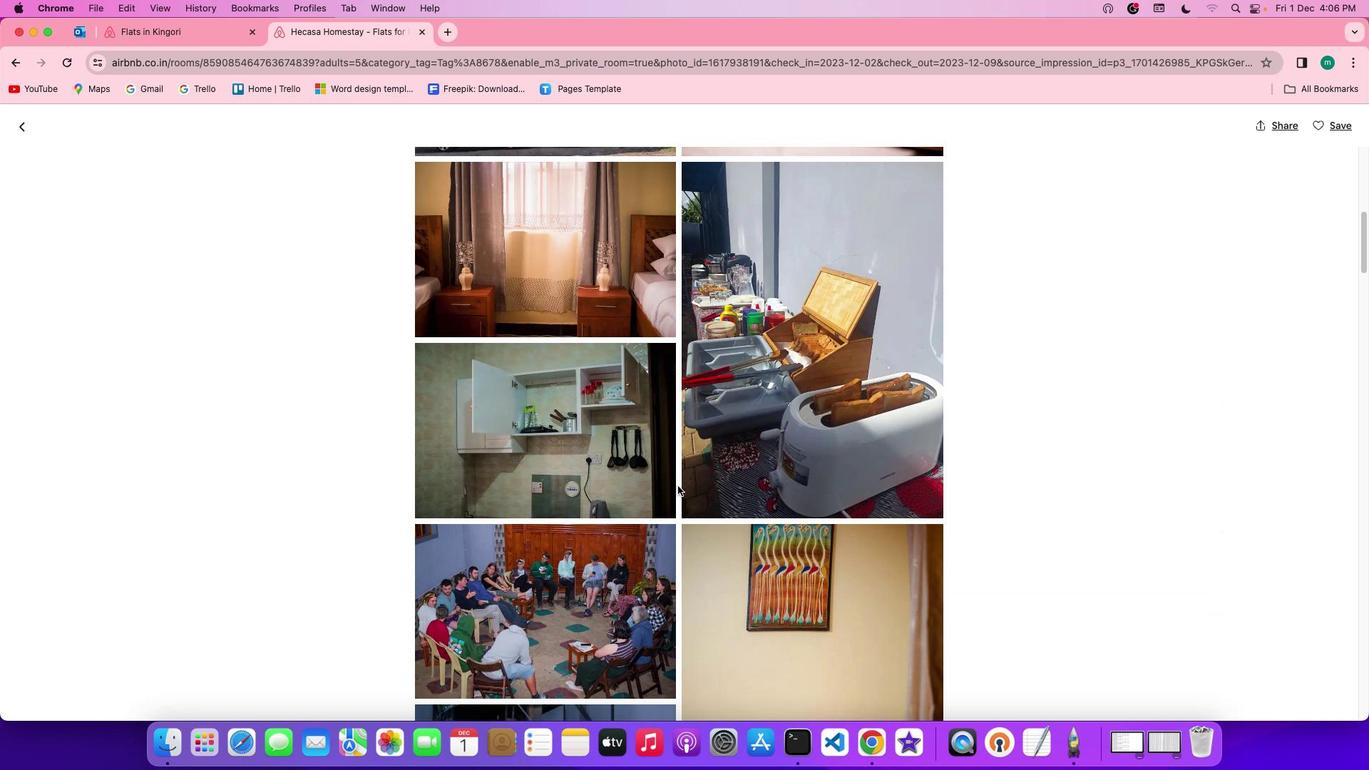 
Action: Mouse scrolled (678, 486) with delta (0, 0)
Screenshot: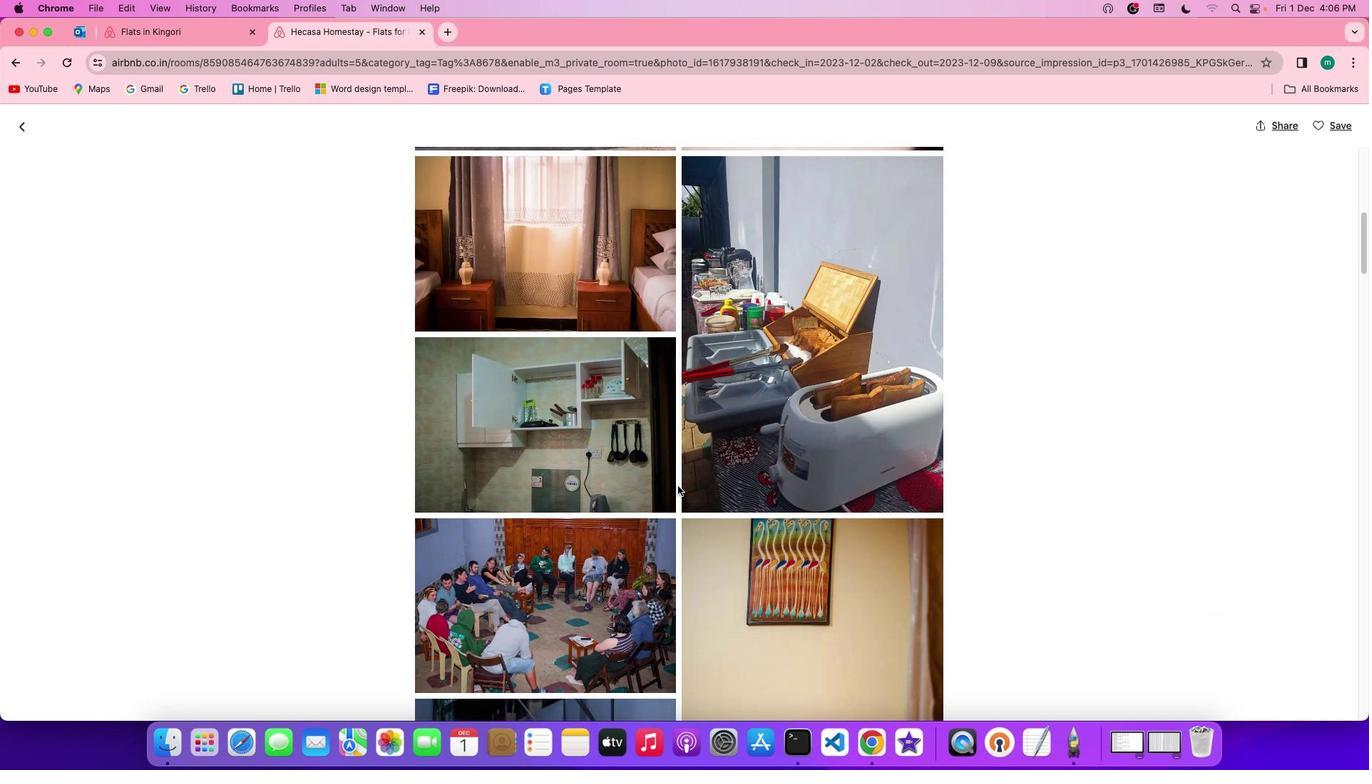 
Action: Mouse scrolled (678, 486) with delta (0, 0)
Screenshot: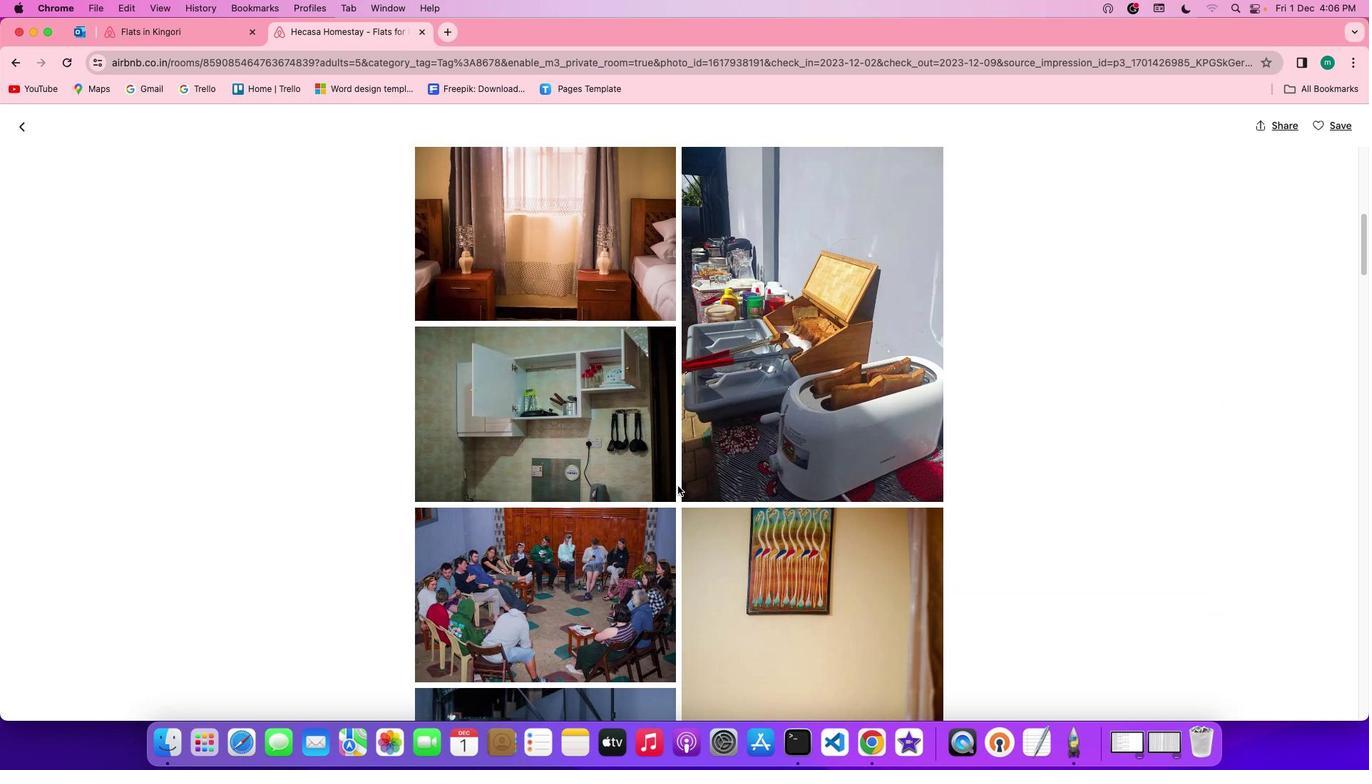 
Action: Mouse scrolled (678, 486) with delta (0, -1)
Screenshot: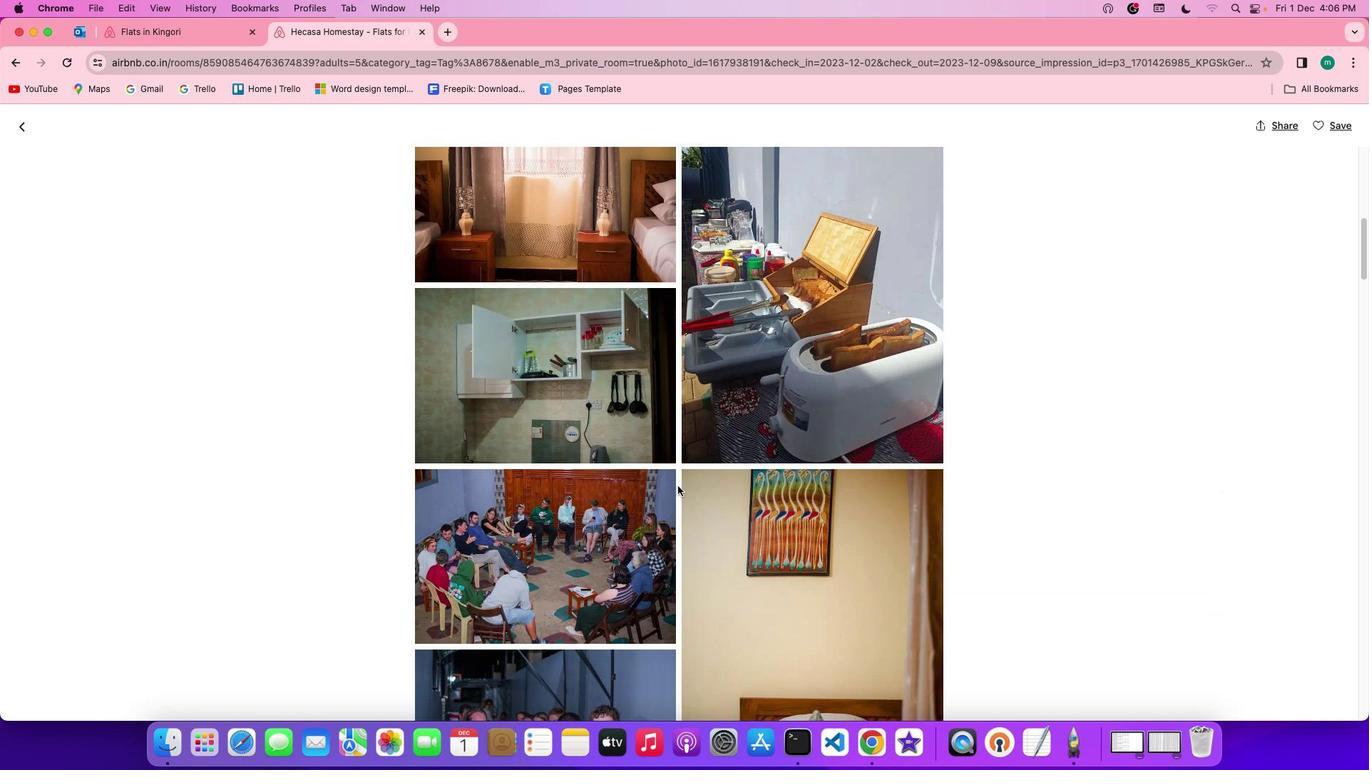 
Action: Mouse scrolled (678, 486) with delta (0, 0)
Screenshot: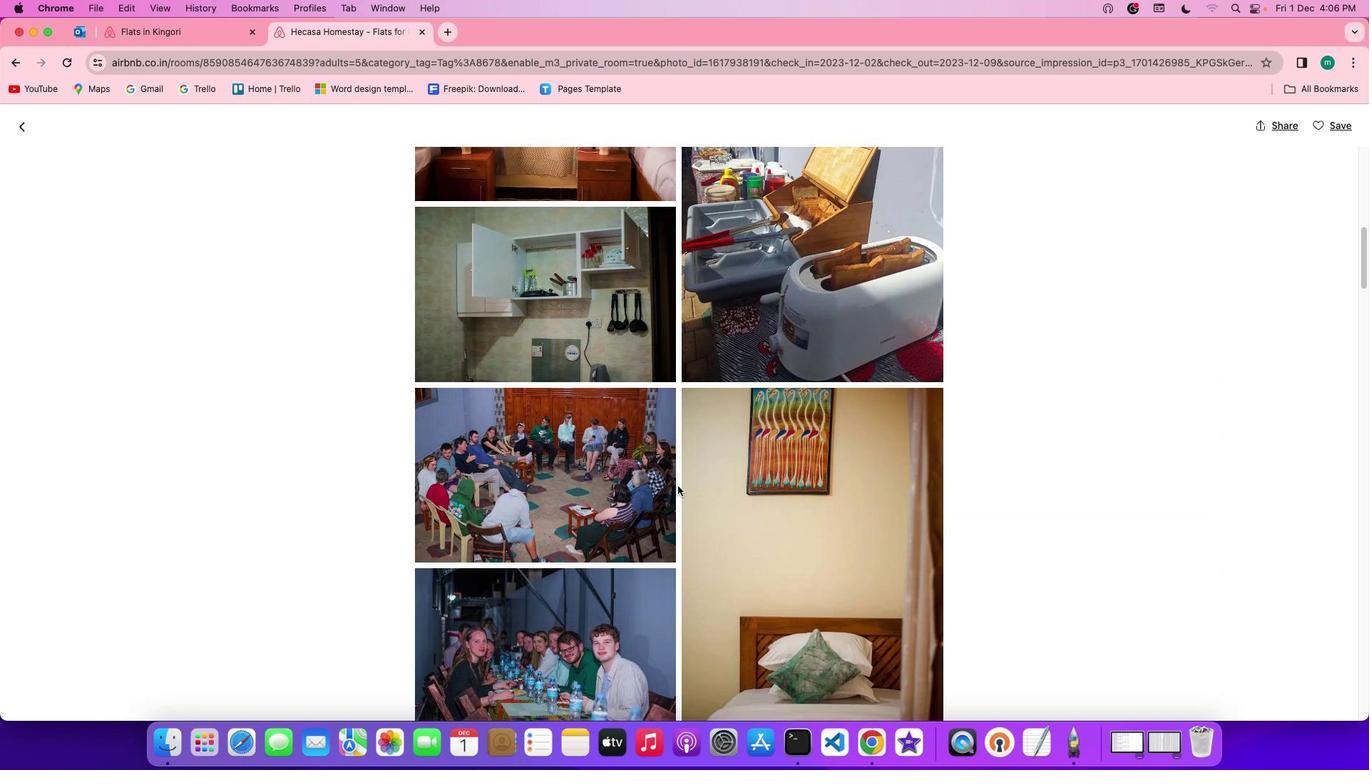 
Action: Mouse scrolled (678, 486) with delta (0, 0)
Screenshot: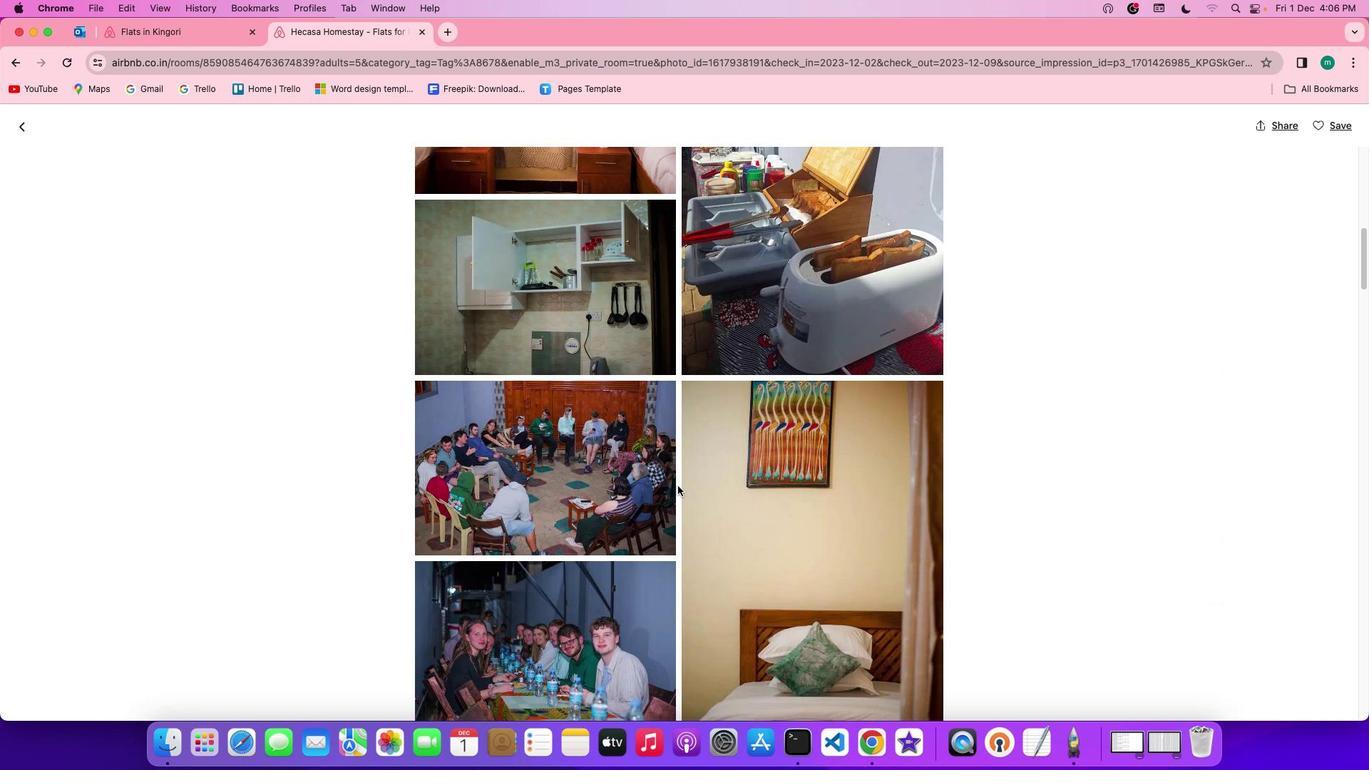 
Action: Mouse scrolled (678, 486) with delta (0, 0)
Screenshot: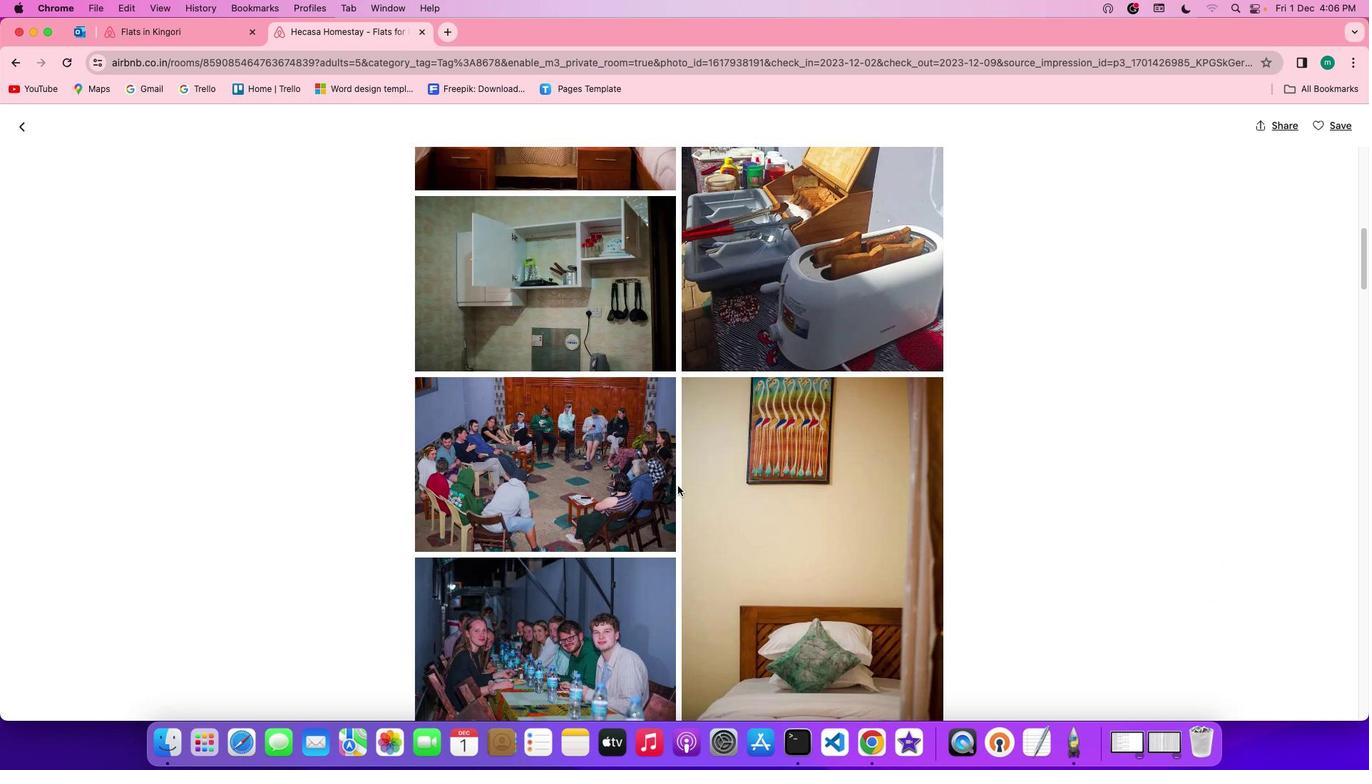 
Action: Mouse scrolled (678, 486) with delta (0, 0)
Screenshot: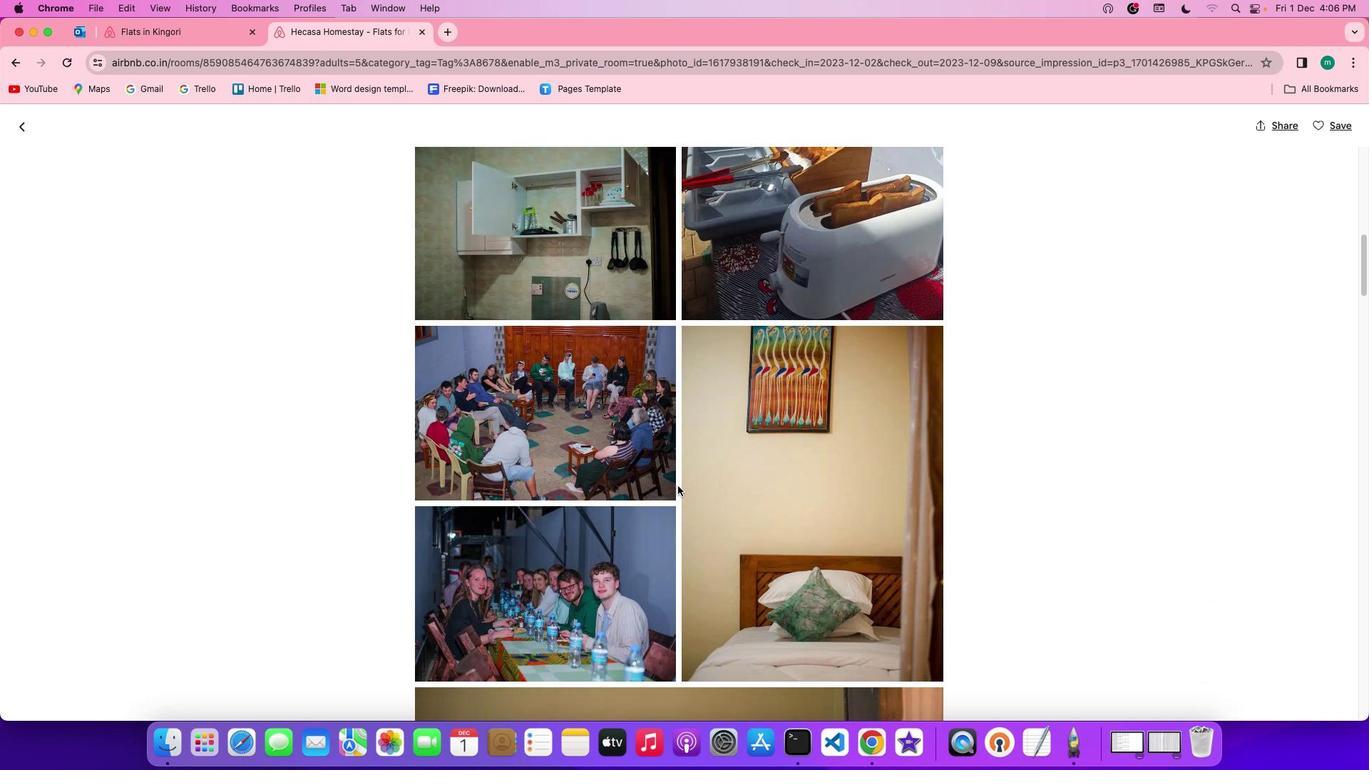 
Action: Mouse scrolled (678, 486) with delta (0, 0)
Screenshot: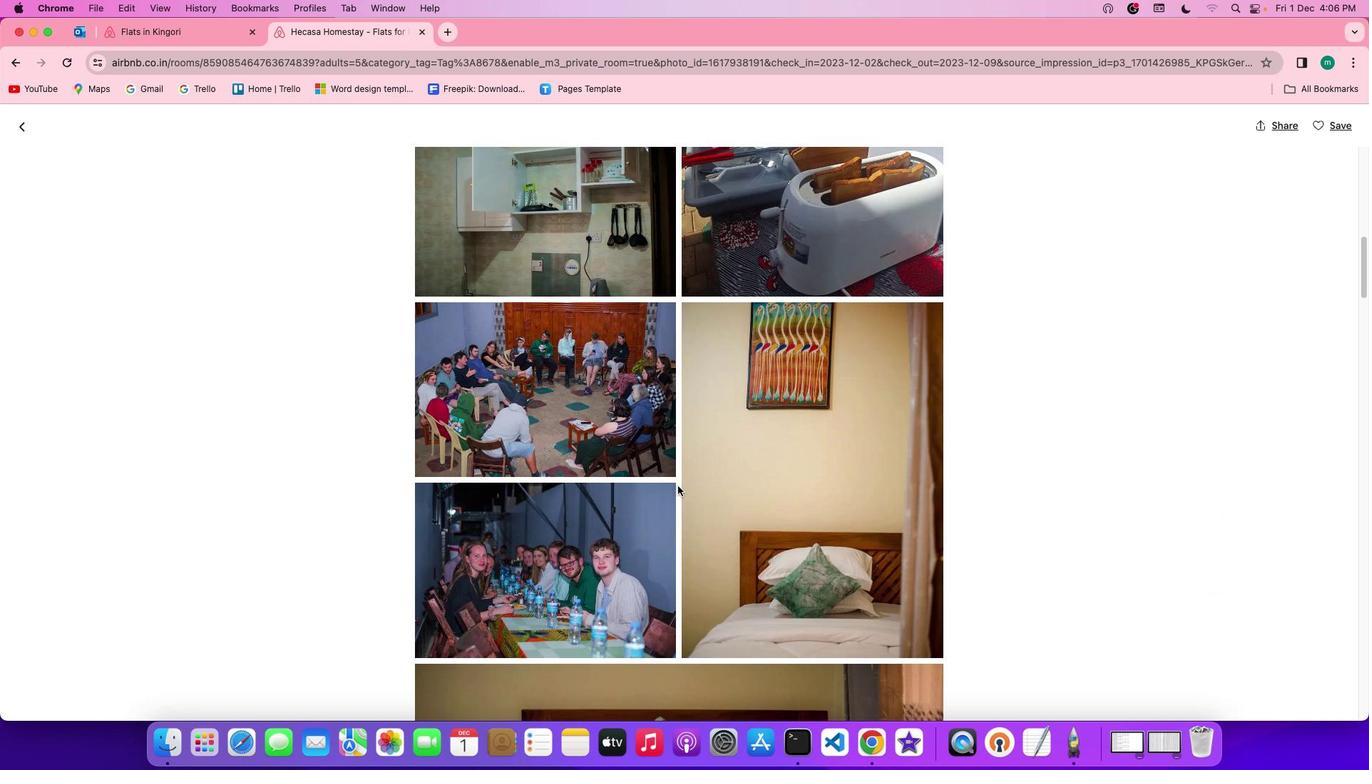 
Action: Mouse scrolled (678, 486) with delta (0, 0)
Screenshot: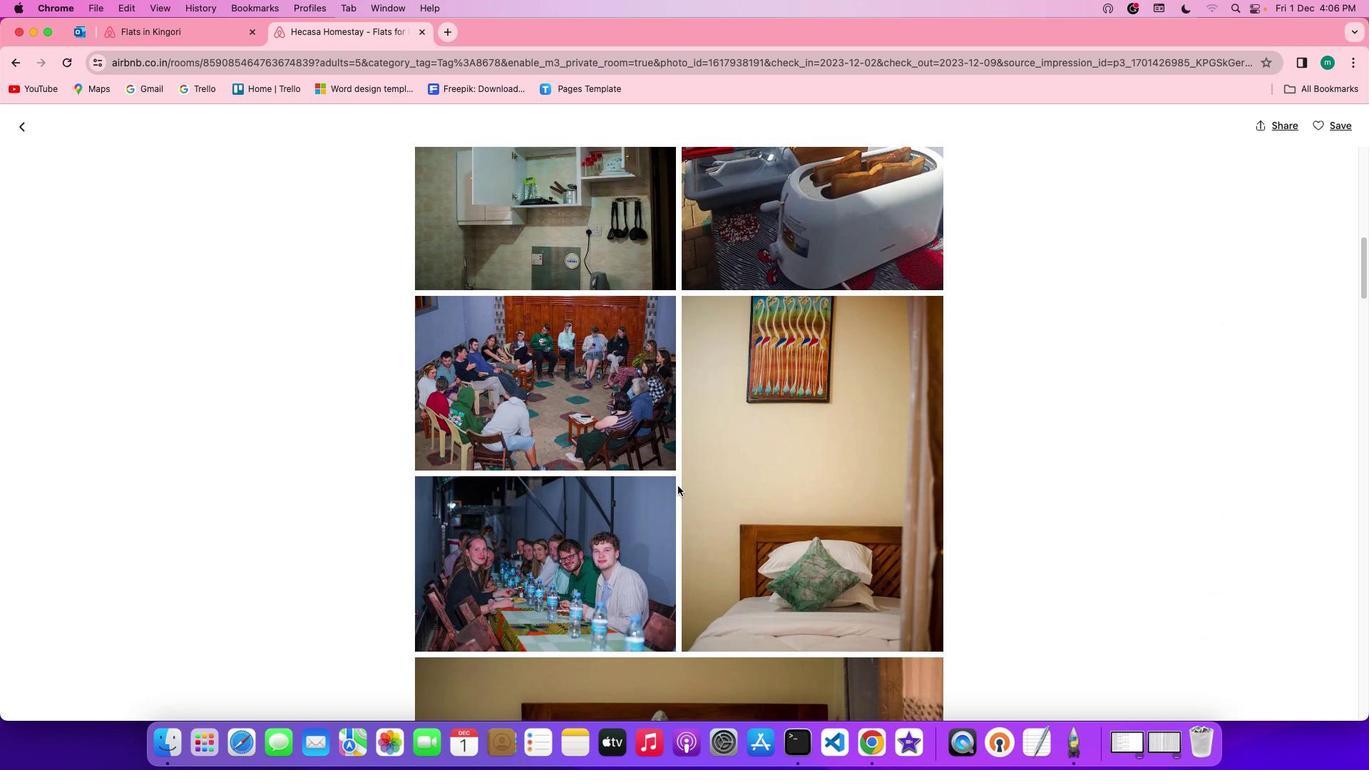 
Action: Mouse scrolled (678, 486) with delta (0, -1)
Screenshot: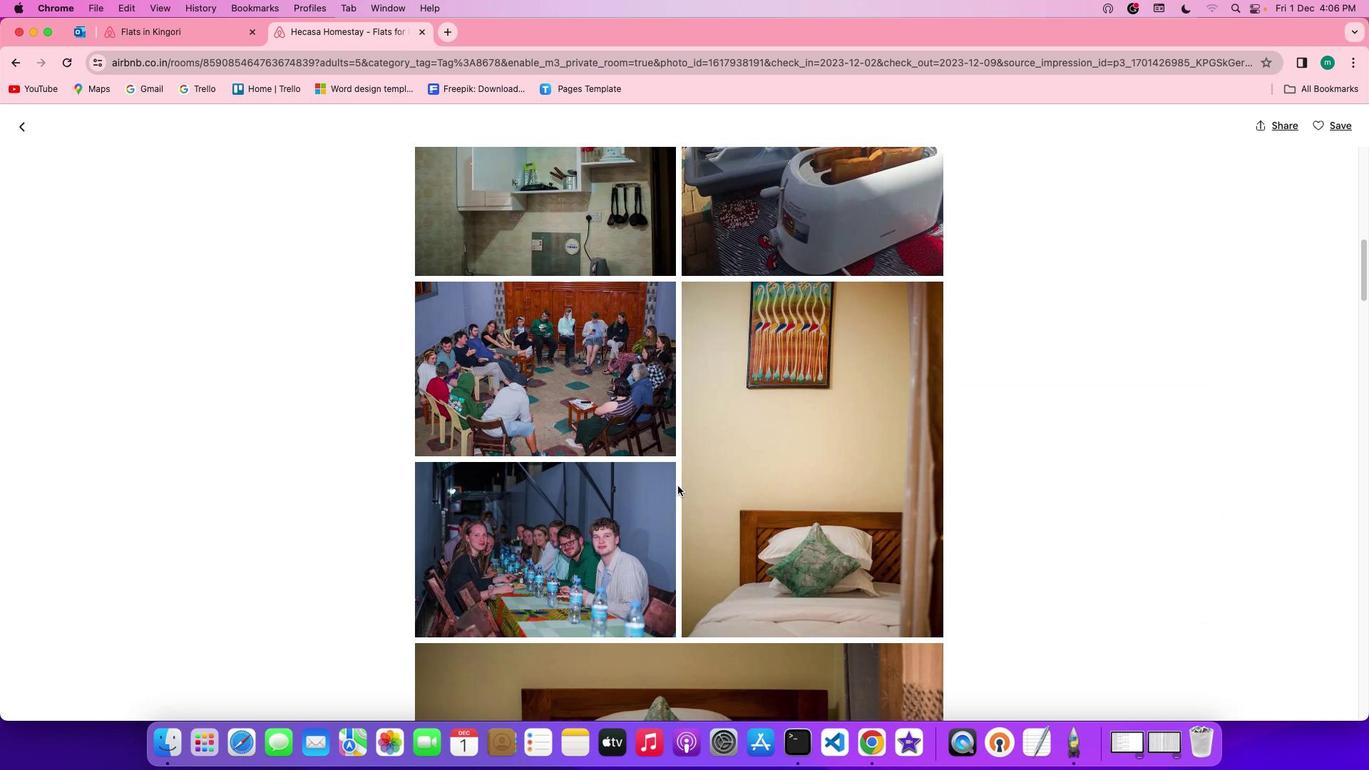 
Action: Mouse scrolled (678, 486) with delta (0, -1)
Screenshot: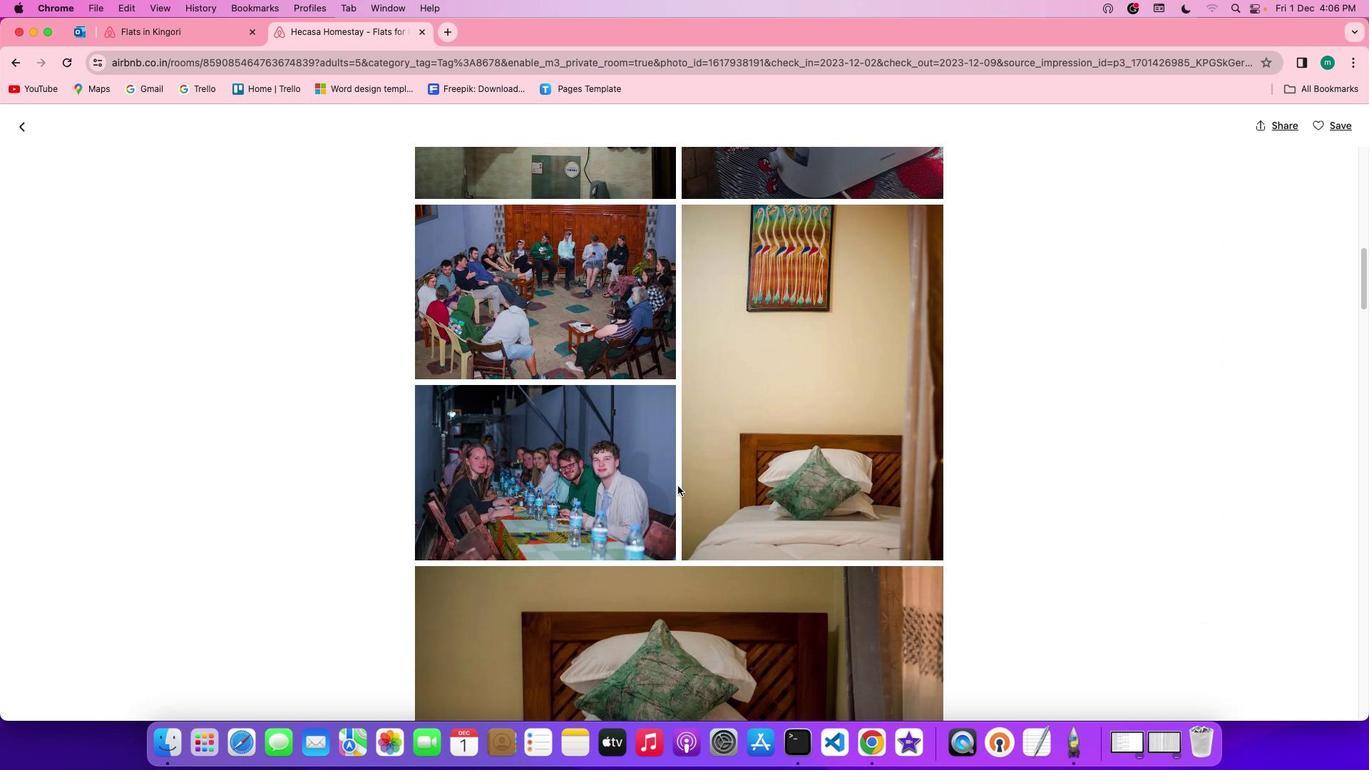 
Action: Mouse scrolled (678, 486) with delta (0, 0)
Screenshot: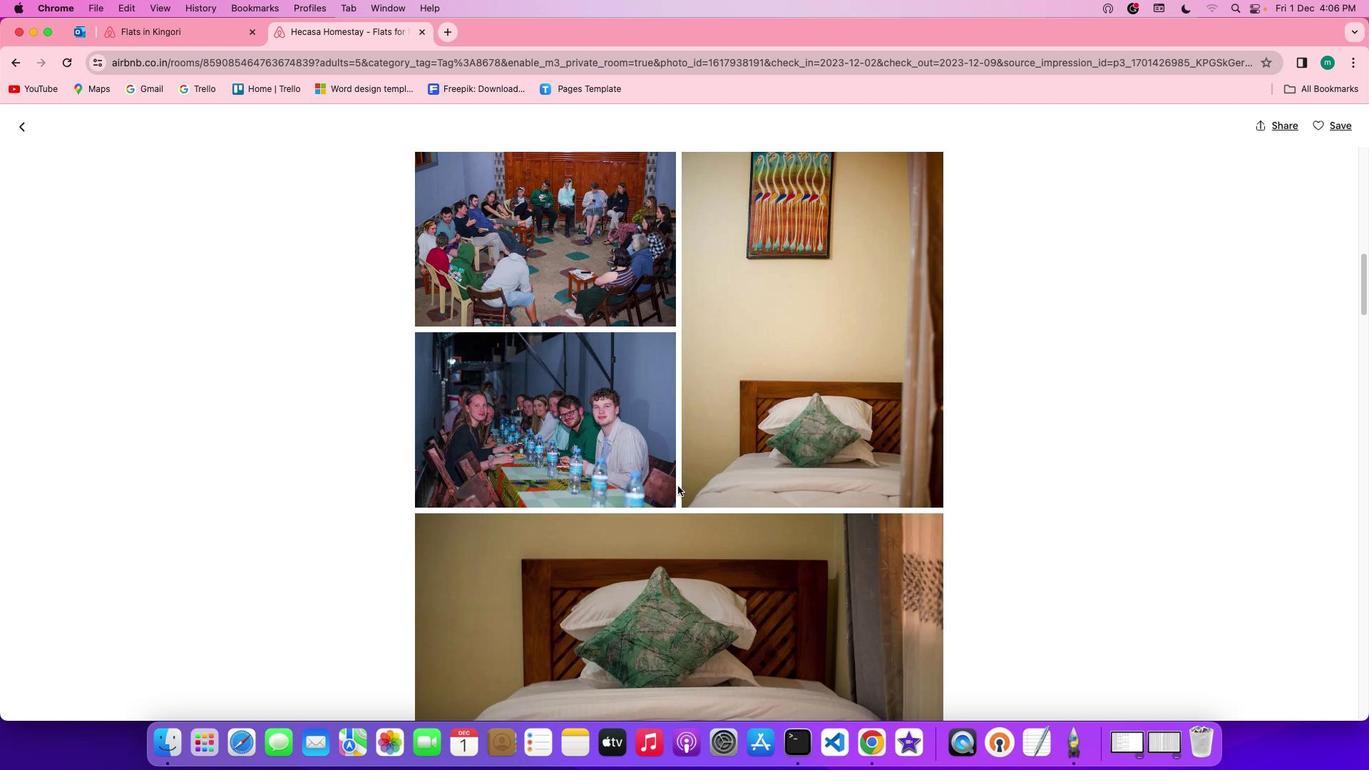 
Action: Mouse scrolled (678, 486) with delta (0, 0)
Screenshot: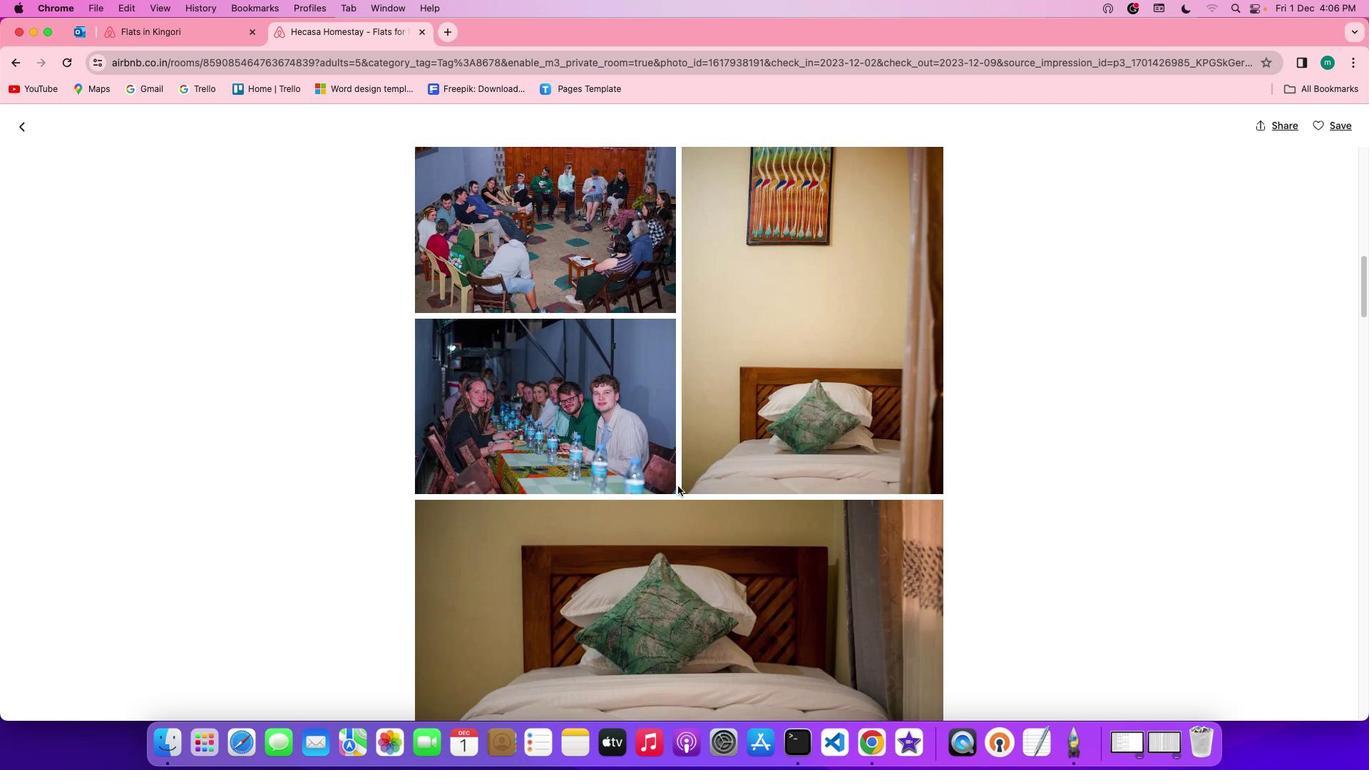 
Action: Mouse scrolled (678, 486) with delta (0, -1)
Screenshot: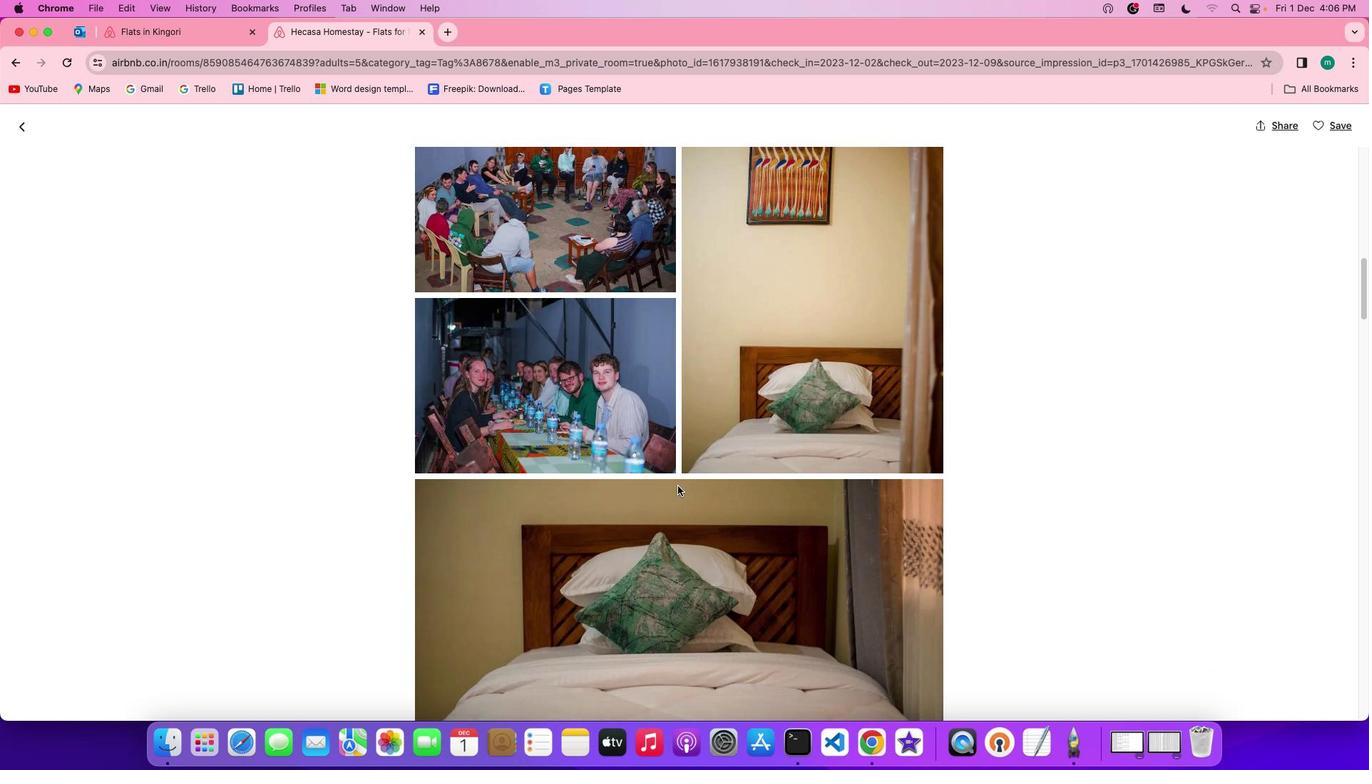 
Action: Mouse scrolled (678, 486) with delta (0, -2)
Screenshot: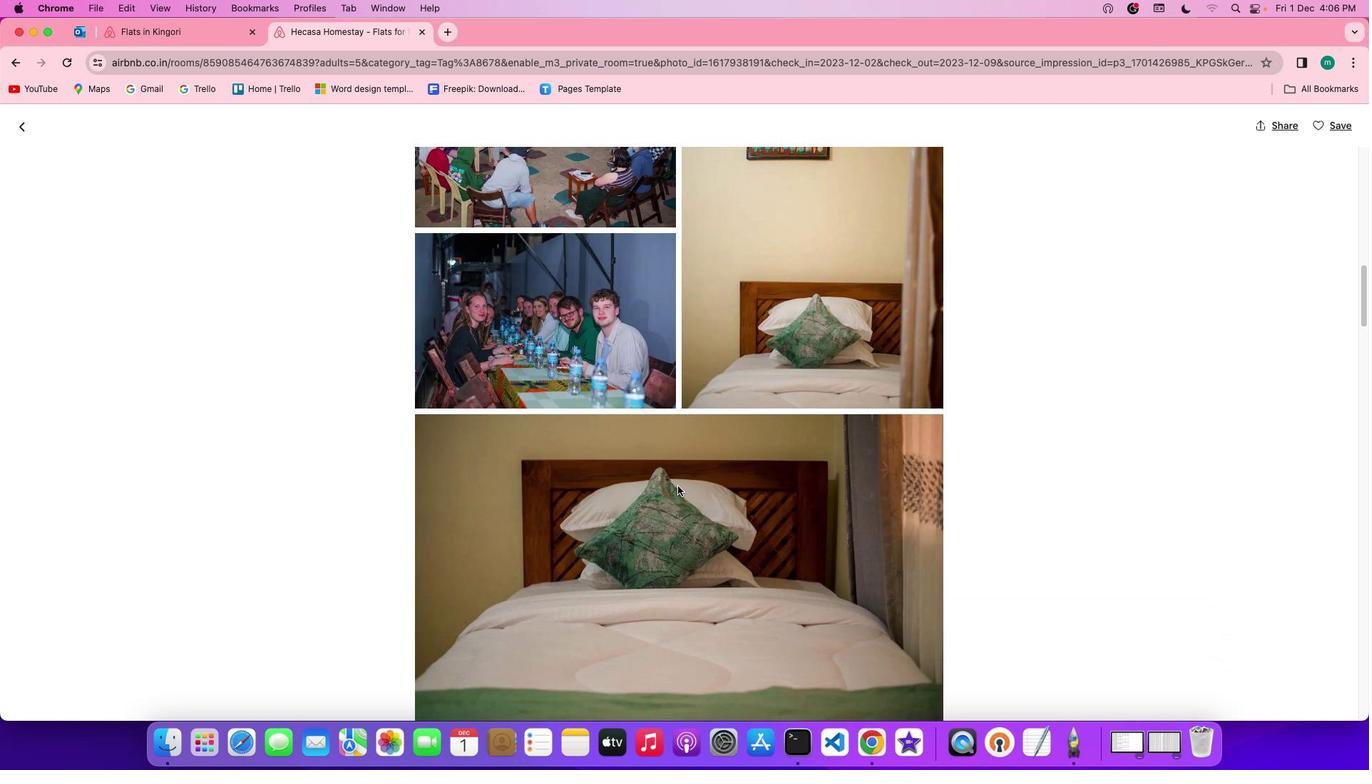 
Action: Mouse scrolled (678, 486) with delta (0, 0)
Screenshot: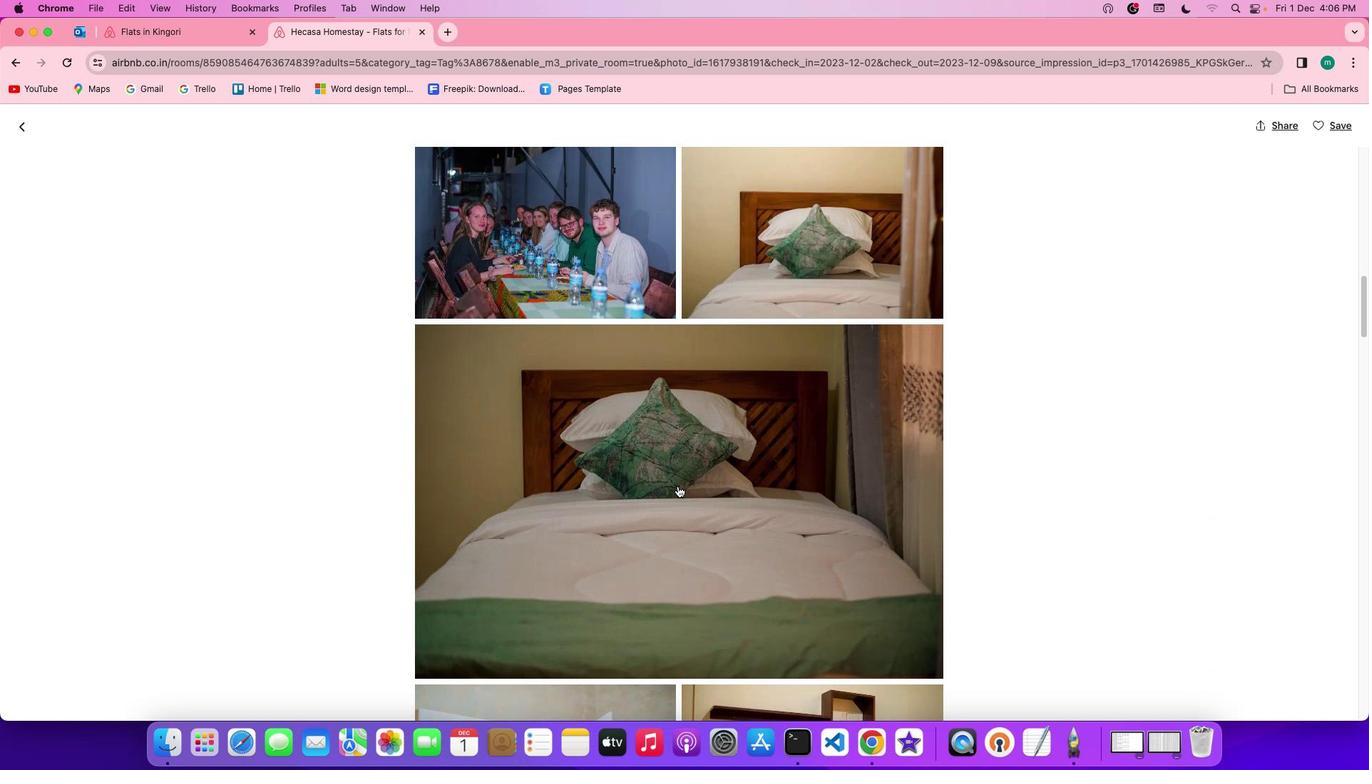 
Action: Mouse scrolled (678, 486) with delta (0, 0)
Screenshot: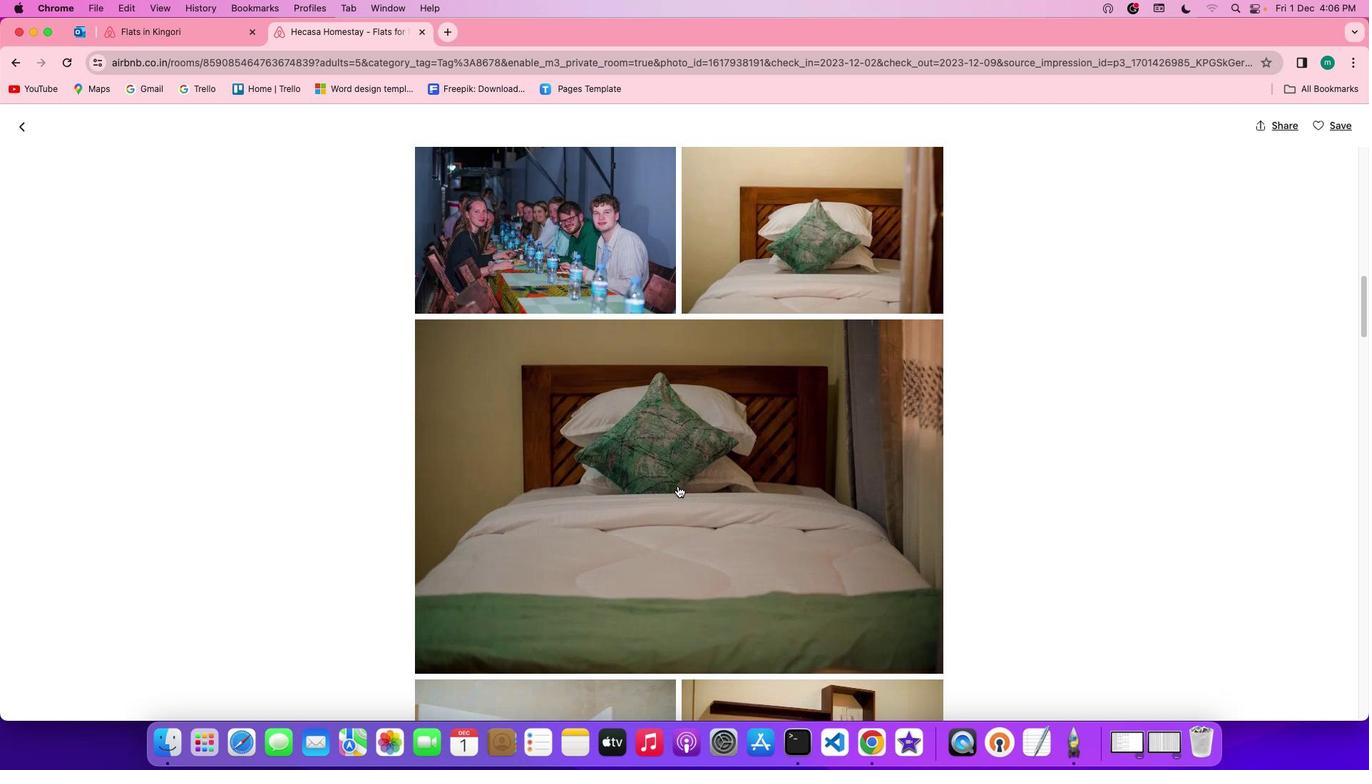 
Action: Mouse scrolled (678, 486) with delta (0, -1)
Screenshot: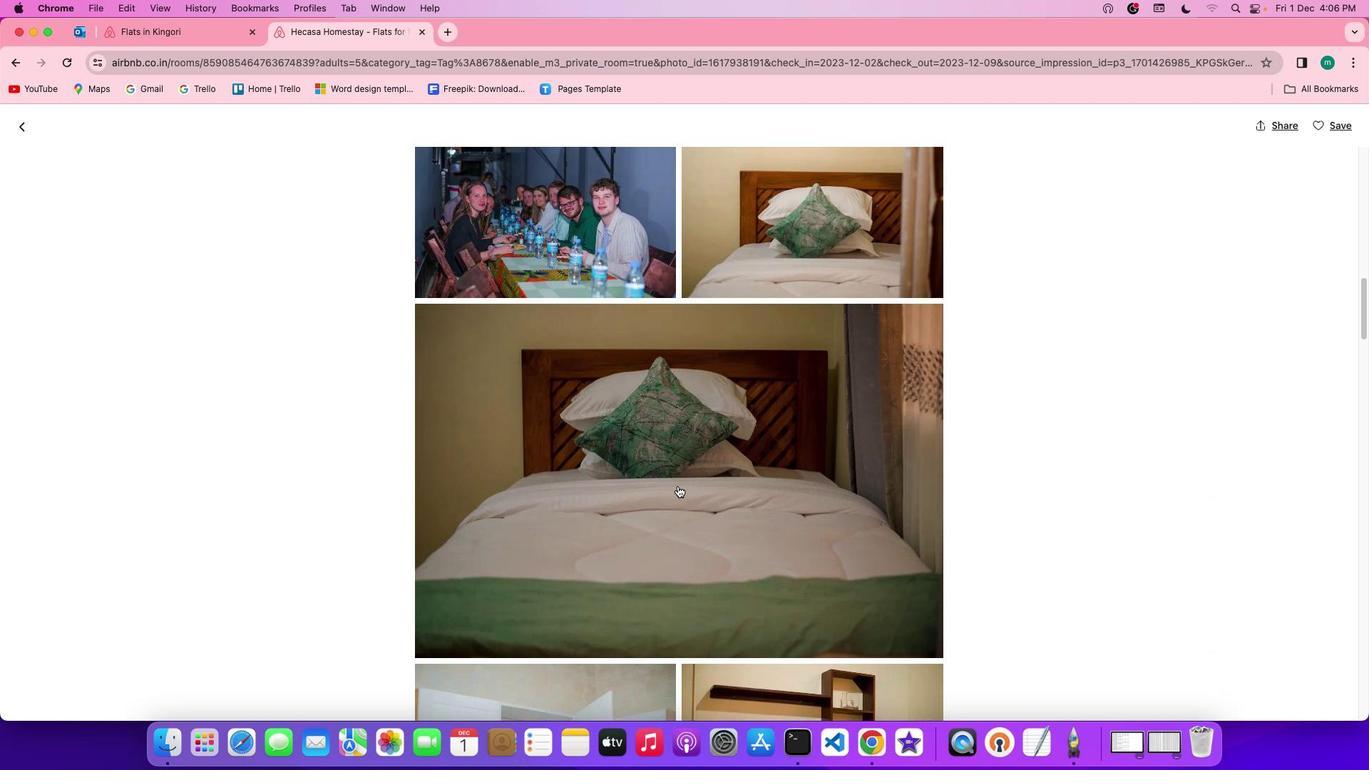 
Action: Mouse scrolled (678, 486) with delta (0, -2)
Screenshot: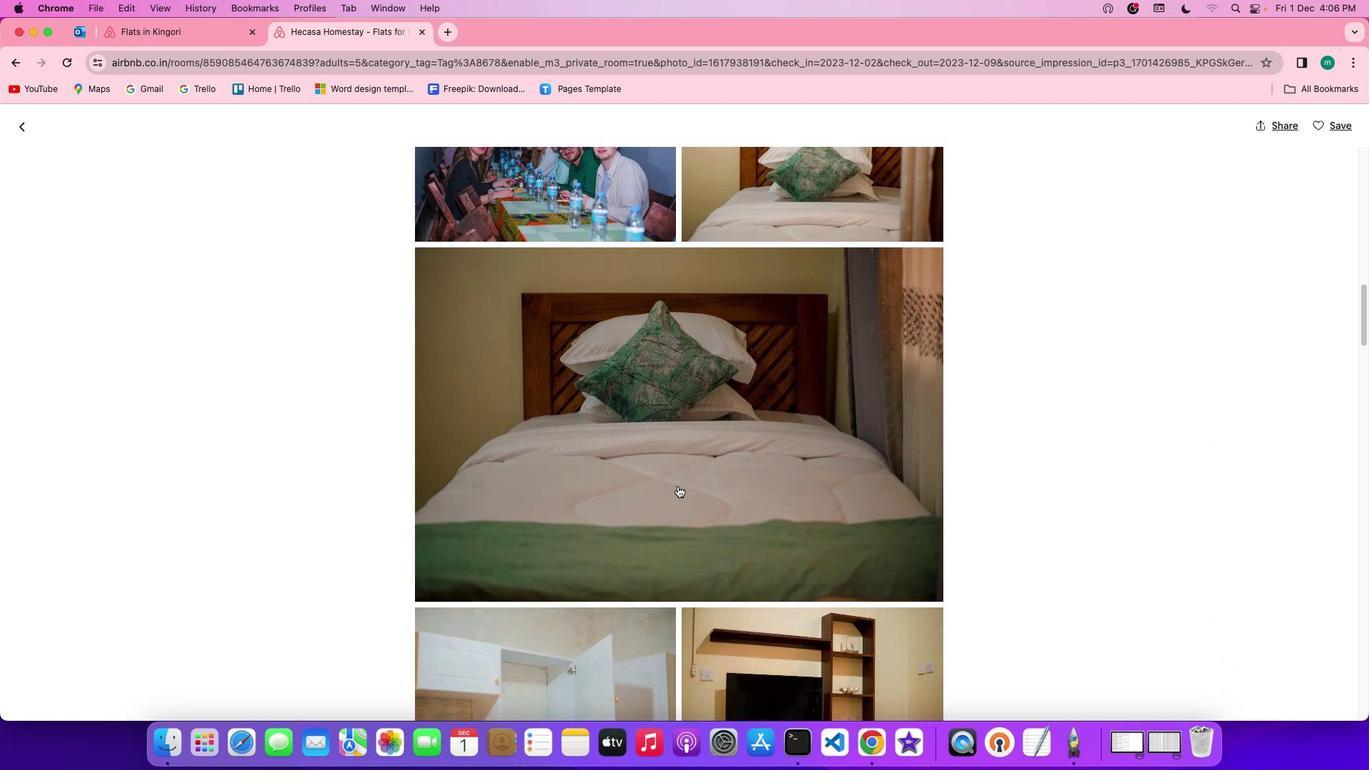 
Action: Mouse scrolled (678, 486) with delta (0, 0)
Screenshot: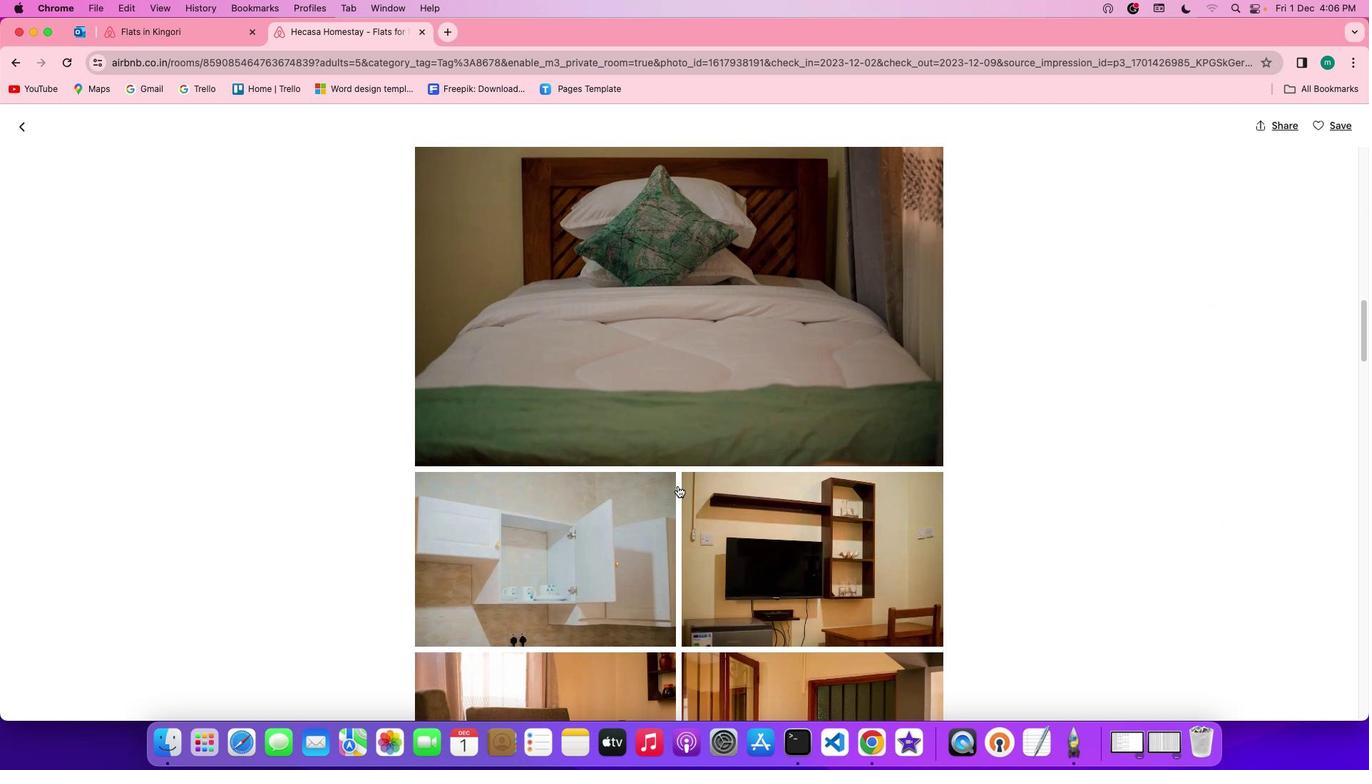 
Action: Mouse scrolled (678, 486) with delta (0, 0)
Screenshot: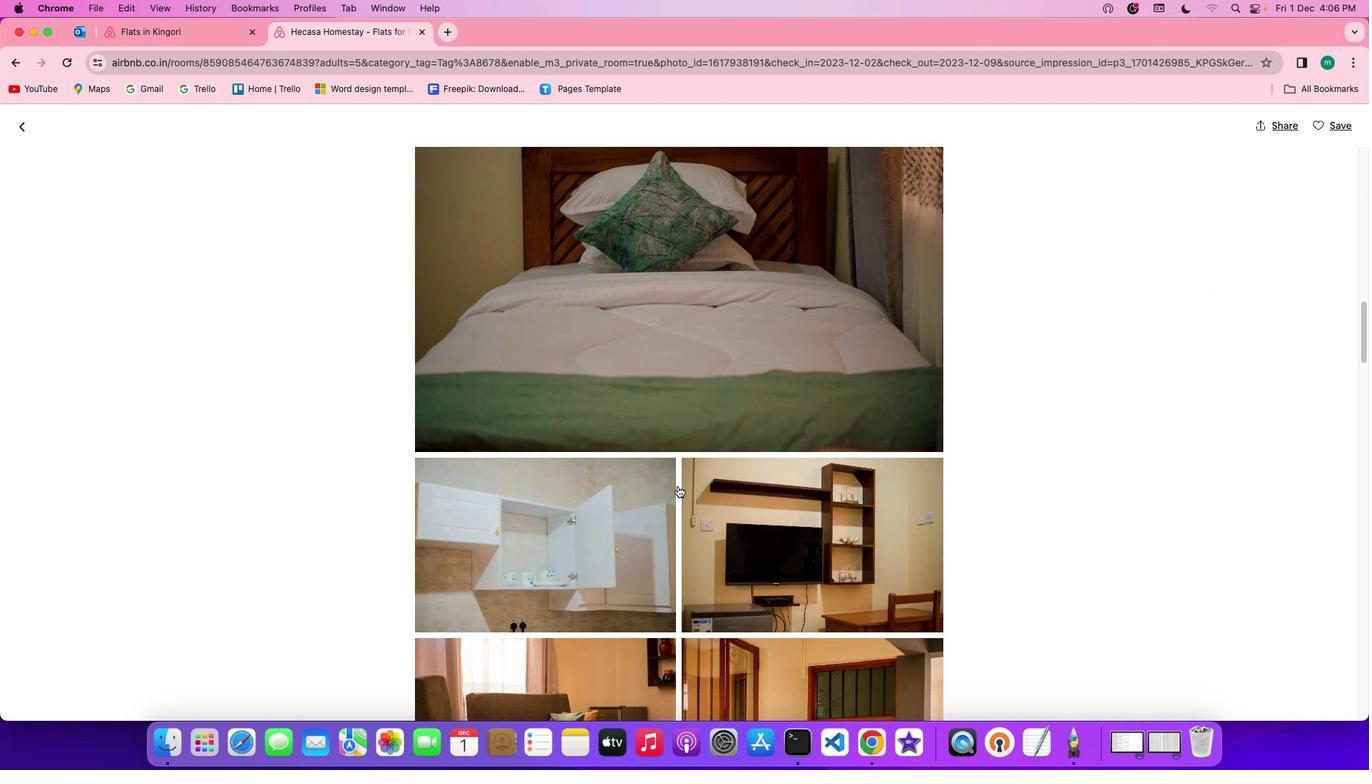 
Action: Mouse scrolled (678, 486) with delta (0, -1)
Screenshot: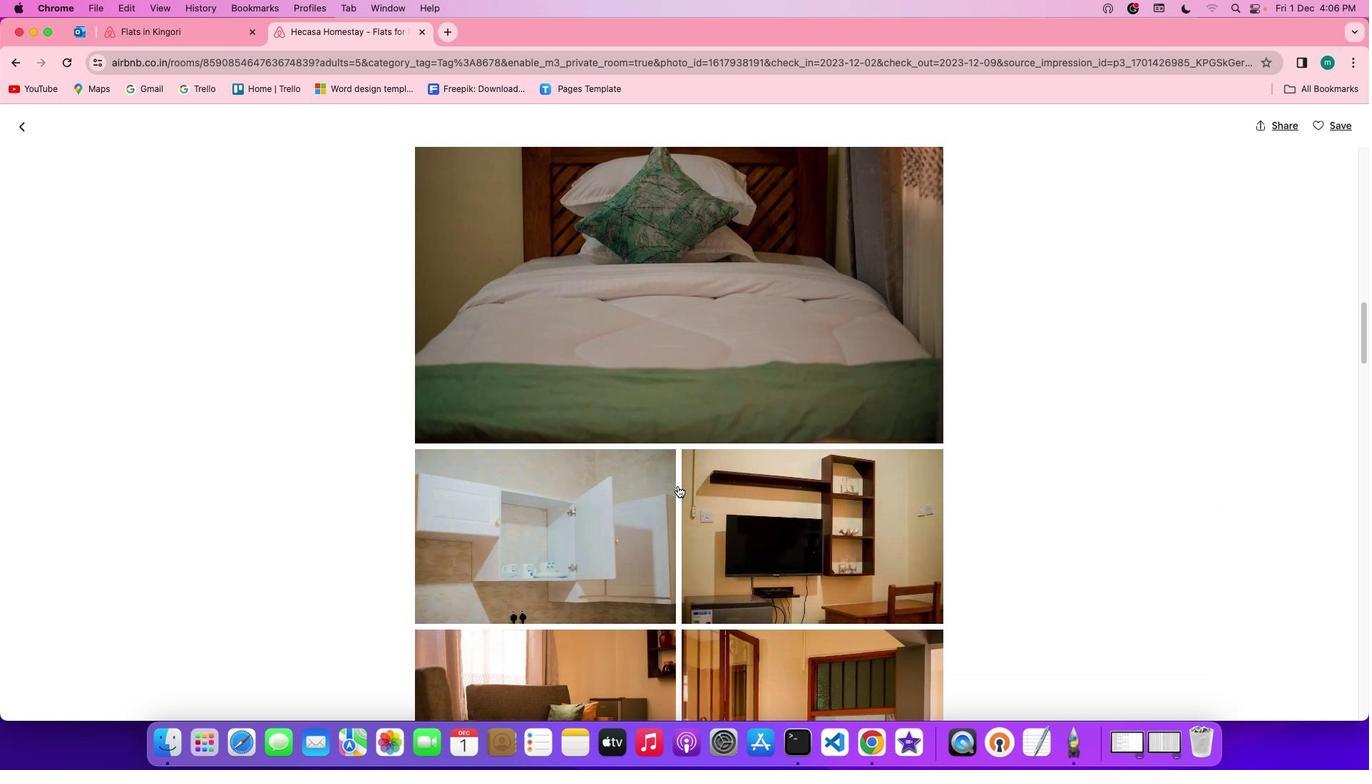 
Action: Mouse scrolled (678, 486) with delta (0, -2)
Screenshot: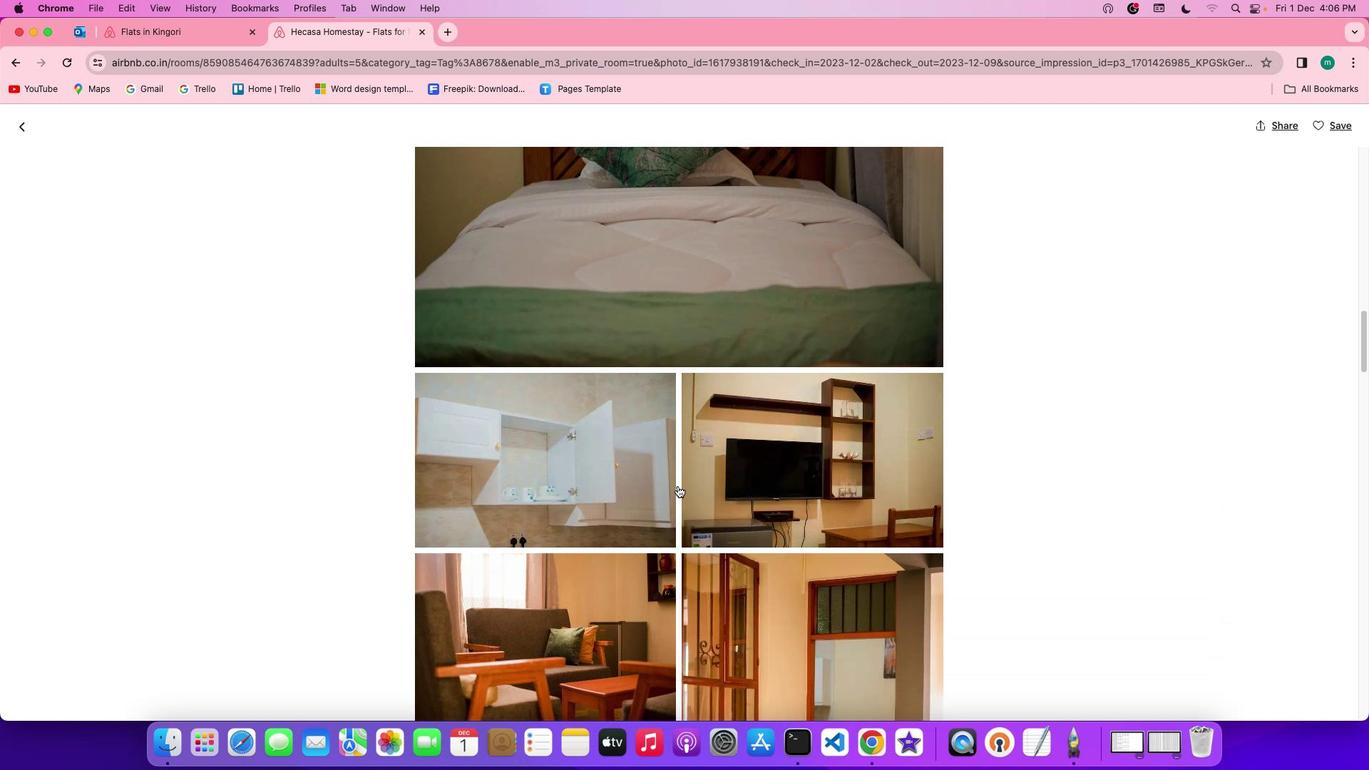 
Action: Mouse scrolled (678, 486) with delta (0, 0)
Screenshot: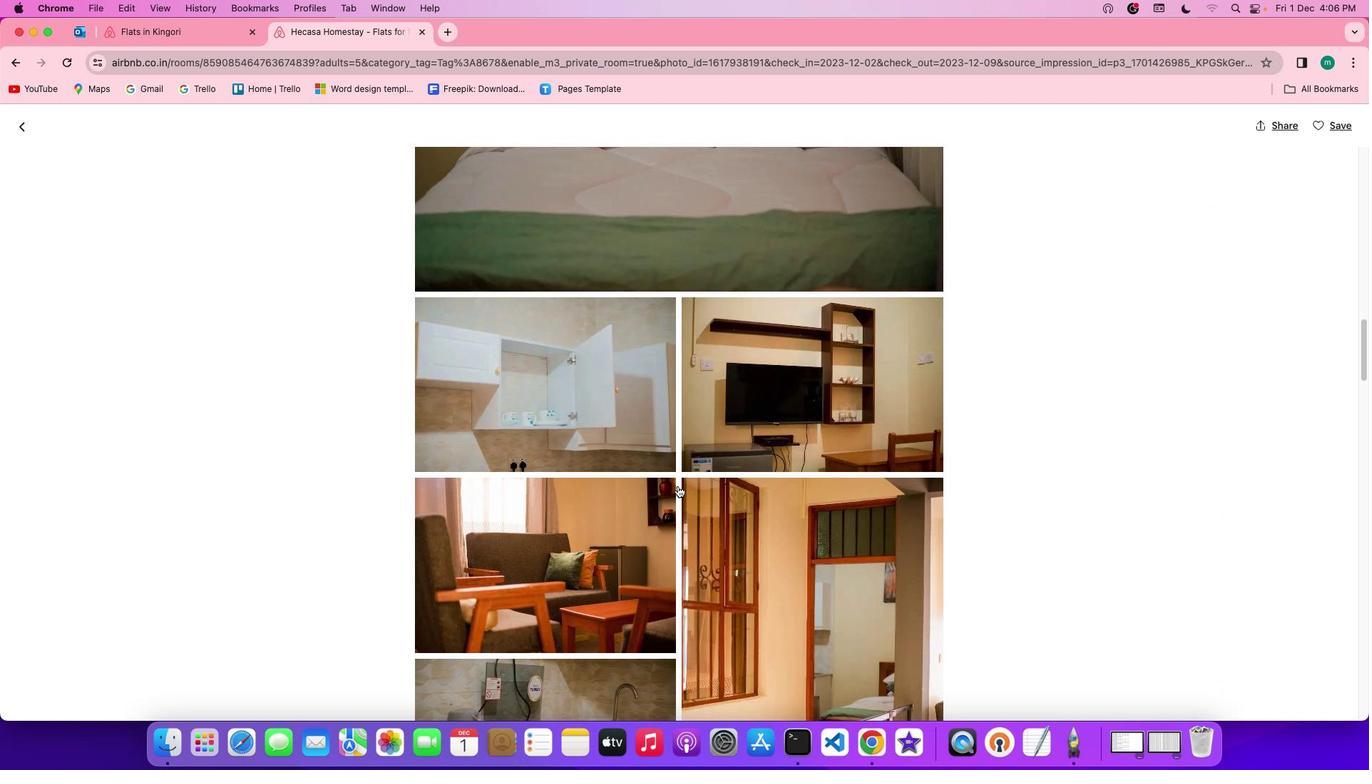 
Action: Mouse scrolled (678, 486) with delta (0, 0)
Screenshot: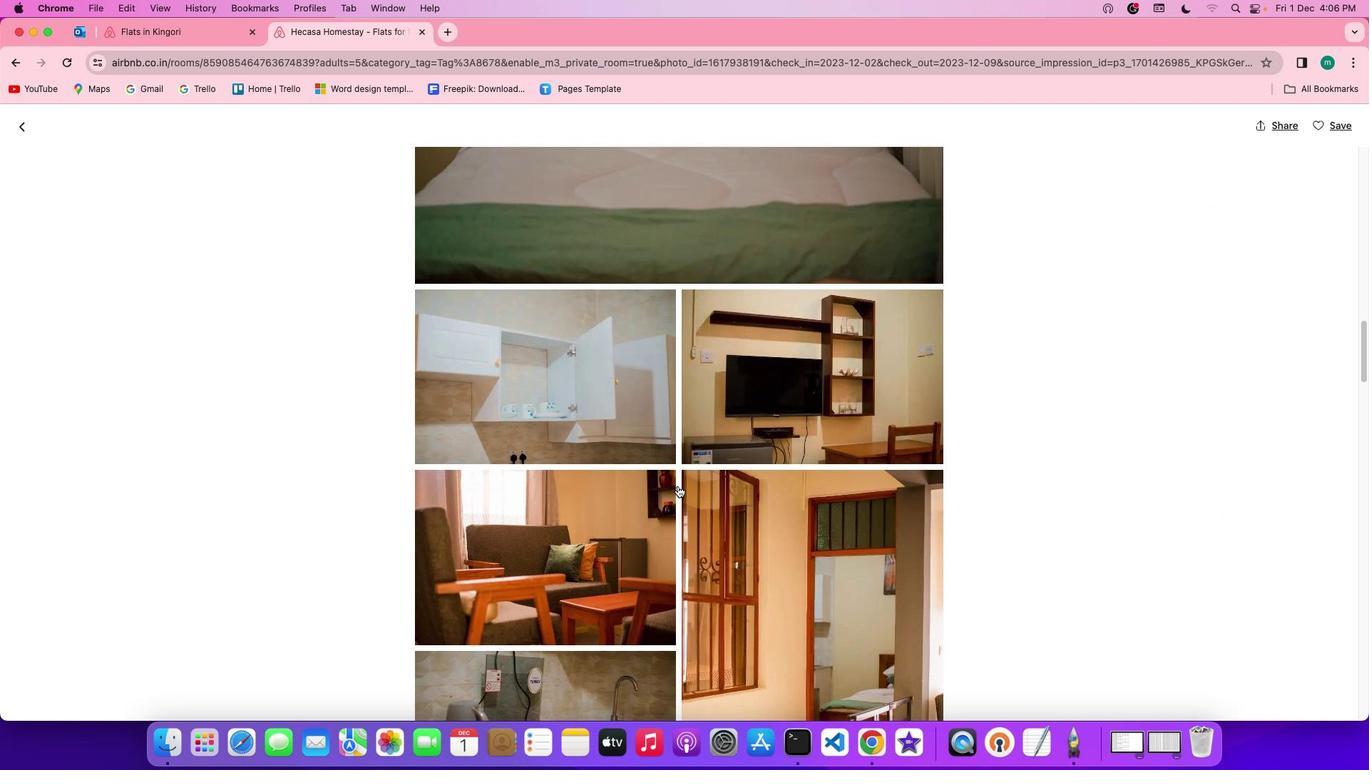 
Action: Mouse scrolled (678, 486) with delta (0, -1)
Screenshot: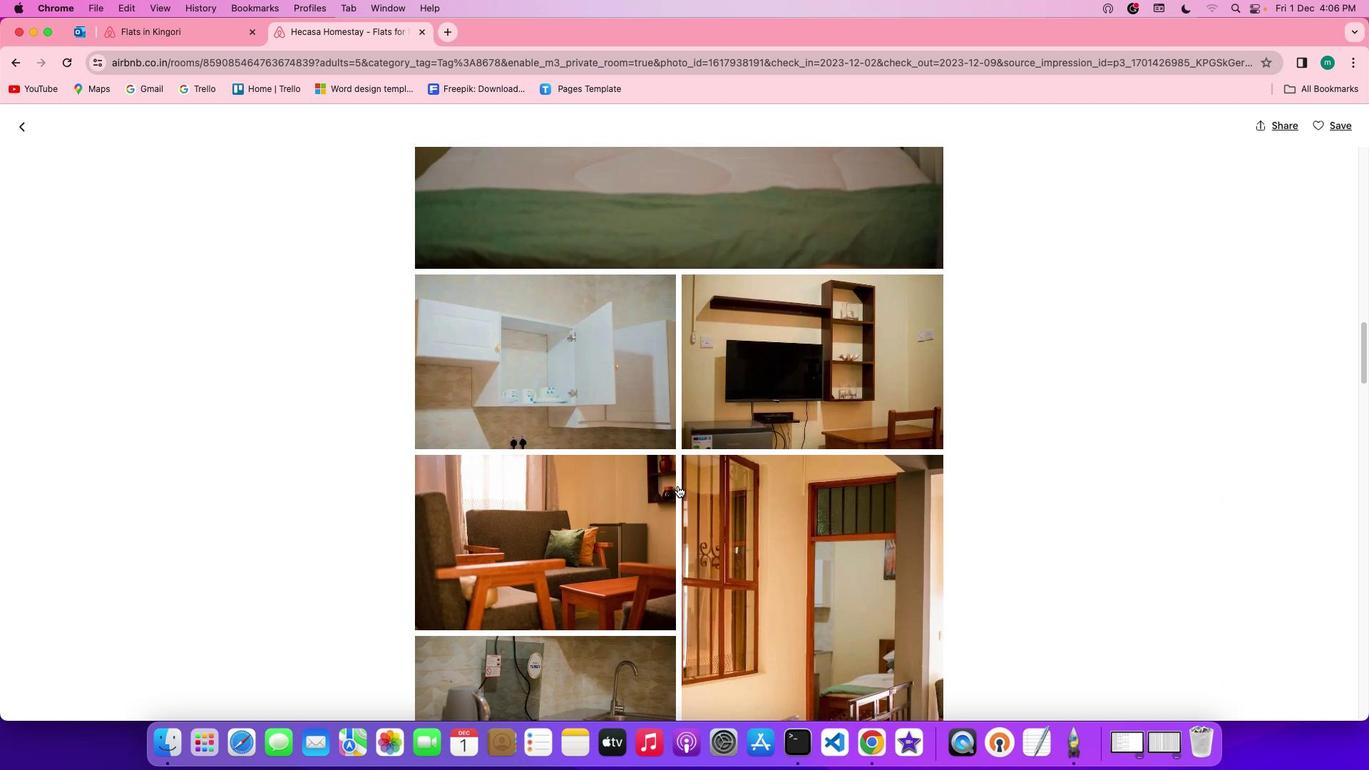 
Action: Mouse scrolled (678, 486) with delta (0, -1)
Screenshot: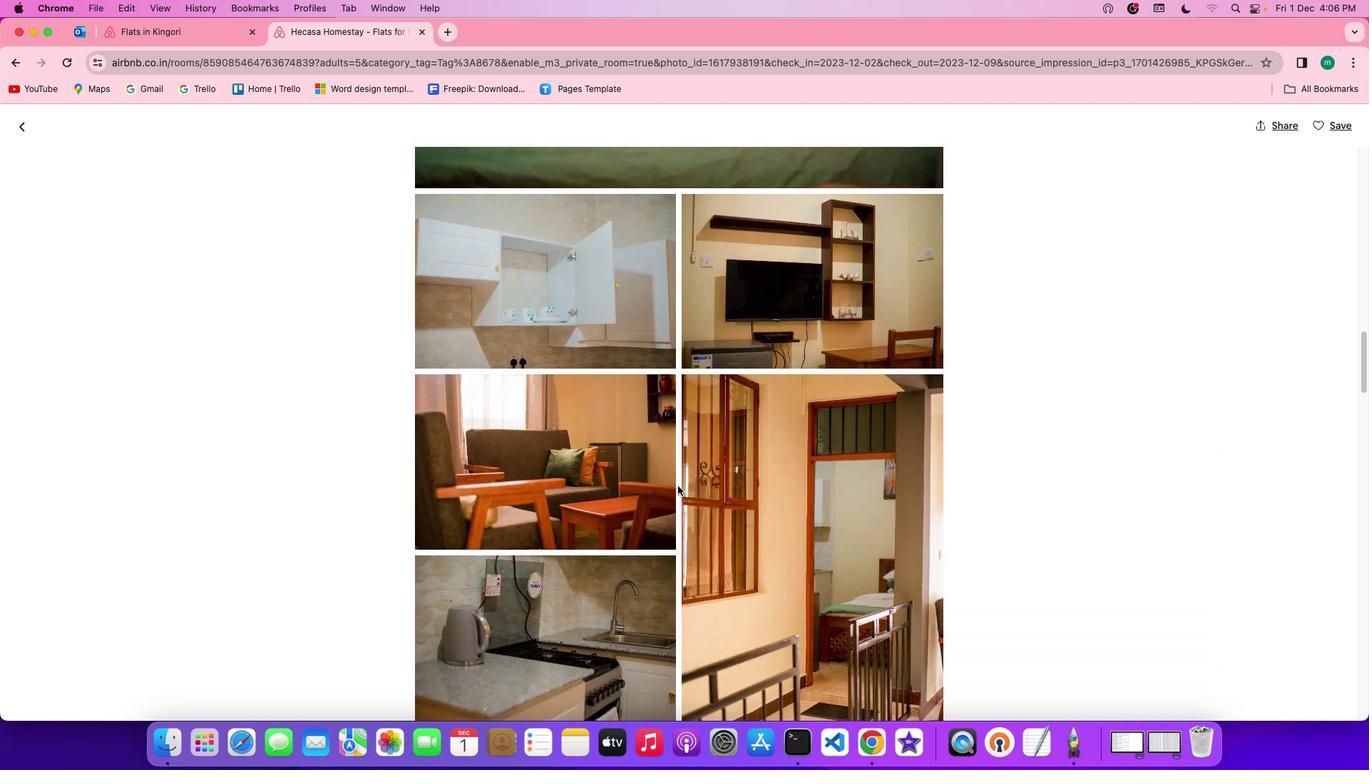 
Action: Mouse scrolled (678, 486) with delta (0, 0)
Screenshot: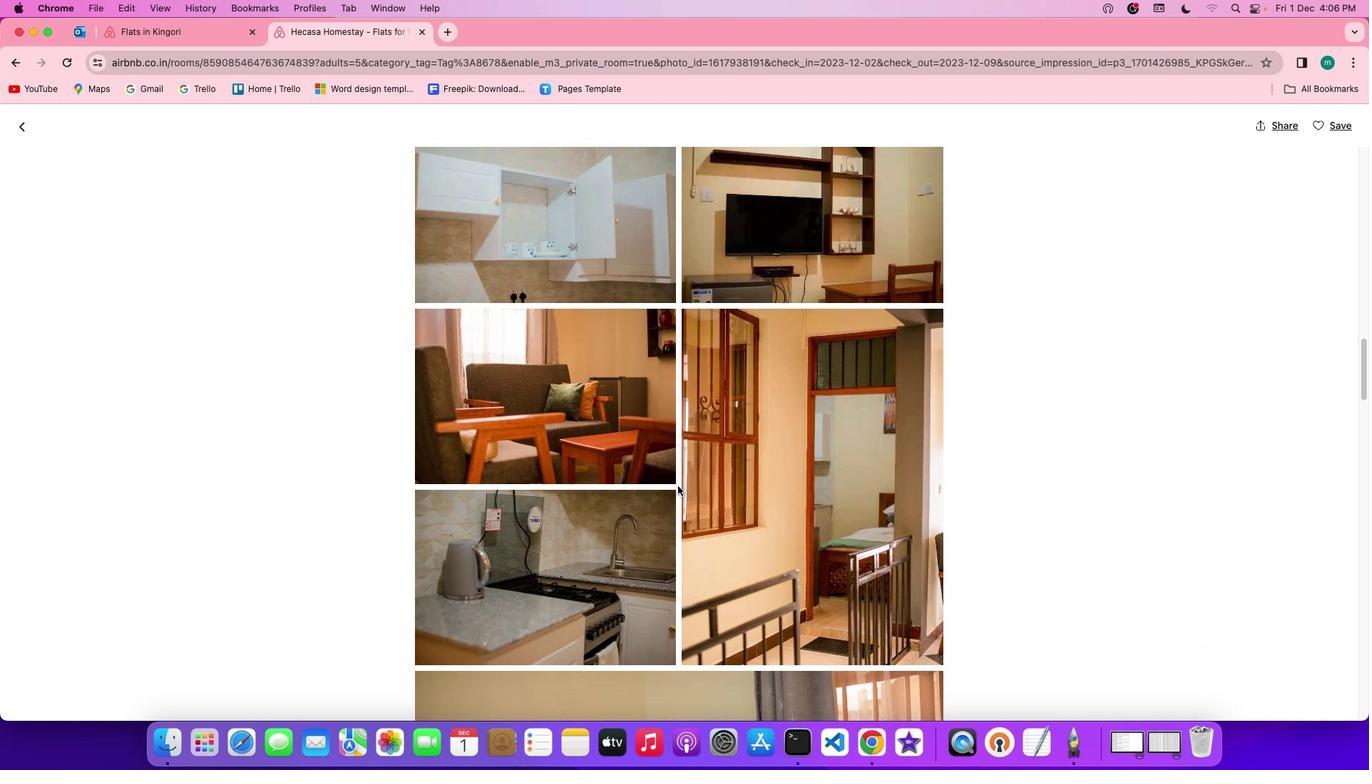 
Action: Mouse scrolled (678, 486) with delta (0, 0)
Screenshot: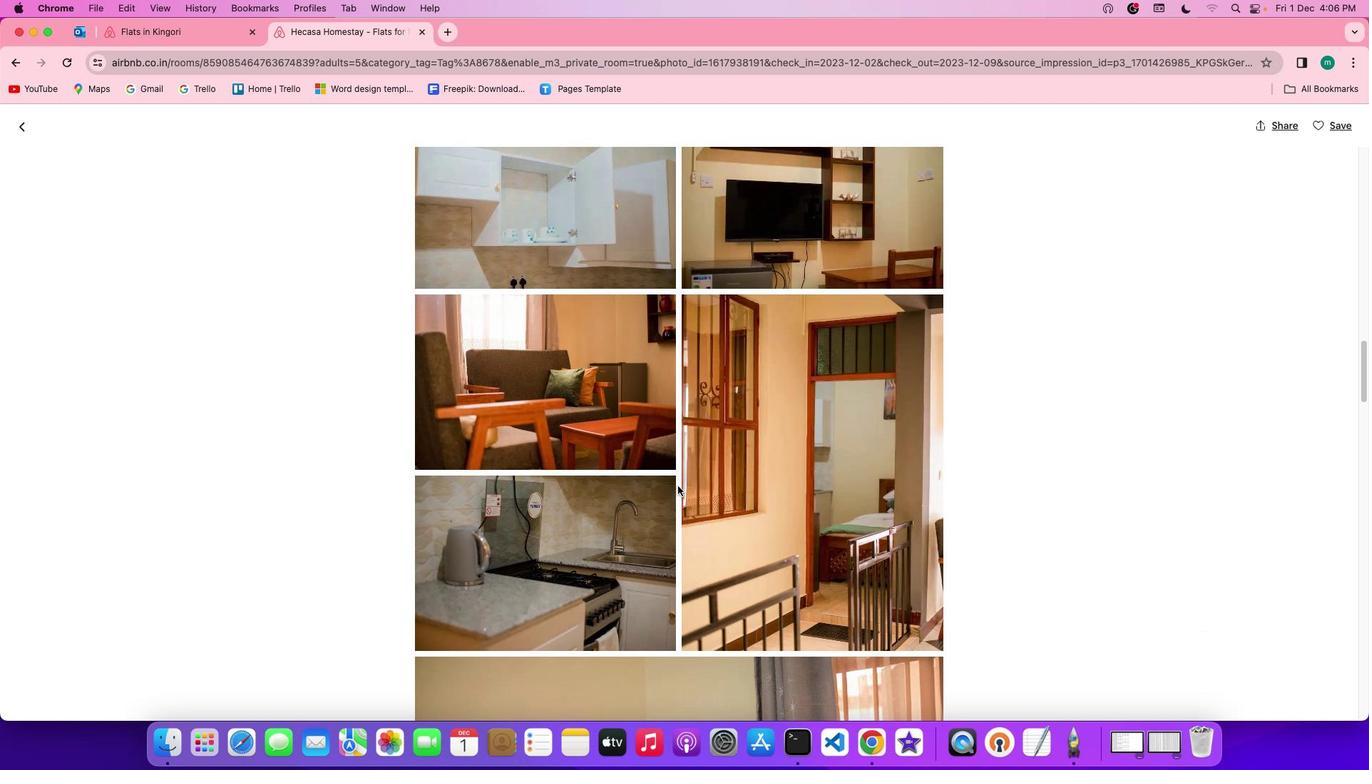 
Action: Mouse scrolled (678, 486) with delta (0, -1)
Screenshot: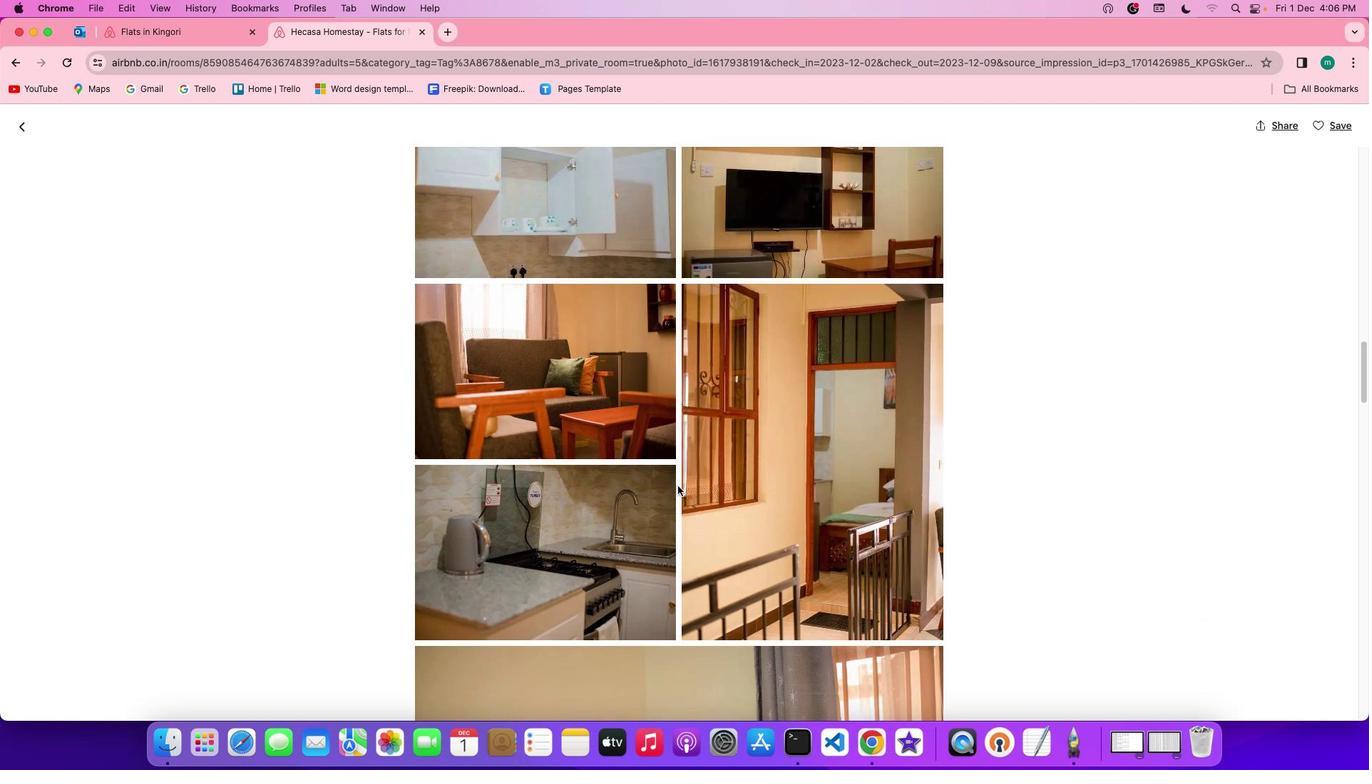 
Action: Mouse scrolled (678, 486) with delta (0, -2)
Screenshot: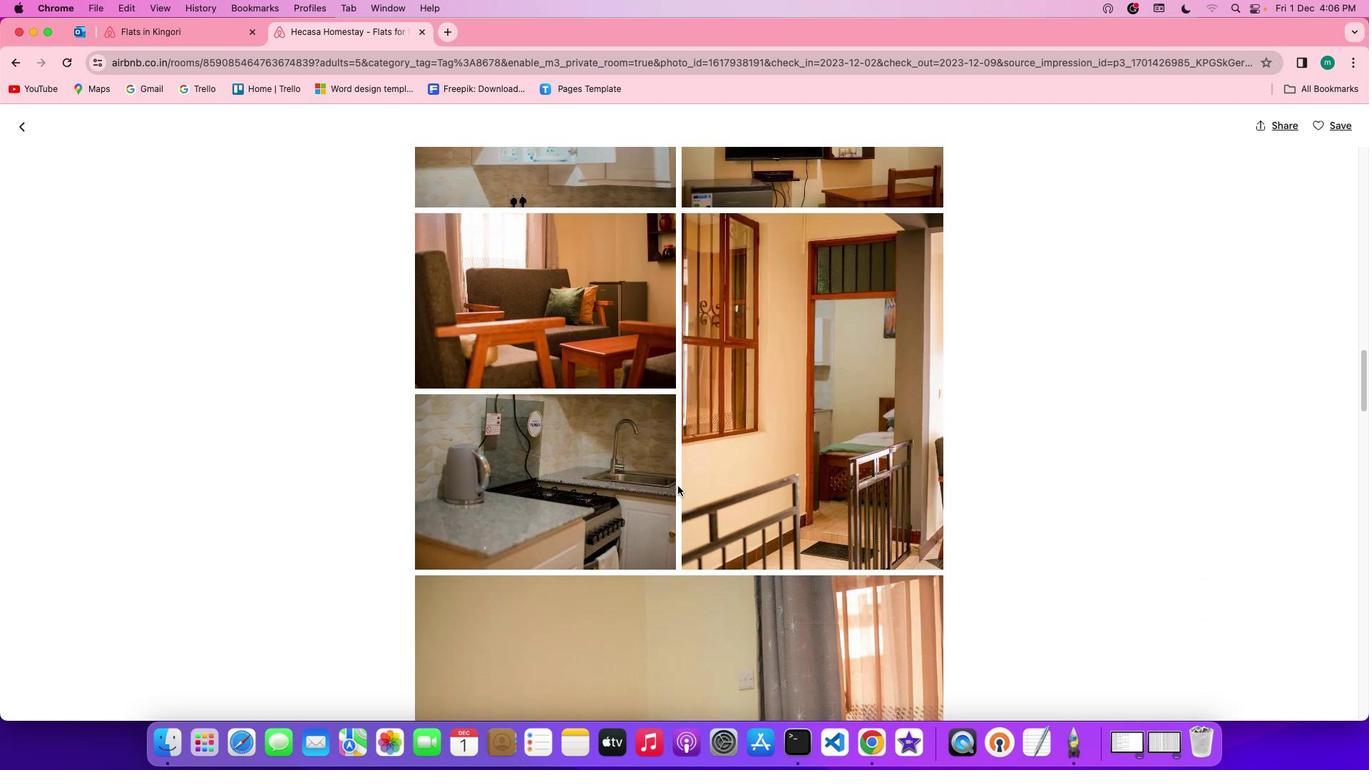 
Action: Mouse scrolled (678, 486) with delta (0, 0)
Screenshot: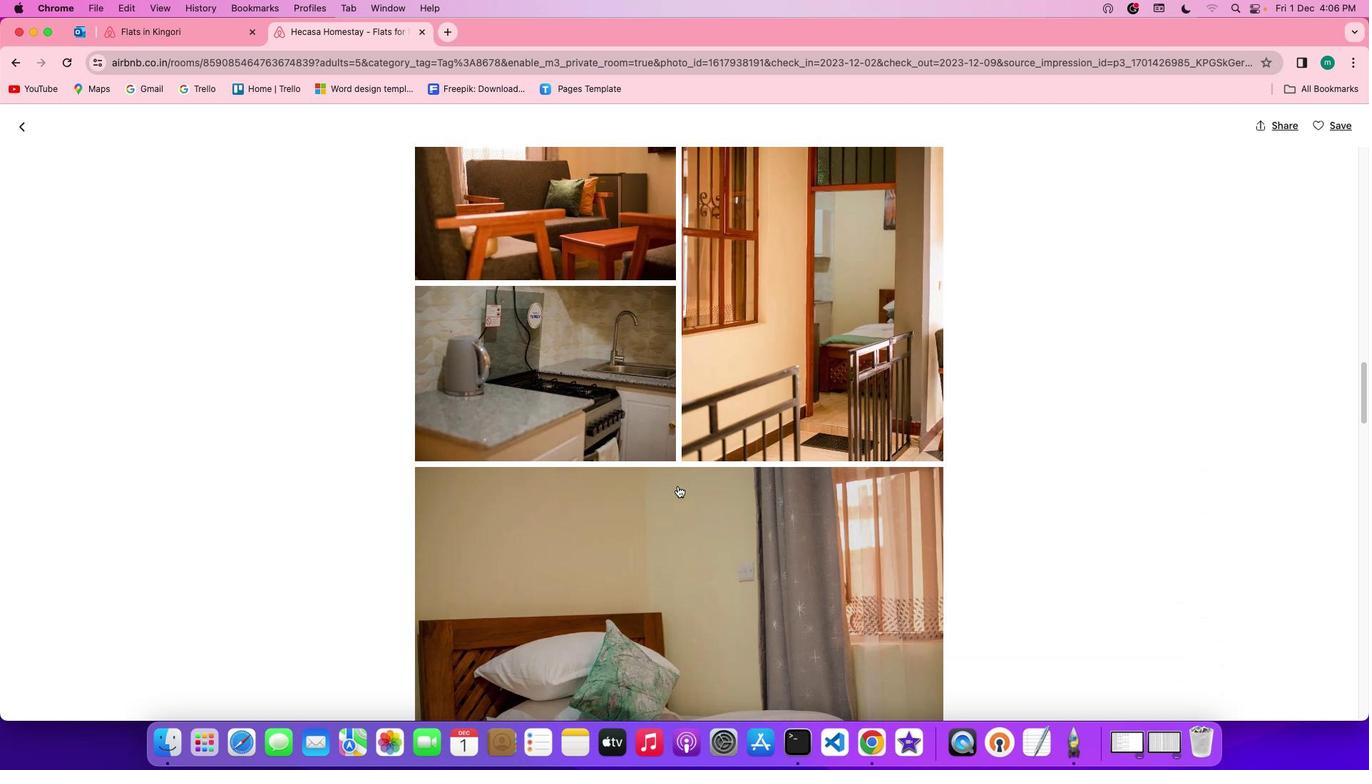 
Action: Mouse scrolled (678, 486) with delta (0, 0)
Screenshot: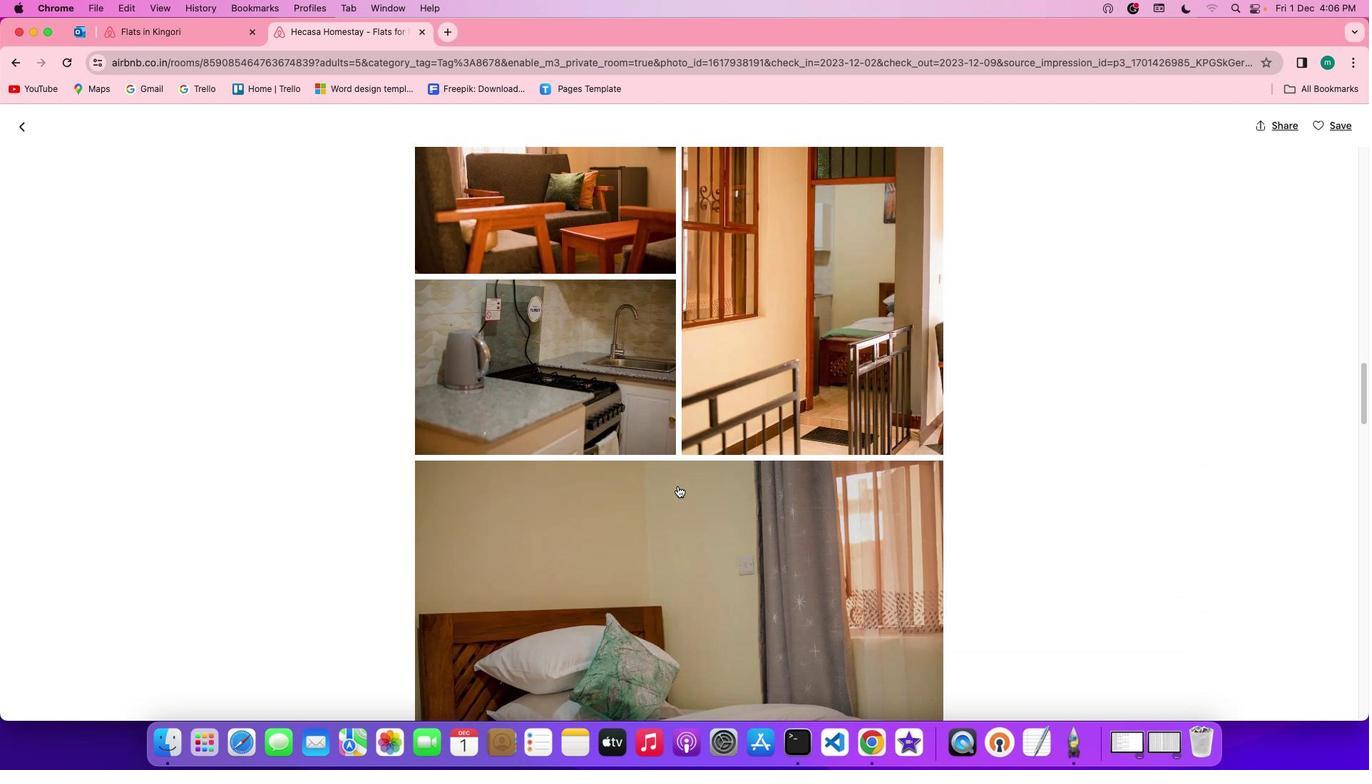 
Action: Mouse scrolled (678, 486) with delta (0, -1)
Screenshot: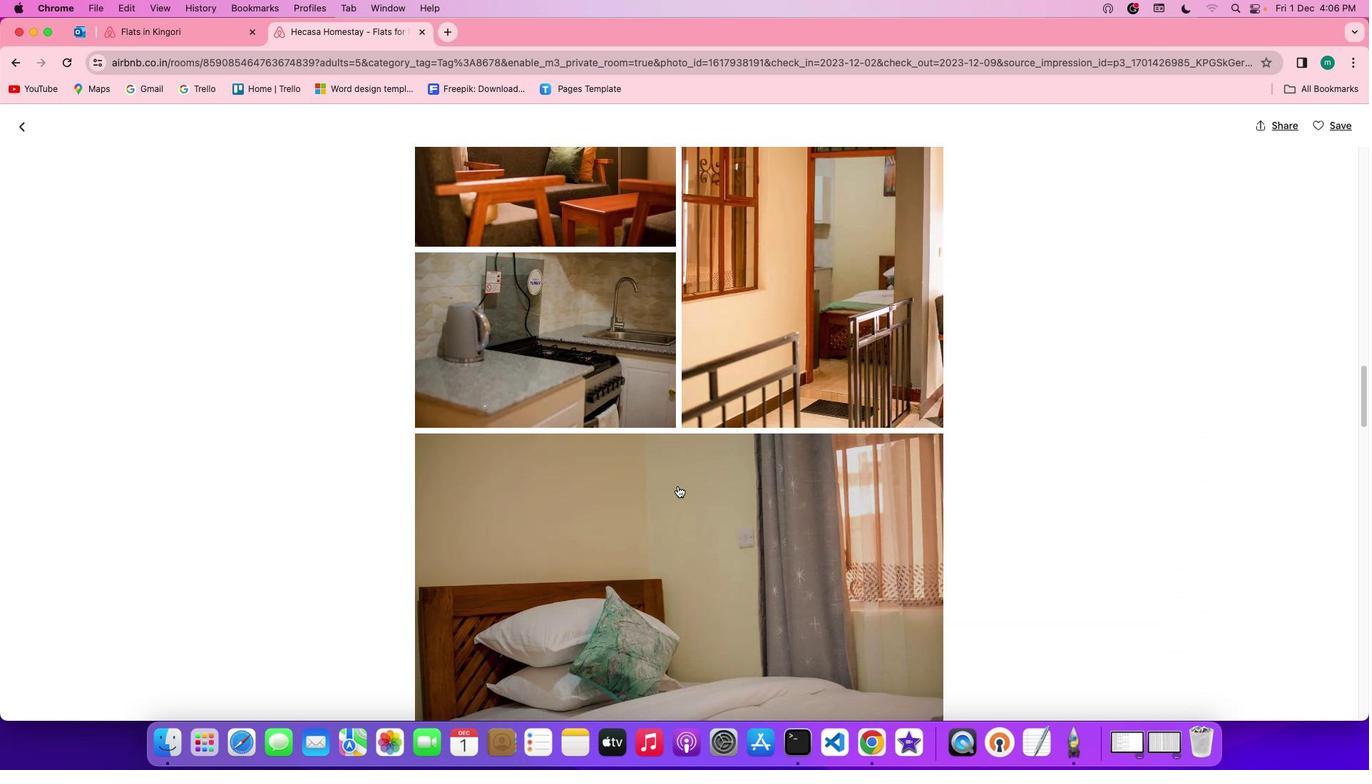 
Action: Mouse scrolled (678, 486) with delta (0, -2)
Screenshot: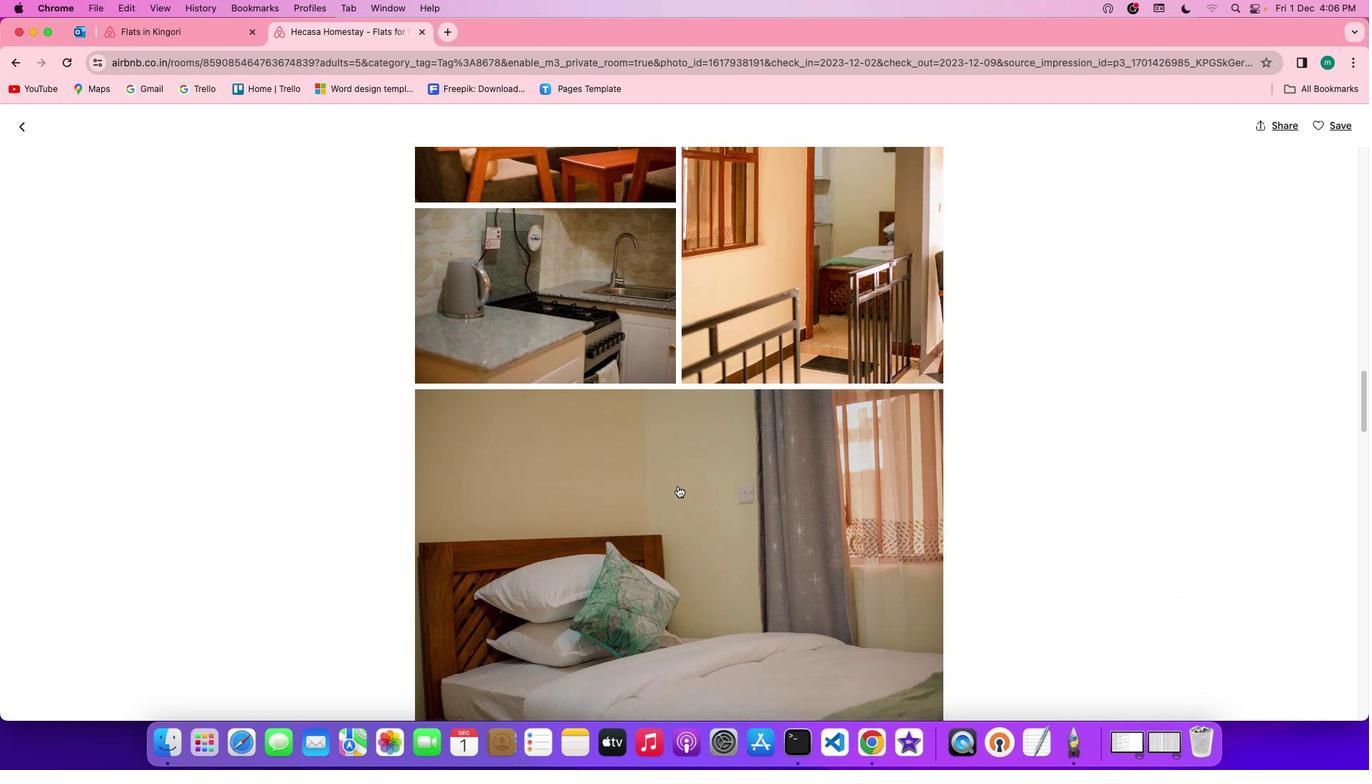 
Action: Mouse scrolled (678, 486) with delta (0, 0)
Screenshot: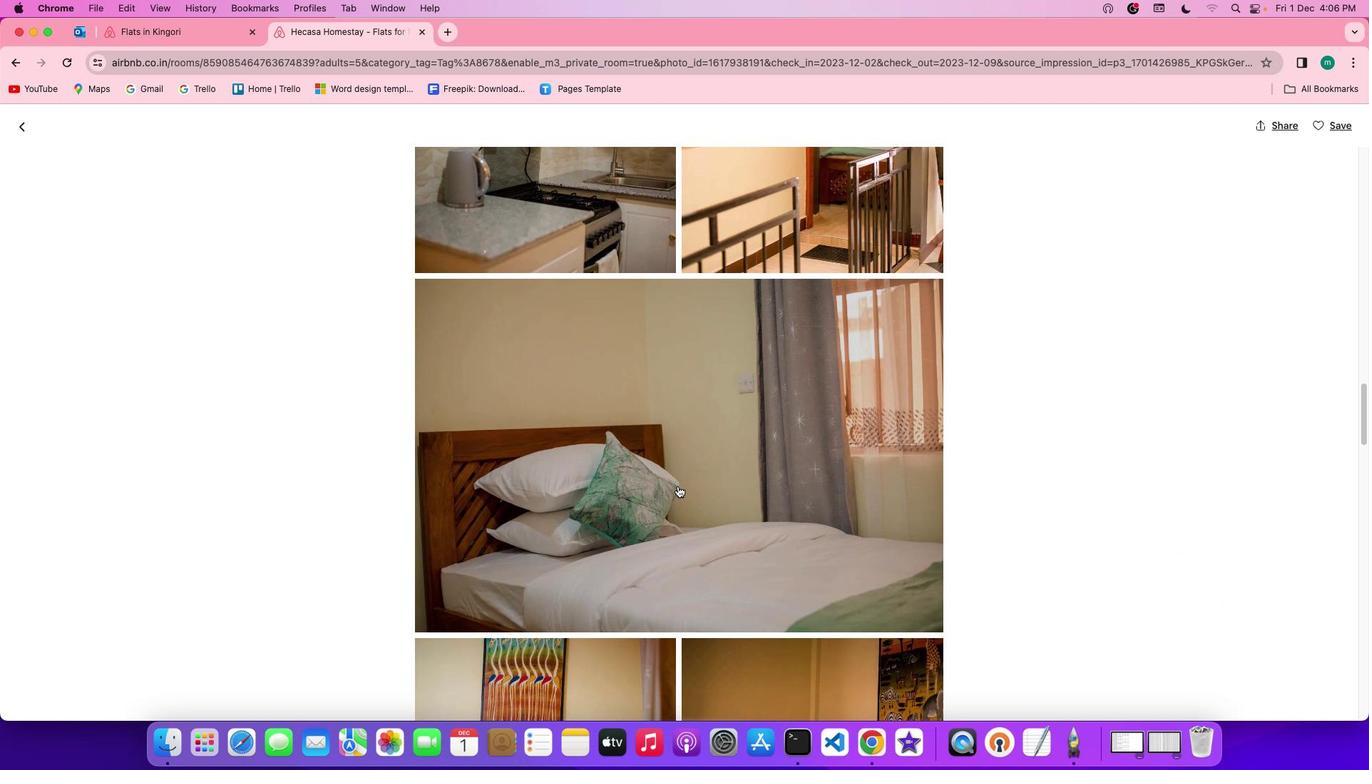 
Action: Mouse scrolled (678, 486) with delta (0, 0)
Screenshot: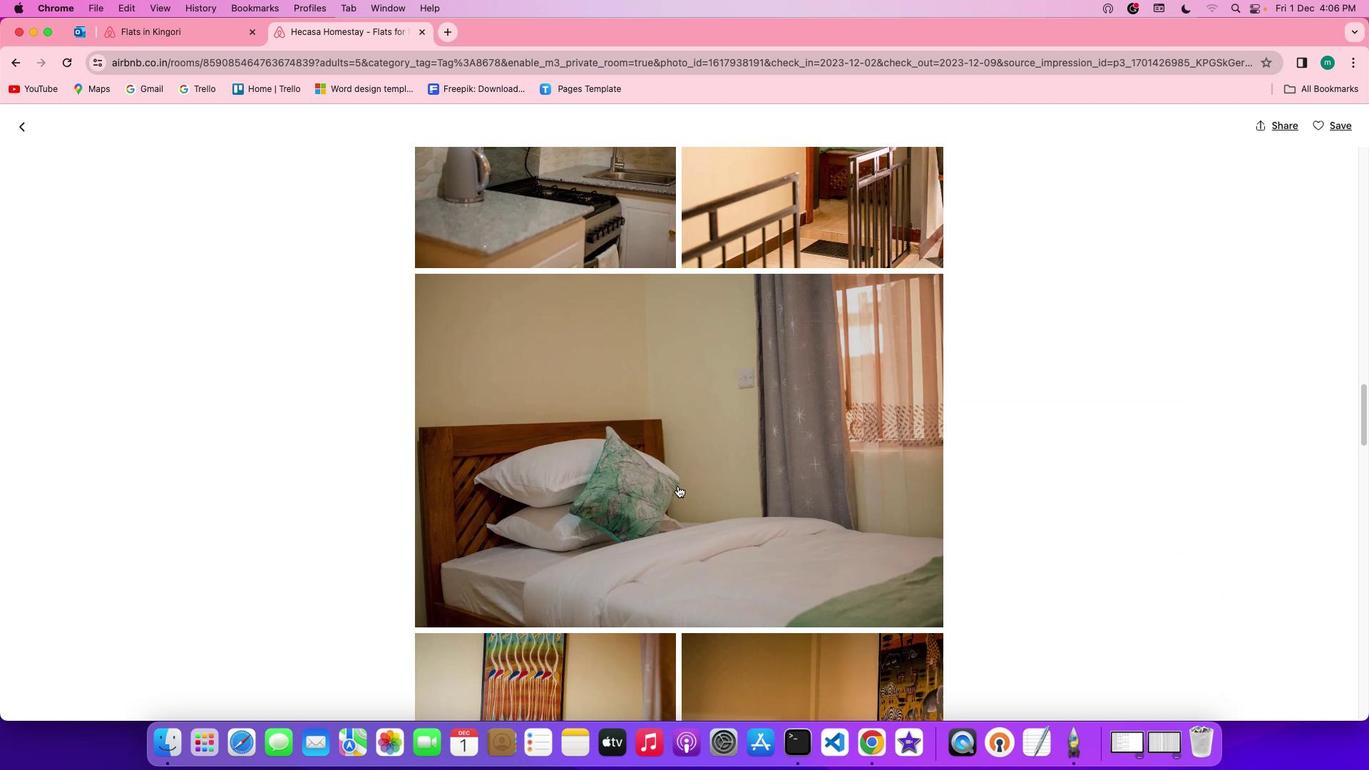 
Action: Mouse scrolled (678, 486) with delta (0, 0)
Screenshot: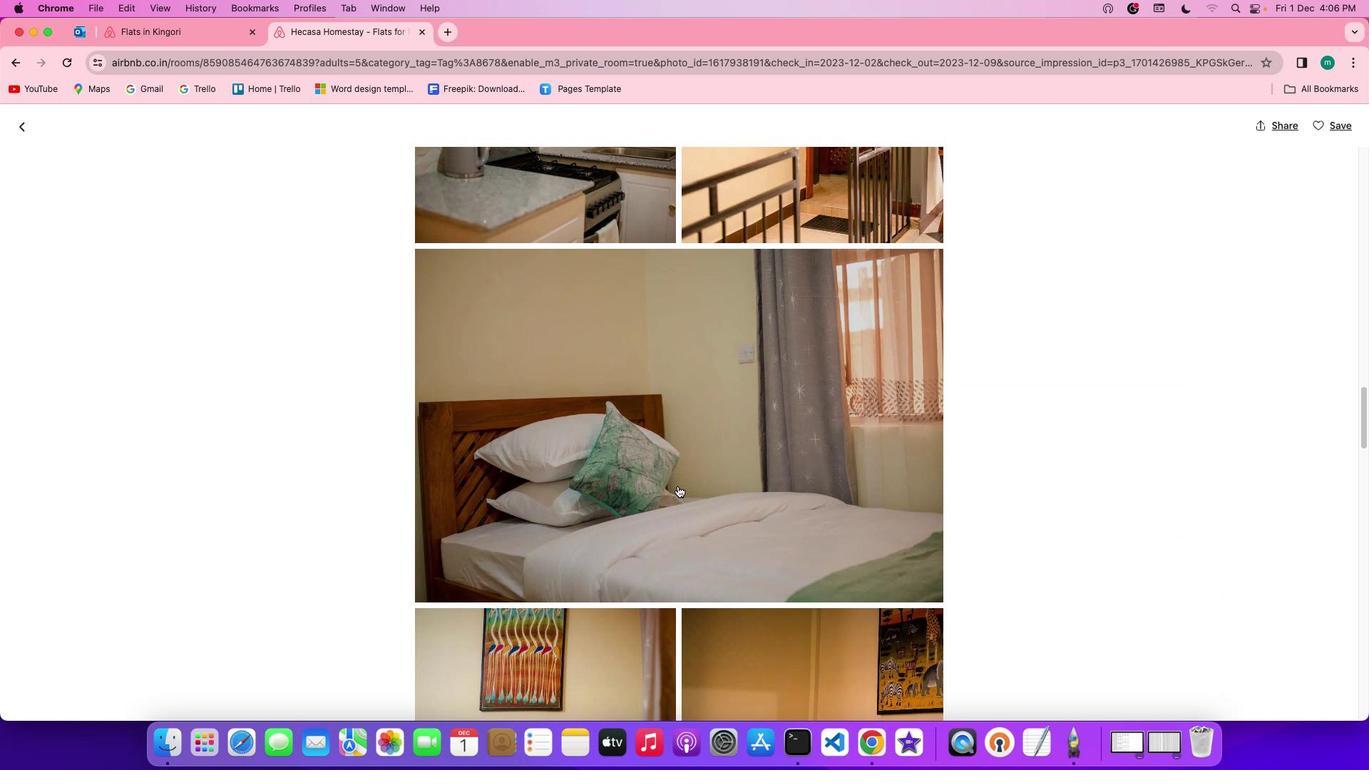 
Action: Mouse scrolled (678, 486) with delta (0, -1)
Screenshot: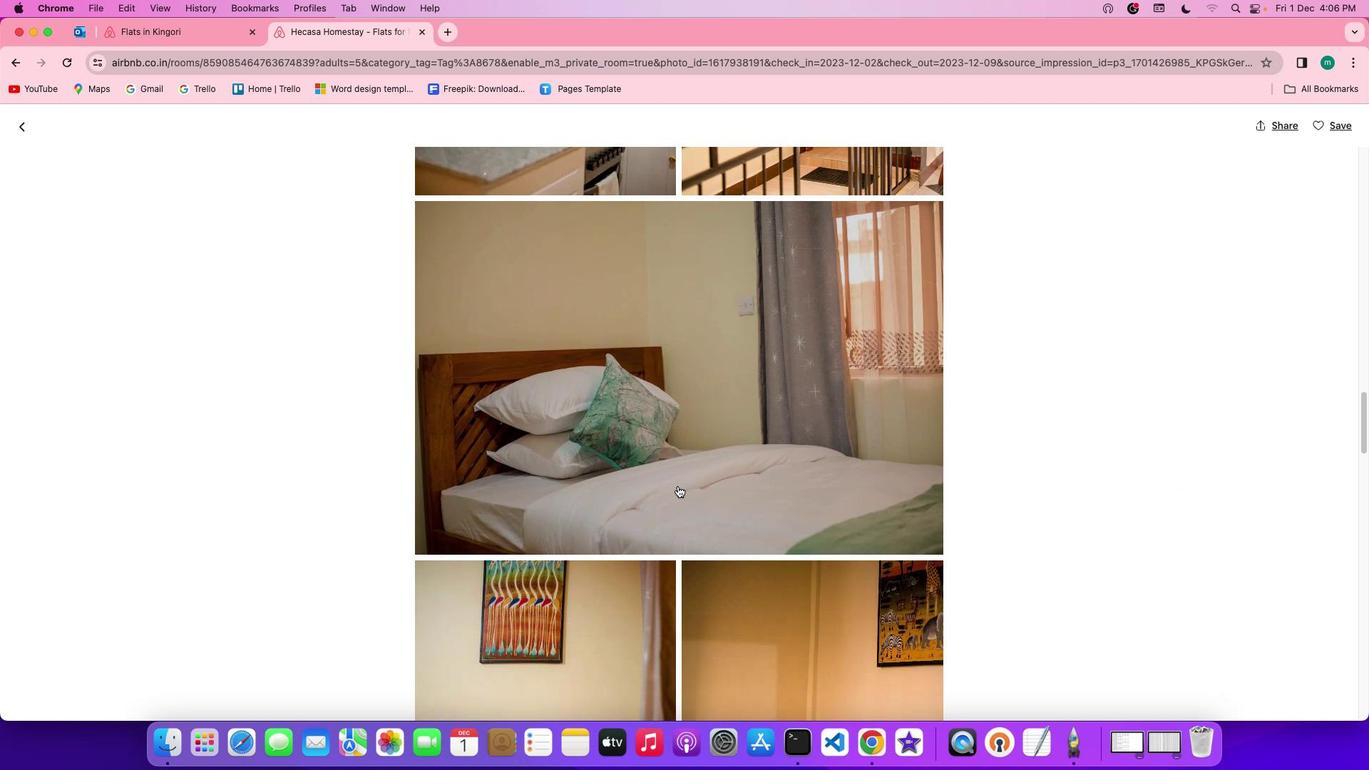 
Action: Mouse scrolled (678, 486) with delta (0, 0)
Screenshot: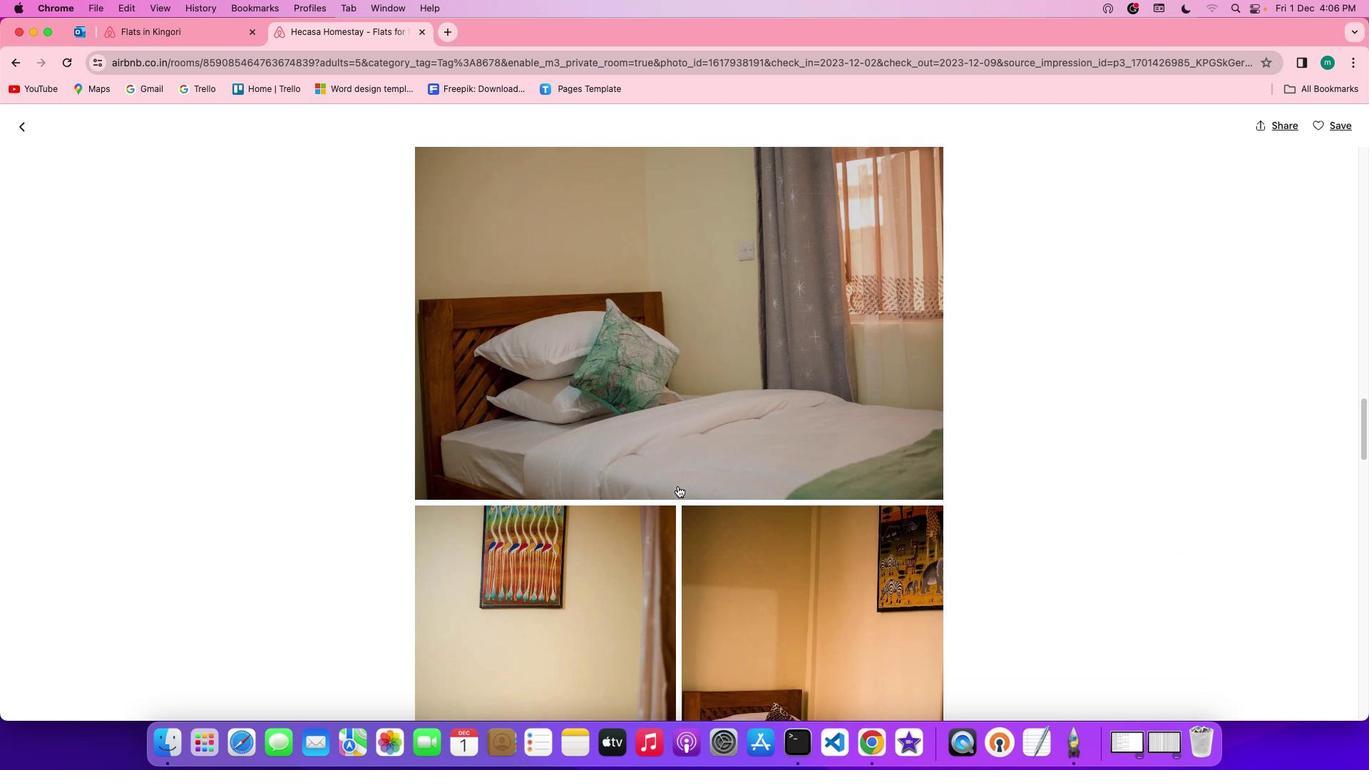
Action: Mouse scrolled (678, 486) with delta (0, 0)
Screenshot: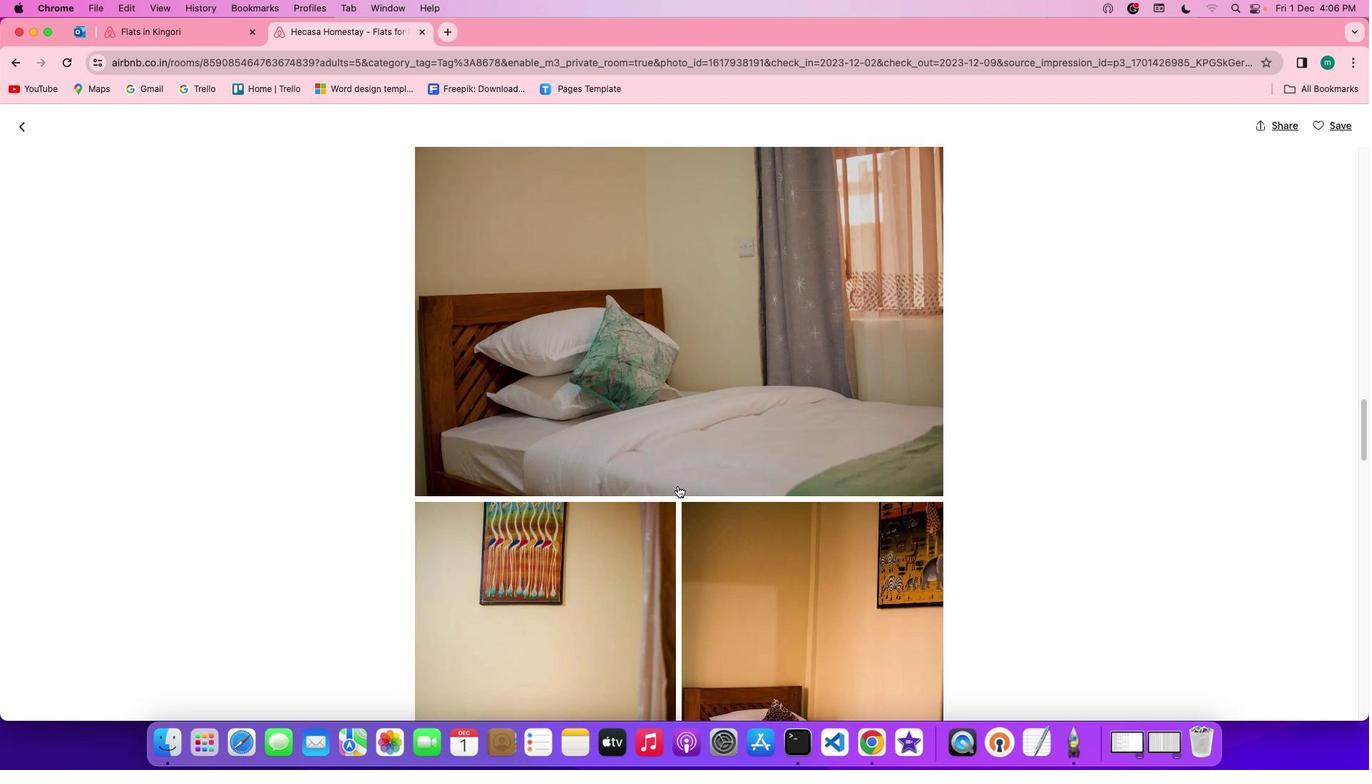 
Action: Mouse scrolled (678, 486) with delta (0, -1)
Screenshot: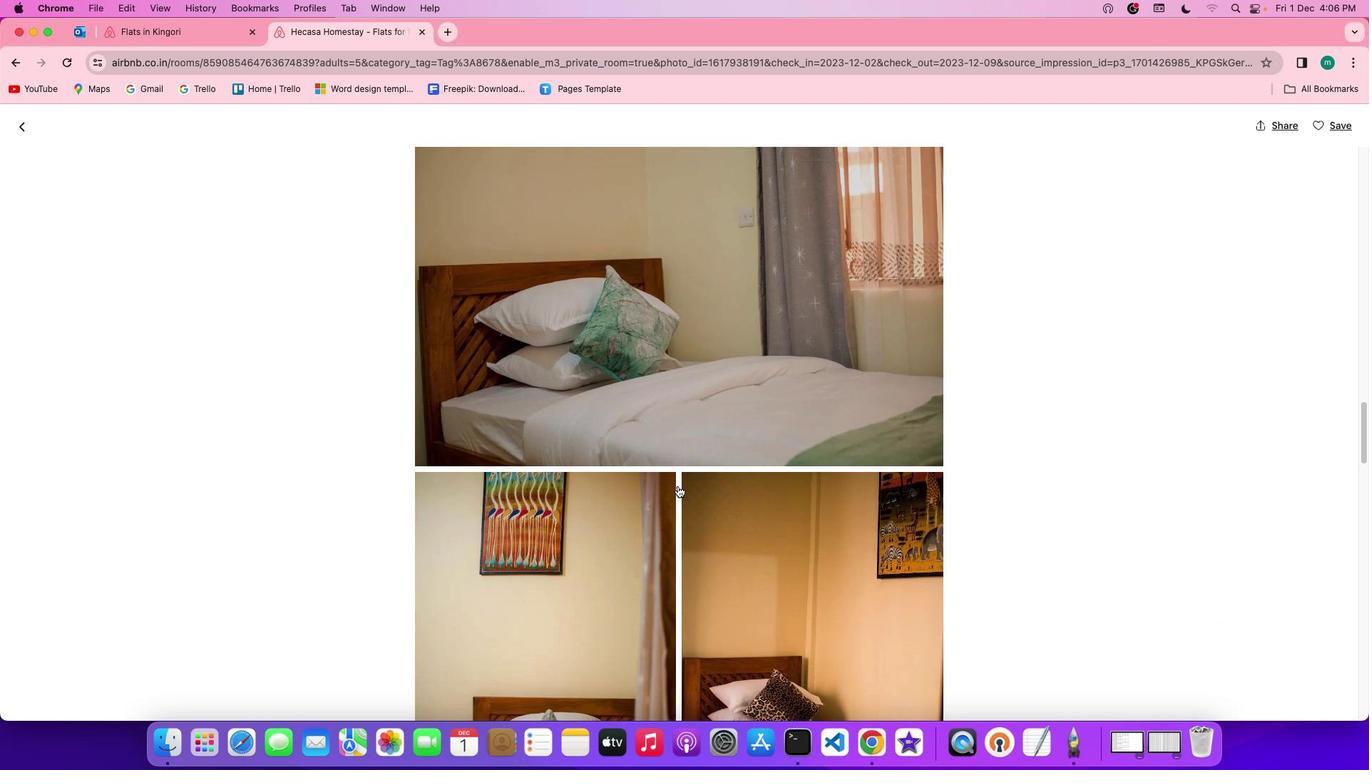 
Action: Mouse scrolled (678, 486) with delta (0, 0)
Screenshot: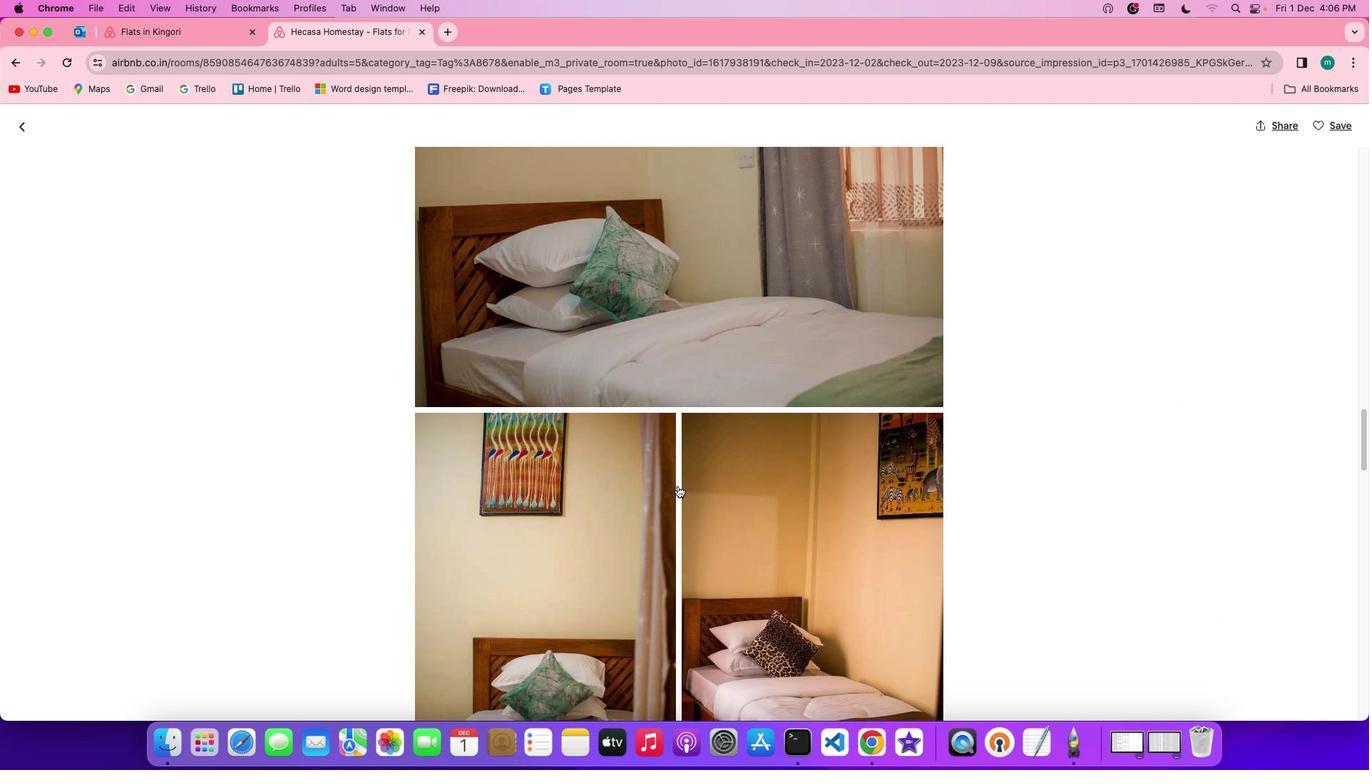 
Action: Mouse scrolled (678, 486) with delta (0, 0)
Screenshot: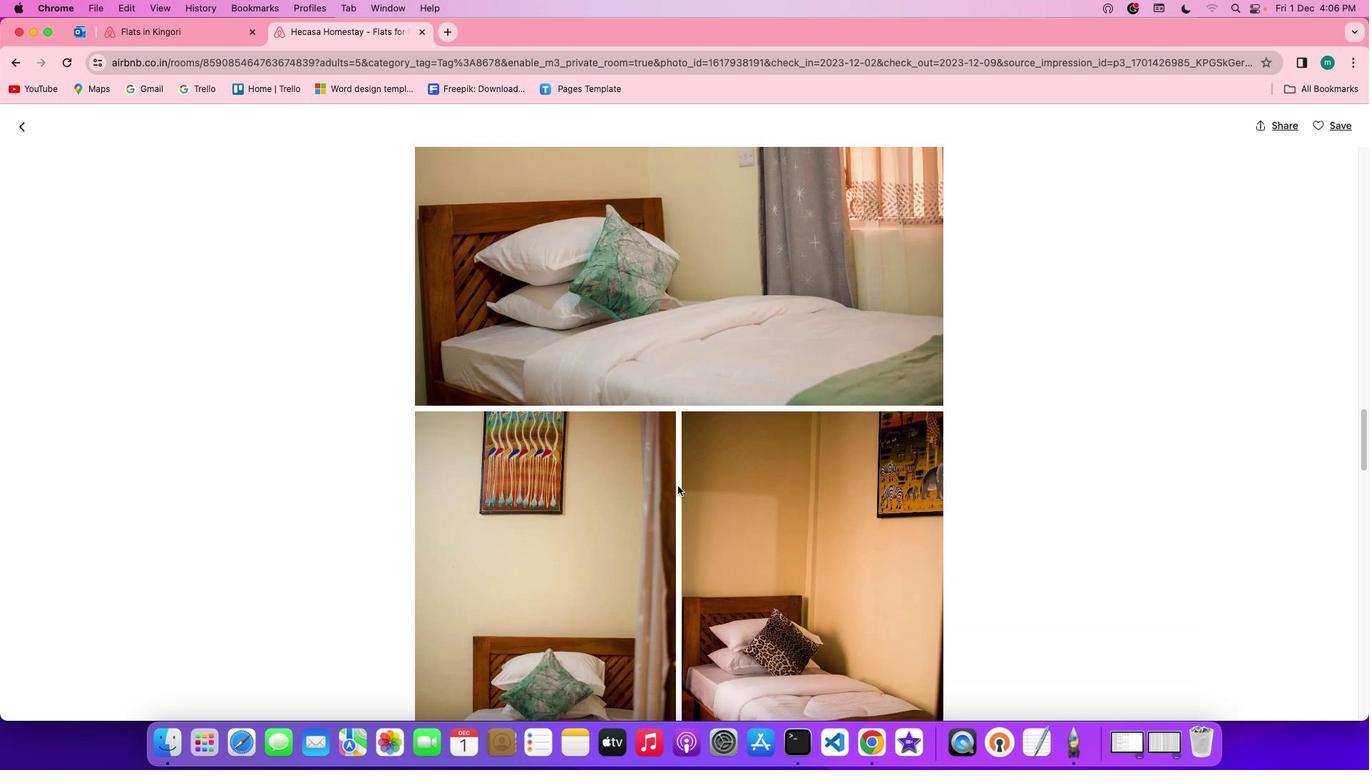 
Action: Mouse scrolled (678, 486) with delta (0, 0)
Screenshot: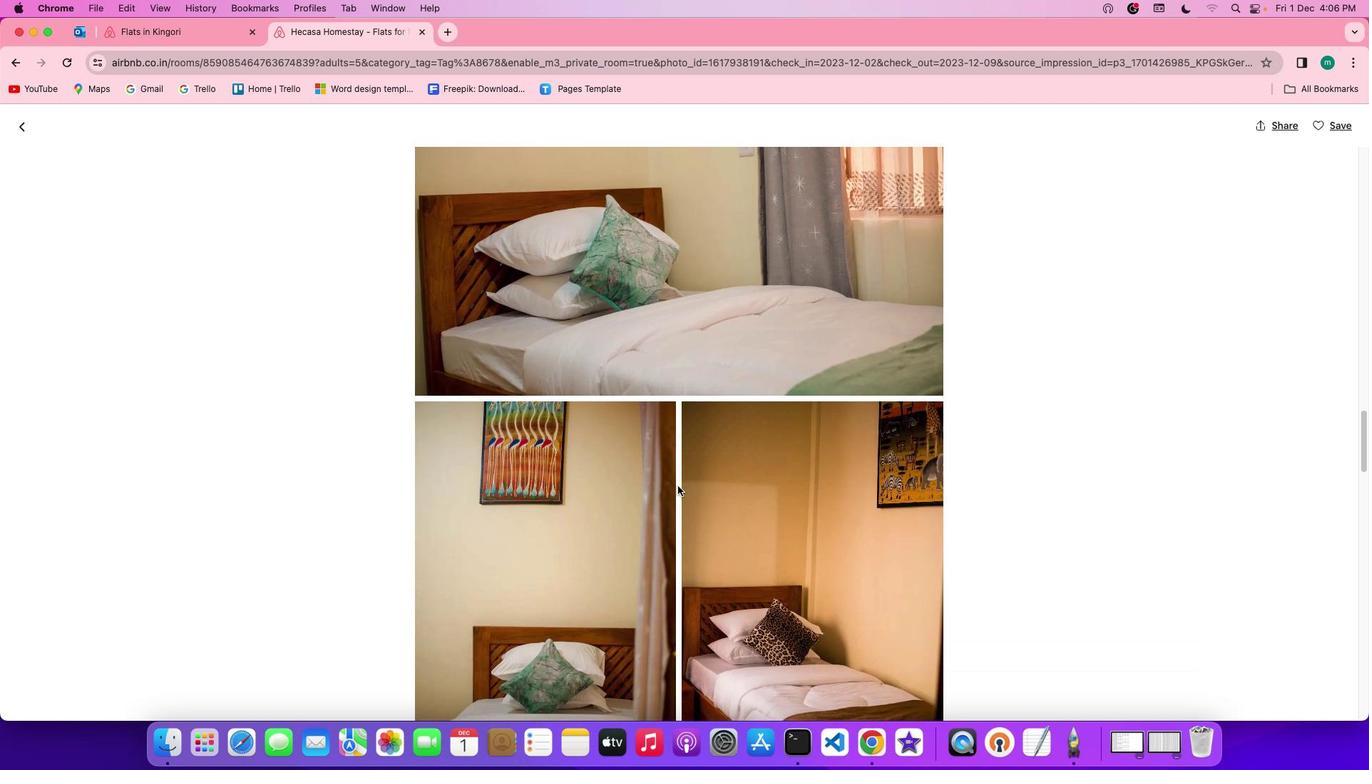 
Action: Mouse scrolled (678, 486) with delta (0, -1)
Screenshot: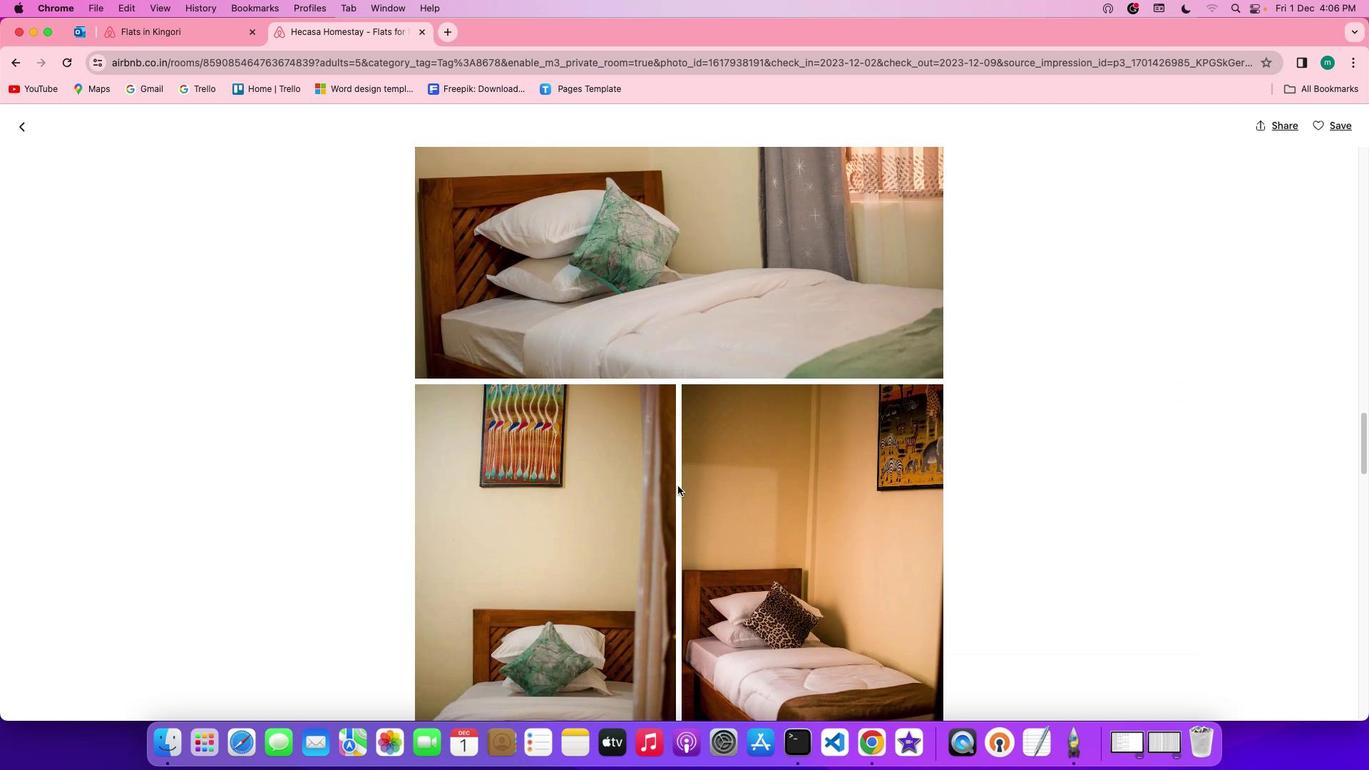 
Action: Mouse scrolled (678, 486) with delta (0, -1)
Screenshot: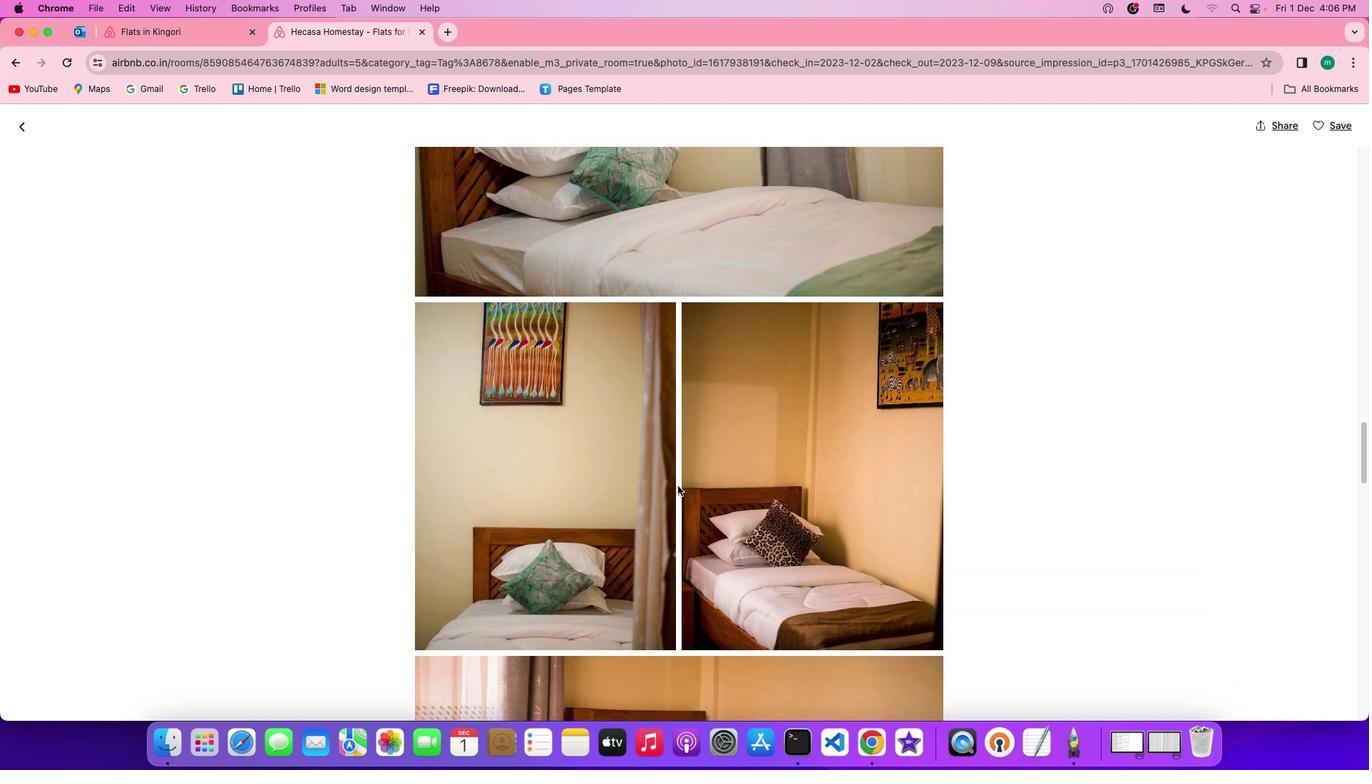 
Action: Mouse scrolled (678, 486) with delta (0, 0)
Screenshot: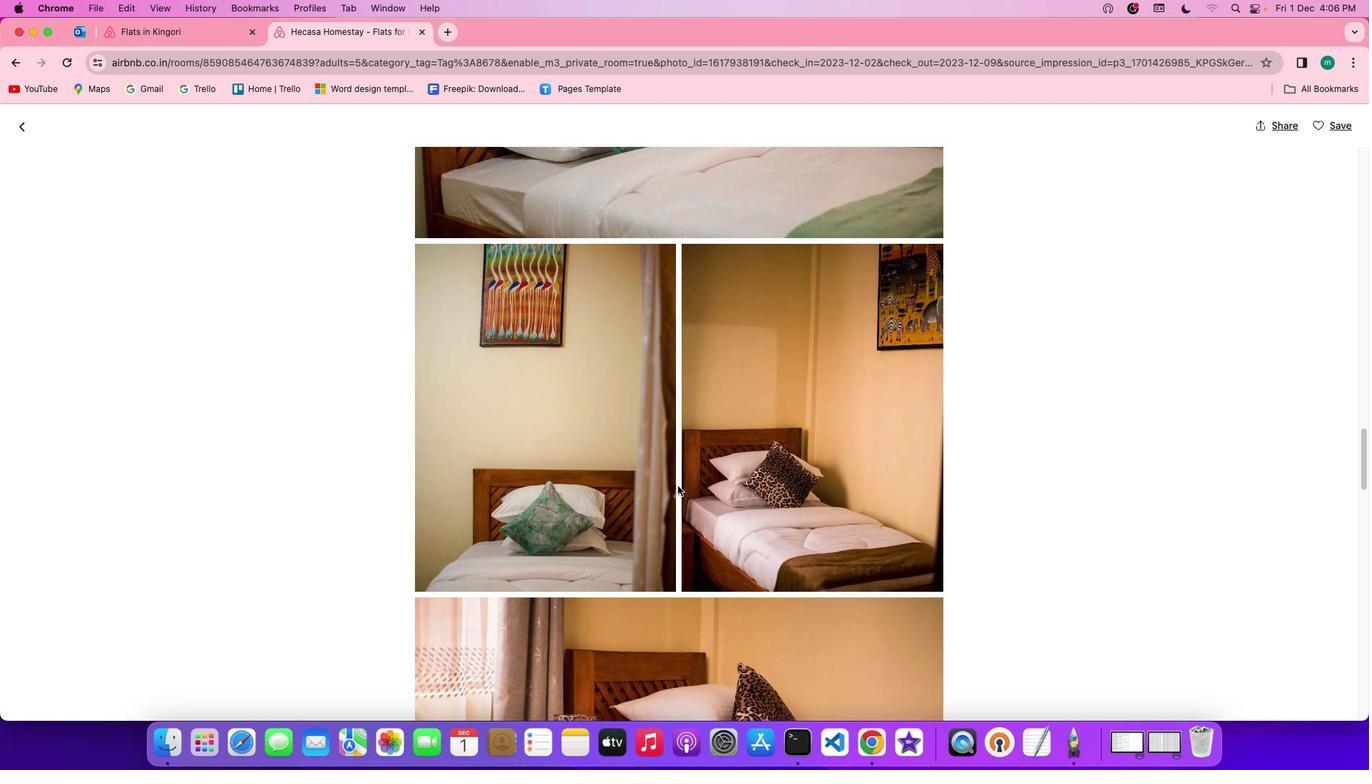 
Action: Mouse scrolled (678, 486) with delta (0, 0)
Screenshot: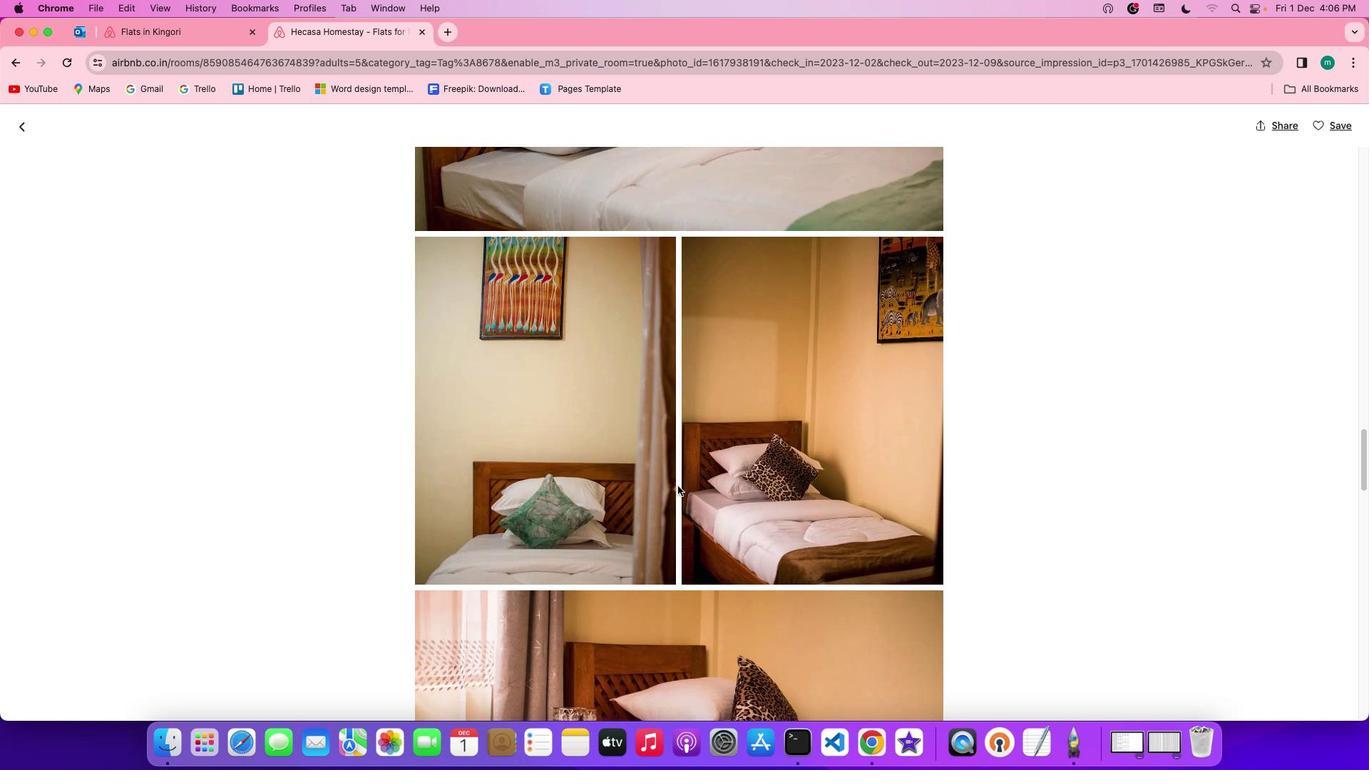 
Action: Mouse scrolled (678, 486) with delta (0, 0)
Screenshot: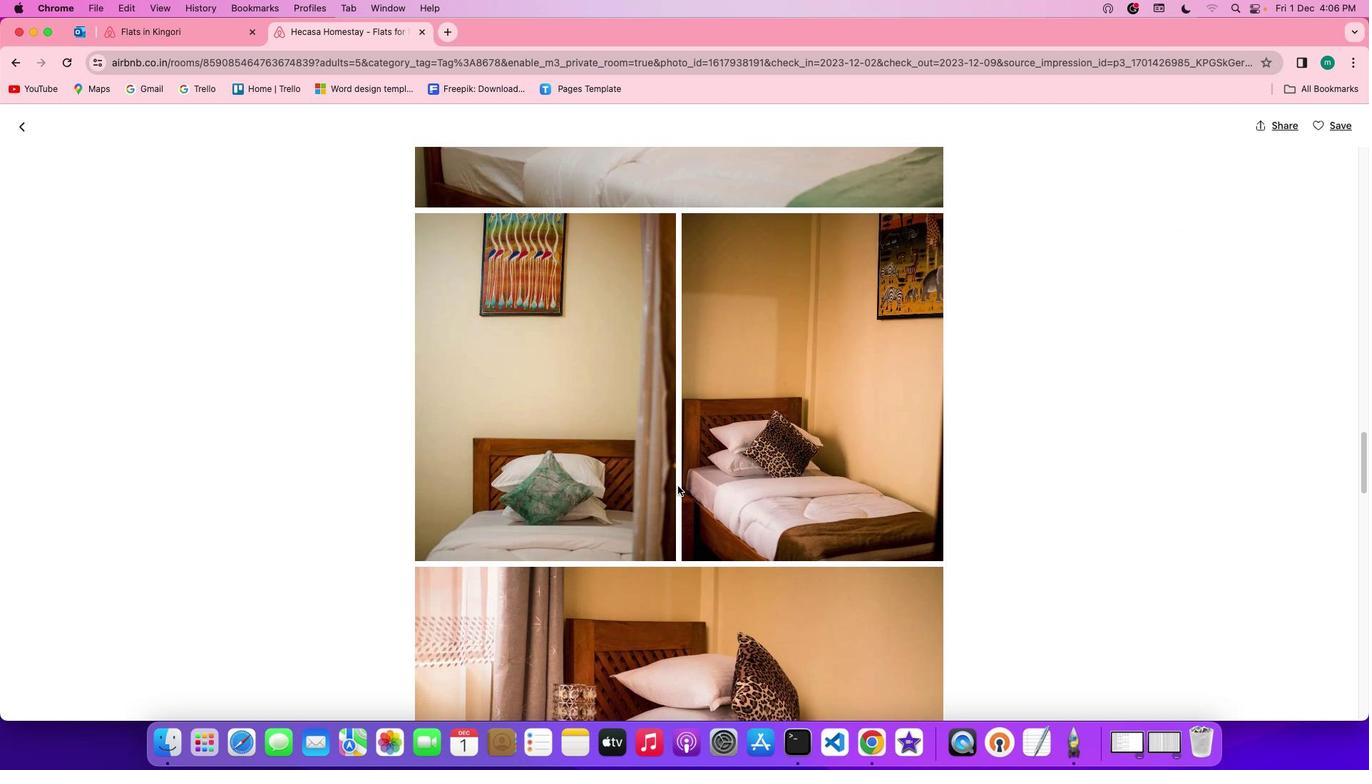 
Action: Mouse scrolled (678, 486) with delta (0, 0)
Screenshot: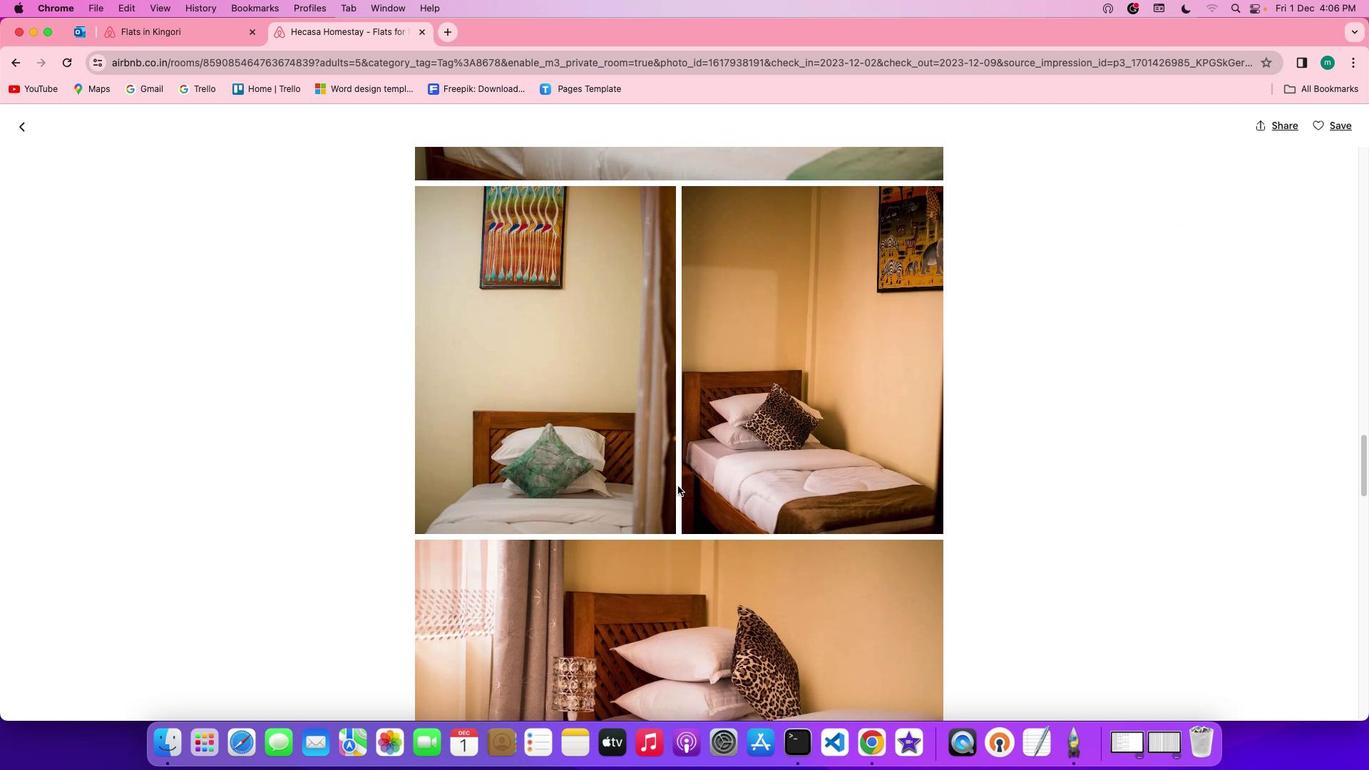 
Action: Mouse scrolled (678, 486) with delta (0, 0)
Screenshot: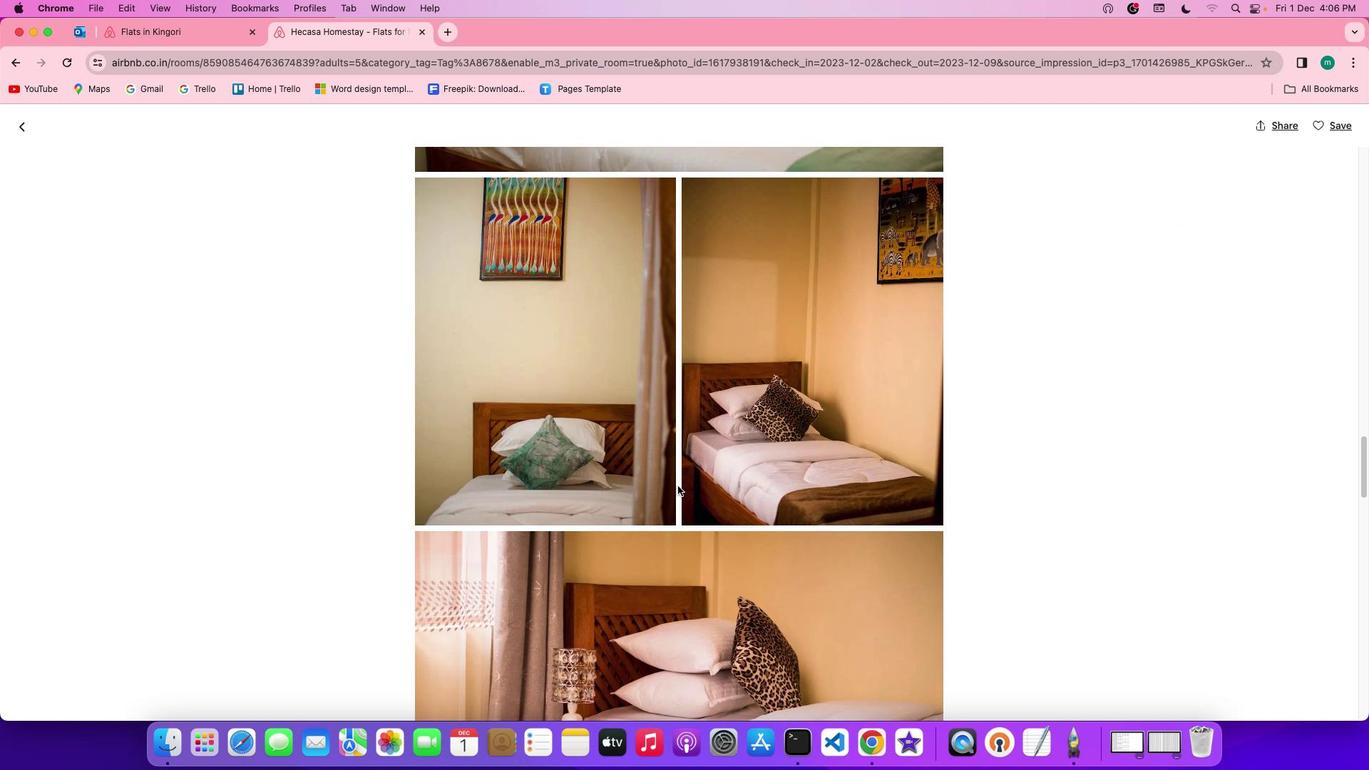 
Action: Mouse scrolled (678, 486) with delta (0, -1)
Screenshot: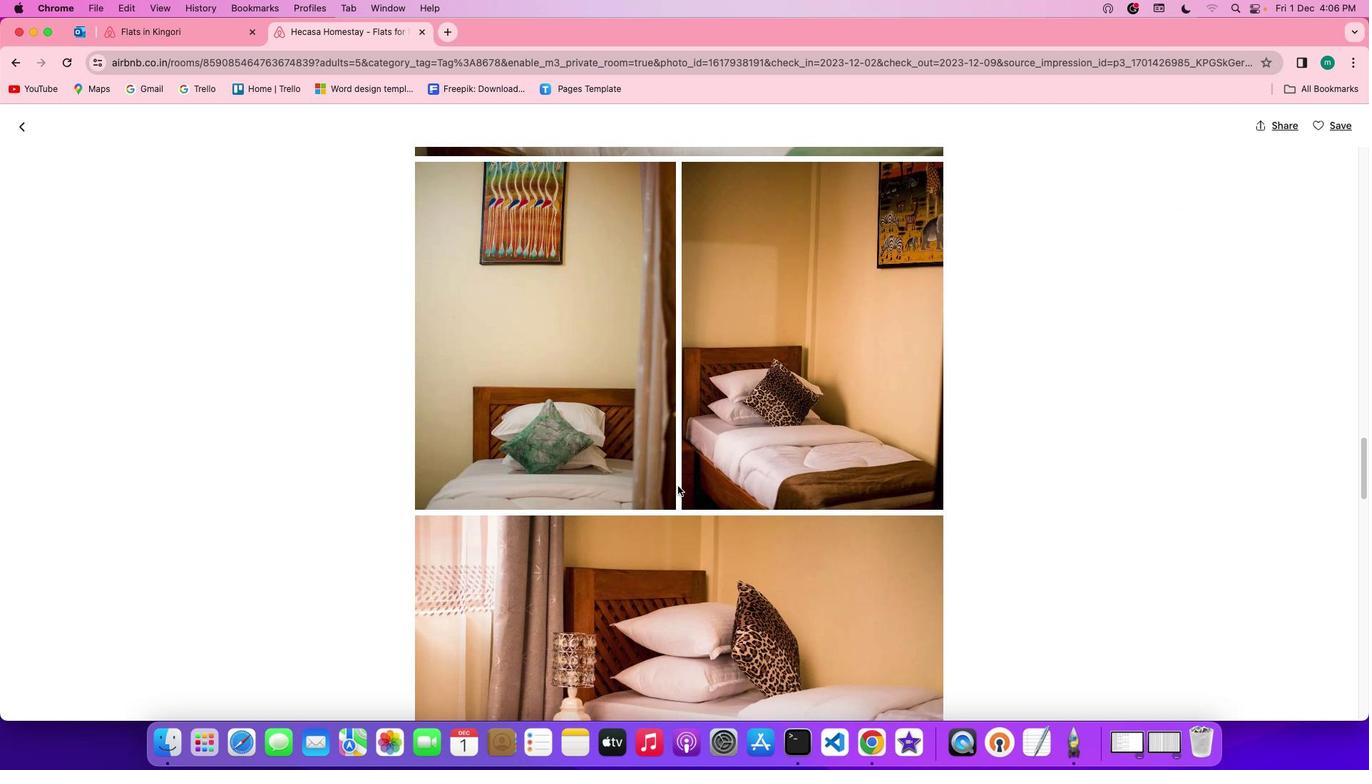 
Action: Mouse scrolled (678, 486) with delta (0, 0)
Screenshot: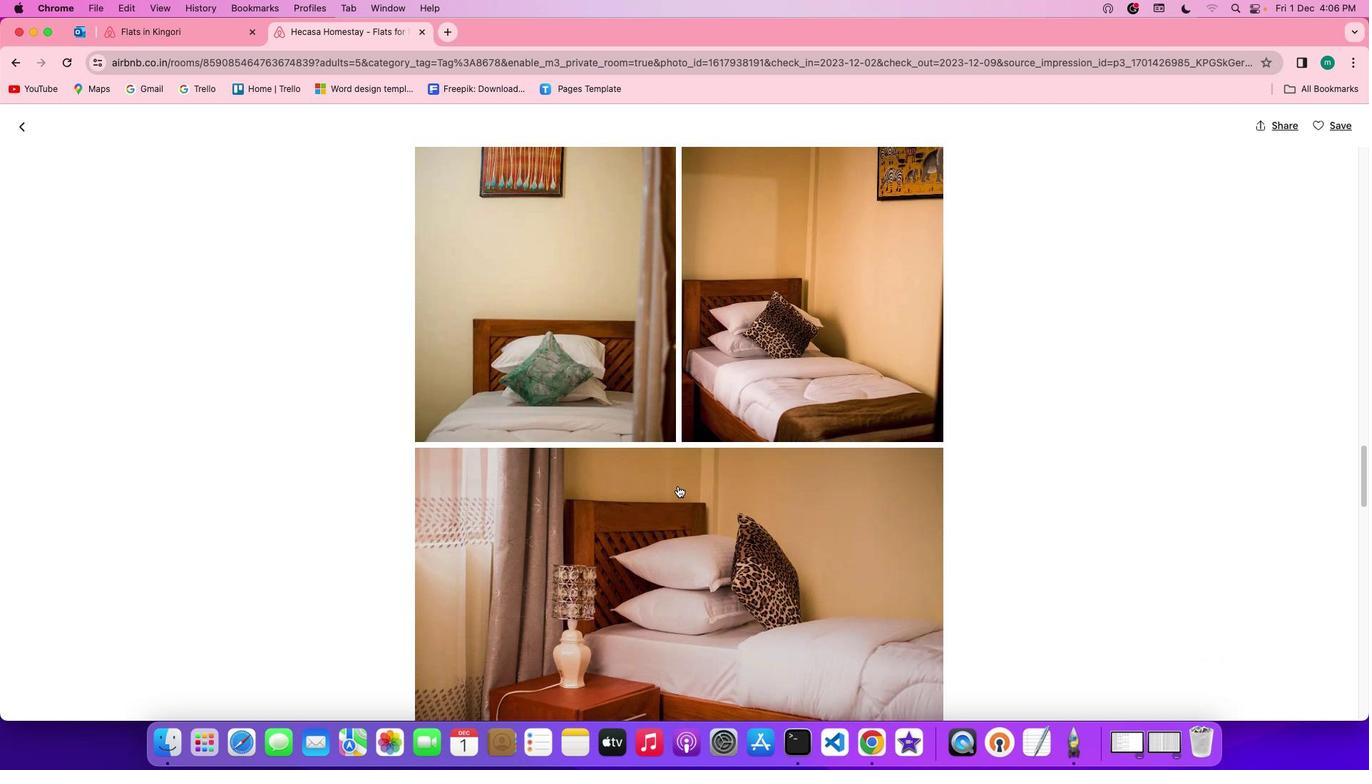 
Action: Mouse scrolled (678, 486) with delta (0, 0)
Screenshot: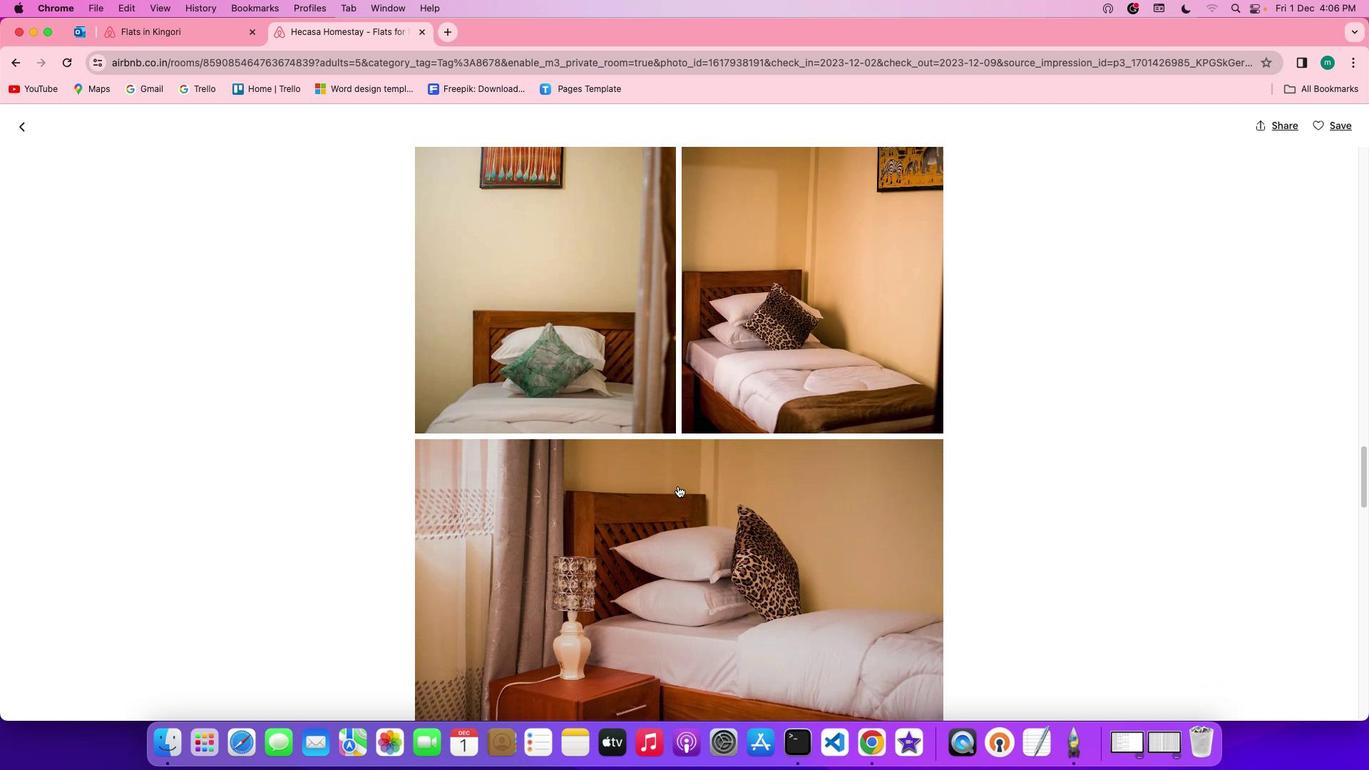 
Action: Mouse scrolled (678, 486) with delta (0, -1)
Screenshot: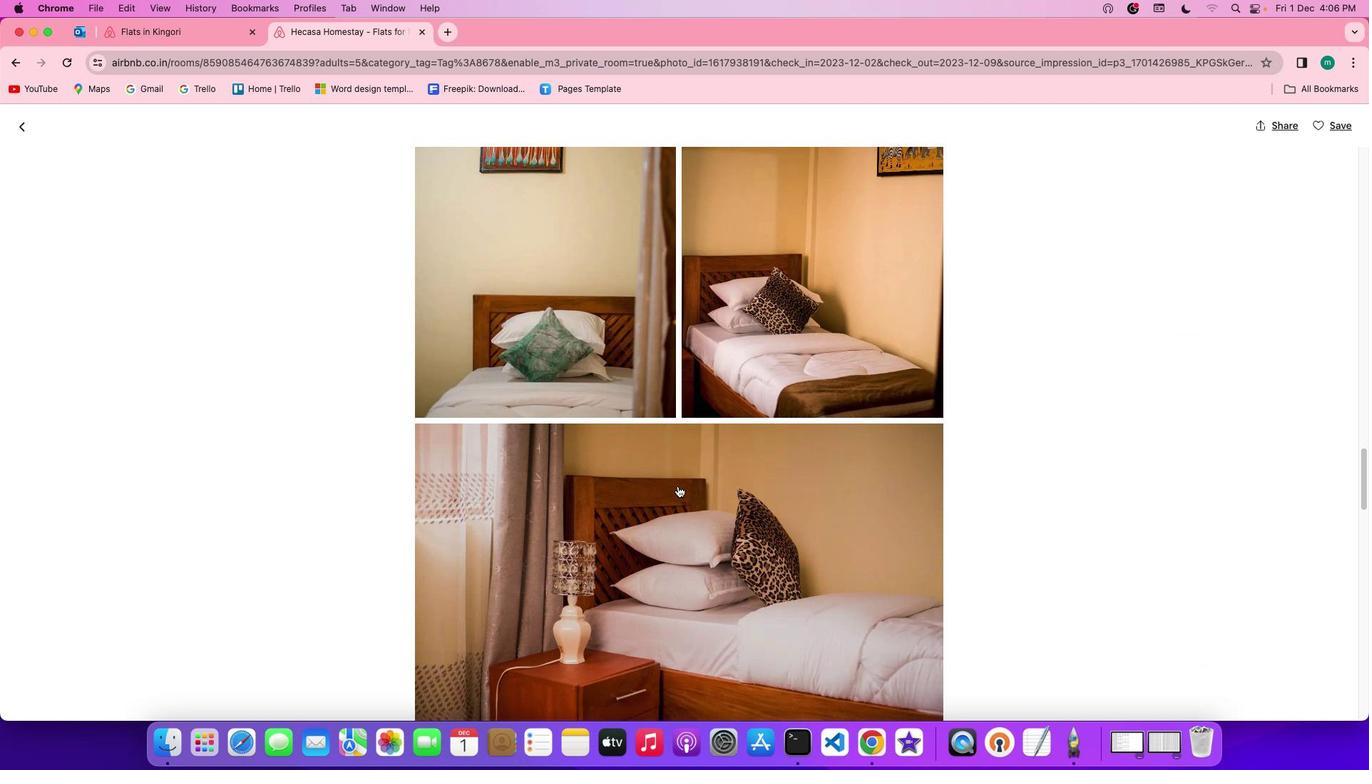 
Action: Mouse scrolled (678, 486) with delta (0, -1)
Screenshot: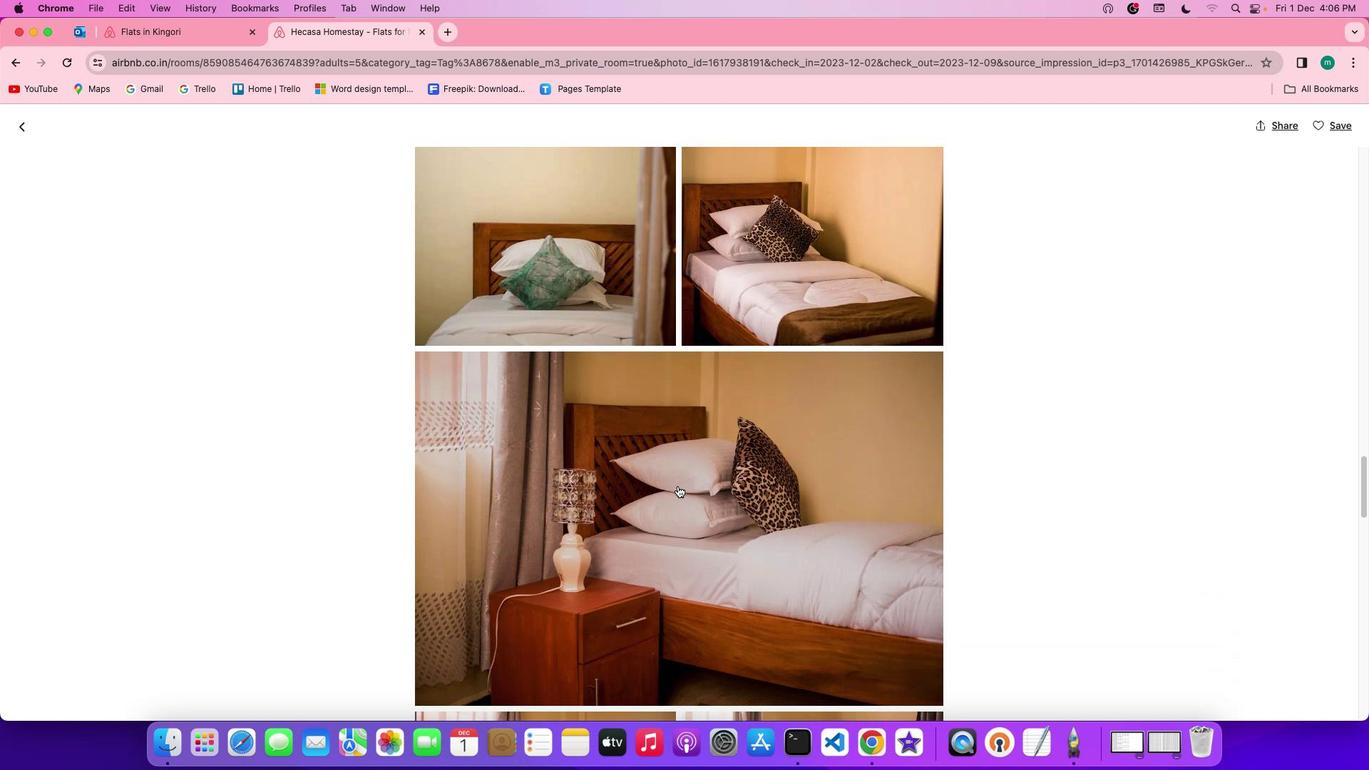 
Action: Mouse scrolled (678, 486) with delta (0, 0)
Screenshot: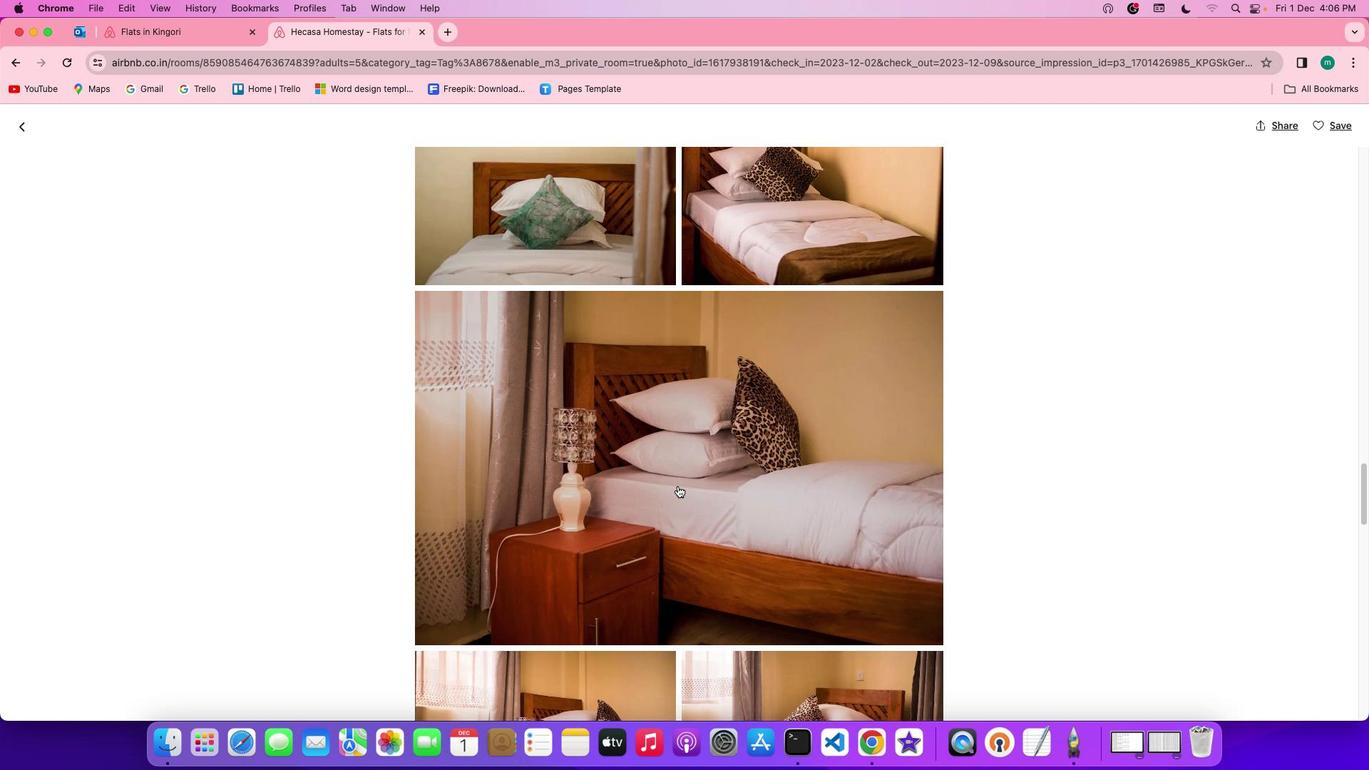 
Action: Mouse scrolled (678, 486) with delta (0, 0)
Screenshot: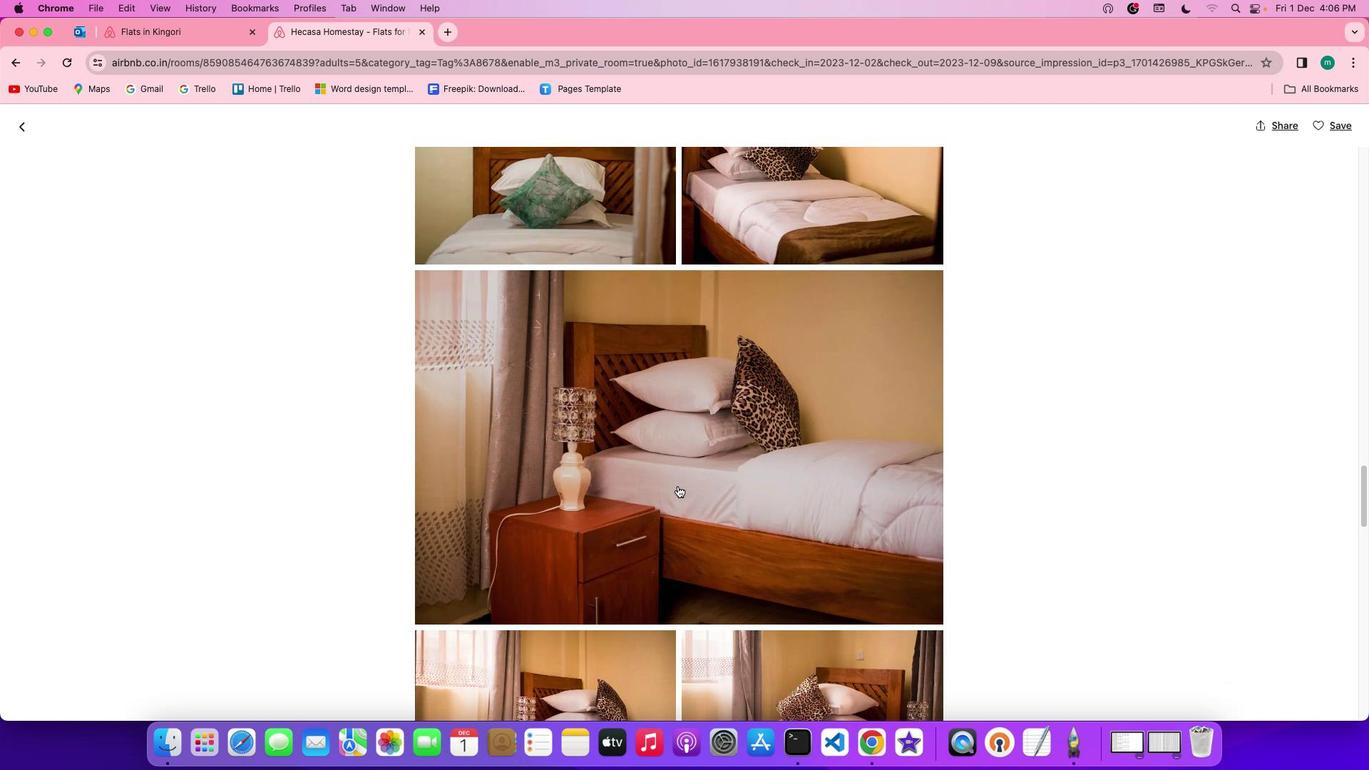 
Action: Mouse scrolled (678, 486) with delta (0, -1)
Screenshot: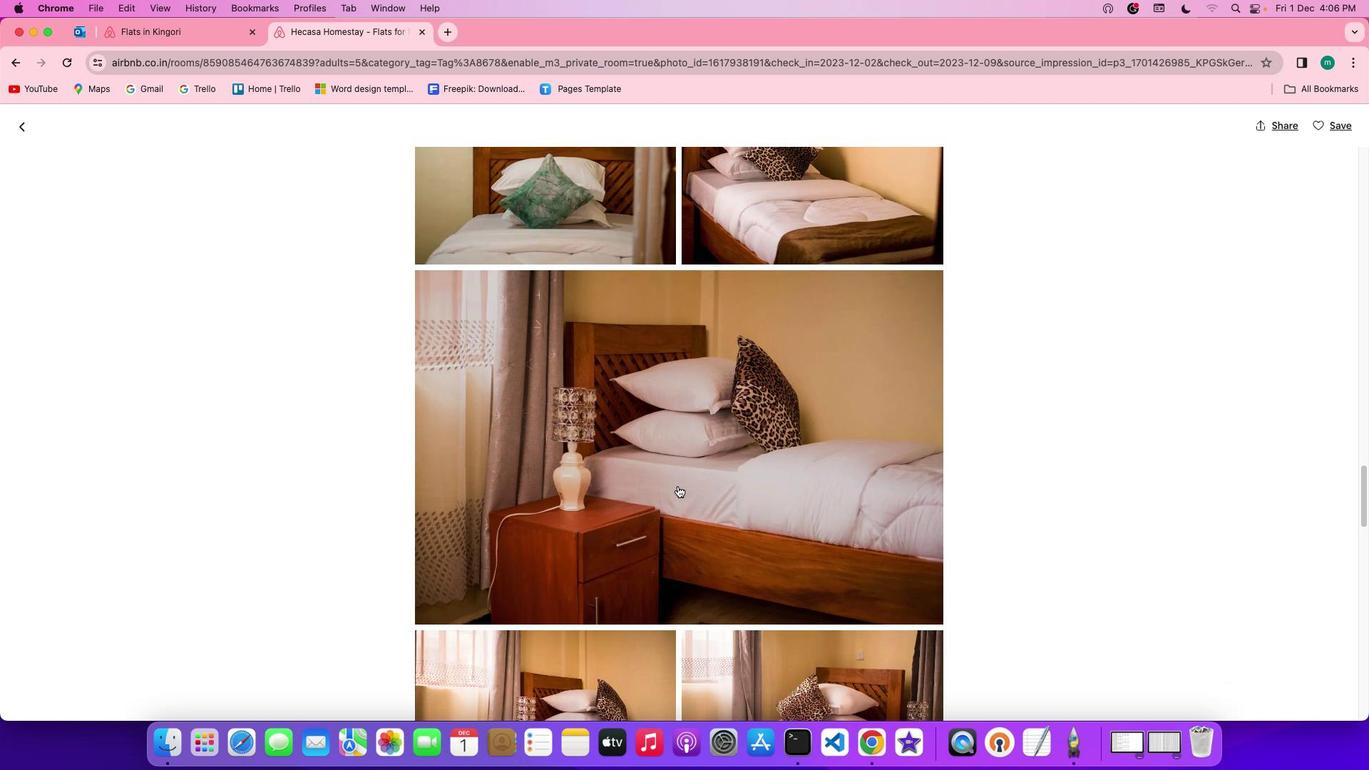 
Action: Mouse scrolled (678, 486) with delta (0, -2)
Screenshot: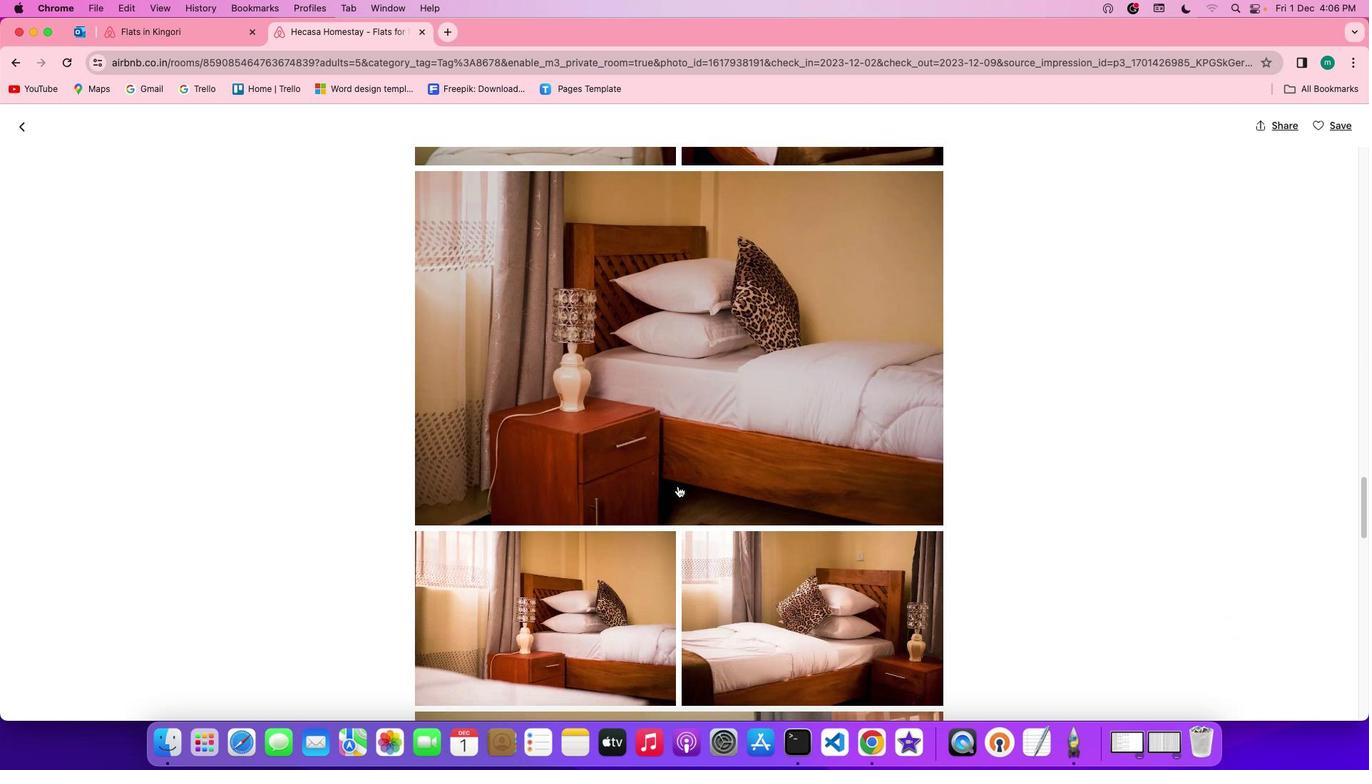 
Action: Mouse scrolled (678, 486) with delta (0, 0)
Screenshot: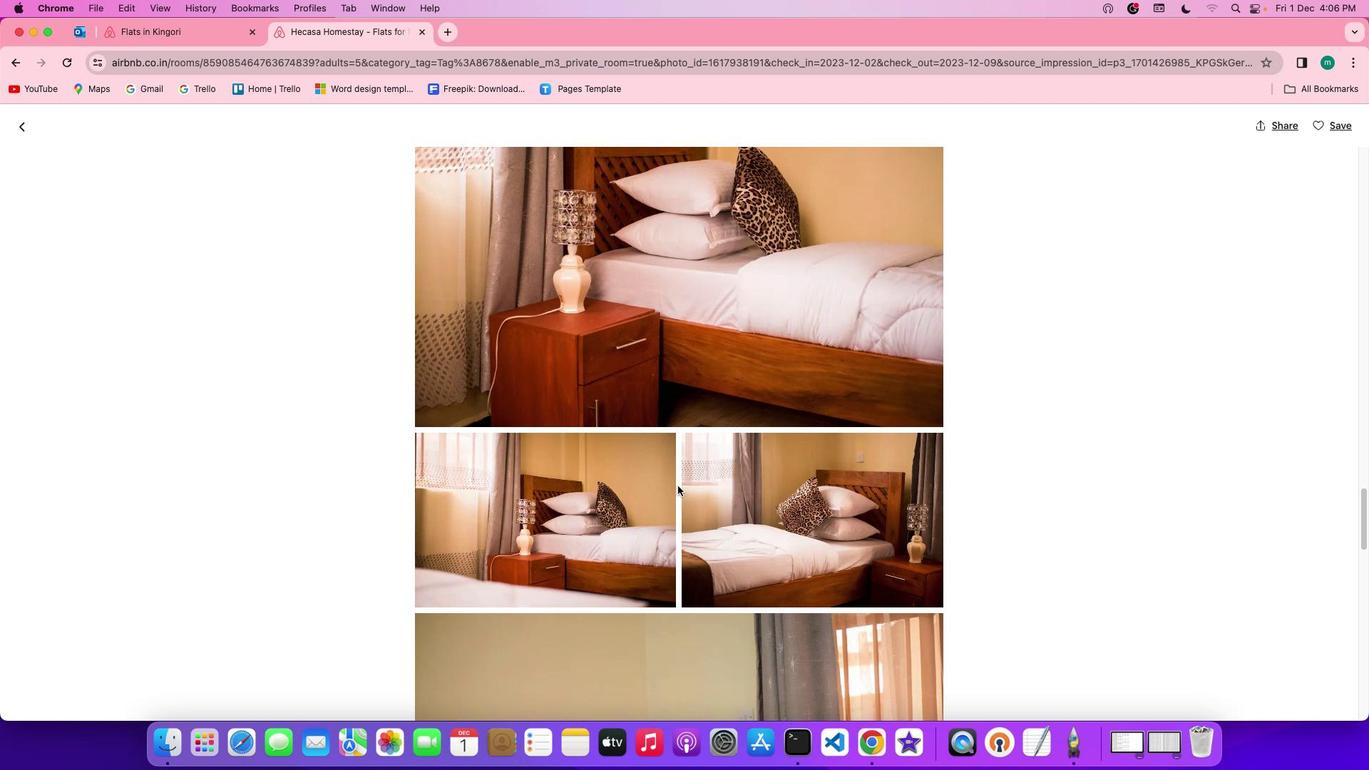 
Action: Mouse scrolled (678, 486) with delta (0, 0)
Screenshot: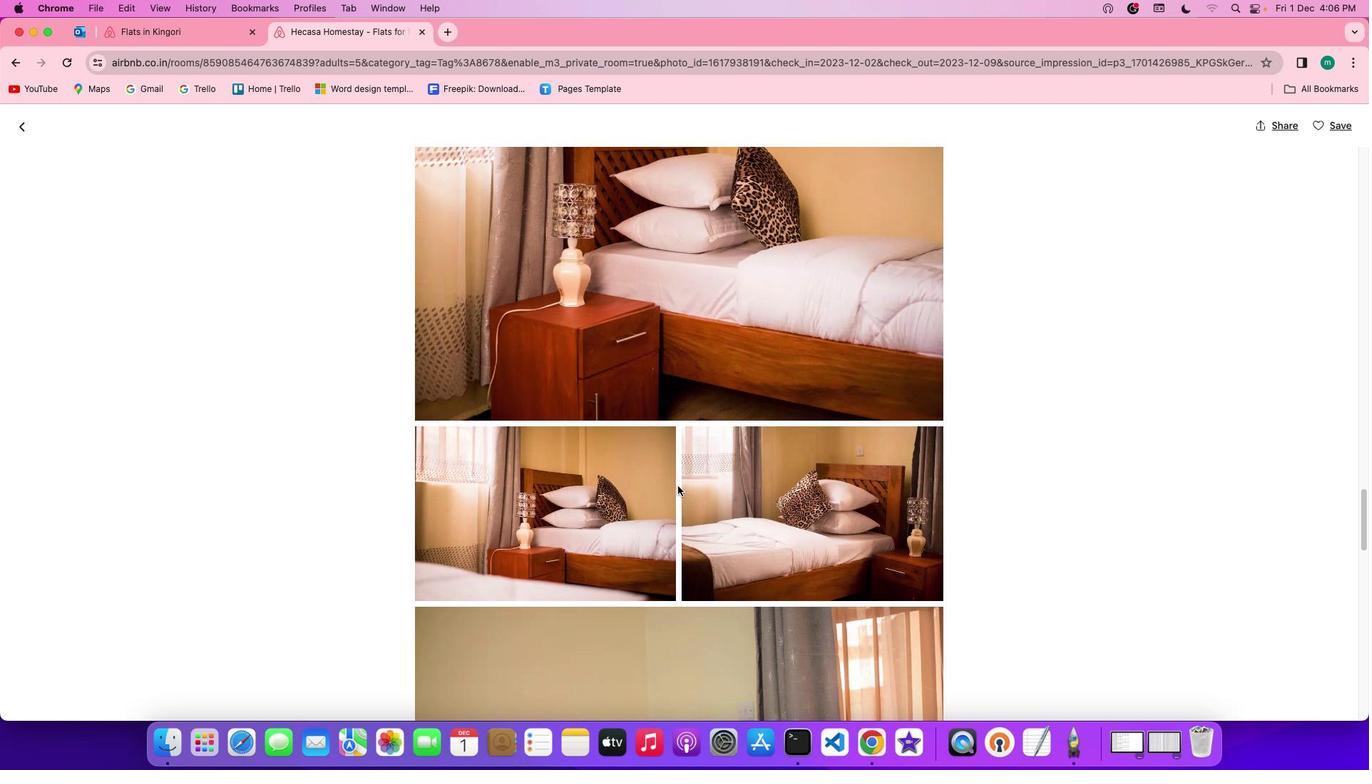 
Action: Mouse scrolled (678, 486) with delta (0, -1)
Screenshot: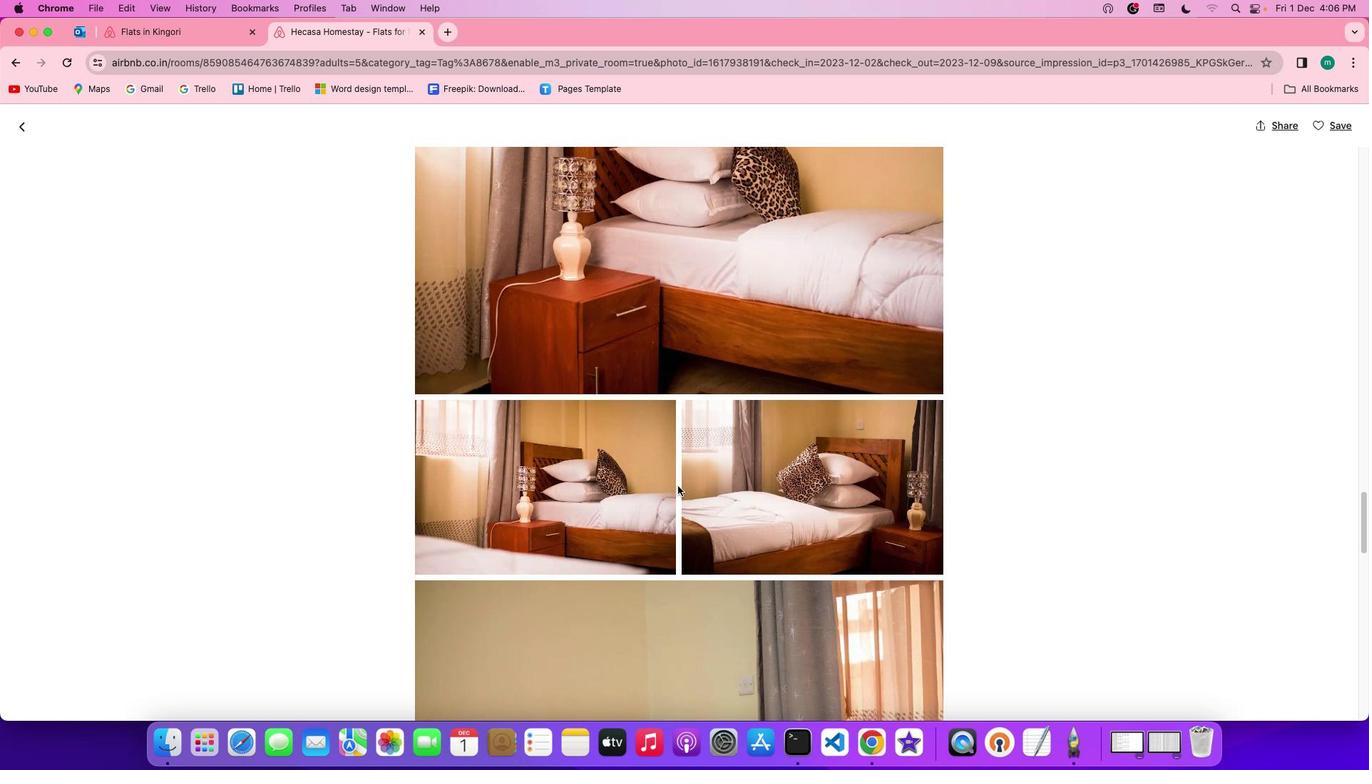 
Action: Mouse scrolled (678, 486) with delta (0, -1)
Screenshot: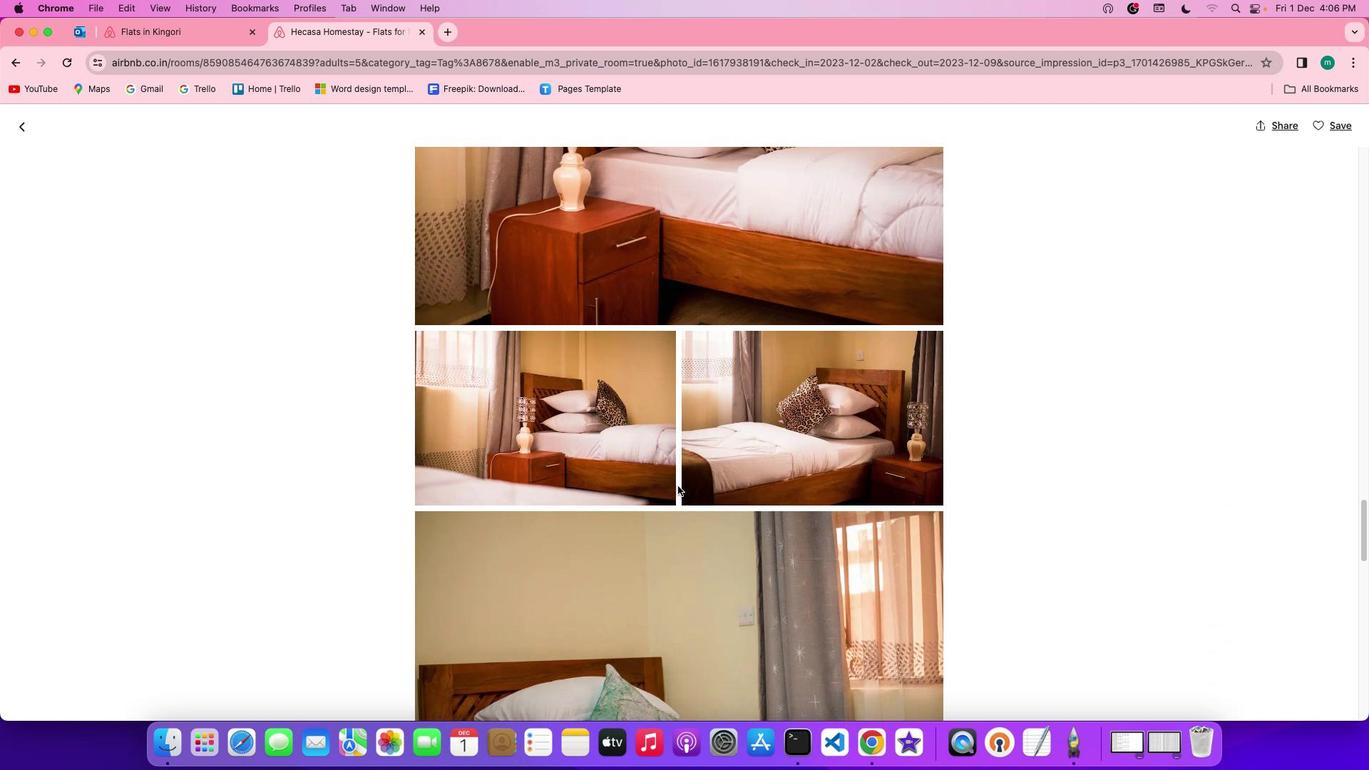 
Action: Mouse scrolled (678, 486) with delta (0, 0)
Screenshot: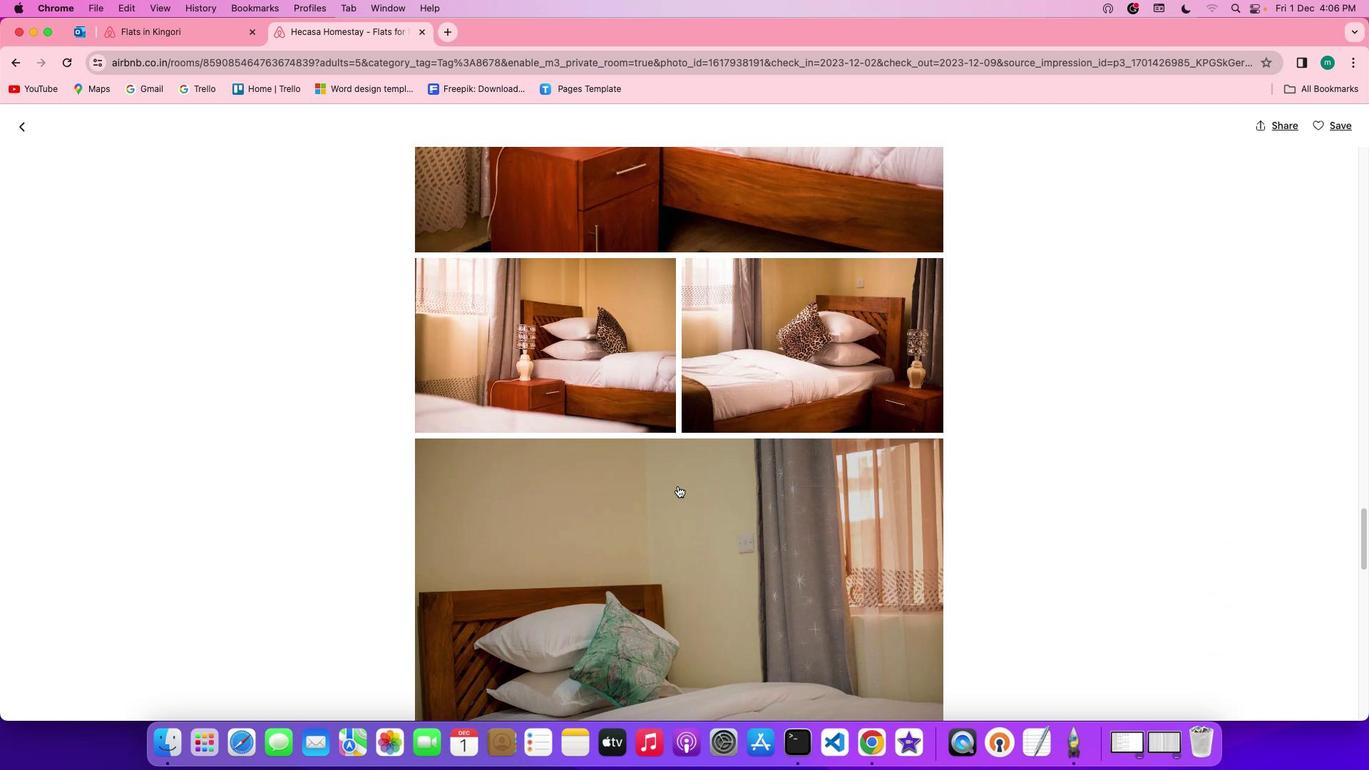 
Action: Mouse scrolled (678, 486) with delta (0, 0)
Screenshot: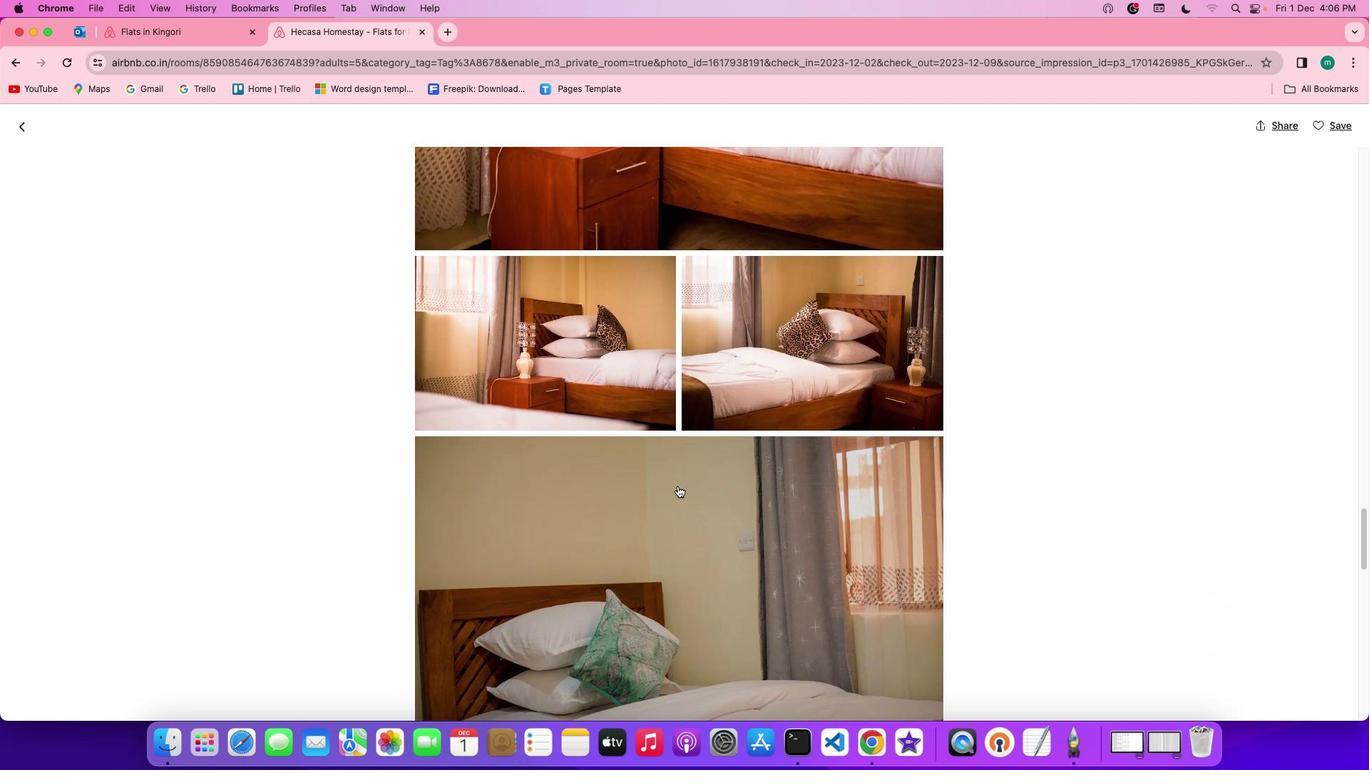 
Action: Mouse scrolled (678, 486) with delta (0, -1)
Screenshot: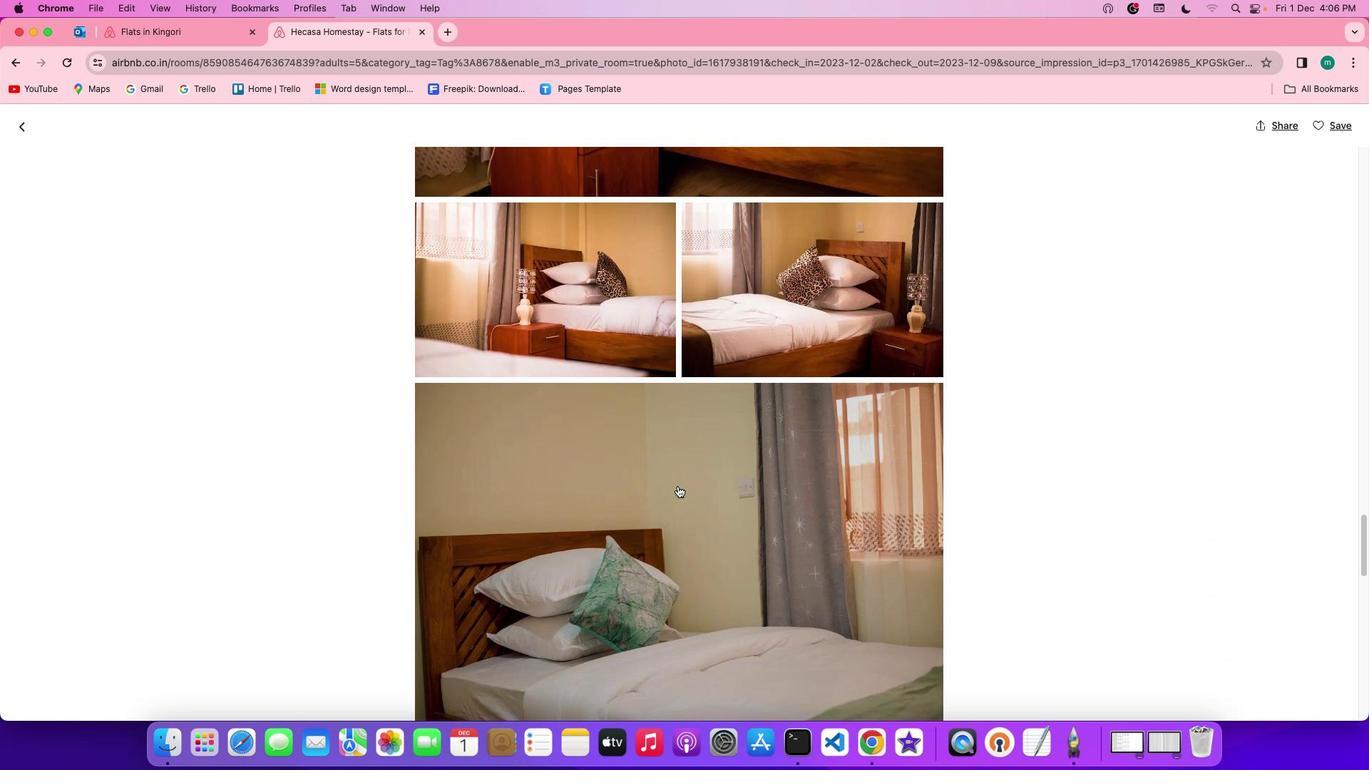
Action: Mouse scrolled (678, 486) with delta (0, -2)
Screenshot: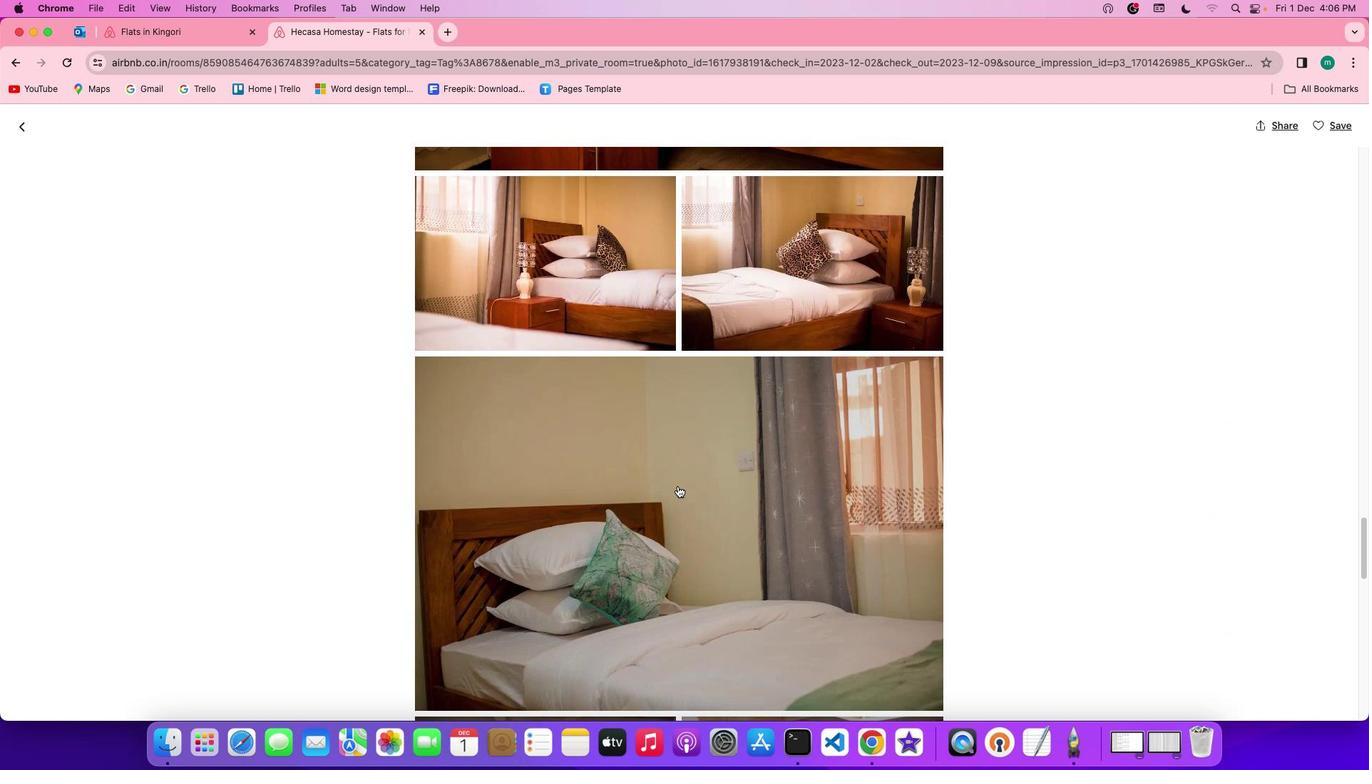
Action: Mouse scrolled (678, 486) with delta (0, 0)
Screenshot: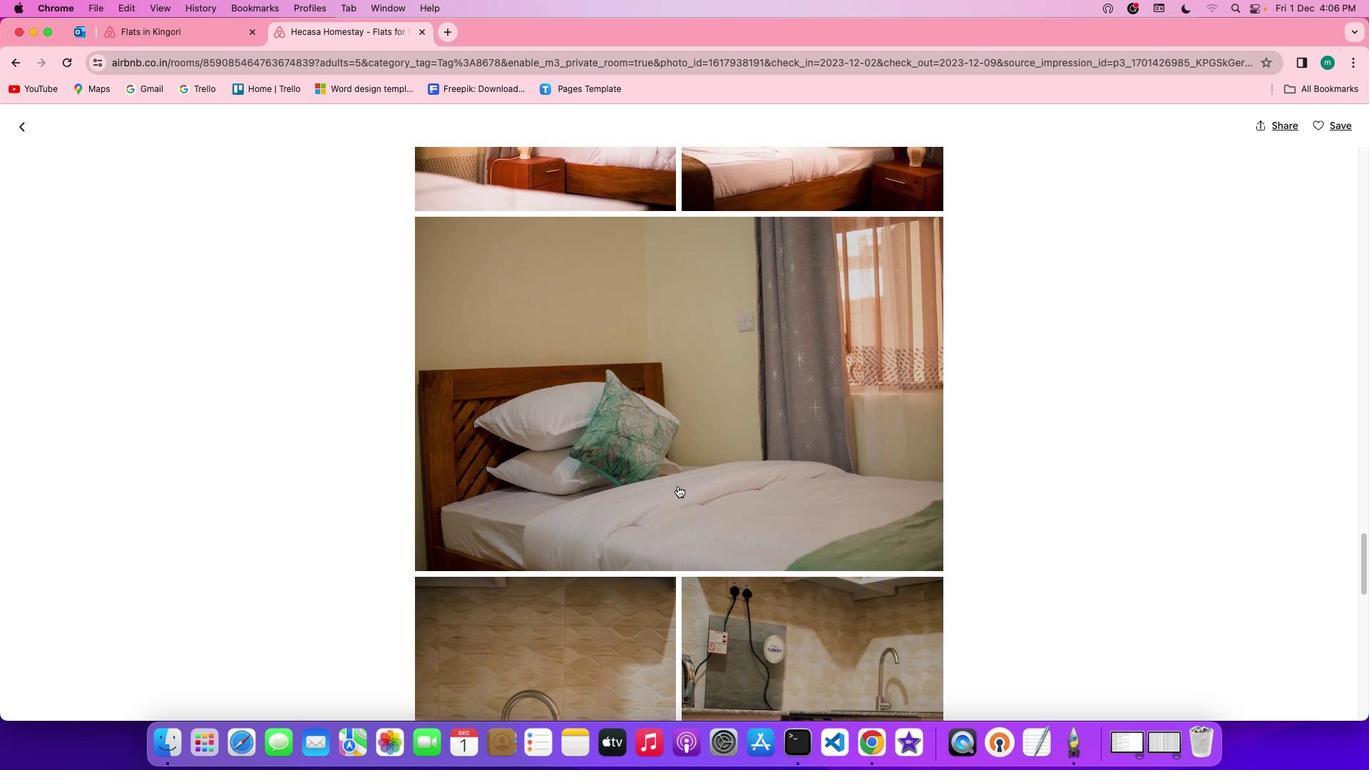 
Action: Mouse scrolled (678, 486) with delta (0, 0)
Screenshot: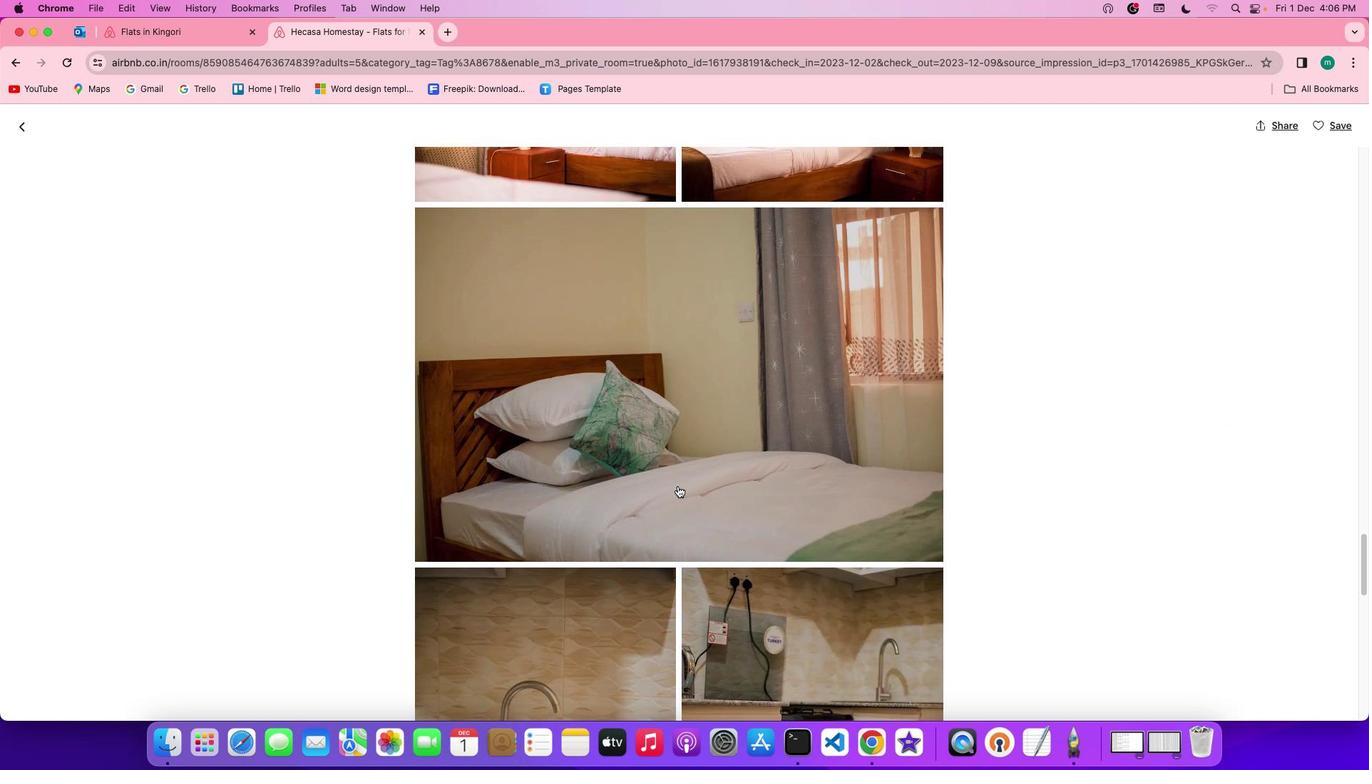 
Action: Mouse scrolled (678, 486) with delta (0, -1)
Screenshot: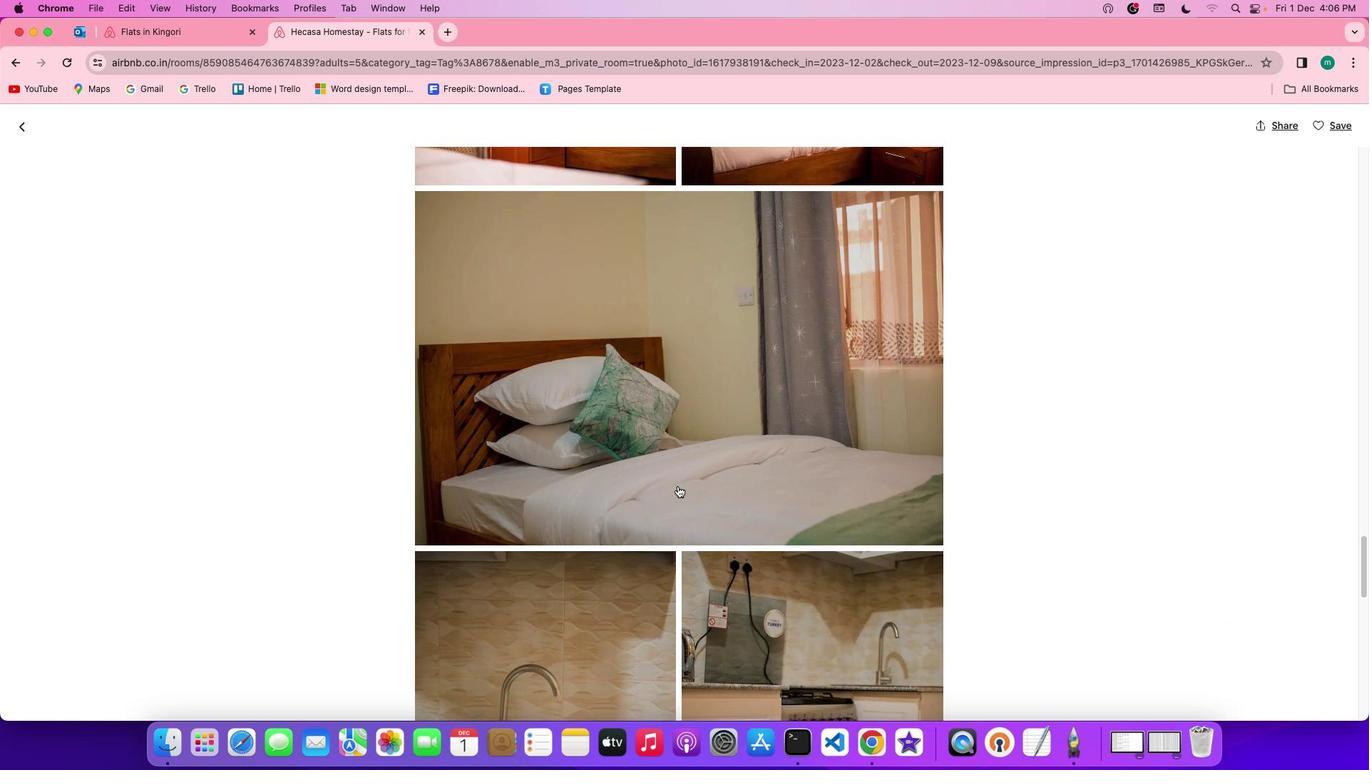 
Action: Mouse scrolled (678, 486) with delta (0, -2)
Screenshot: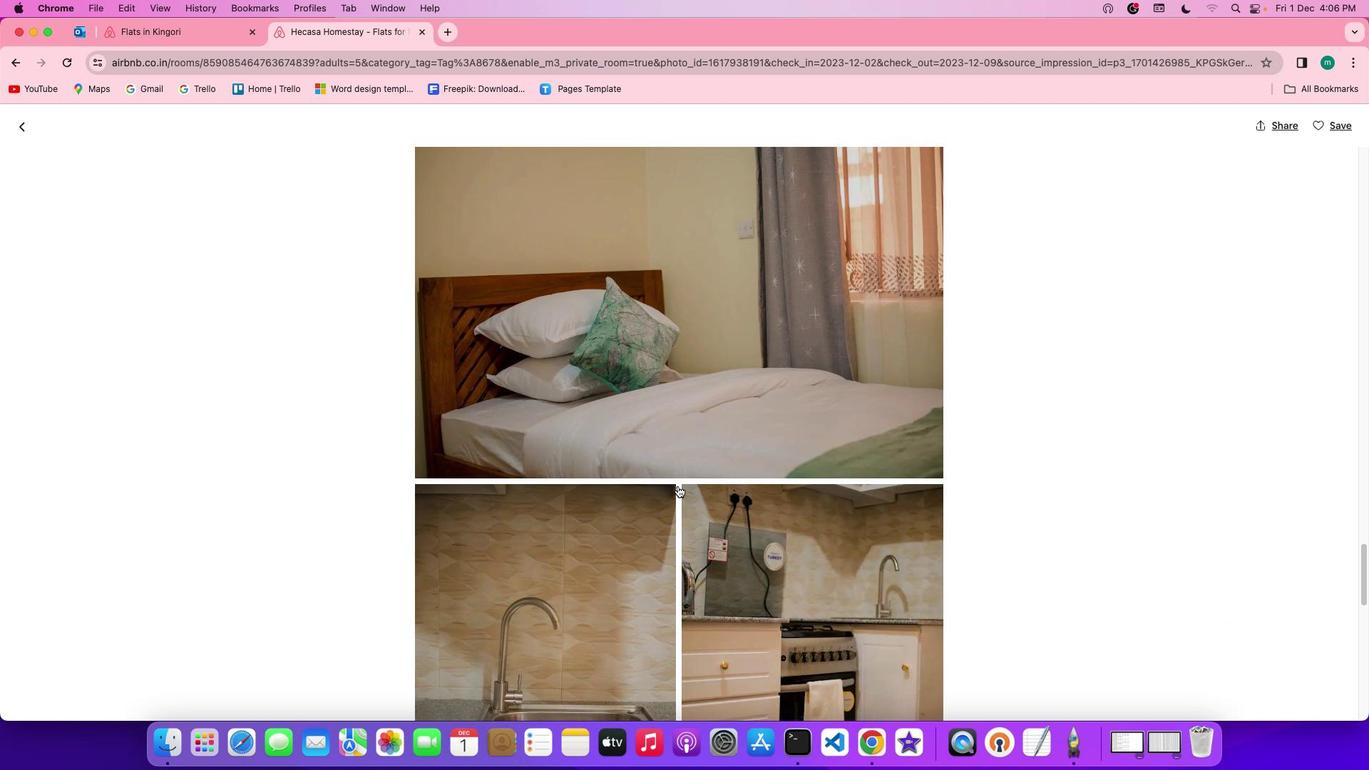 
Action: Mouse scrolled (678, 486) with delta (0, 0)
Screenshot: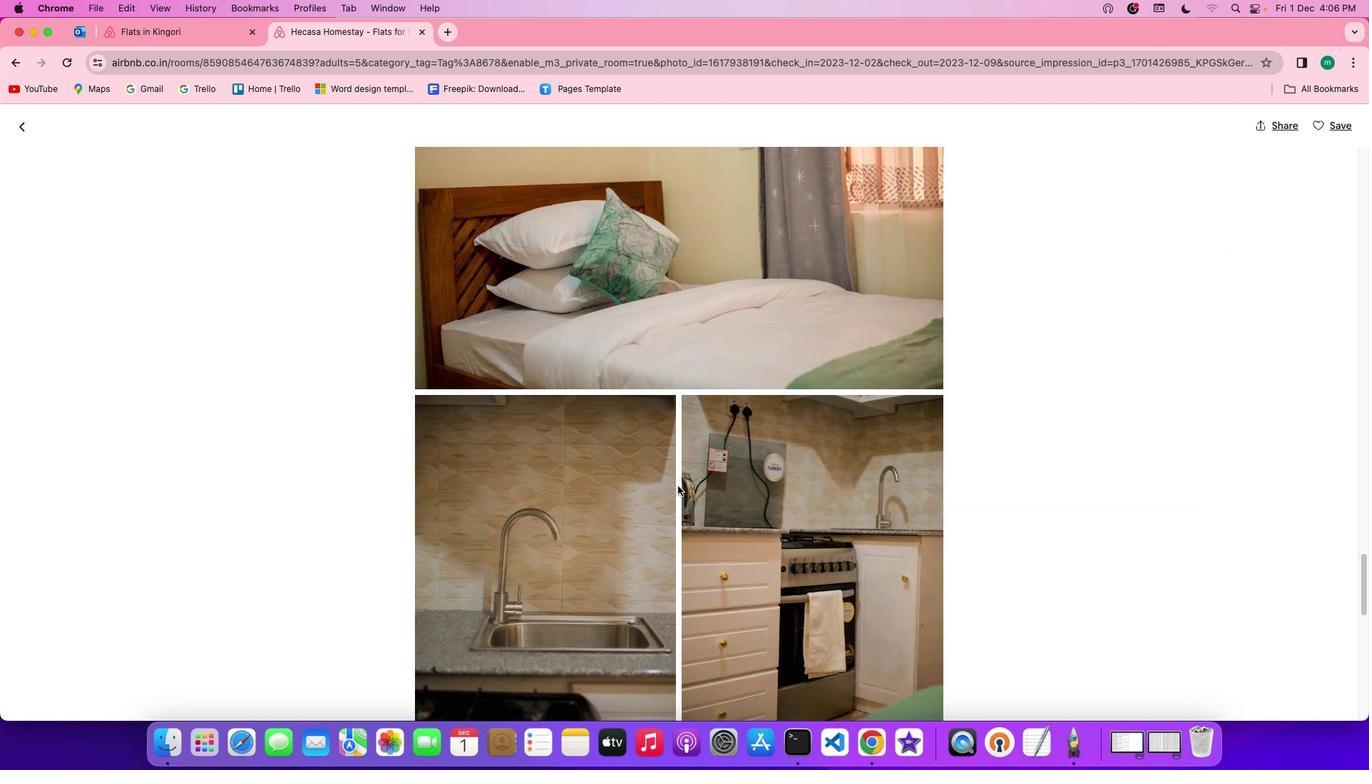 
Action: Mouse scrolled (678, 486) with delta (0, 0)
Screenshot: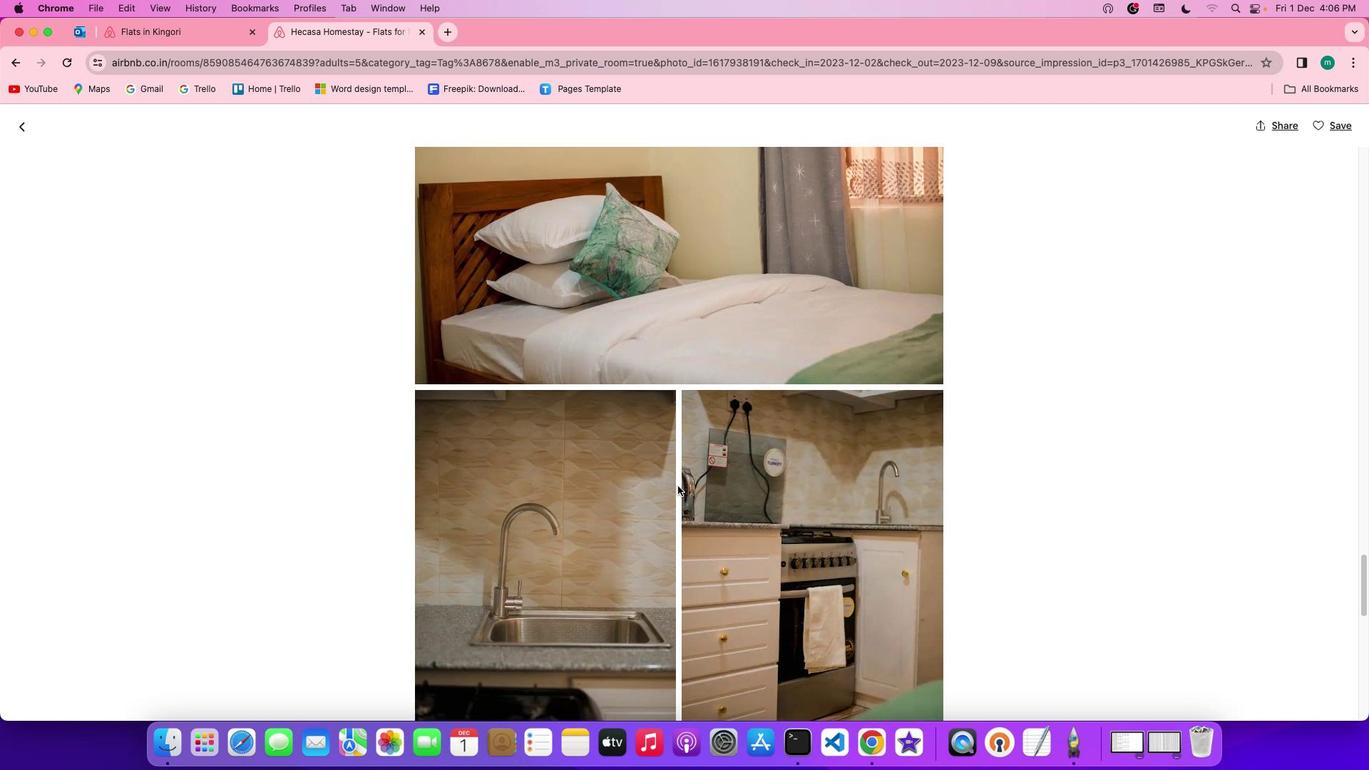 
Action: Mouse scrolled (678, 486) with delta (0, -1)
Screenshot: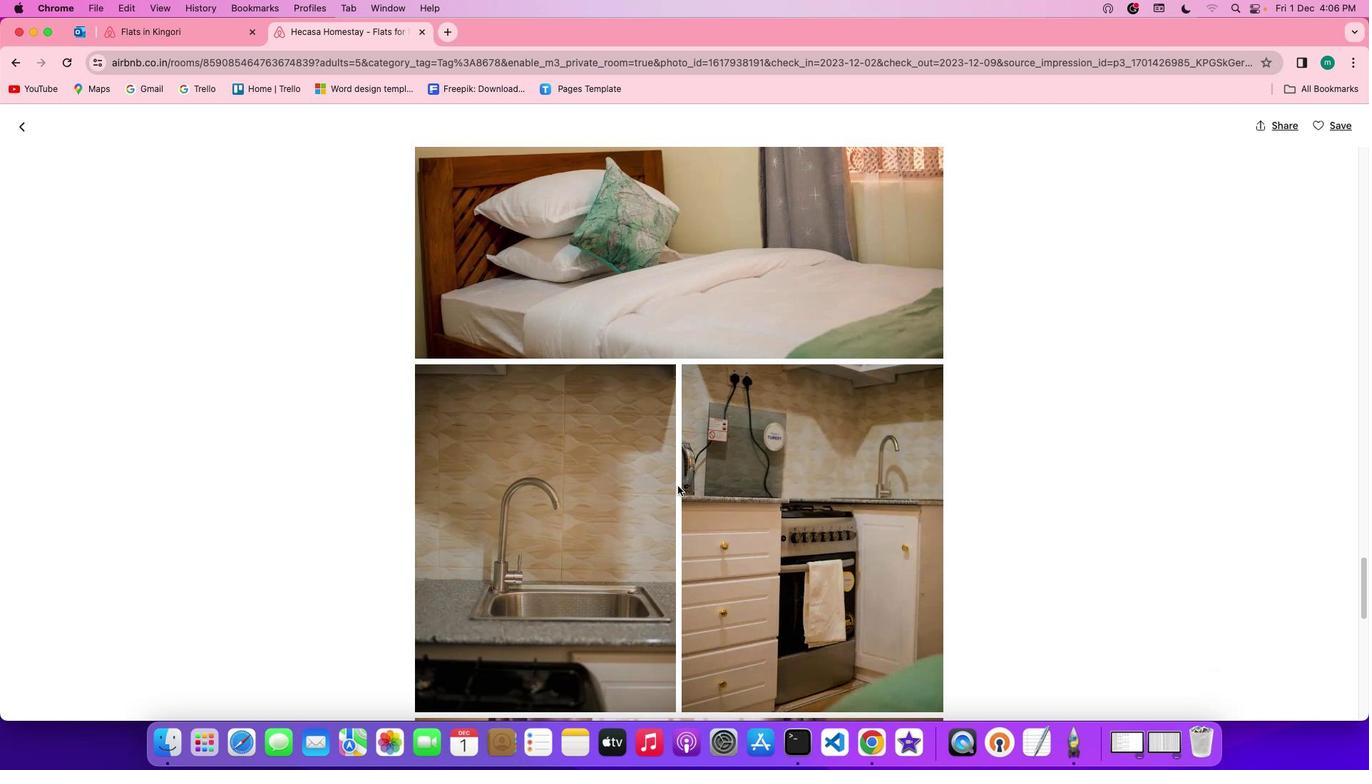 
Action: Mouse scrolled (678, 486) with delta (0, -2)
Screenshot: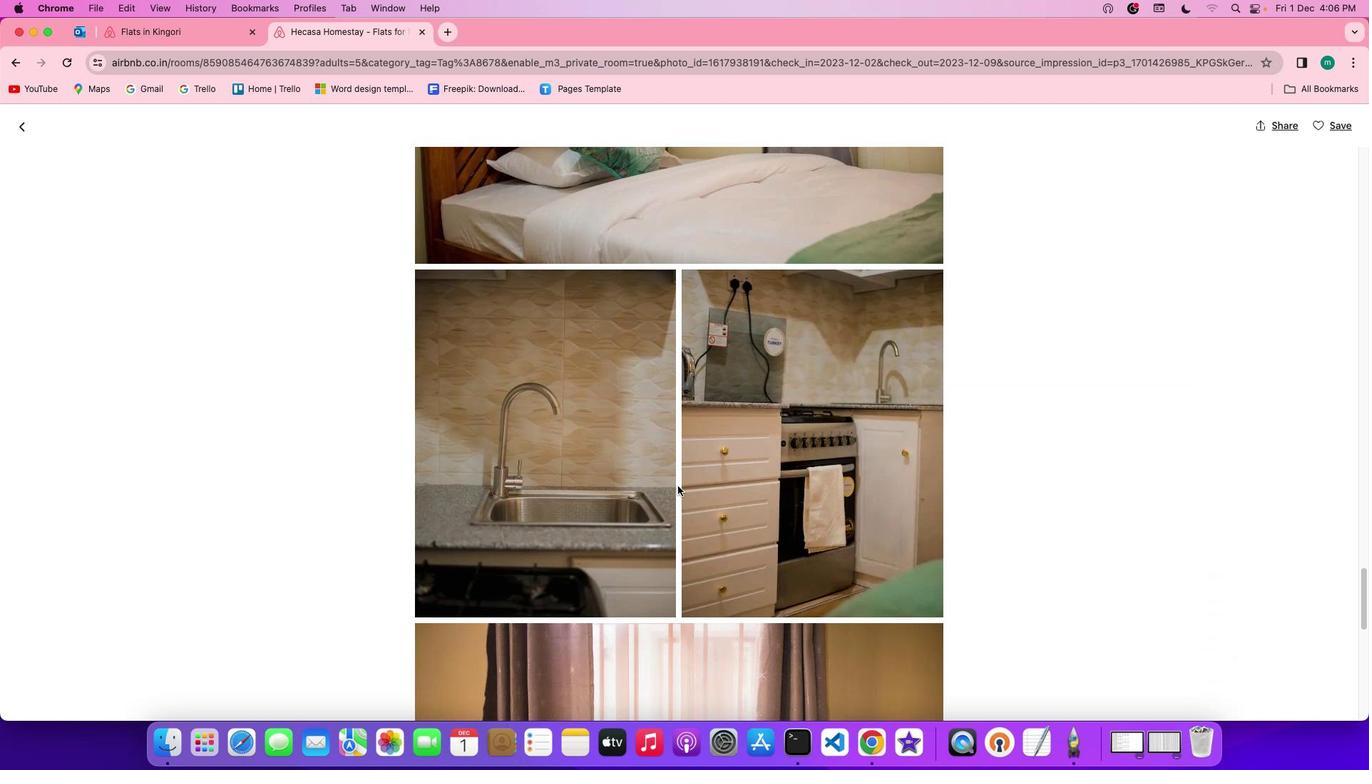
Action: Mouse scrolled (678, 486) with delta (0, 0)
Screenshot: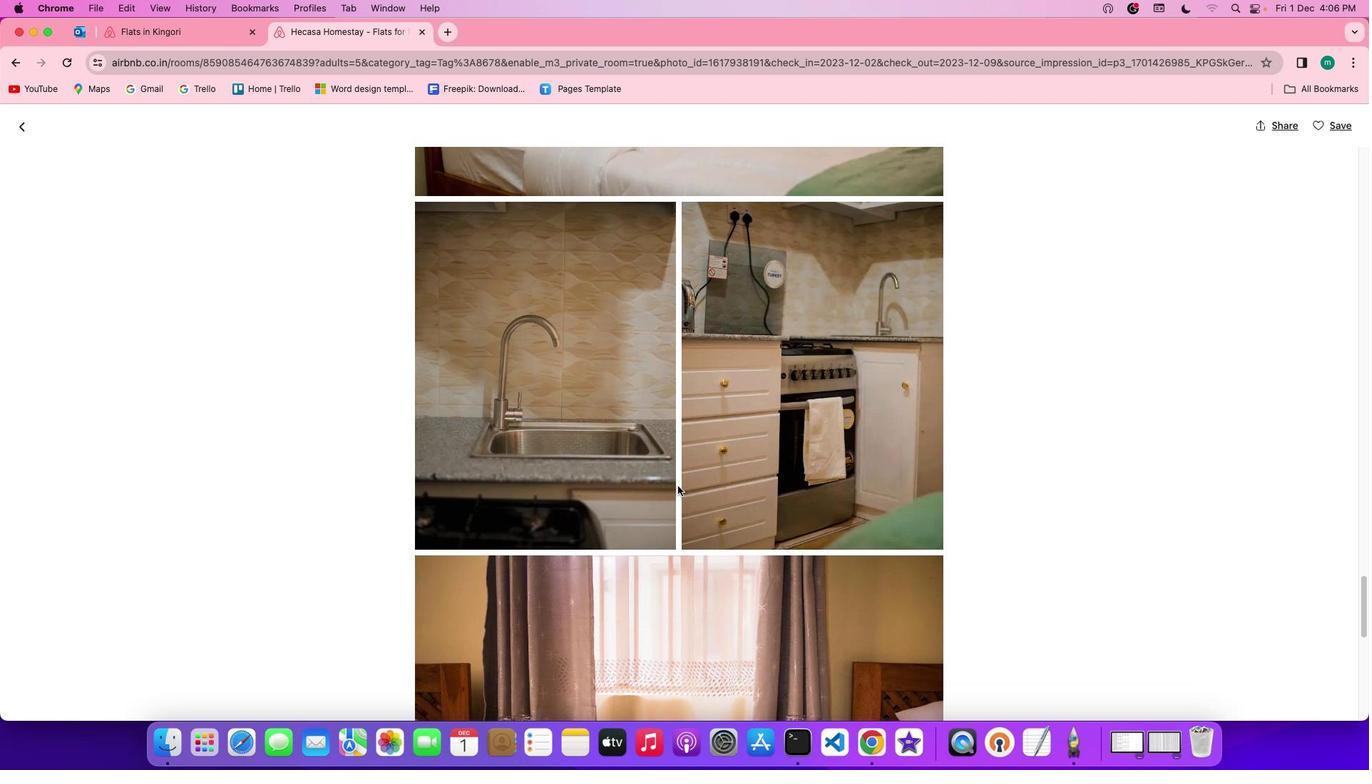 
Action: Mouse scrolled (678, 486) with delta (0, 0)
Screenshot: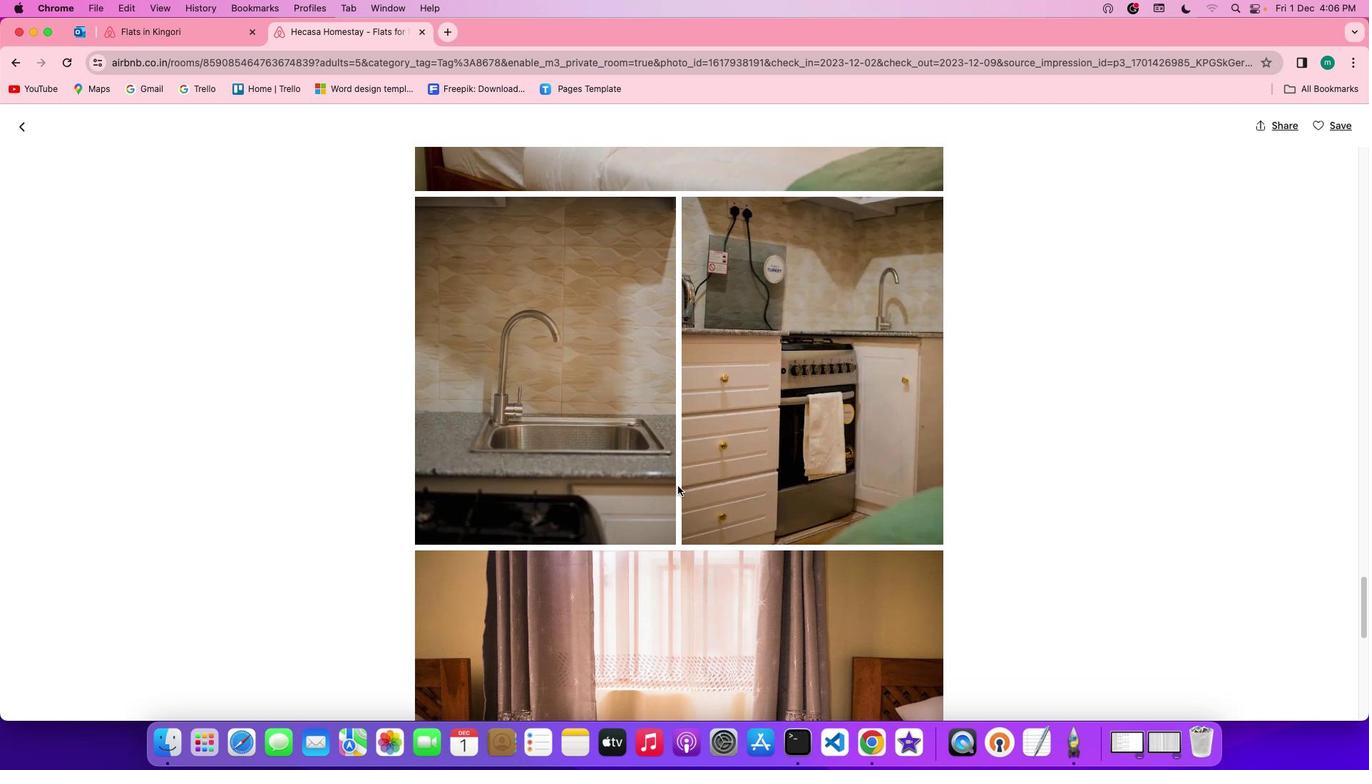 
Action: Mouse scrolled (678, 486) with delta (0, -1)
Screenshot: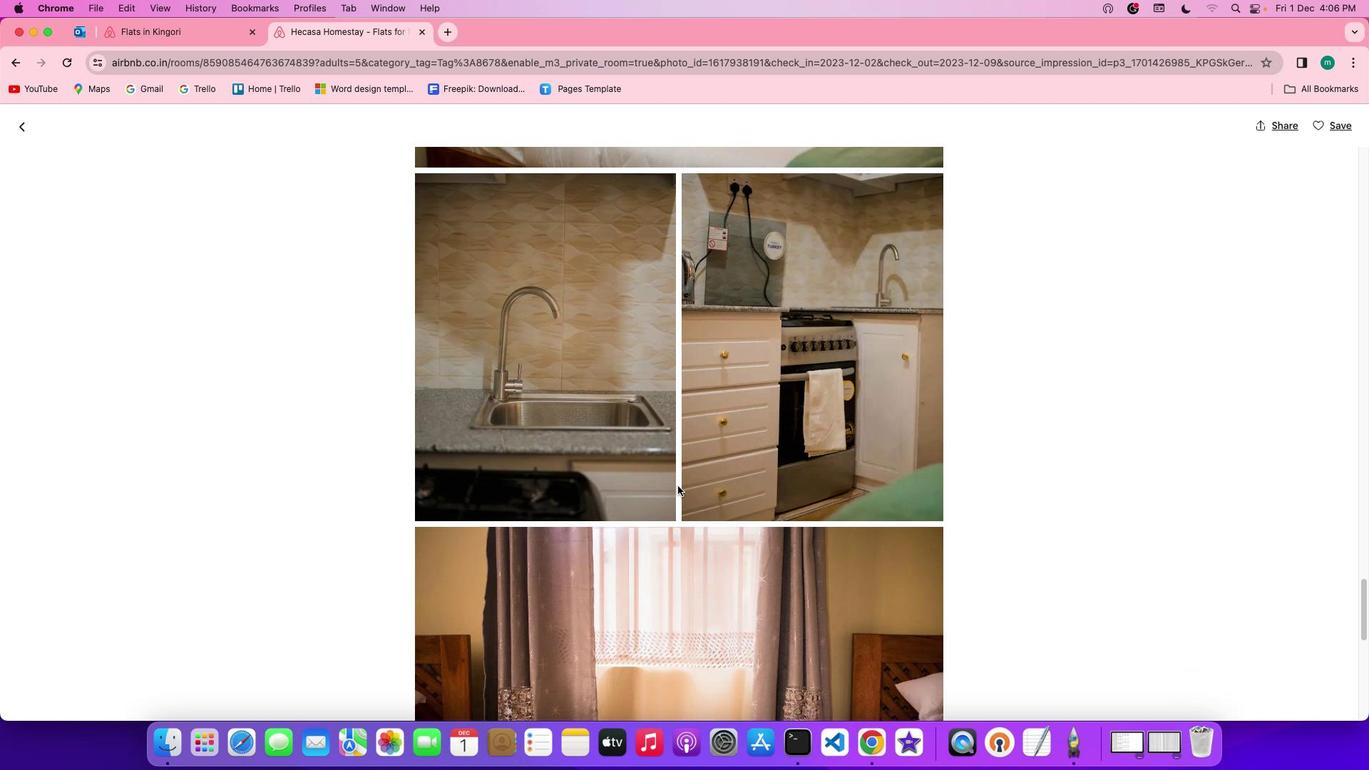 
Action: Mouse scrolled (678, 486) with delta (0, -1)
Screenshot: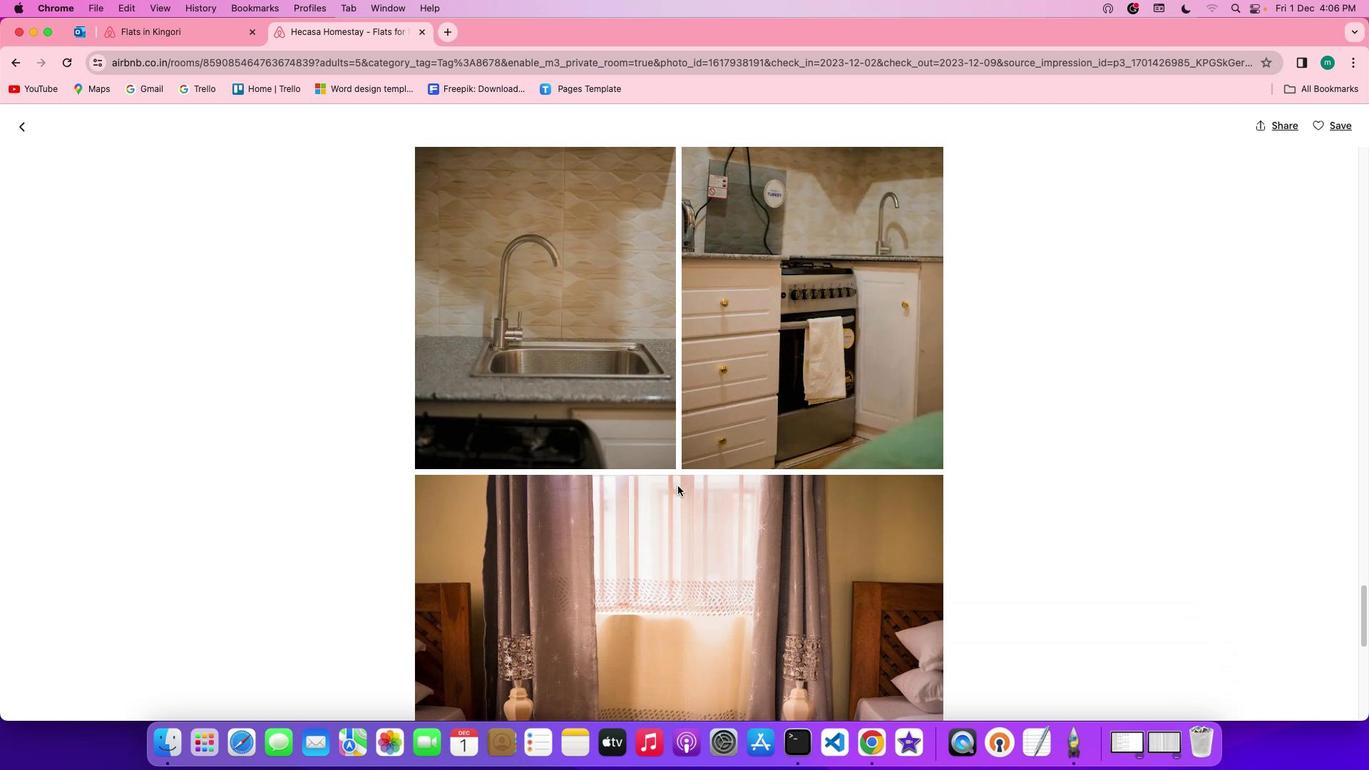 
Action: Mouse scrolled (678, 486) with delta (0, 0)
Screenshot: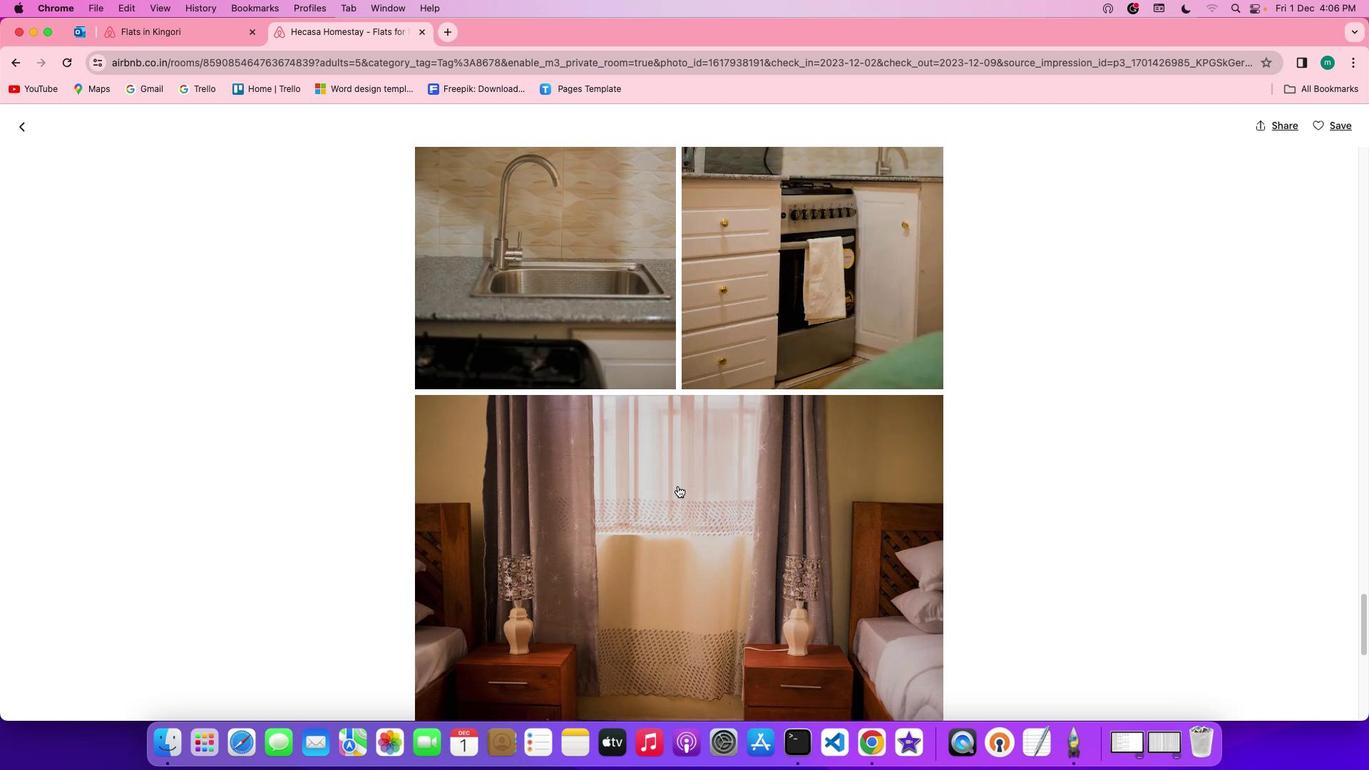 
Action: Mouse scrolled (678, 486) with delta (0, 0)
Screenshot: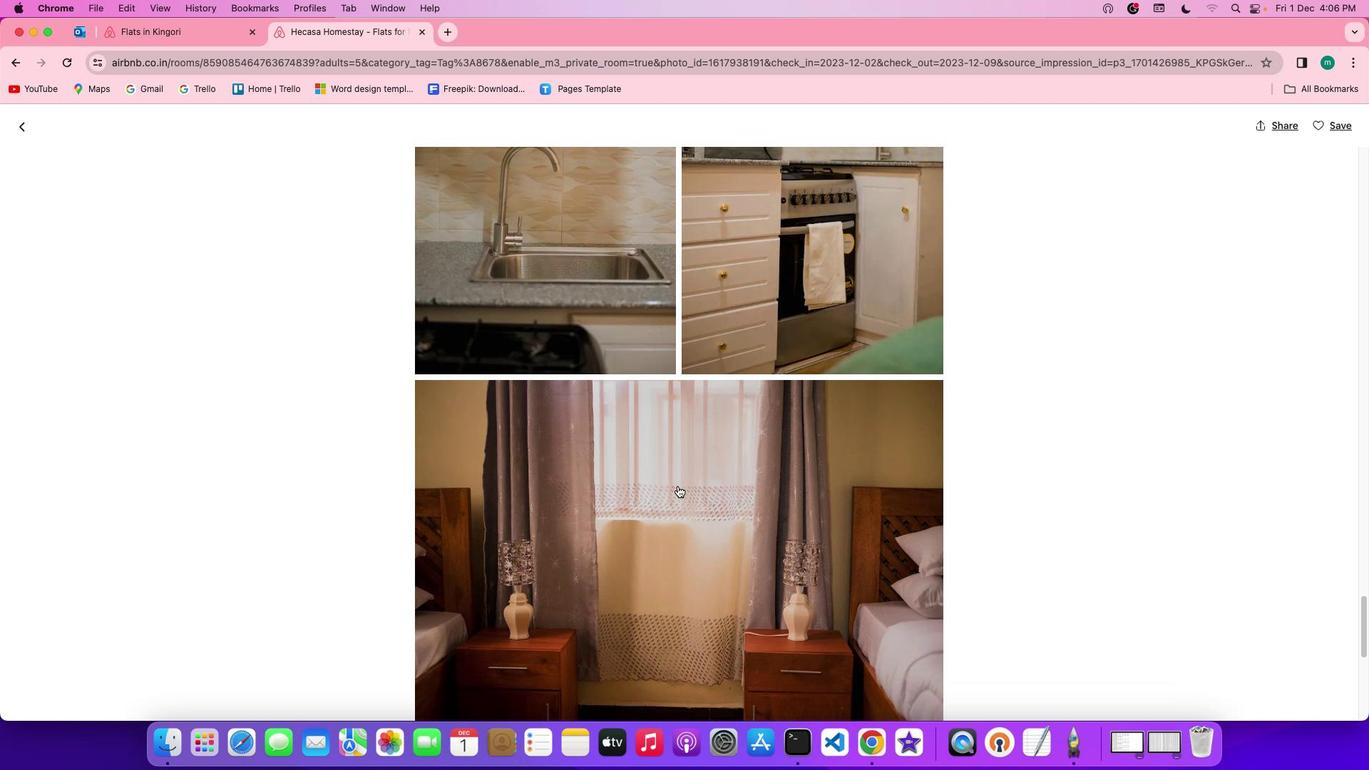 
Action: Mouse scrolled (678, 486) with delta (0, -1)
Screenshot: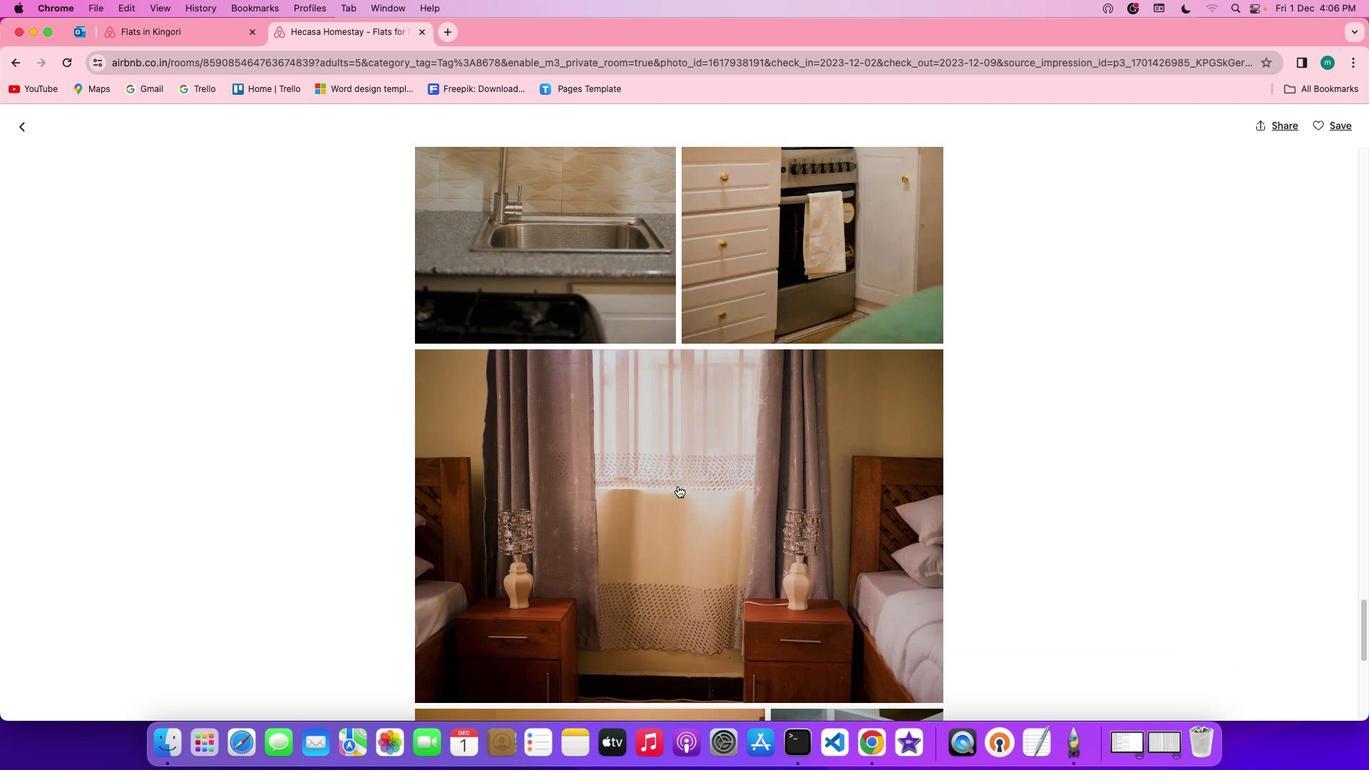 
Action: Mouse scrolled (678, 486) with delta (0, 0)
Screenshot: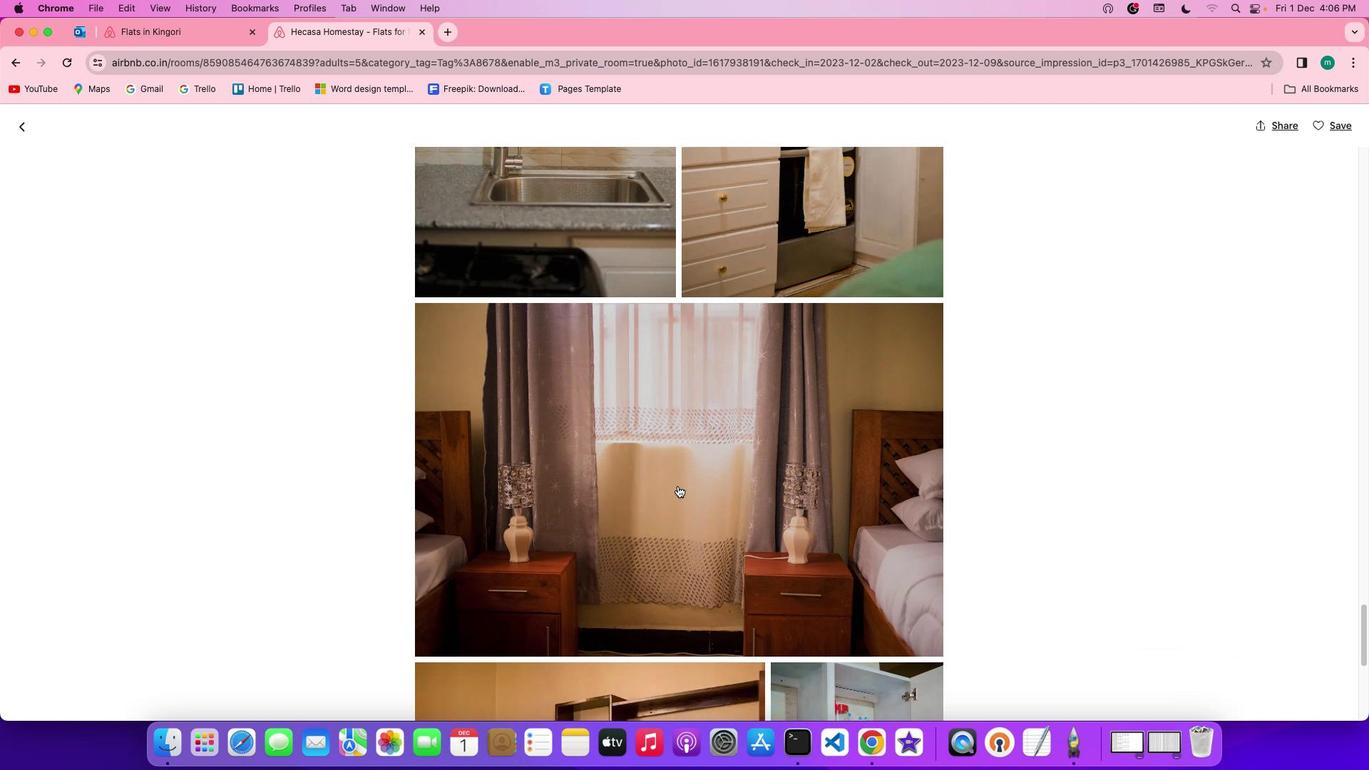 
Action: Mouse scrolled (678, 486) with delta (0, 0)
Screenshot: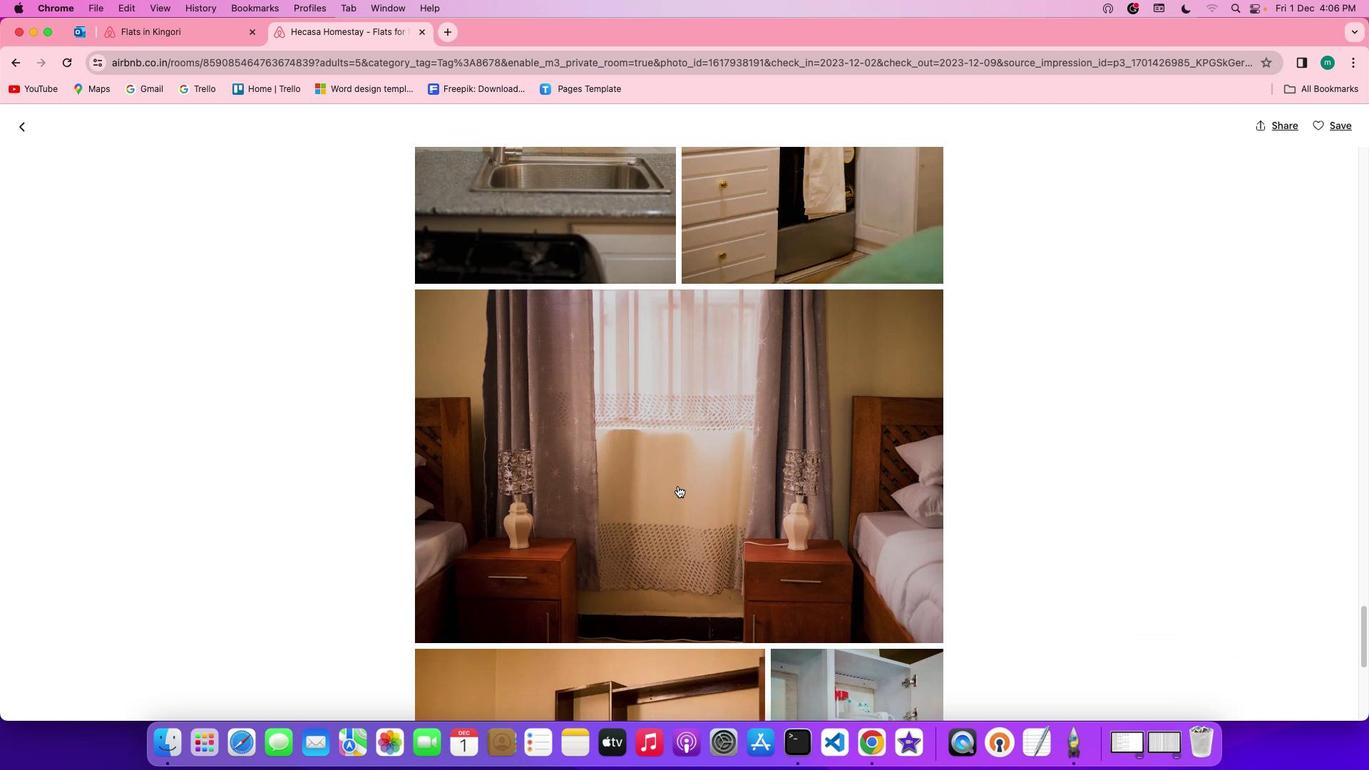 
Action: Mouse scrolled (678, 486) with delta (0, -1)
Screenshot: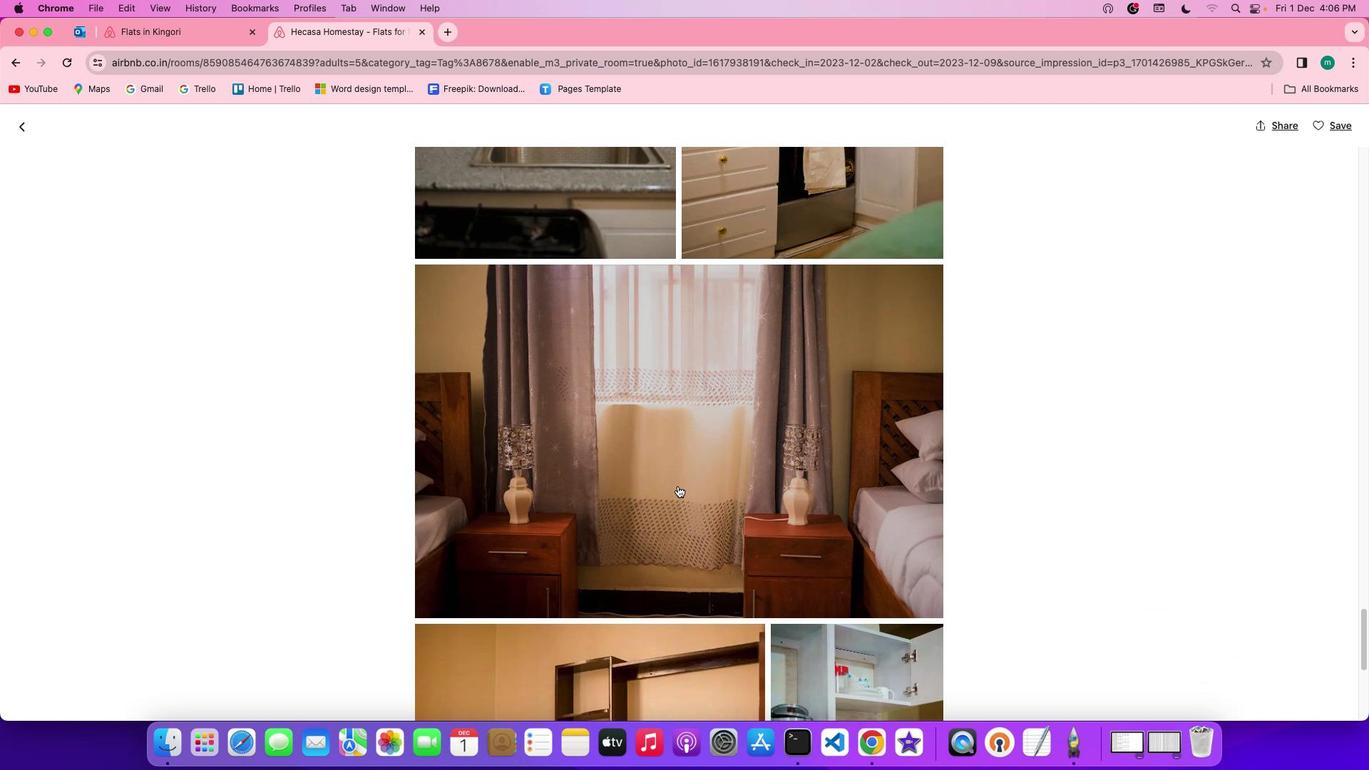
Action: Mouse scrolled (678, 486) with delta (0, 0)
Screenshot: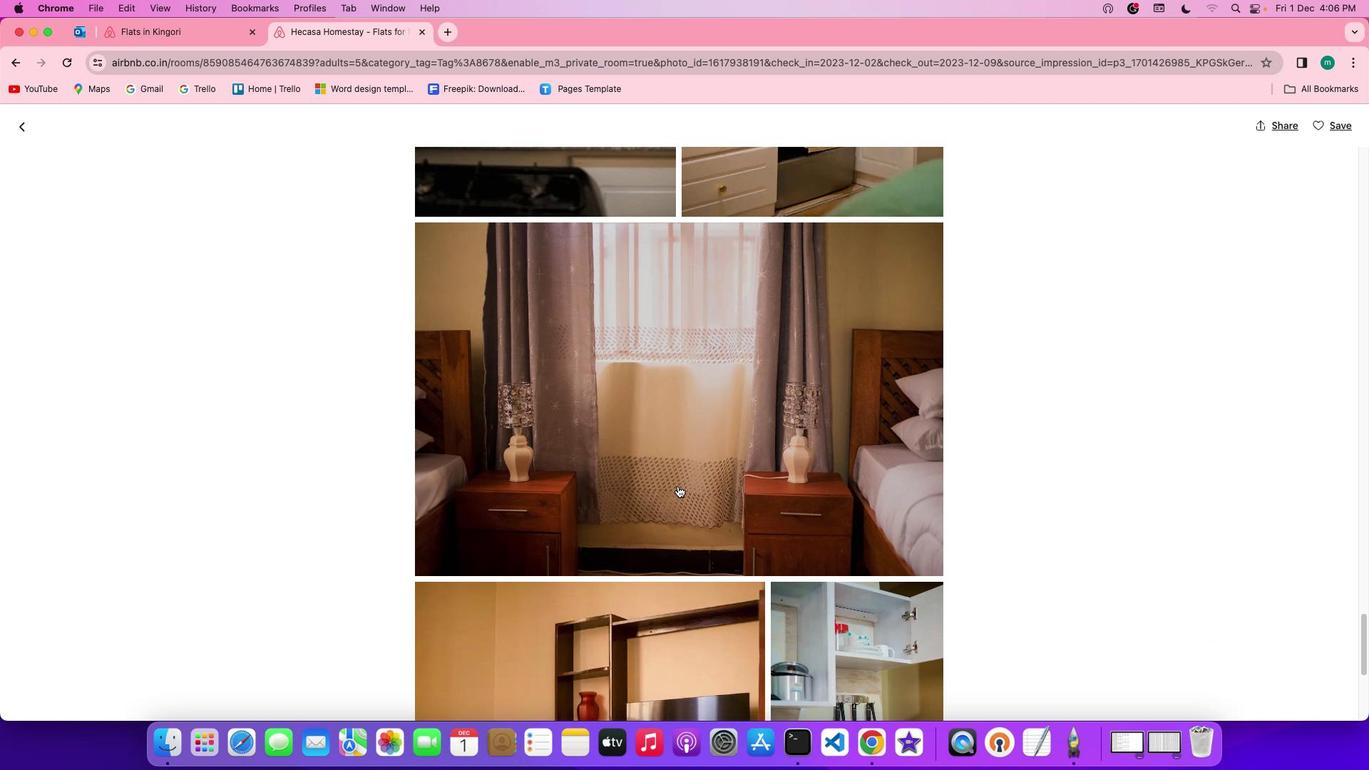 
Action: Mouse scrolled (678, 486) with delta (0, 0)
Screenshot: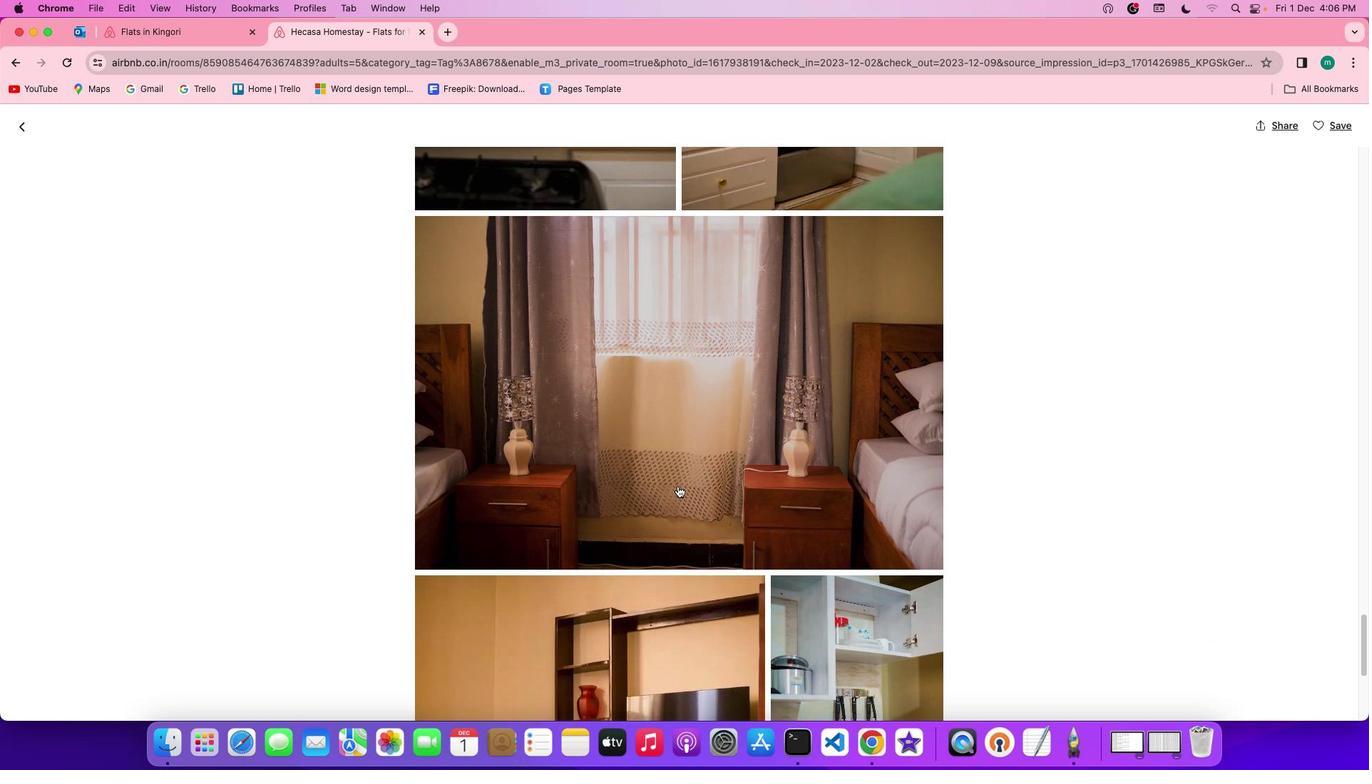 
Action: Mouse scrolled (678, 486) with delta (0, 0)
Screenshot: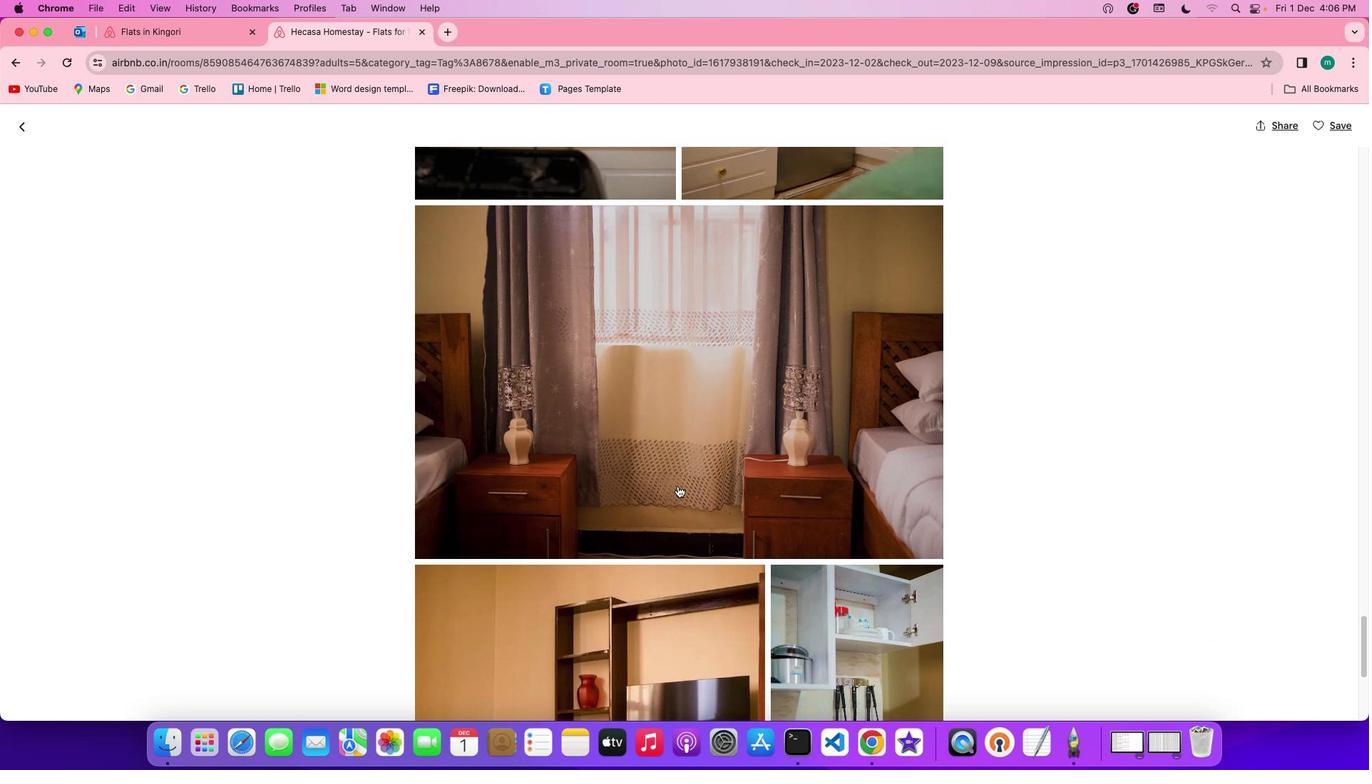 
Action: Mouse scrolled (678, 486) with delta (0, 0)
Screenshot: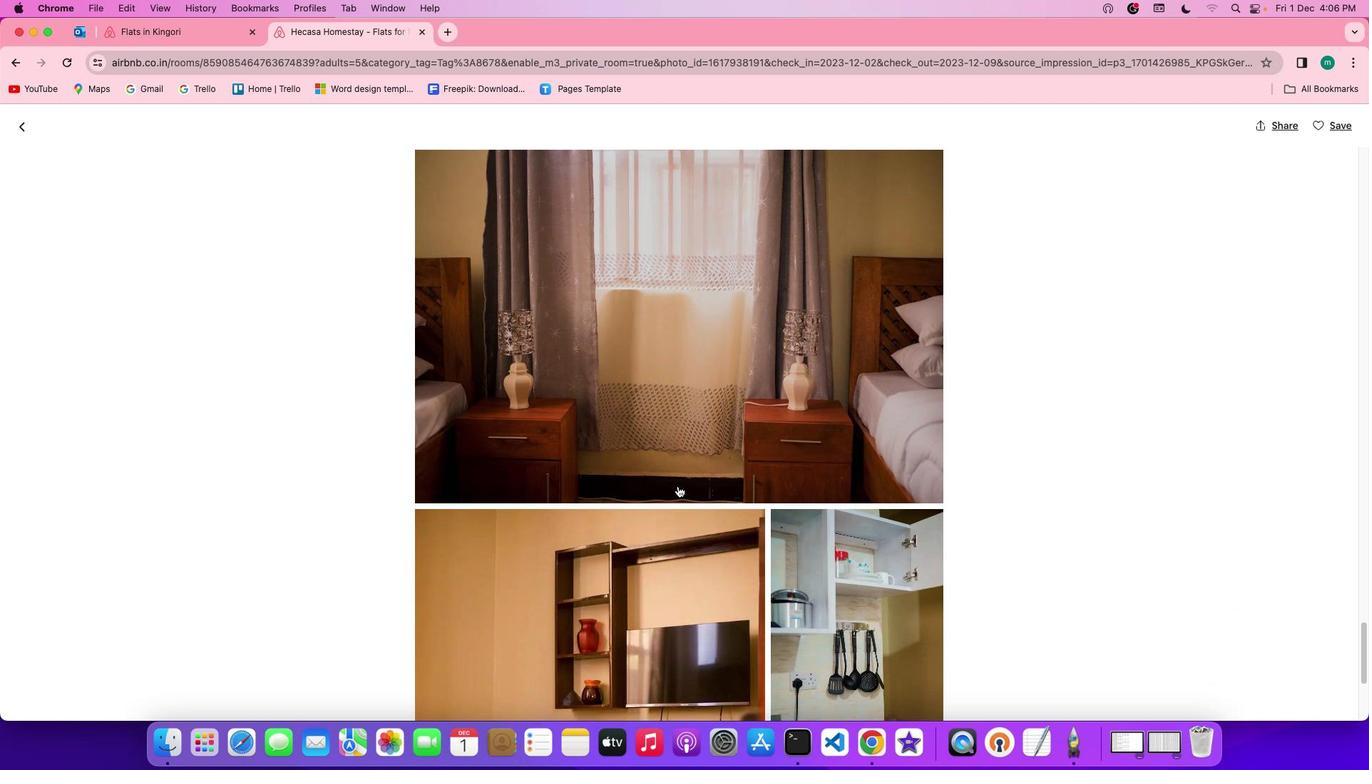 
Action: Mouse scrolled (678, 486) with delta (0, 0)
Screenshot: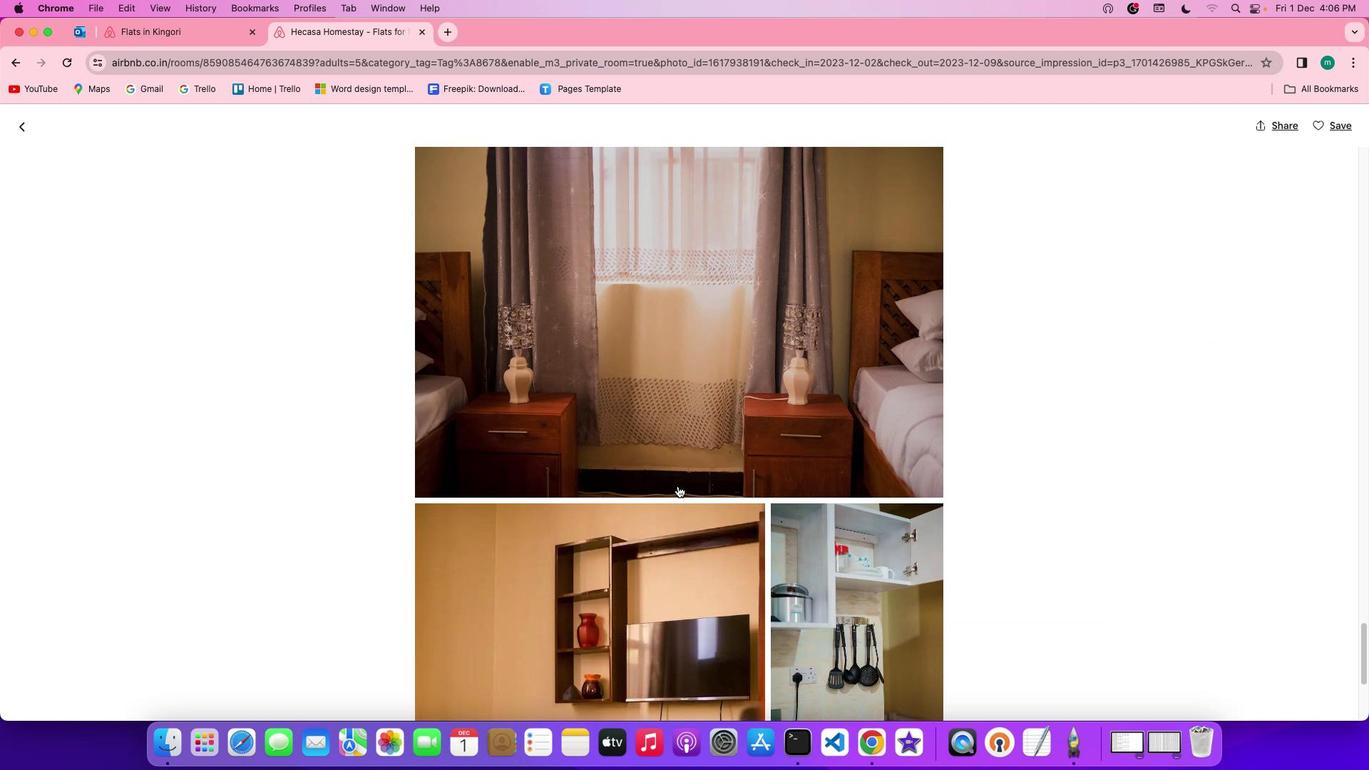 
Action: Mouse scrolled (678, 486) with delta (0, 0)
Screenshot: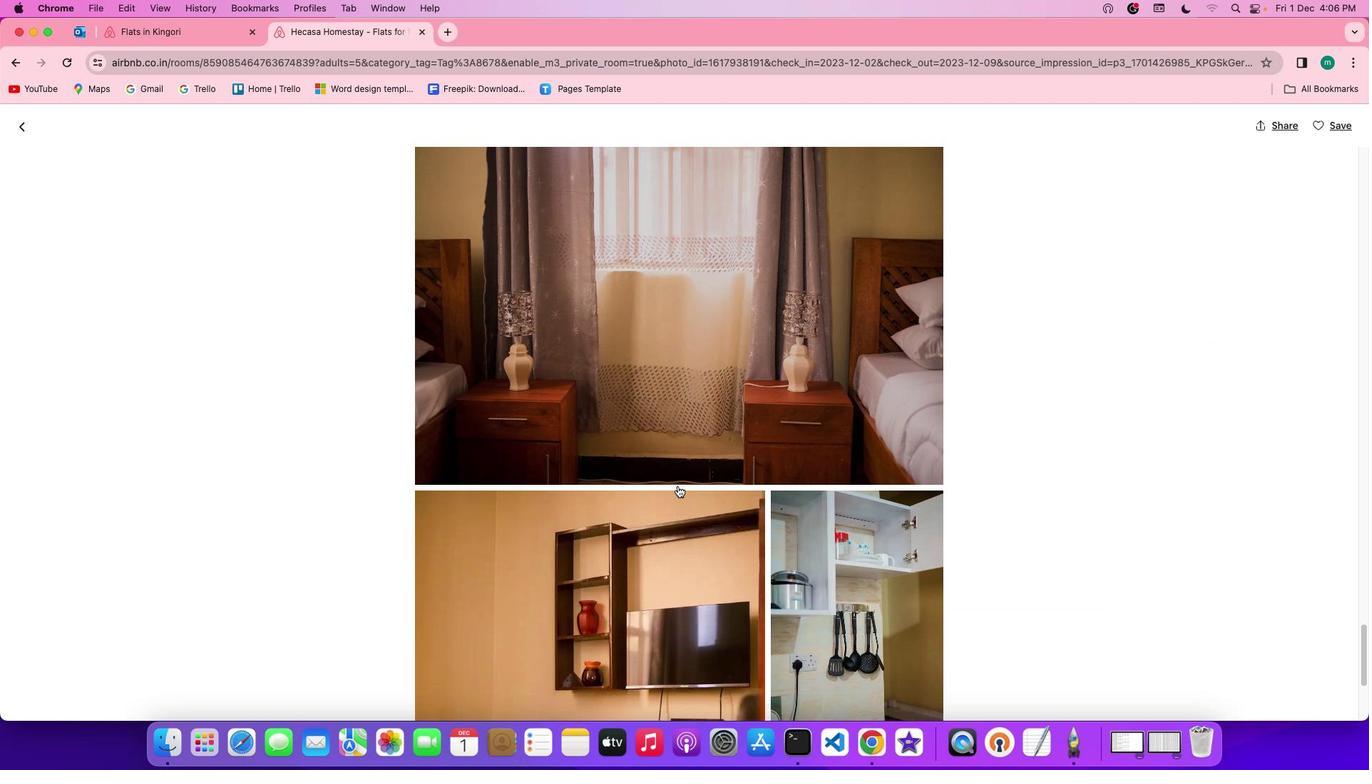 
Action: Mouse scrolled (678, 486) with delta (0, -1)
Screenshot: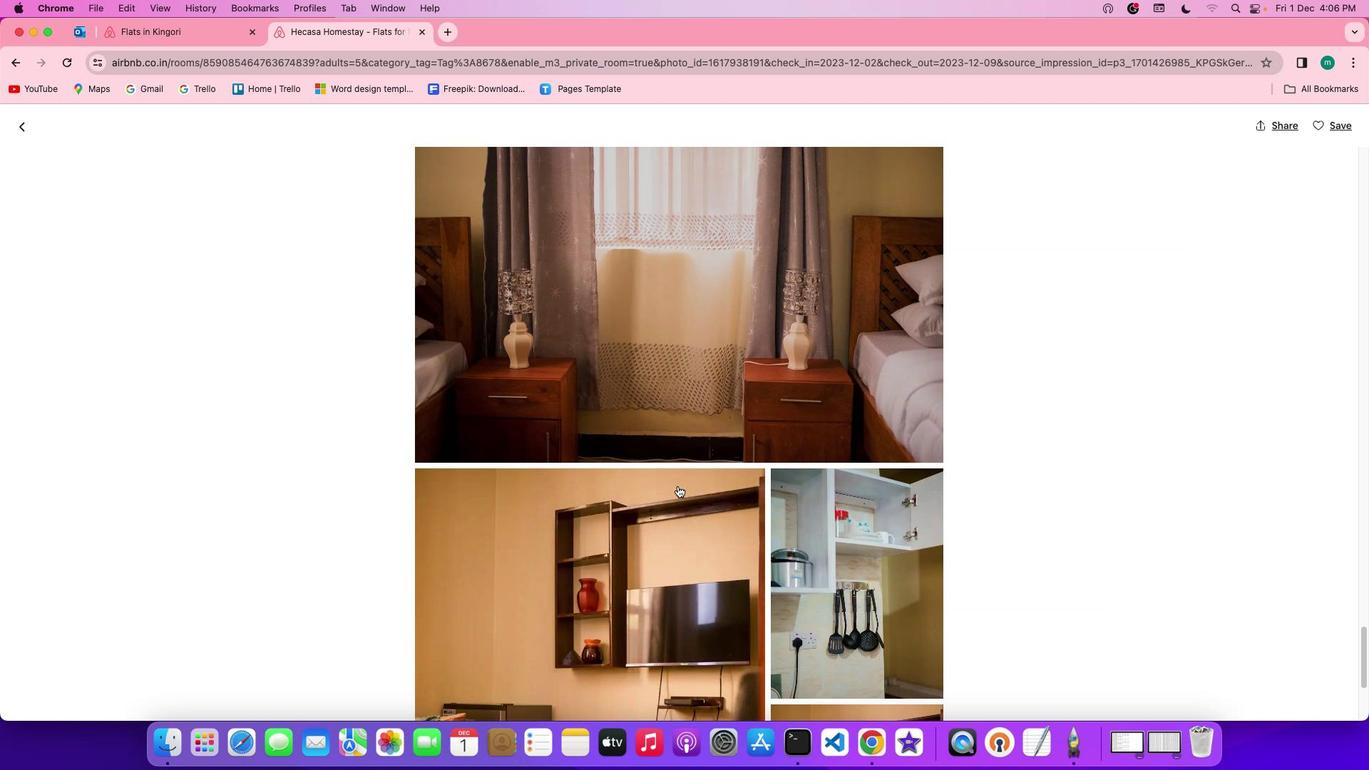 
Action: Mouse scrolled (678, 486) with delta (0, -2)
Screenshot: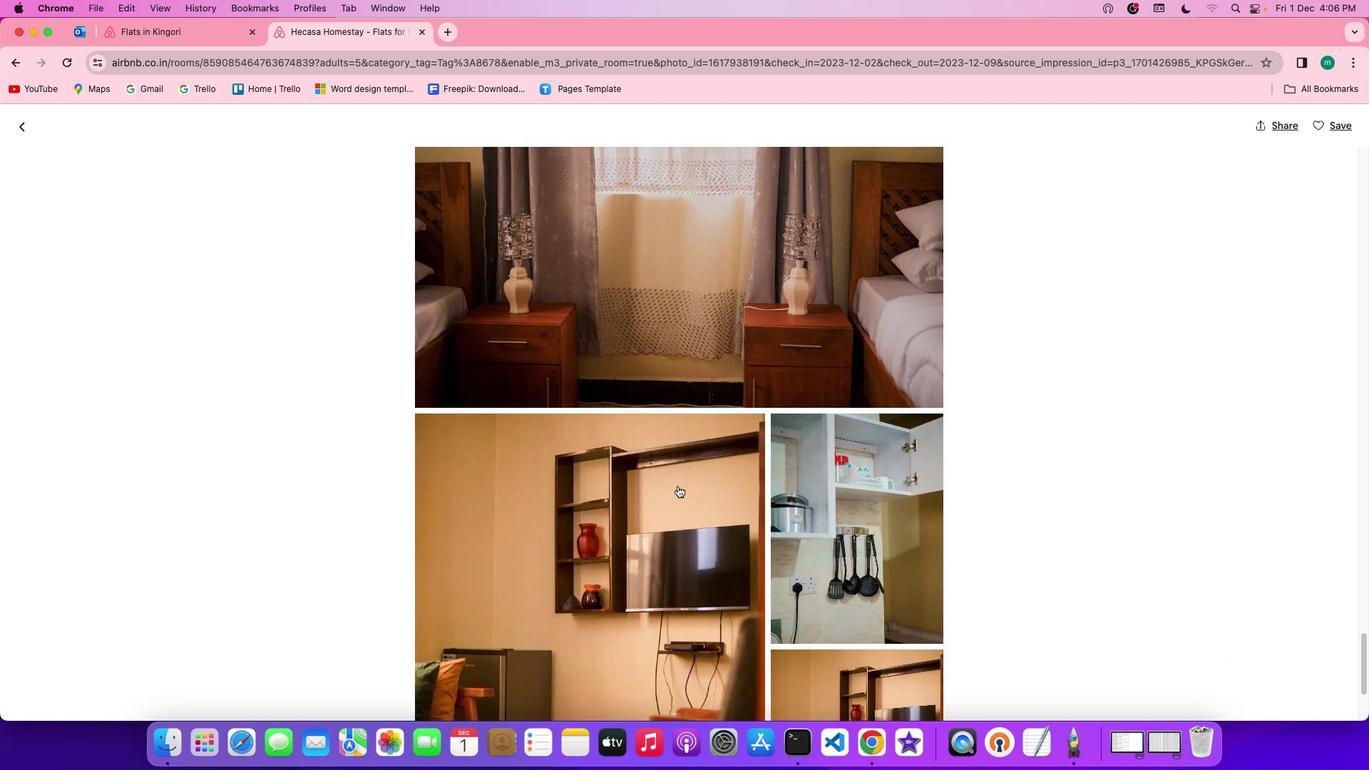 
Action: Mouse scrolled (678, 486) with delta (0, 0)
Screenshot: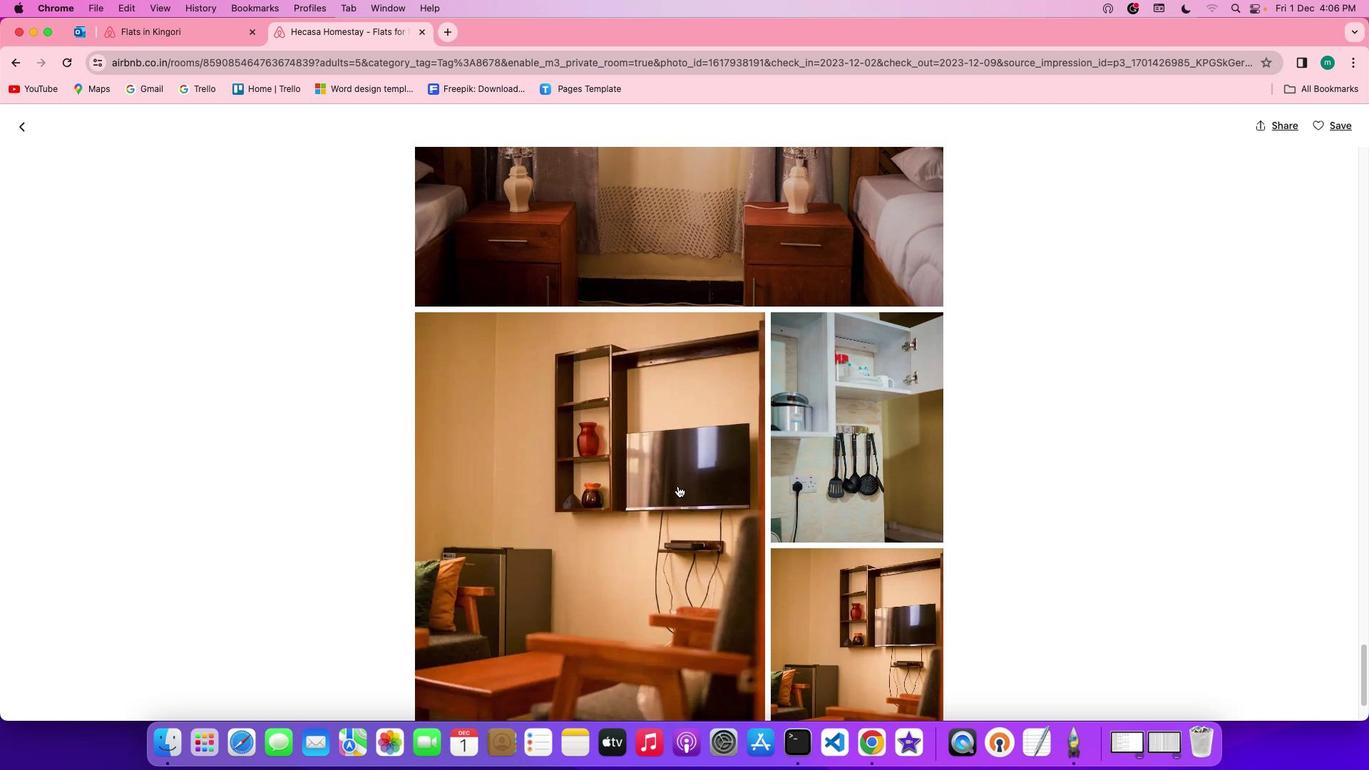 
Action: Mouse scrolled (678, 486) with delta (0, 0)
Screenshot: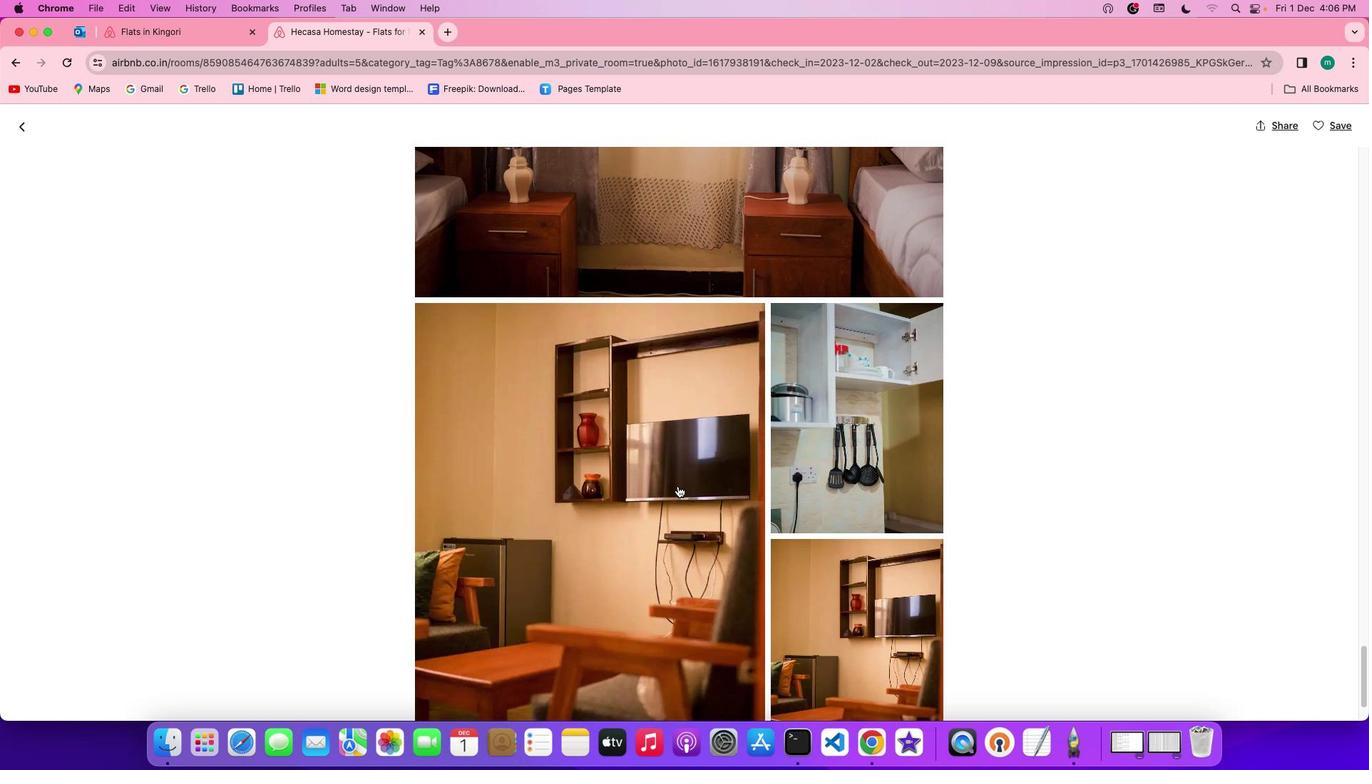 
Action: Mouse scrolled (678, 486) with delta (0, -1)
Screenshot: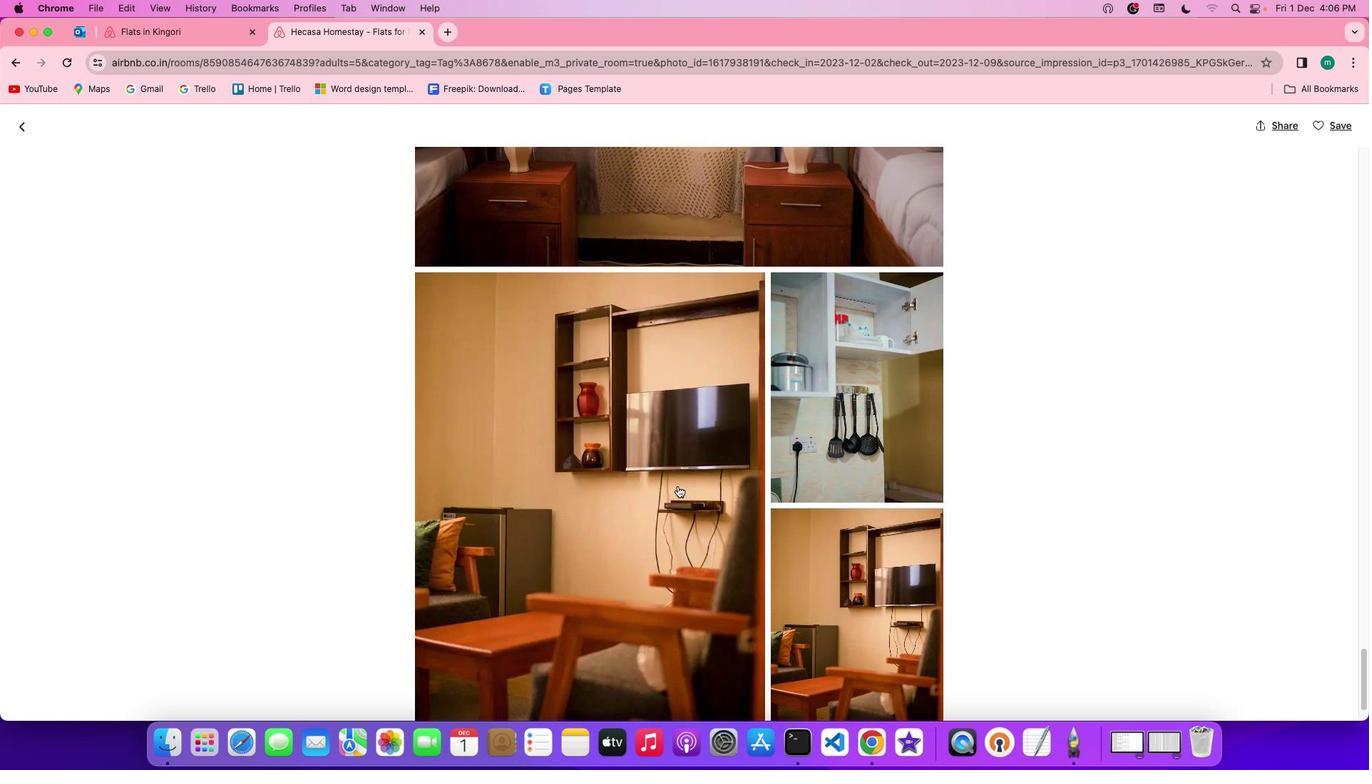 
Action: Mouse scrolled (678, 486) with delta (0, -2)
Screenshot: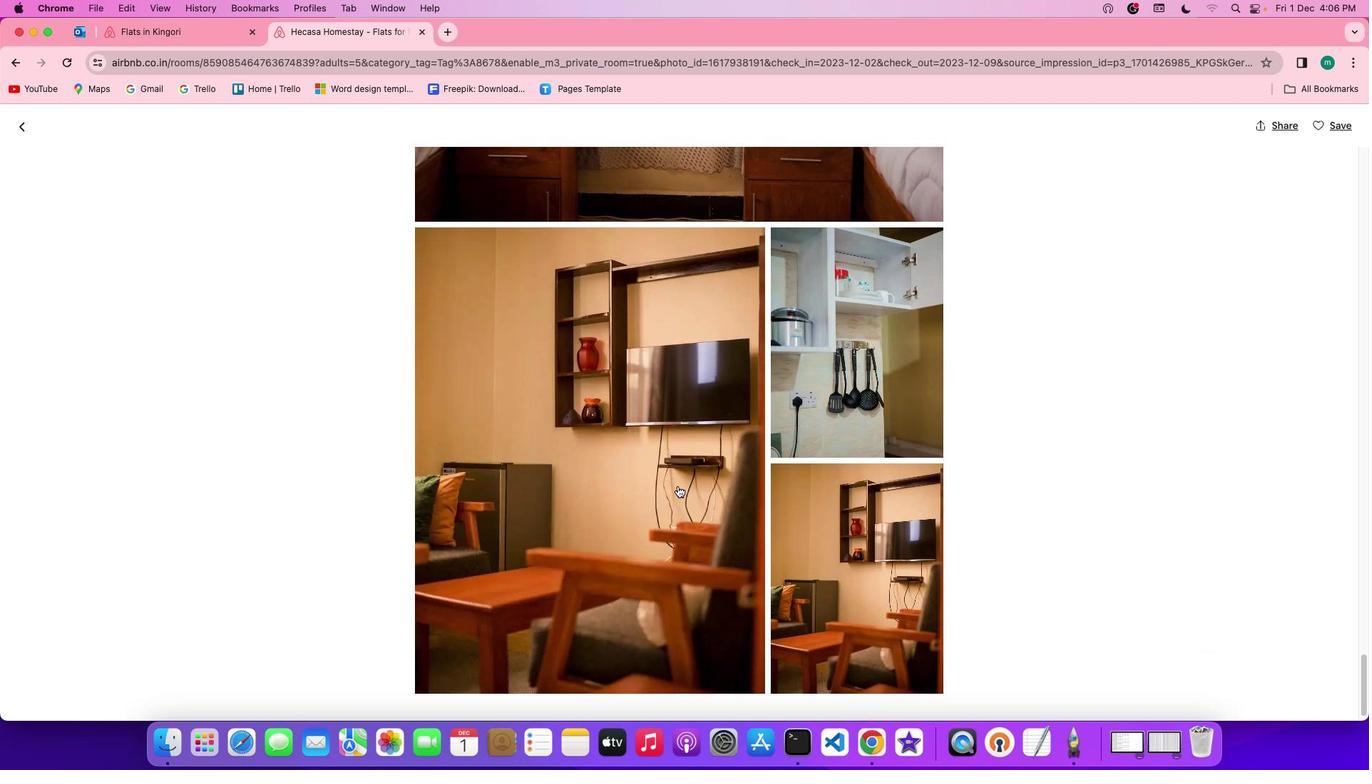 
Action: Mouse scrolled (678, 486) with delta (0, 0)
Screenshot: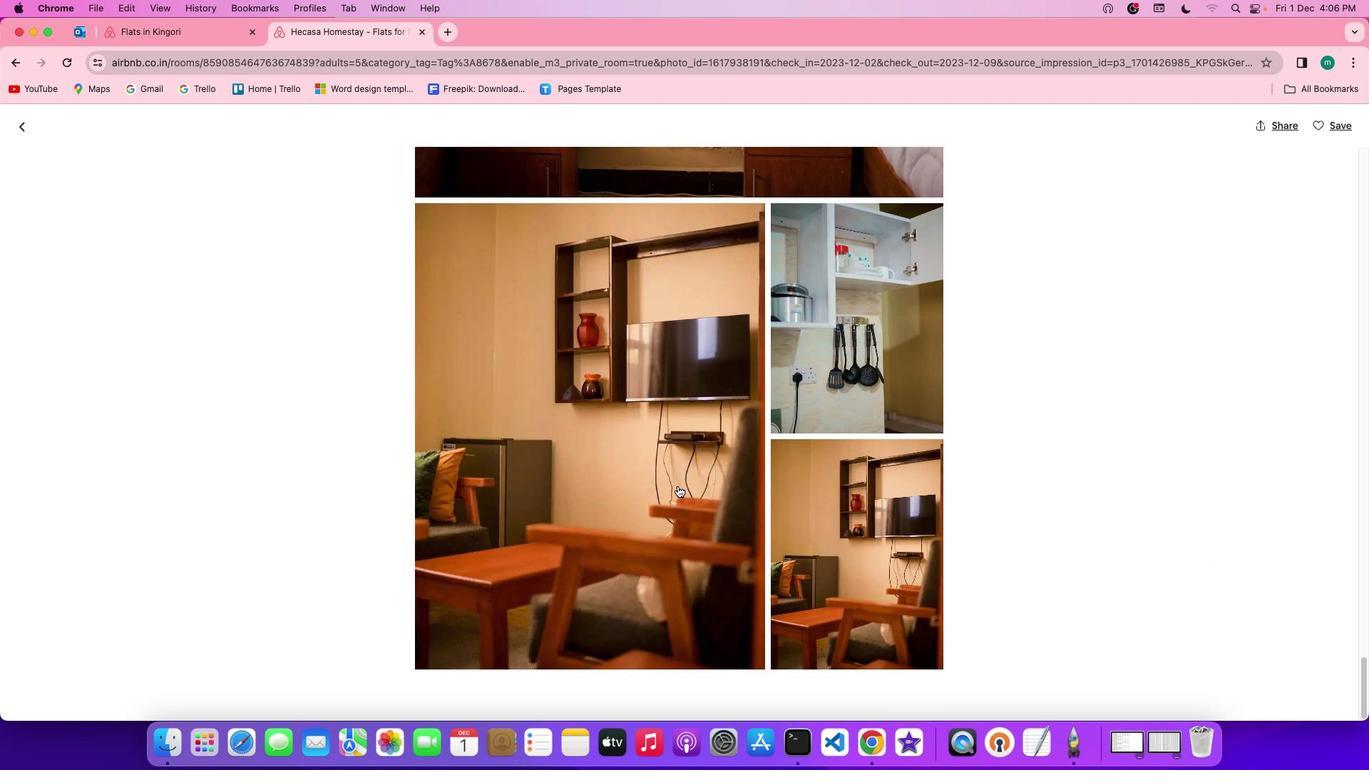 
Action: Mouse scrolled (678, 486) with delta (0, 0)
Screenshot: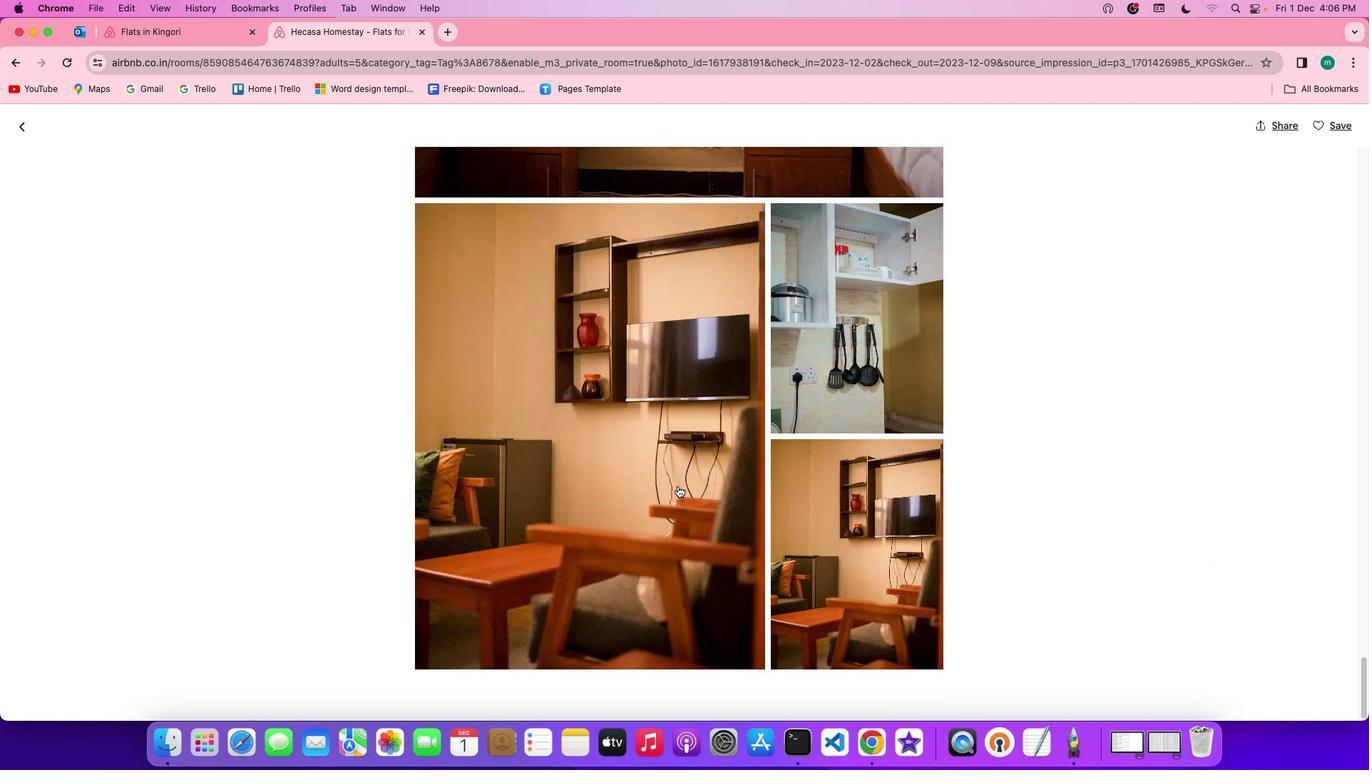 
Action: Mouse scrolled (678, 486) with delta (0, -1)
Screenshot: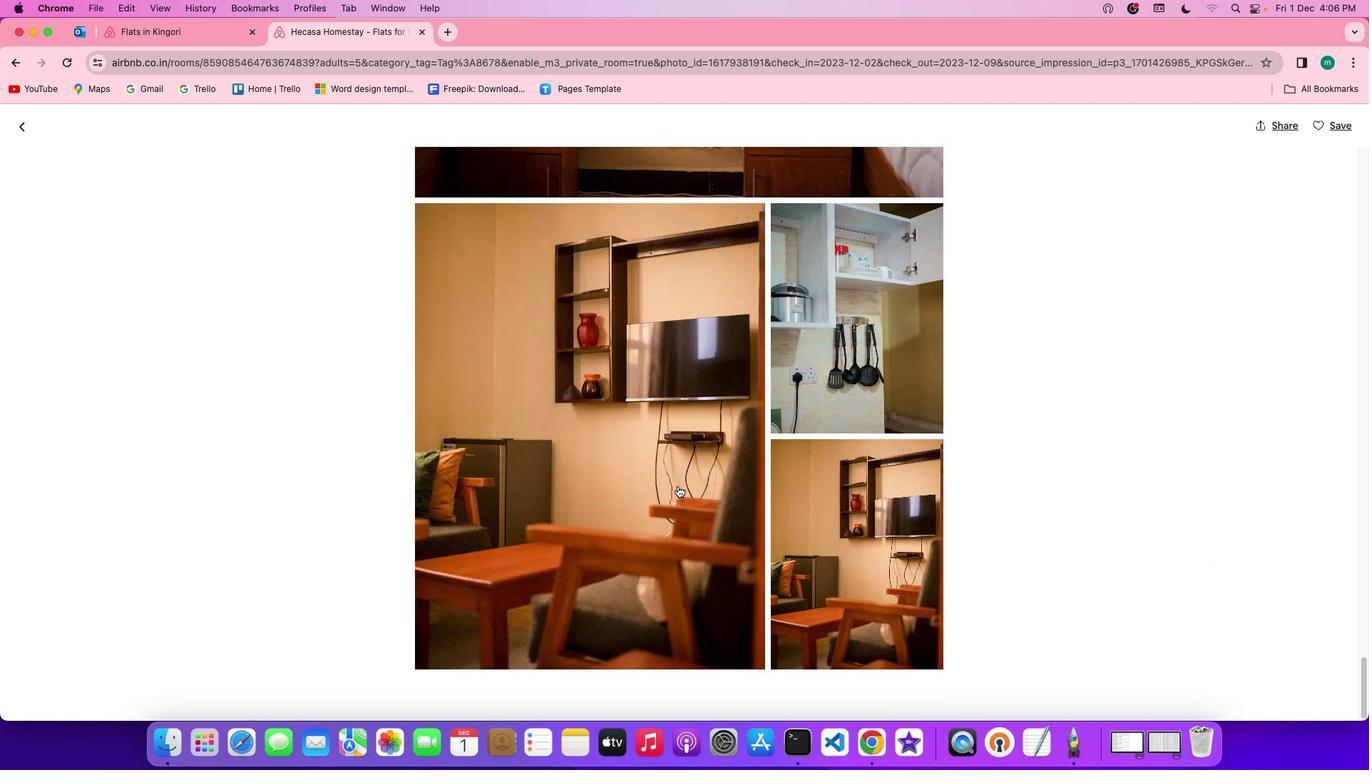
Action: Mouse scrolled (678, 486) with delta (0, -1)
Screenshot: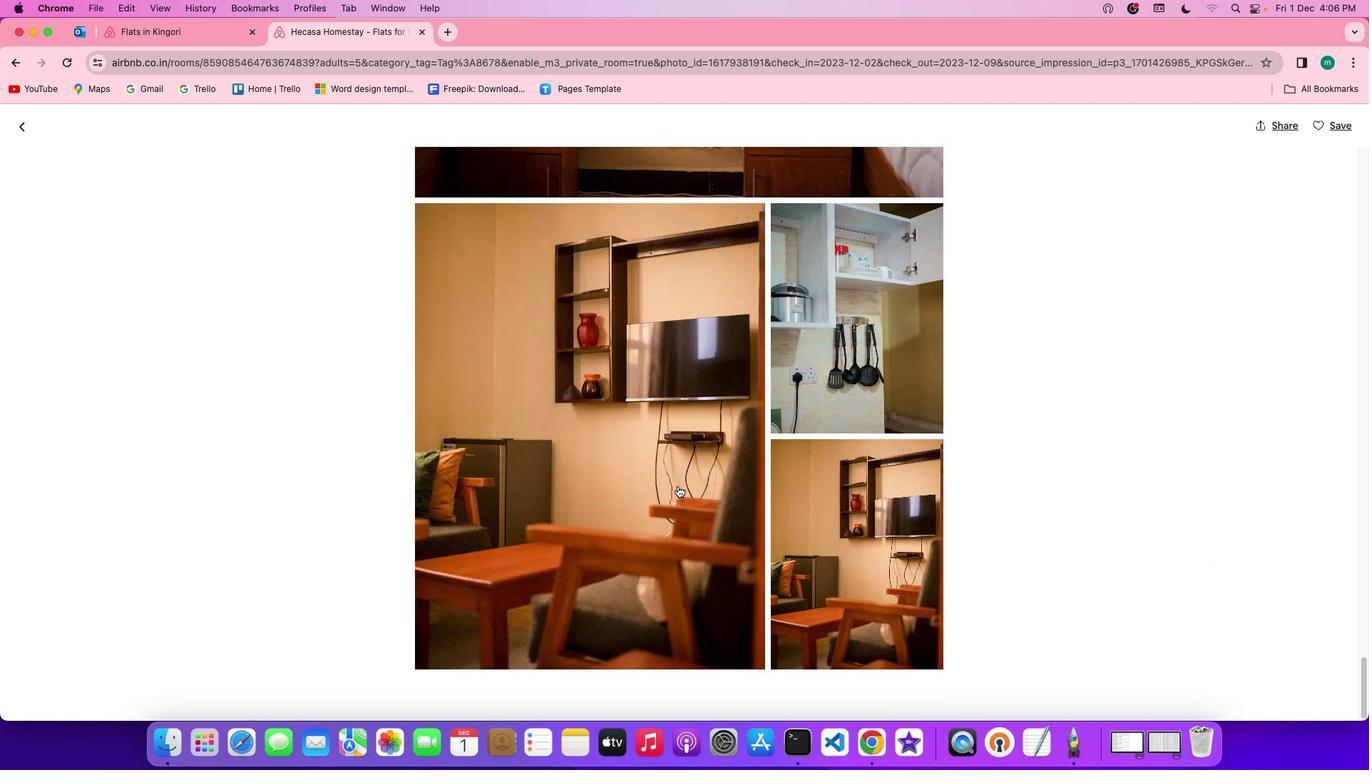 
Action: Mouse scrolled (678, 486) with delta (0, 0)
Screenshot: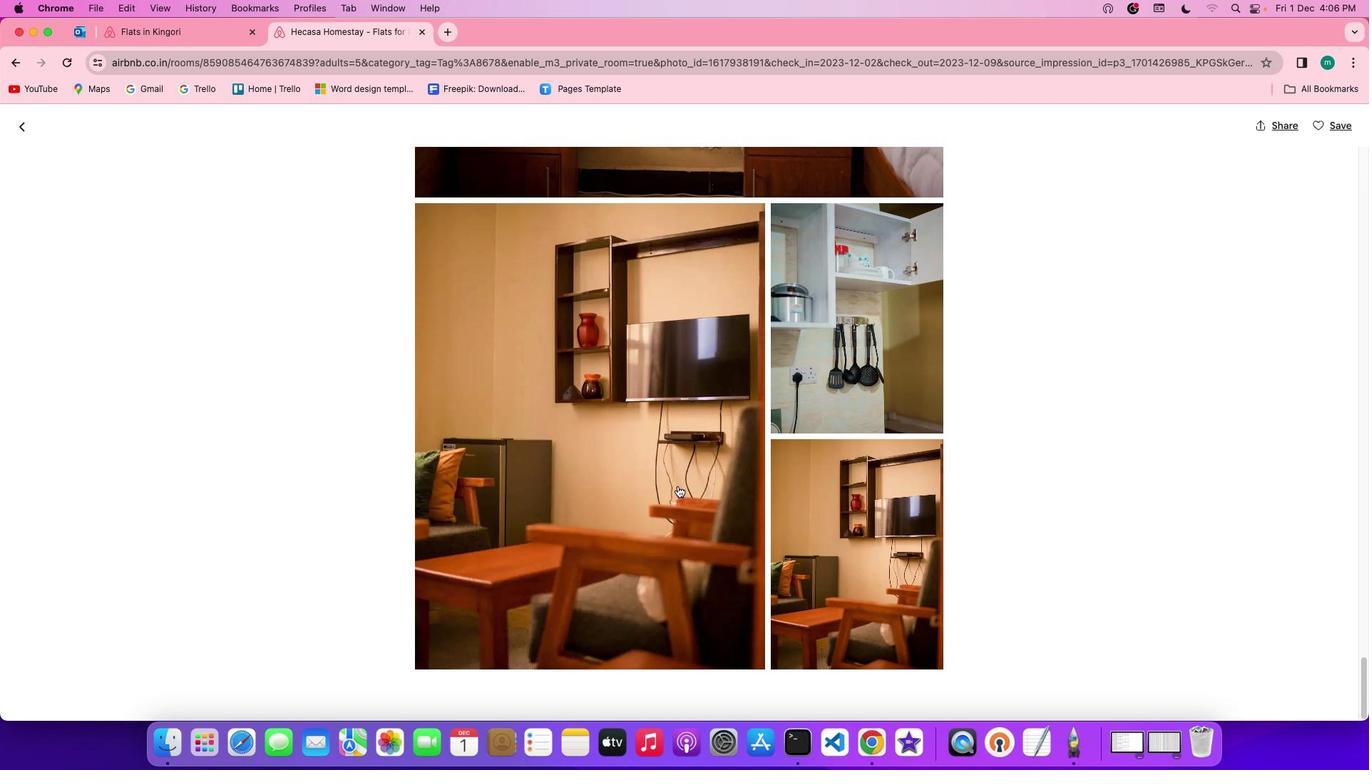 
Action: Mouse scrolled (678, 486) with delta (0, 0)
Screenshot: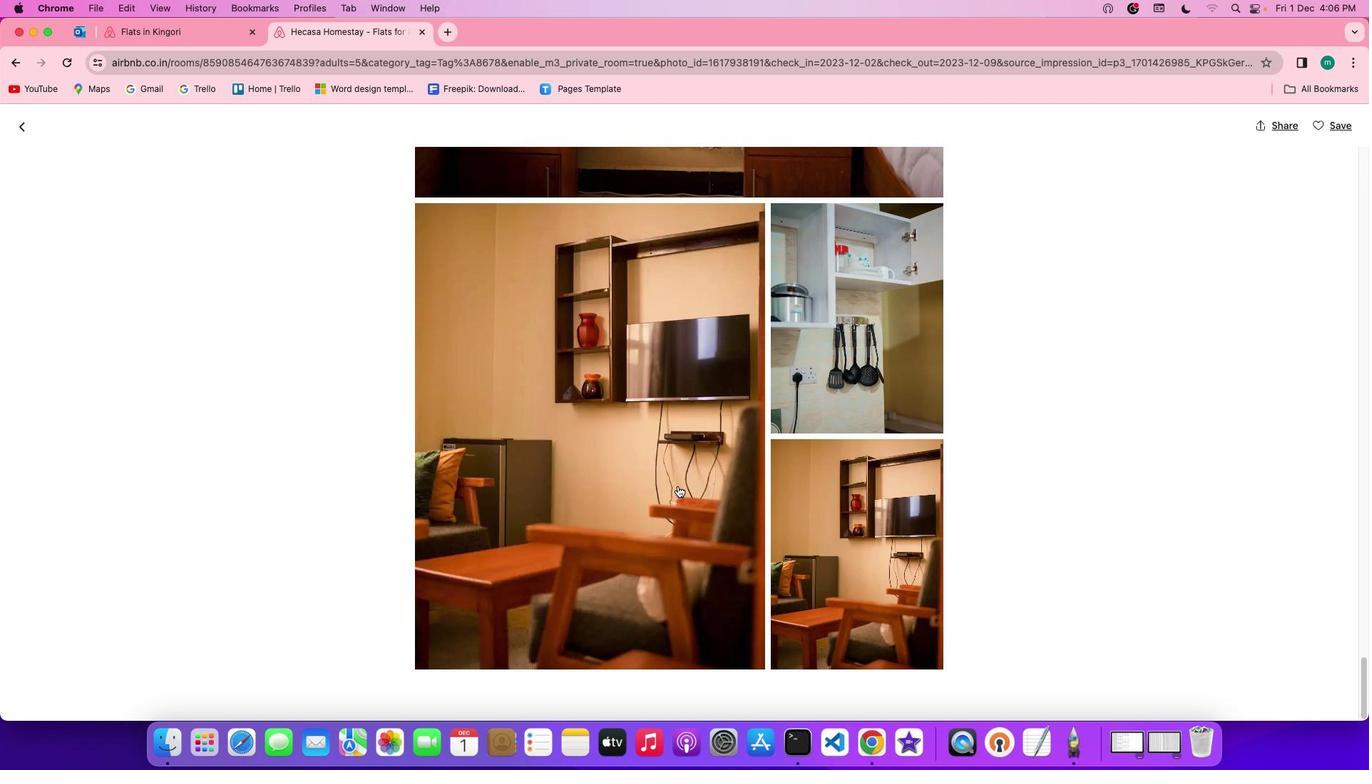 
Action: Mouse scrolled (678, 486) with delta (0, -1)
Screenshot: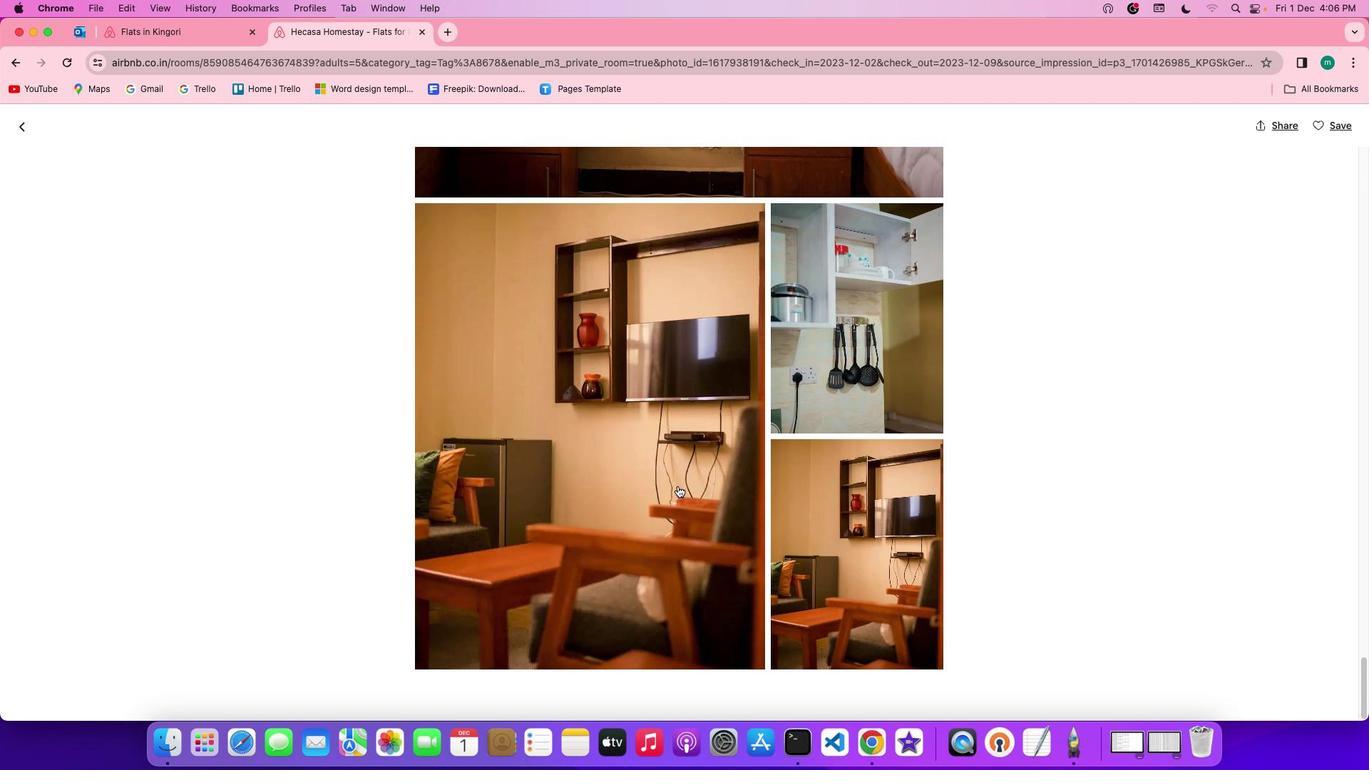 
Action: Mouse scrolled (678, 486) with delta (0, -2)
Screenshot: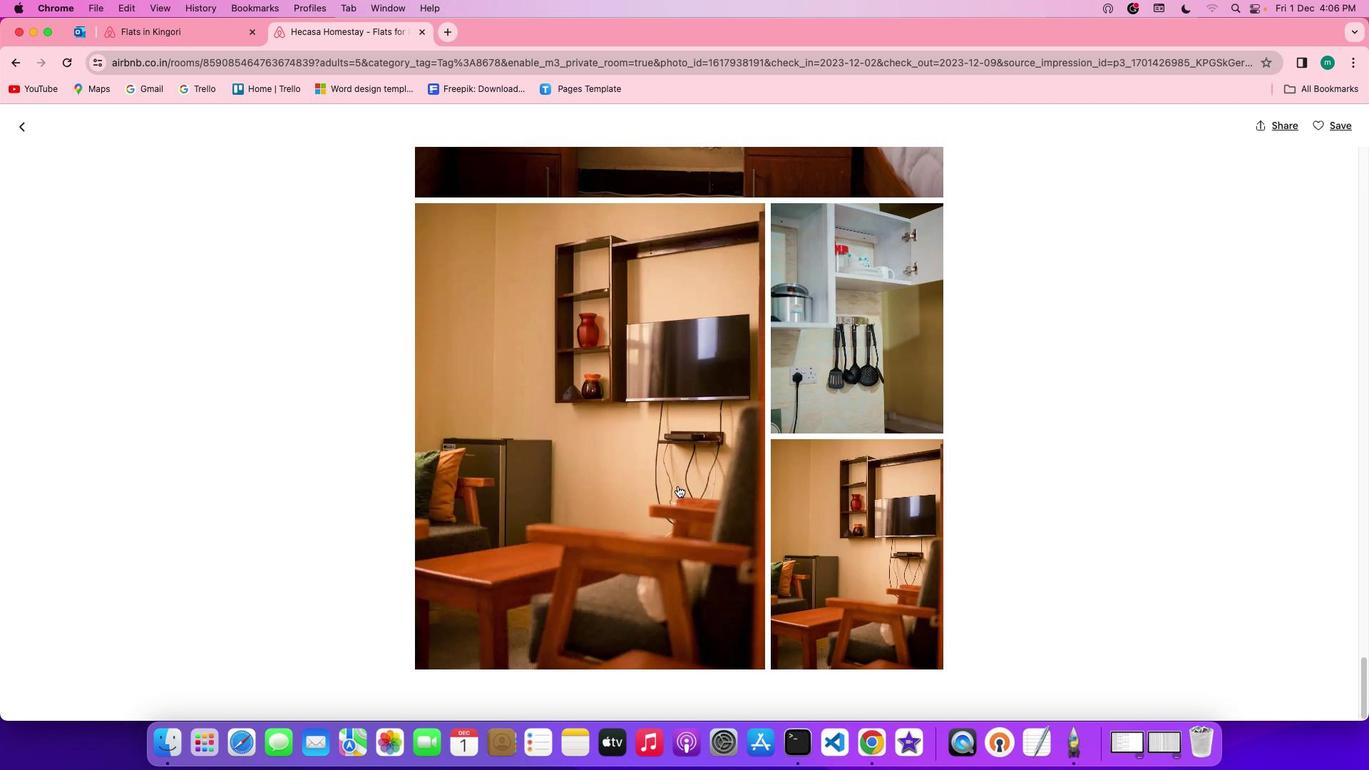 
Action: Mouse moved to (18, 121)
Screenshot: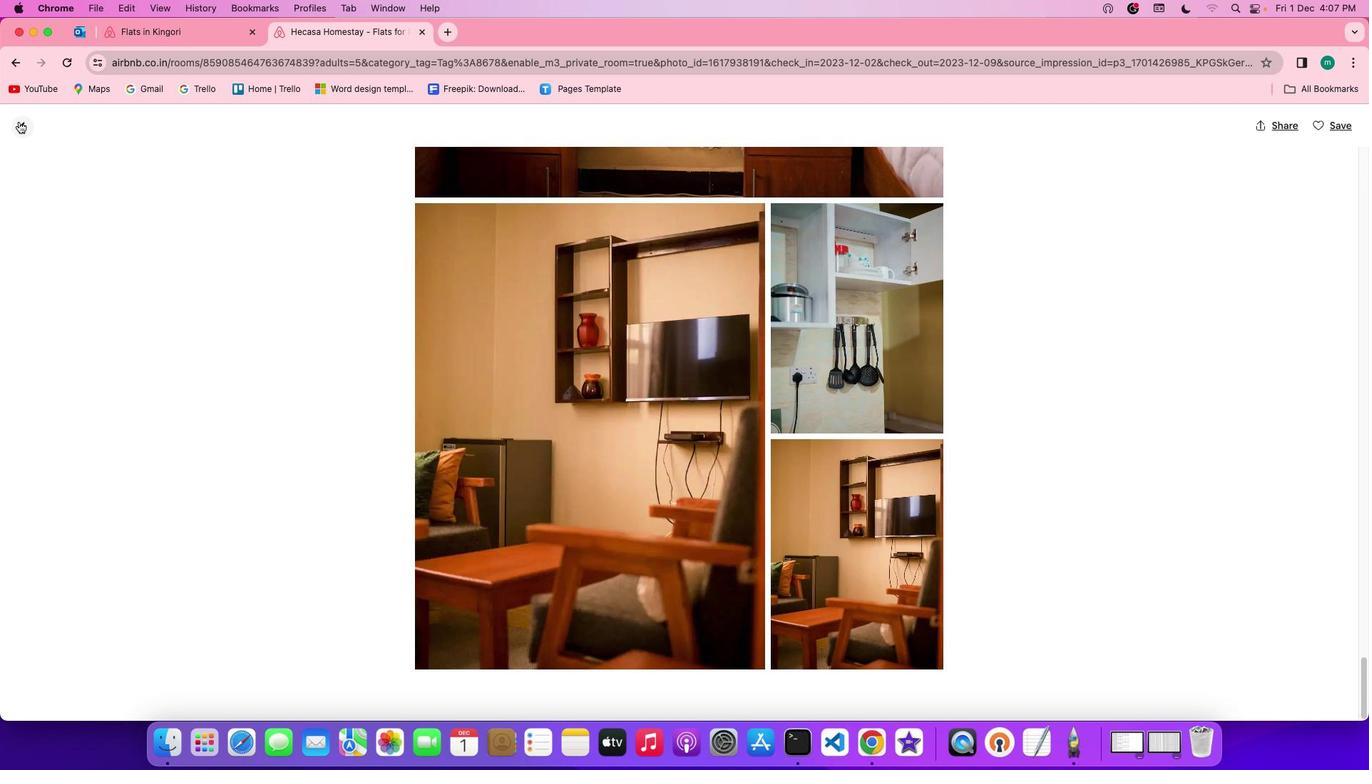 
Action: Mouse pressed left at (18, 121)
Screenshot: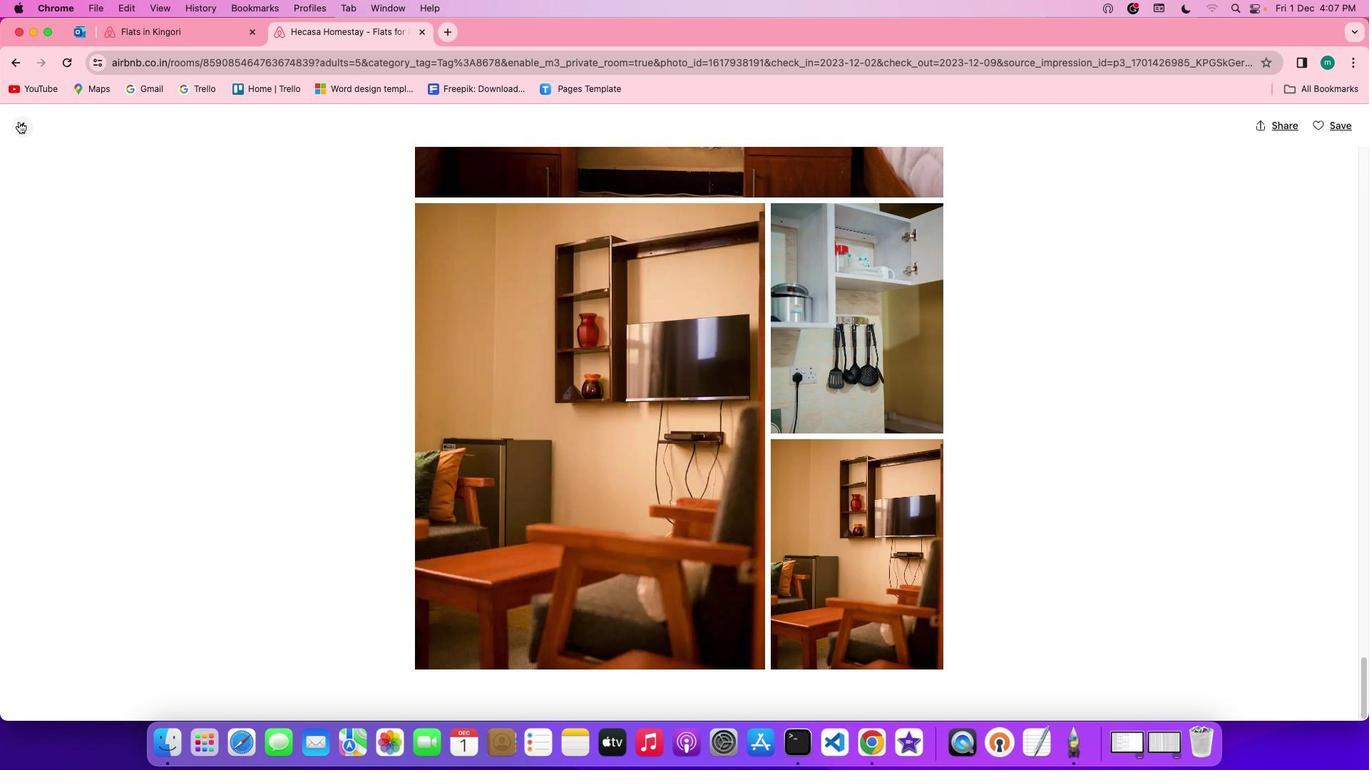 
Action: Mouse moved to (774, 433)
Screenshot: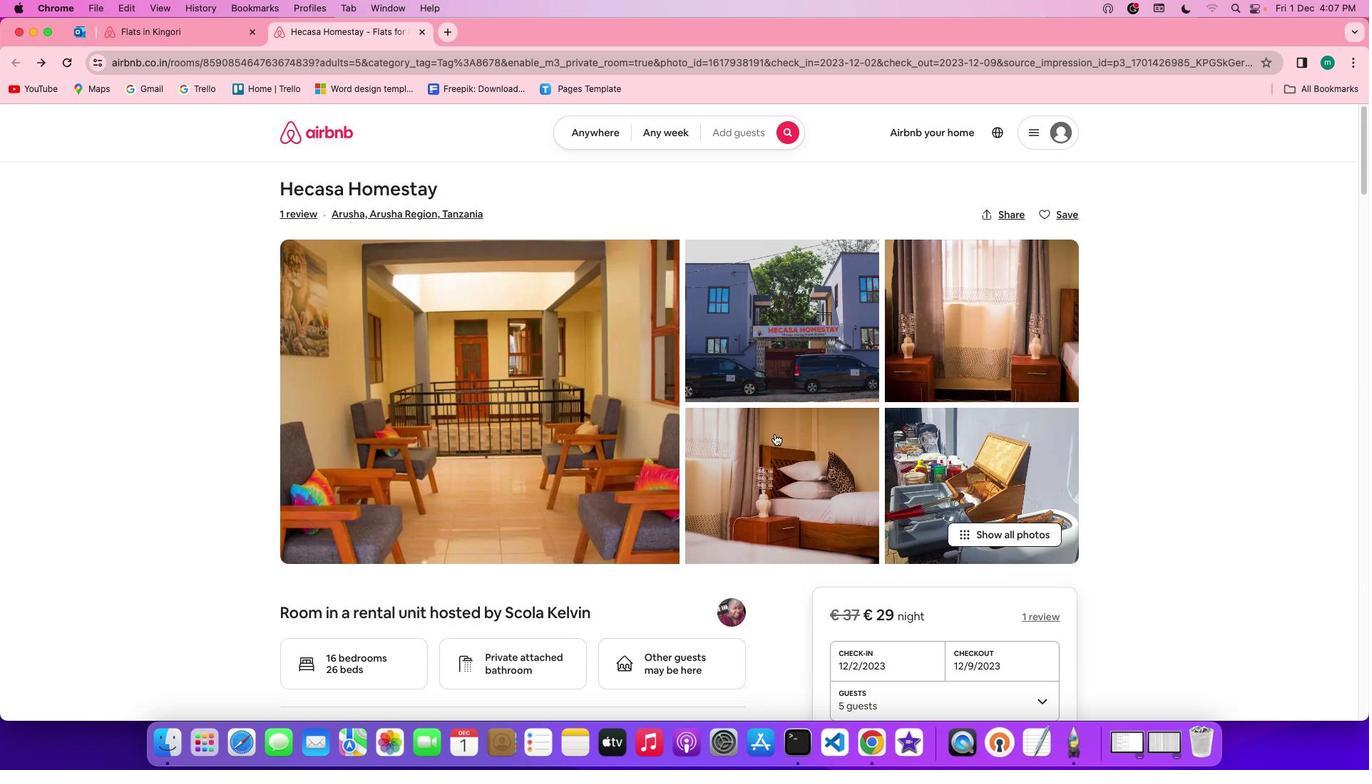 
Action: Mouse scrolled (774, 433) with delta (0, 0)
Screenshot: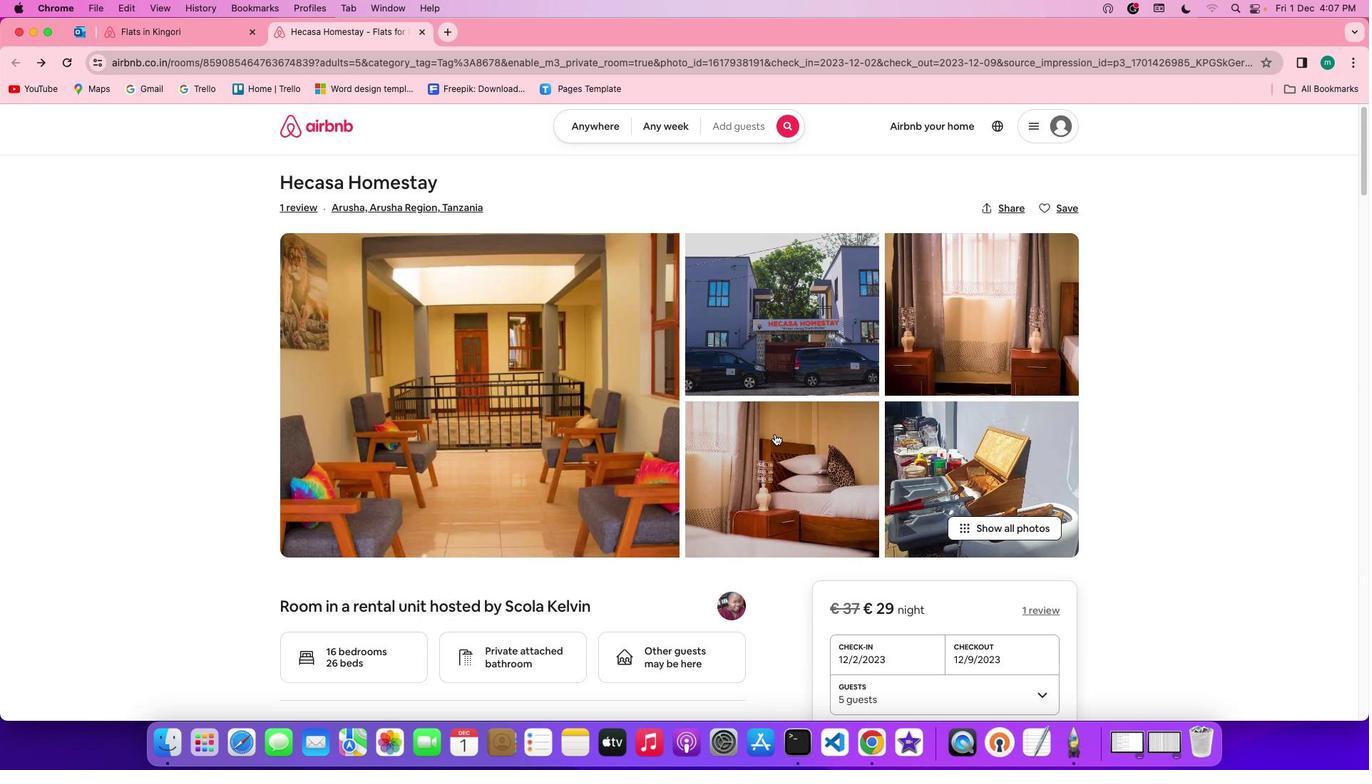 
Action: Mouse scrolled (774, 433) with delta (0, 0)
Screenshot: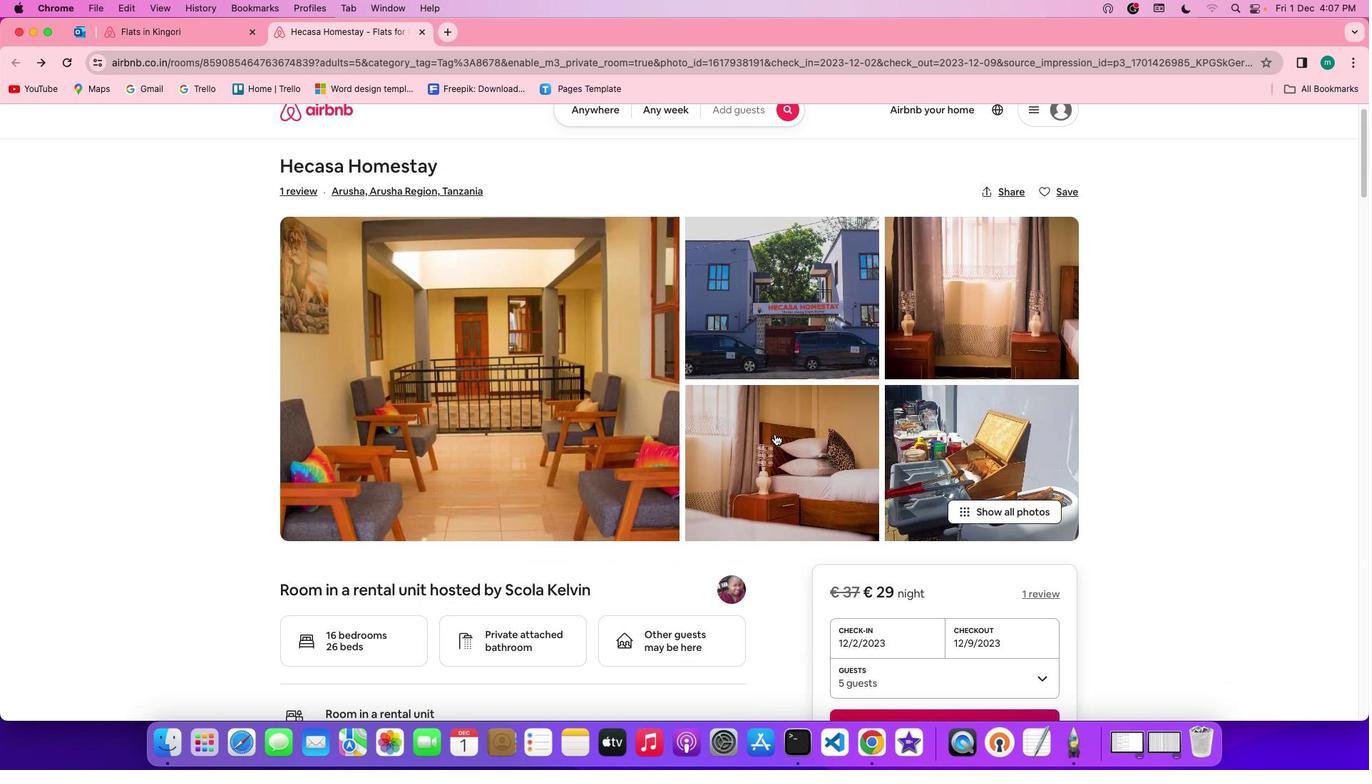 
Action: Mouse scrolled (774, 433) with delta (0, -1)
Screenshot: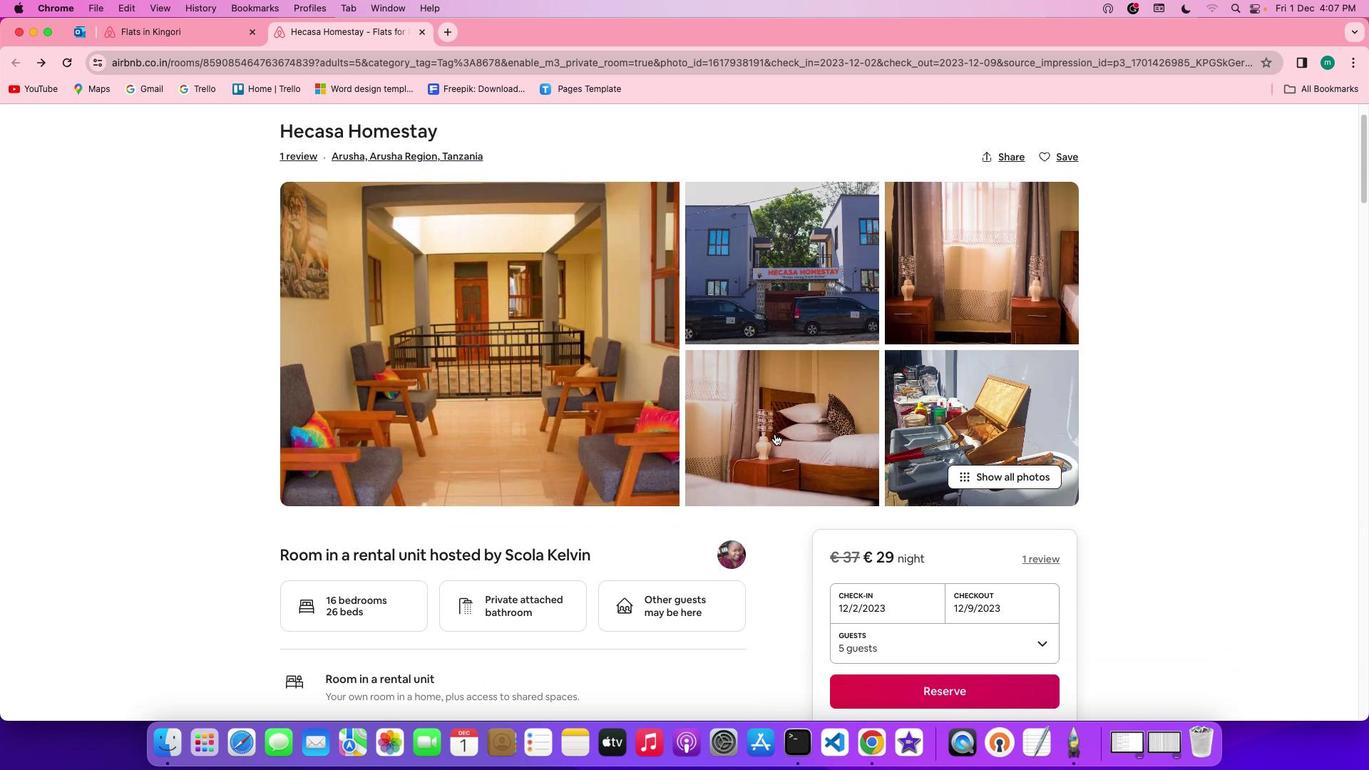 
Action: Mouse scrolled (774, 433) with delta (0, -2)
Screenshot: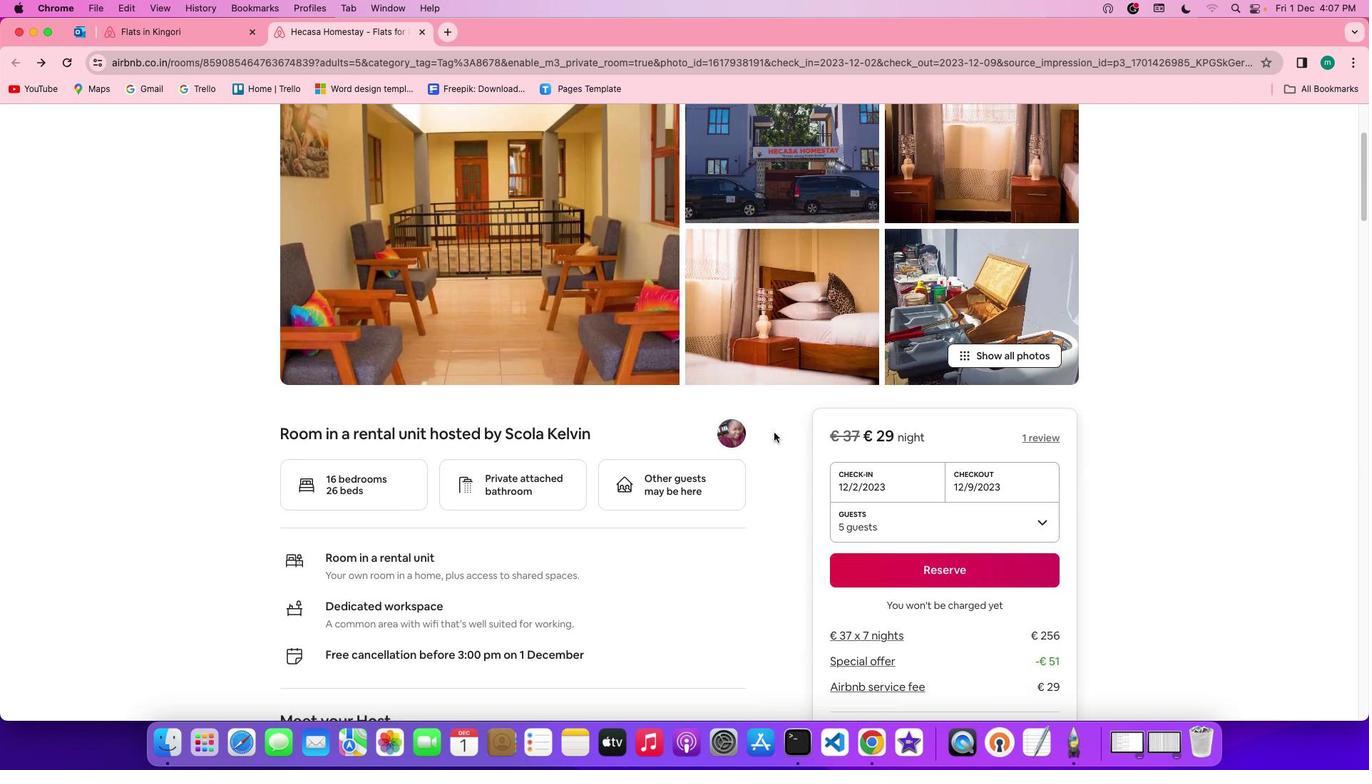 
Action: Mouse moved to (766, 427)
